 Task: Research nearby veterinarian clinics in Tampa, Florida.
Action: Mouse moved to (225, 74)
Screenshot: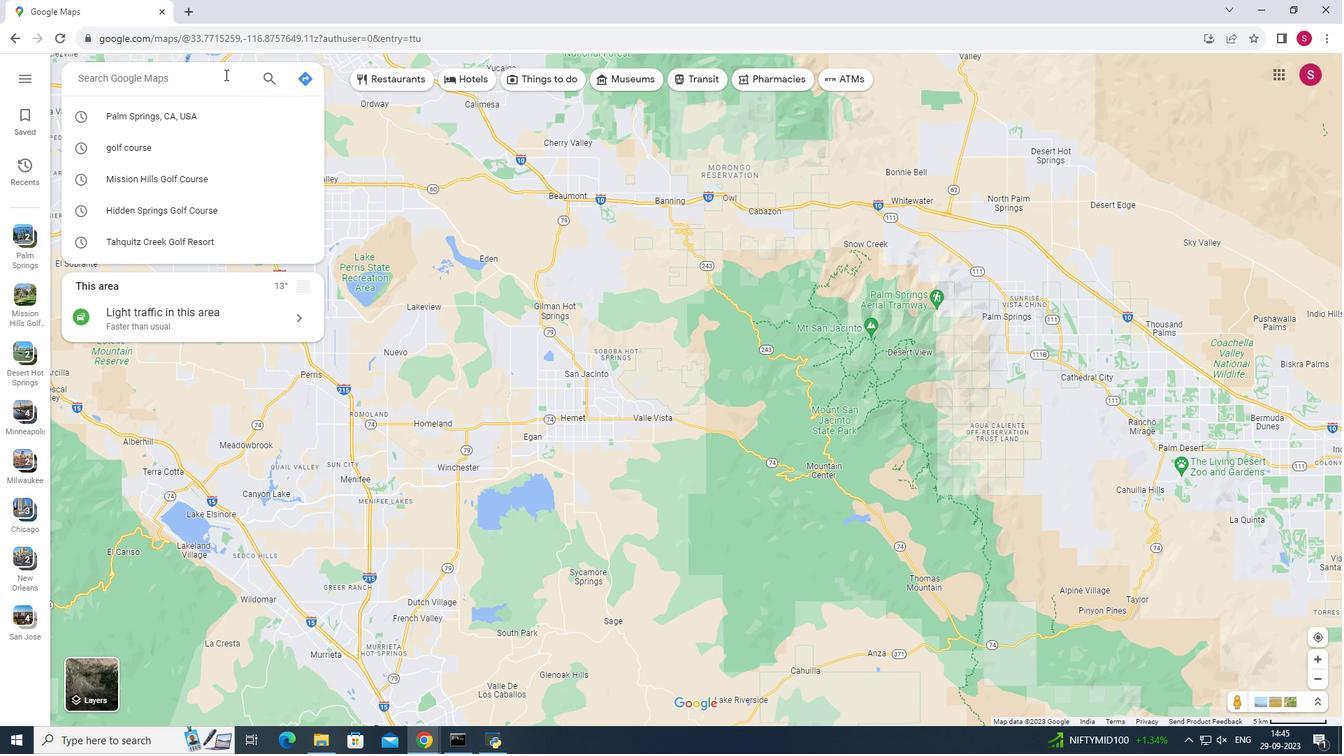 
Action: Mouse pressed left at (225, 74)
Screenshot: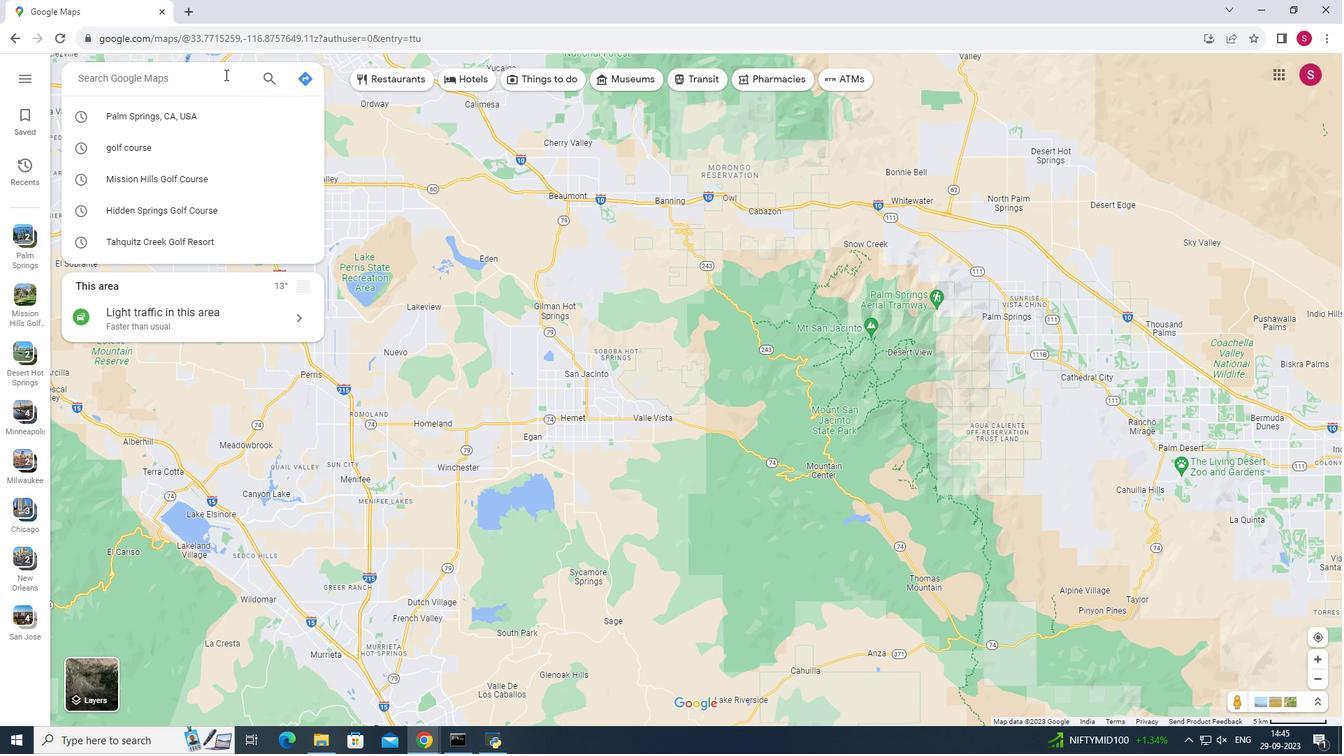 
Action: Mouse moved to (230, 75)
Screenshot: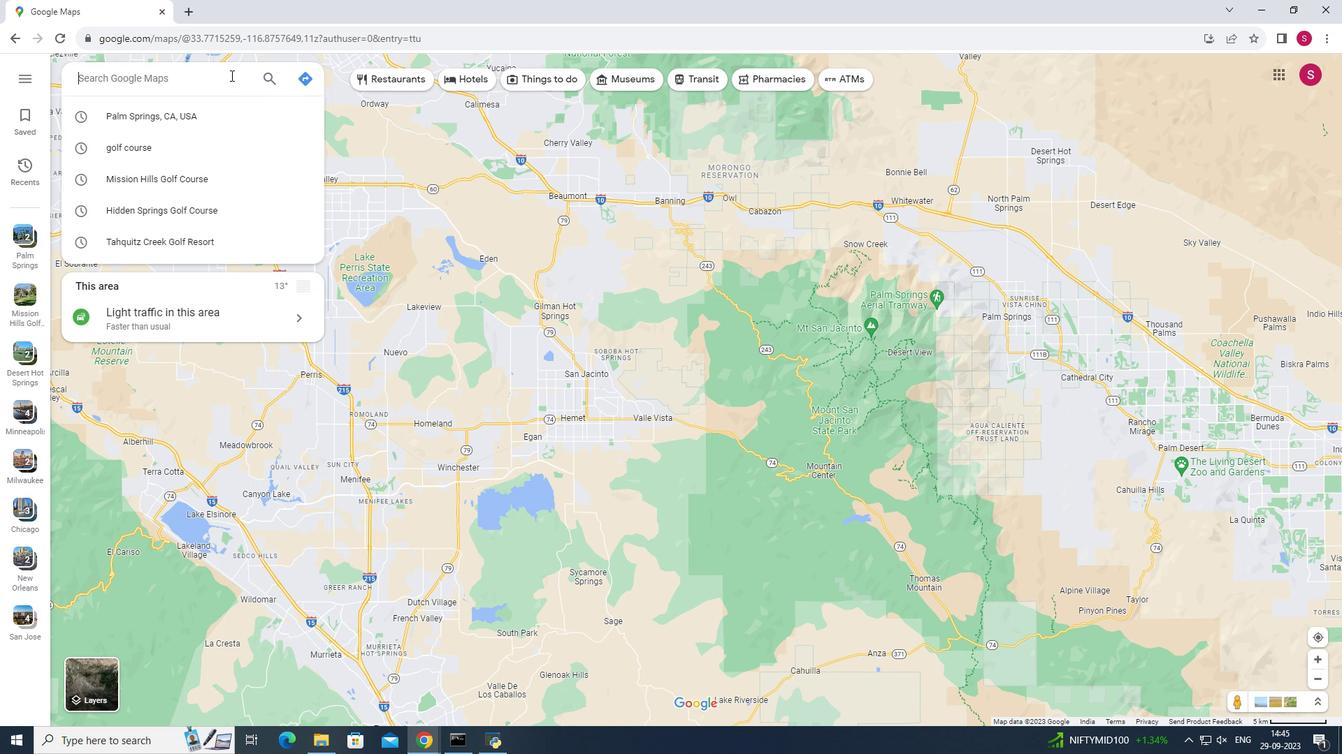 
Action: Key pressed <Key.shift>Tampa,<Key.shift>Florida
Screenshot: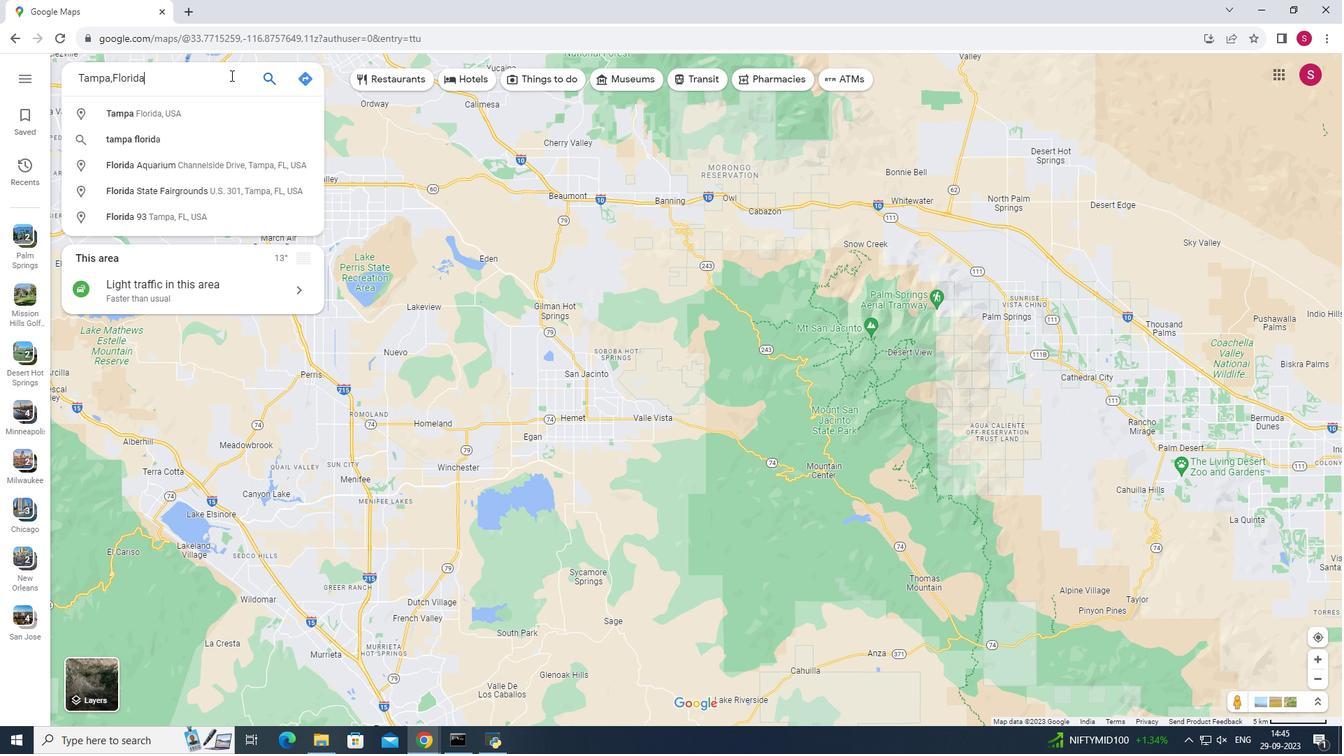 
Action: Mouse moved to (231, 76)
Screenshot: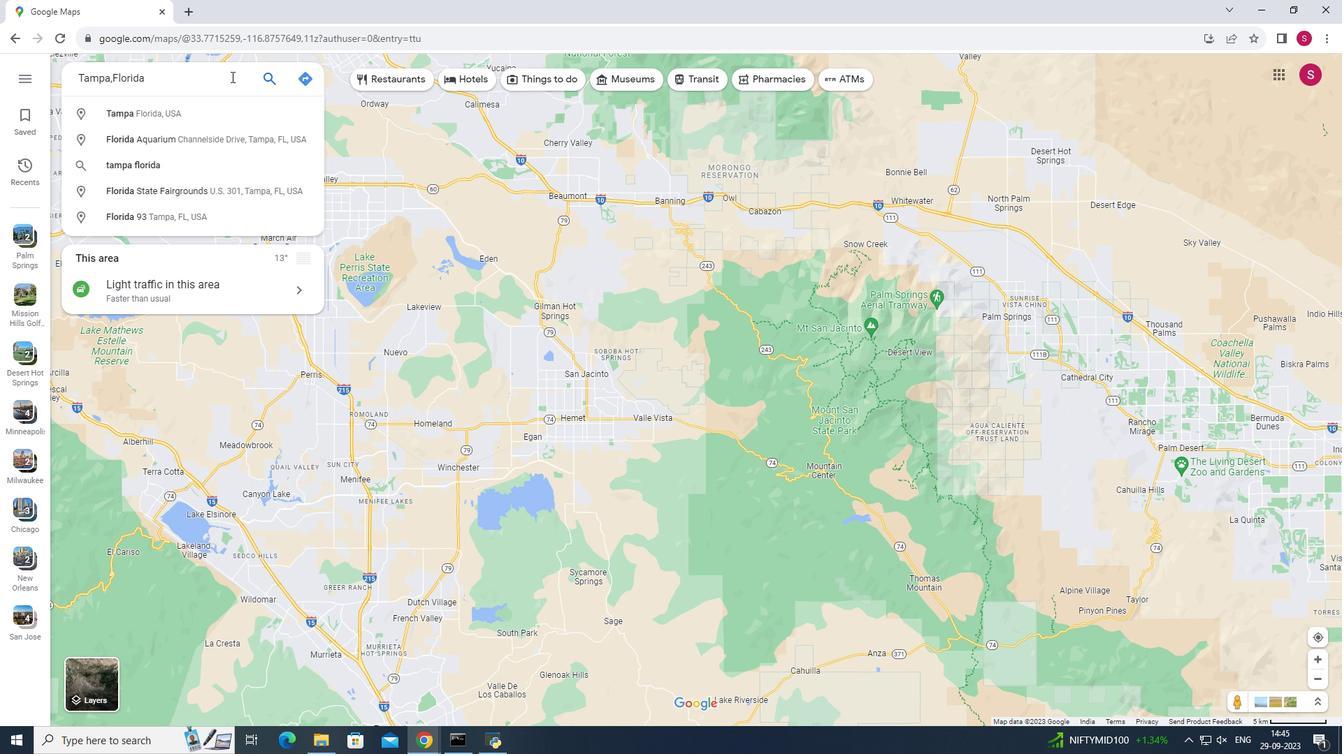 
Action: Key pressed <Key.enter>
Screenshot: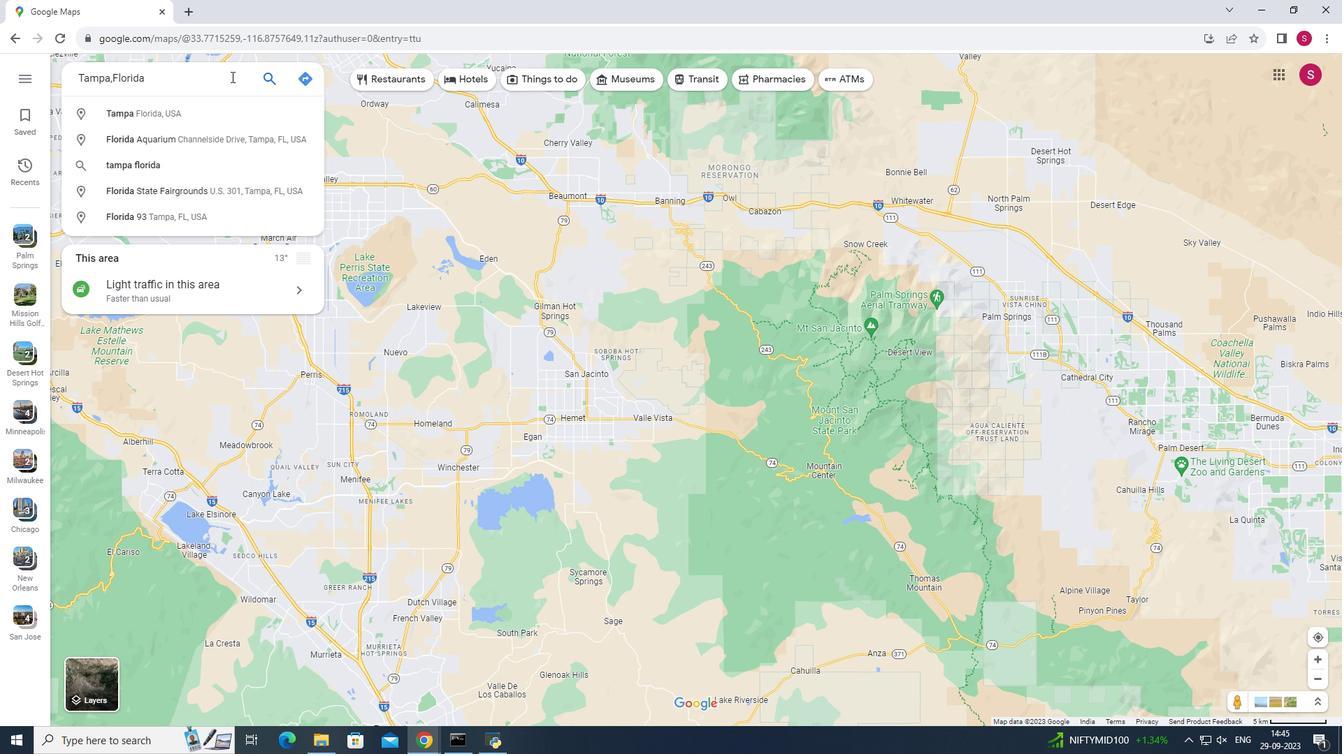 
Action: Mouse moved to (195, 320)
Screenshot: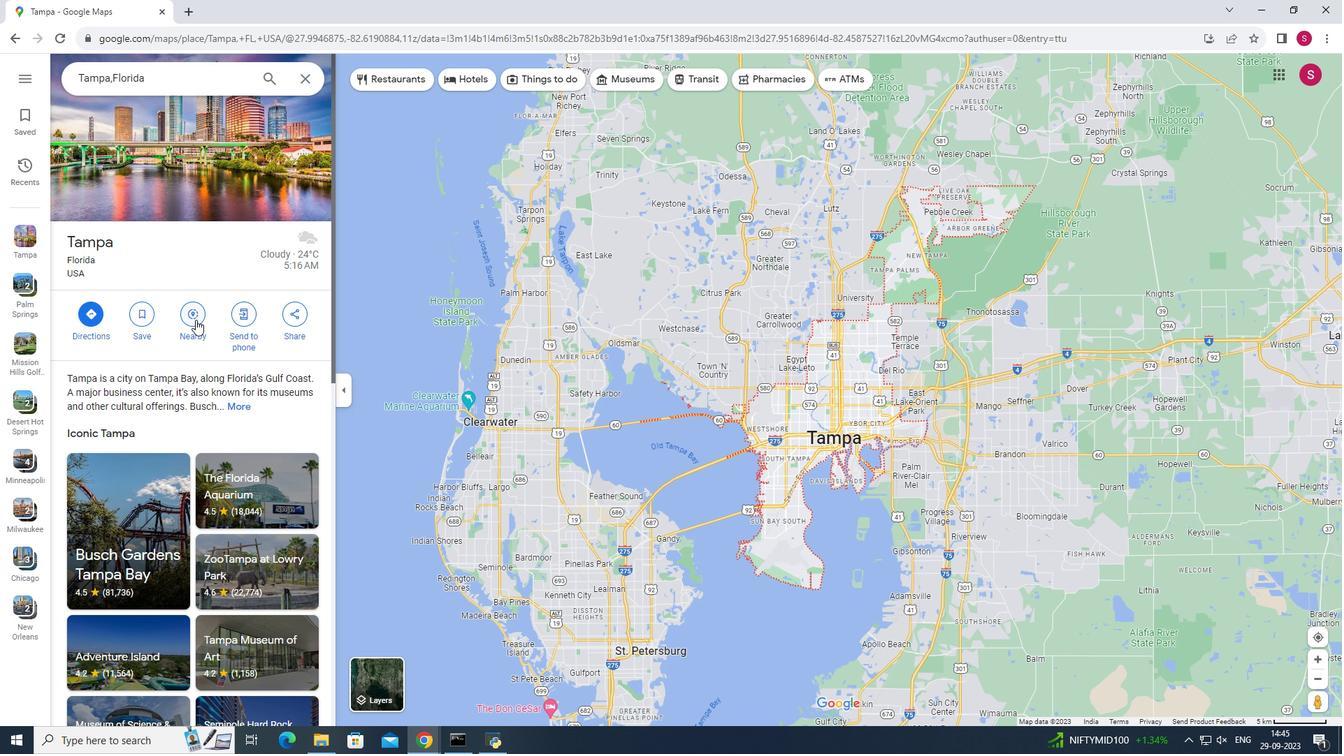 
Action: Mouse pressed left at (195, 320)
Screenshot: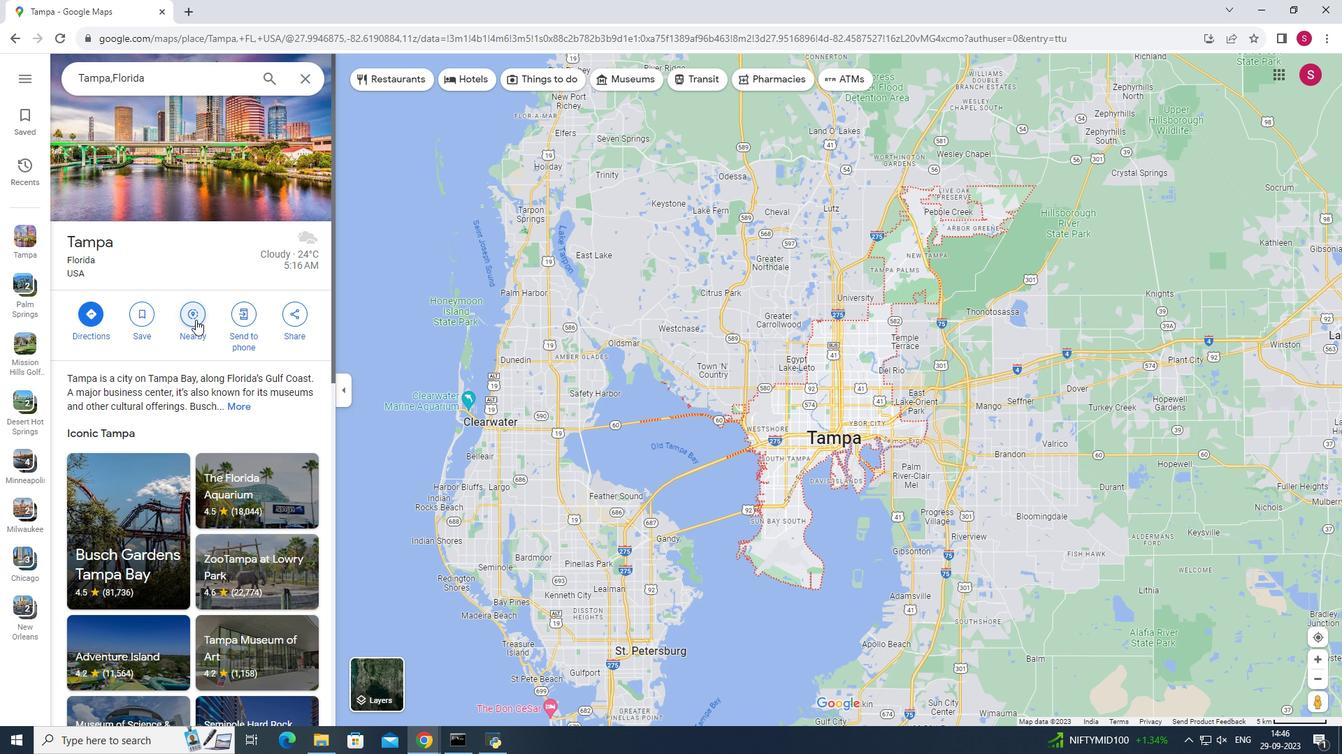 
Action: Mouse moved to (217, 291)
Screenshot: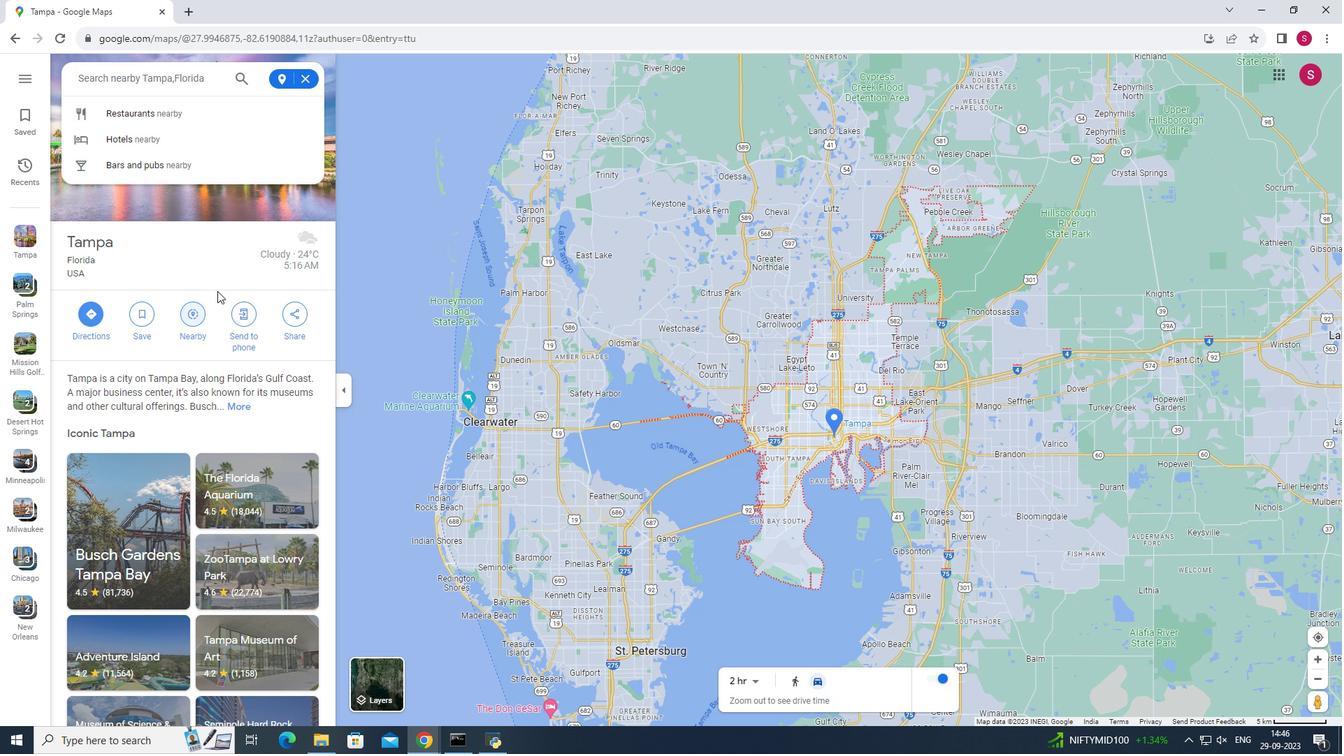
Action: Key pressed veterinarian
Screenshot: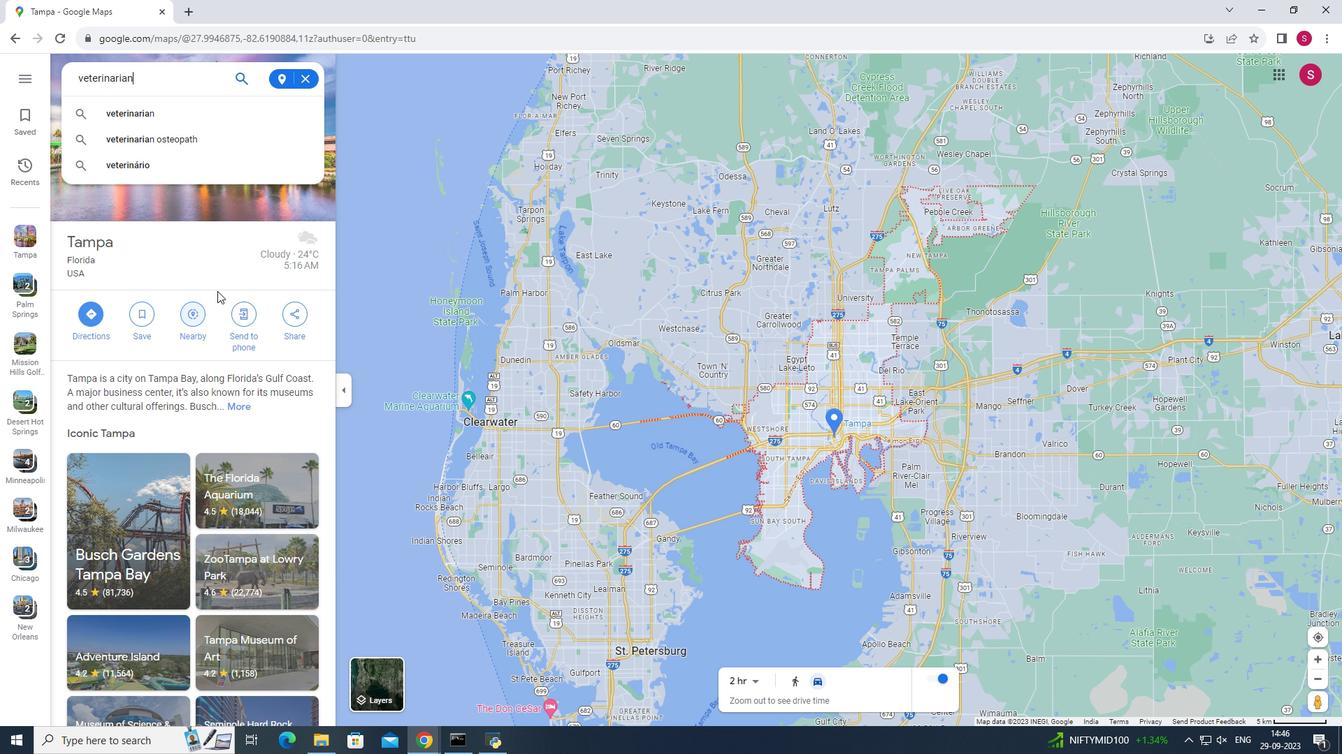 
Action: Mouse moved to (183, 118)
Screenshot: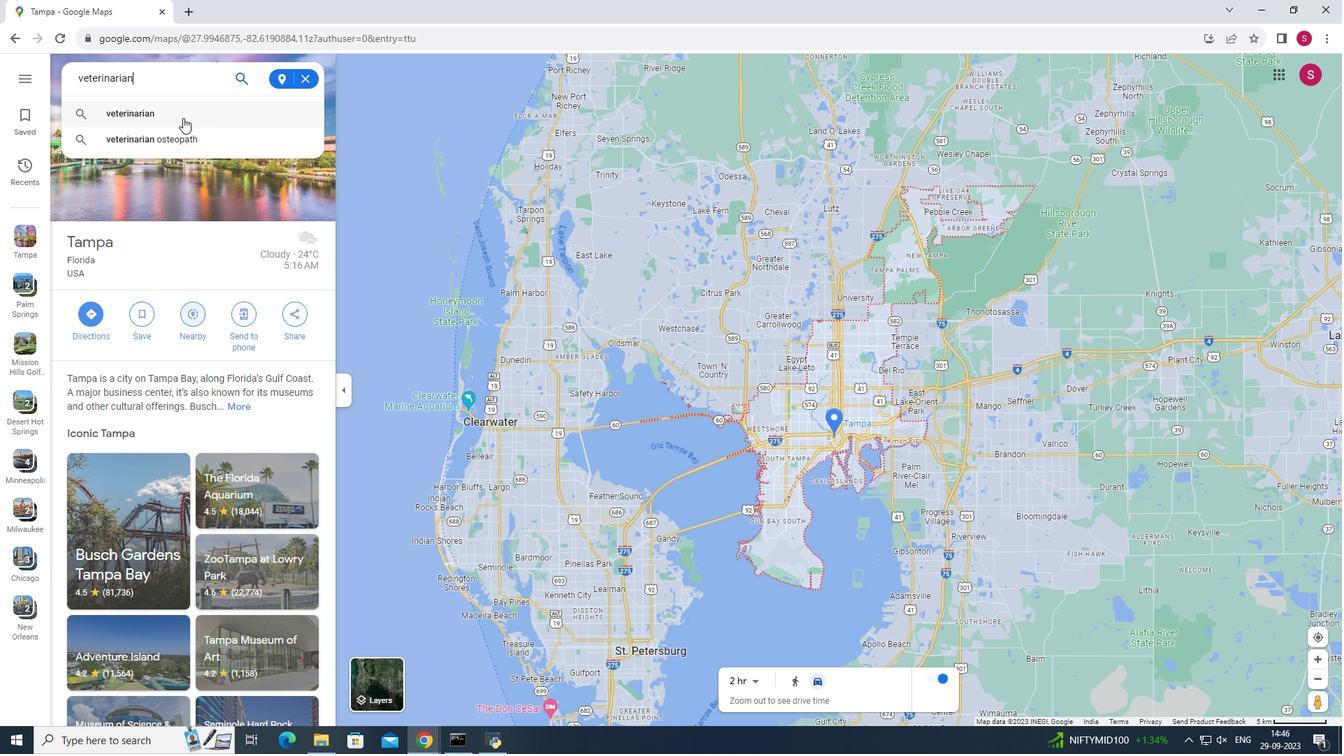 
Action: Mouse pressed left at (183, 118)
Screenshot: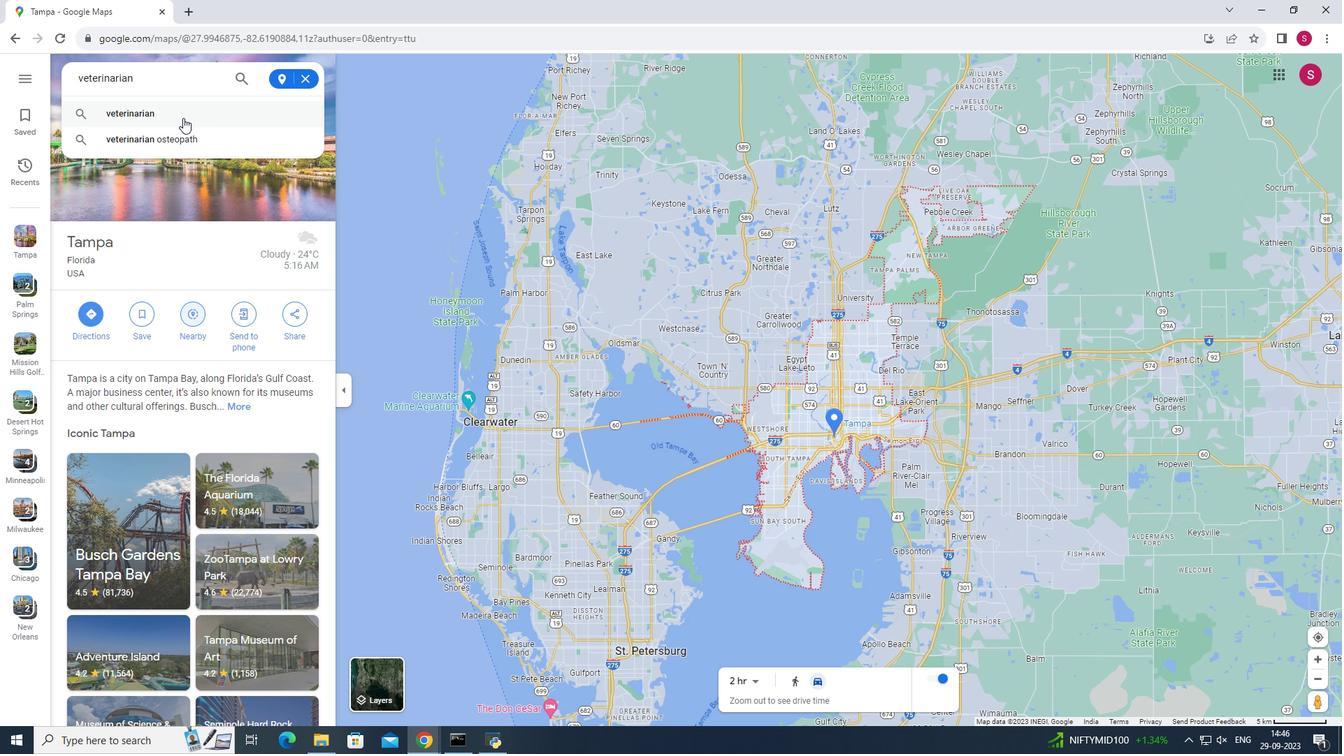 
Action: Mouse moved to (221, 456)
Screenshot: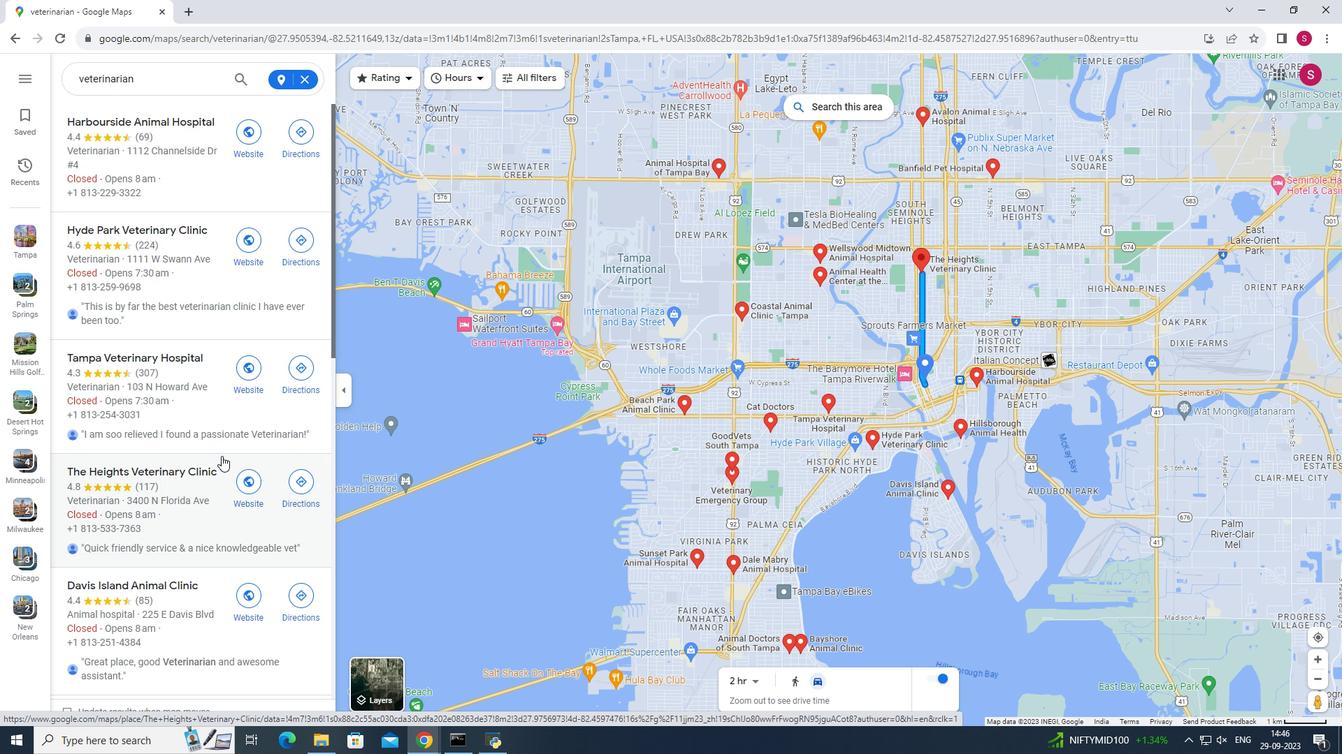 
Action: Mouse scrolled (221, 455) with delta (0, 0)
Screenshot: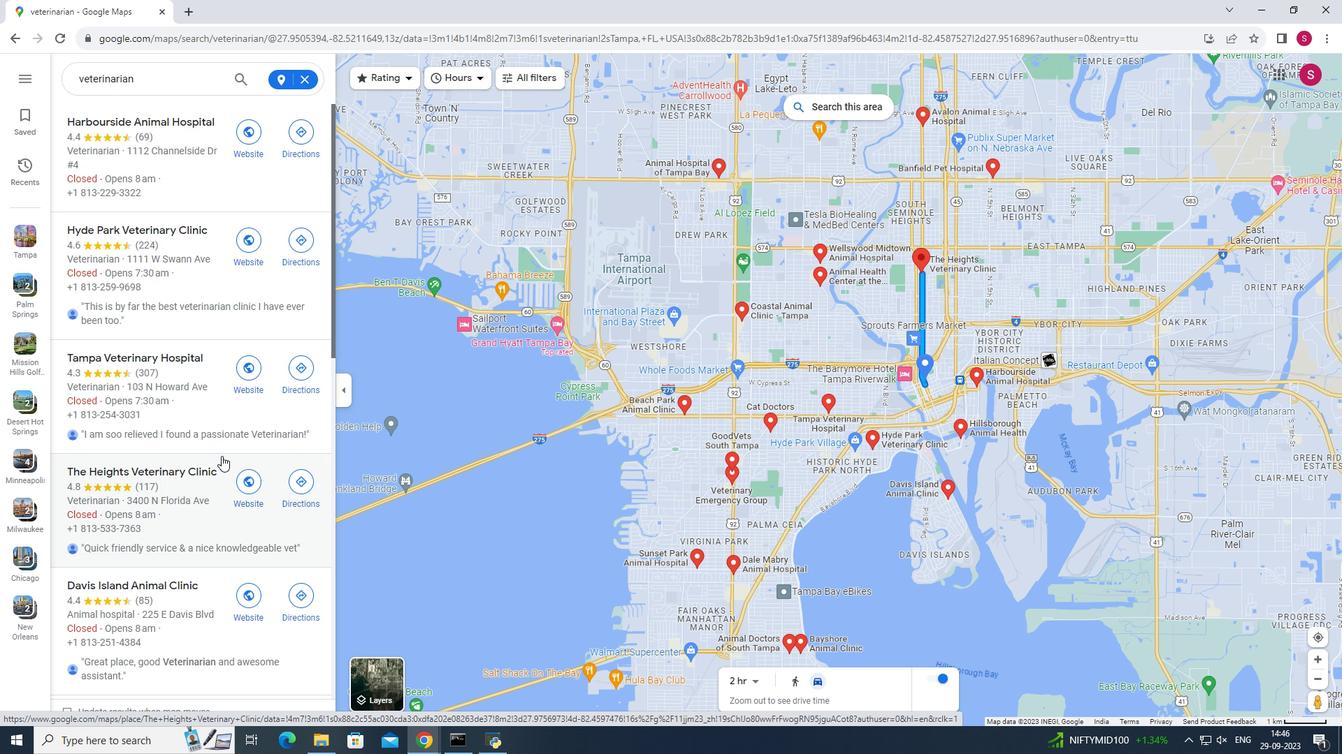 
Action: Mouse moved to (221, 456)
Screenshot: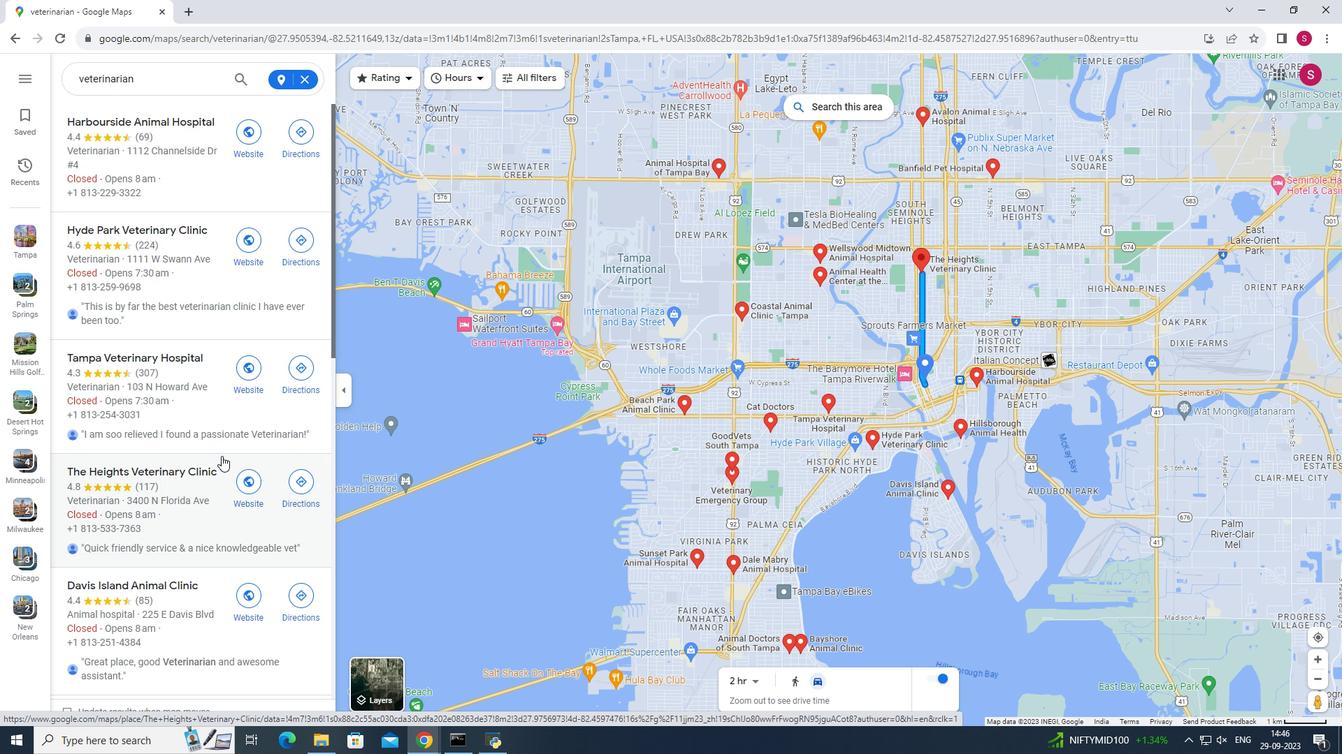 
Action: Mouse scrolled (221, 455) with delta (0, 0)
Screenshot: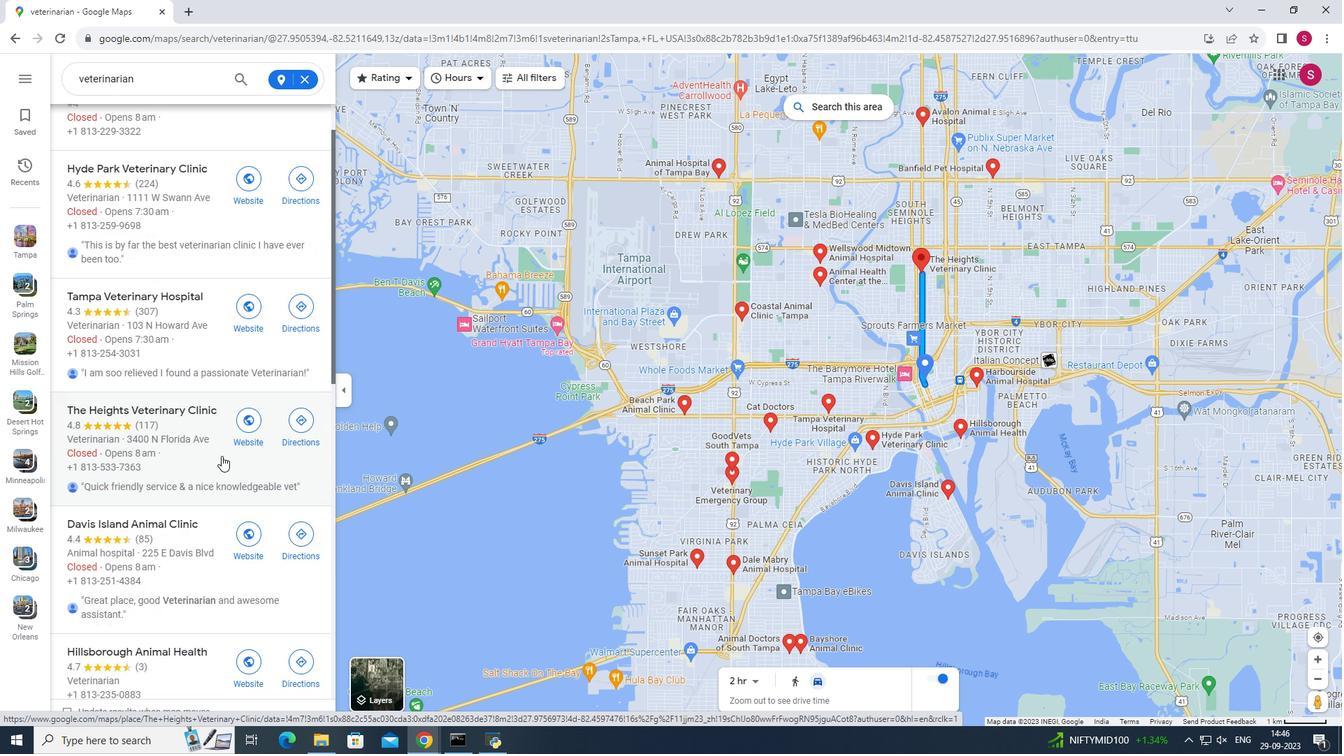 
Action: Mouse moved to (220, 451)
Screenshot: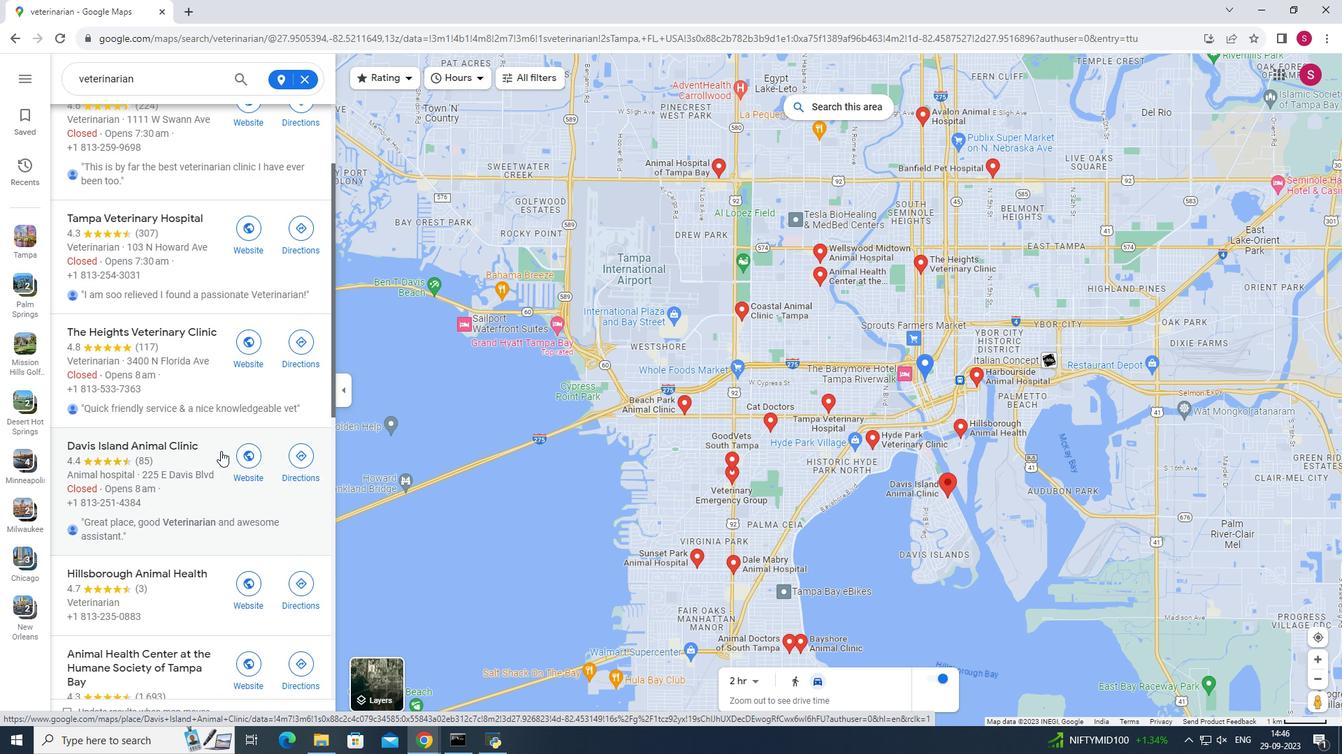 
Action: Mouse scrolled (220, 452) with delta (0, 0)
Screenshot: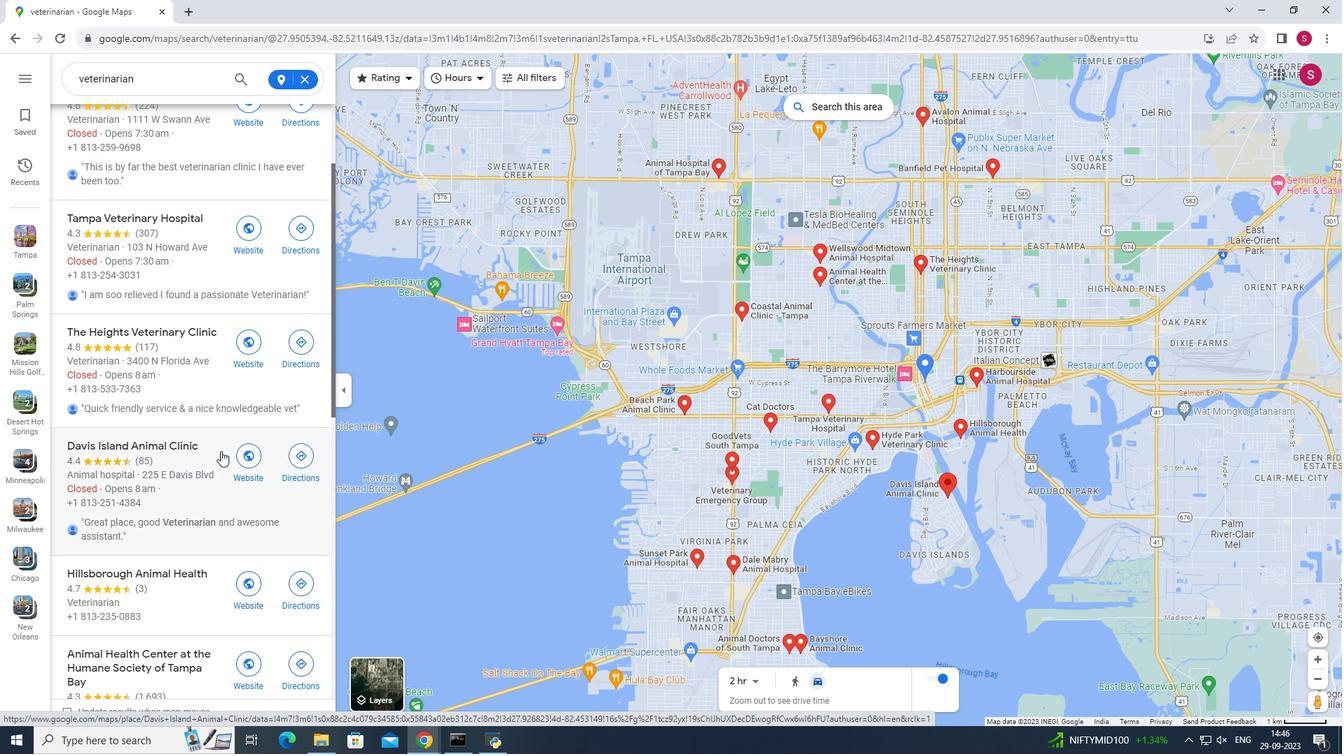 
Action: Mouse moved to (213, 447)
Screenshot: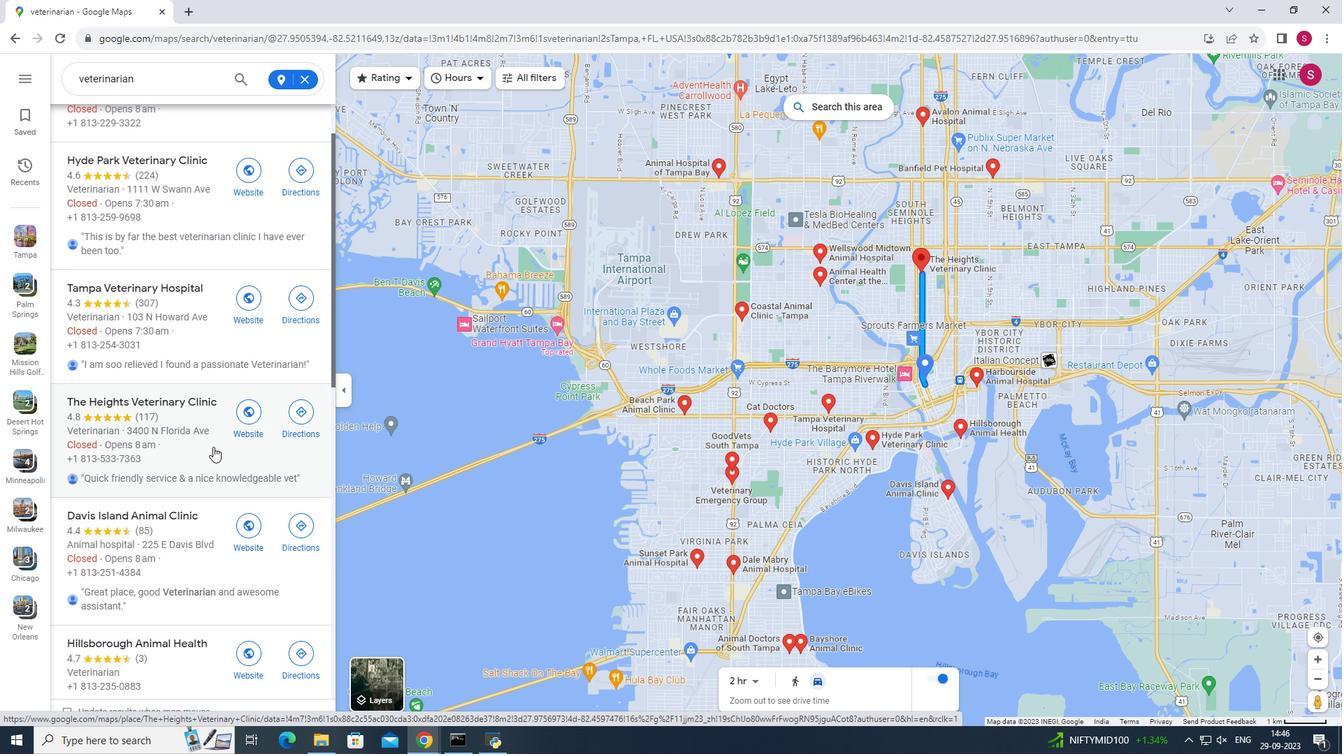 
Action: Mouse scrolled (213, 448) with delta (0, 0)
Screenshot: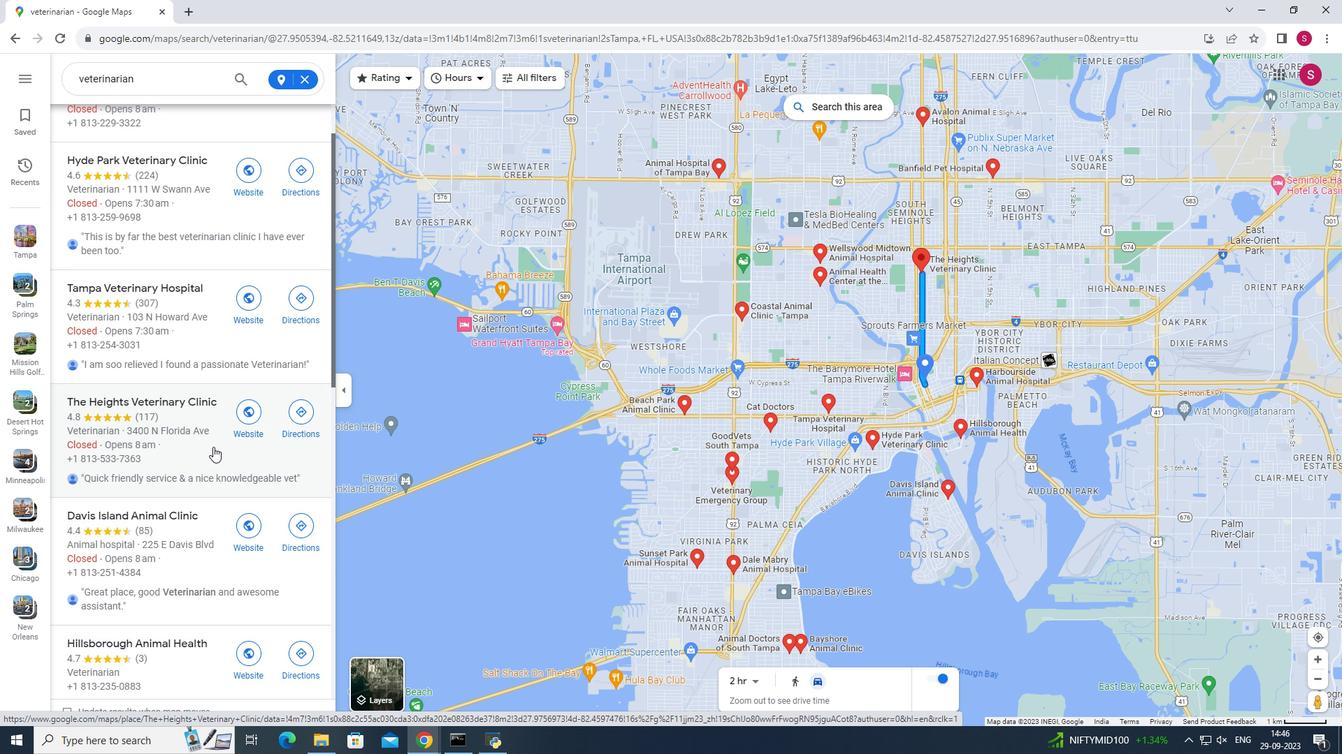 
Action: Mouse scrolled (213, 448) with delta (0, 0)
Screenshot: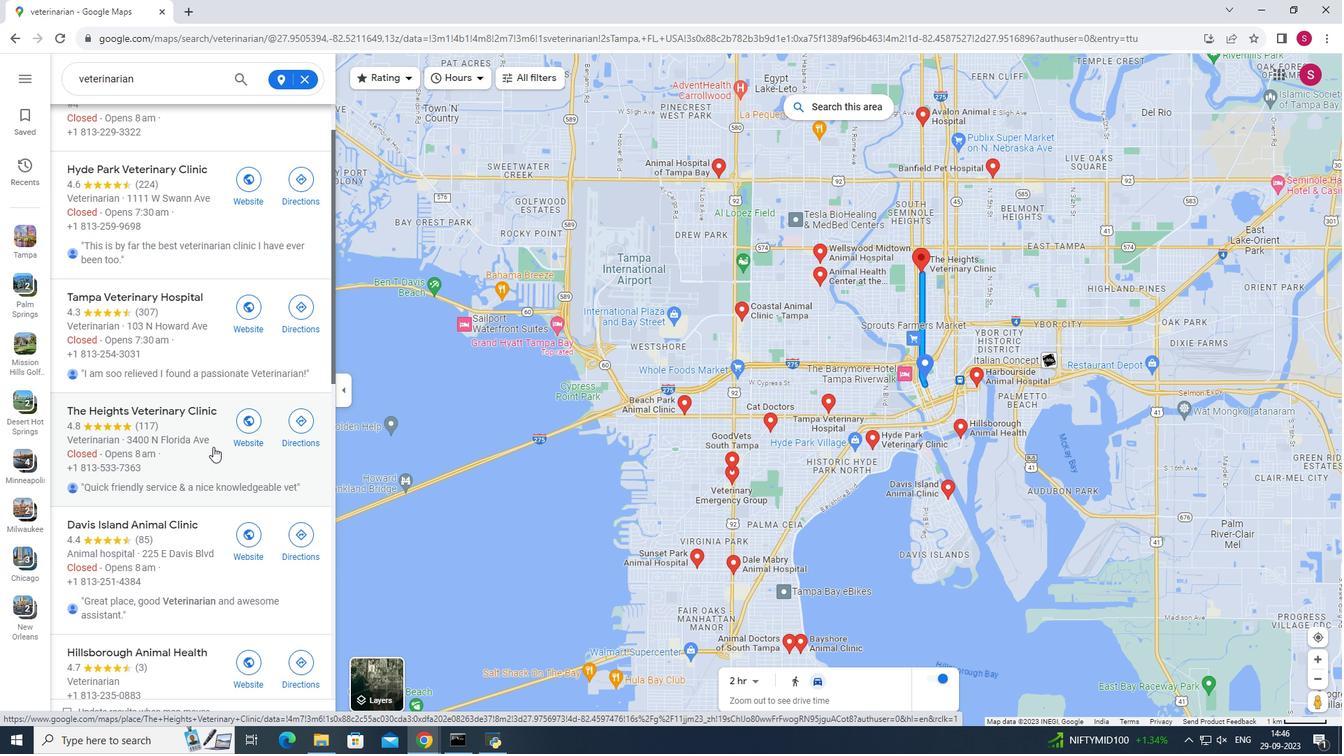 
Action: Mouse scrolled (213, 448) with delta (0, 0)
Screenshot: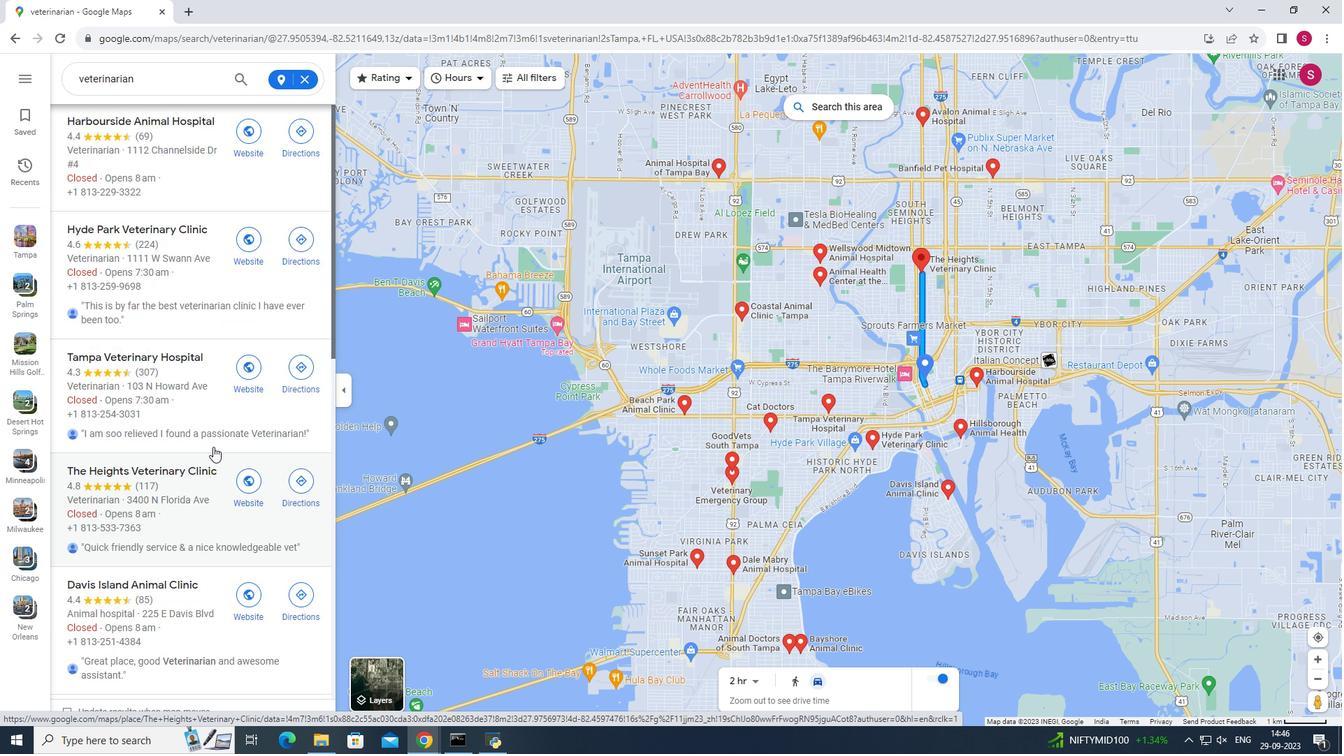
Action: Mouse moved to (211, 442)
Screenshot: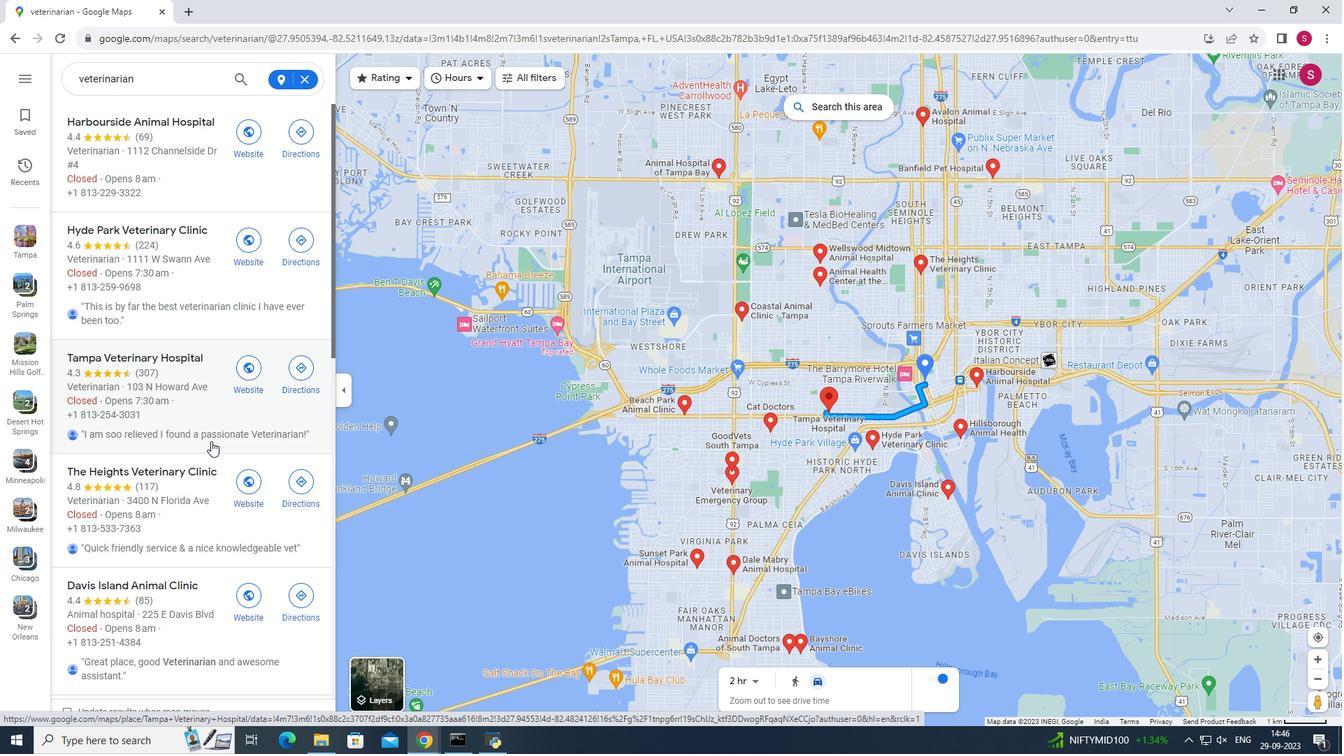 
Action: Mouse scrolled (211, 443) with delta (0, 0)
Screenshot: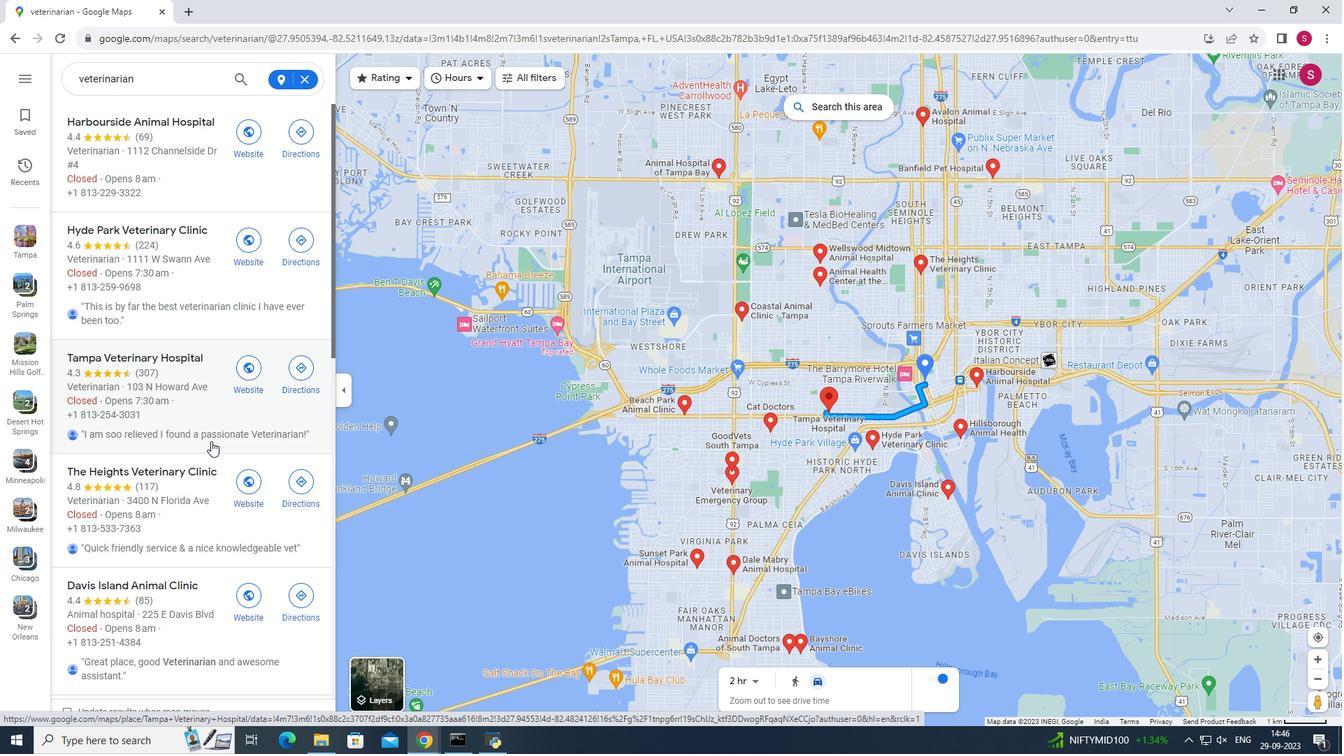 
Action: Mouse moved to (211, 441)
Screenshot: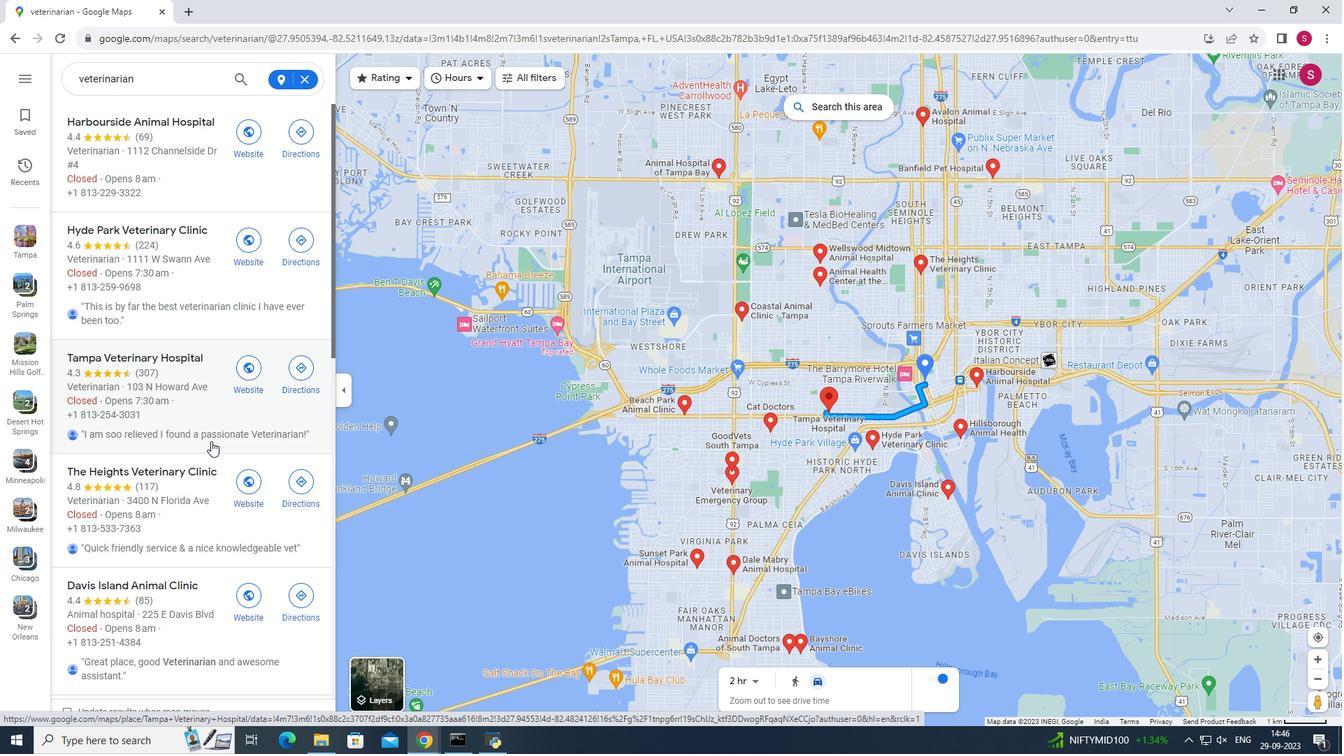 
Action: Mouse scrolled (211, 442) with delta (0, 0)
Screenshot: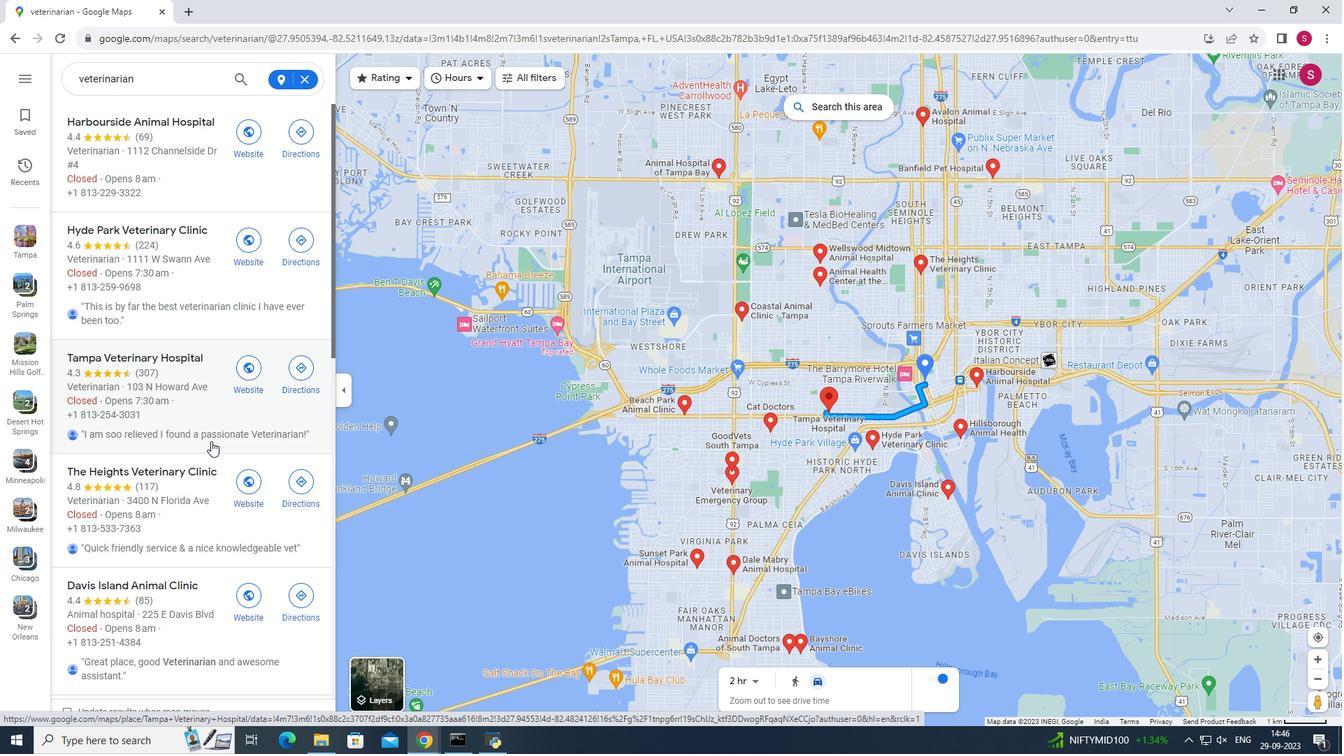 
Action: Mouse scrolled (211, 442) with delta (0, 0)
Screenshot: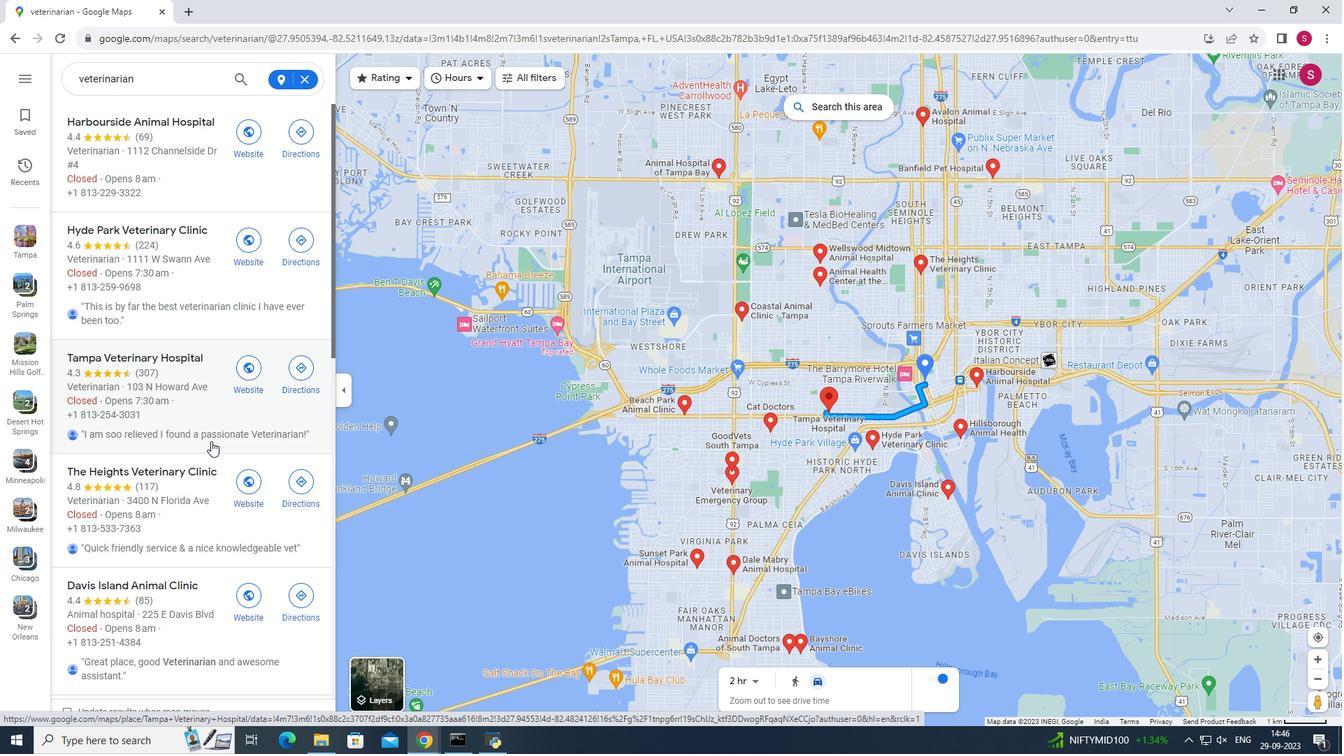 
Action: Mouse moved to (167, 267)
Screenshot: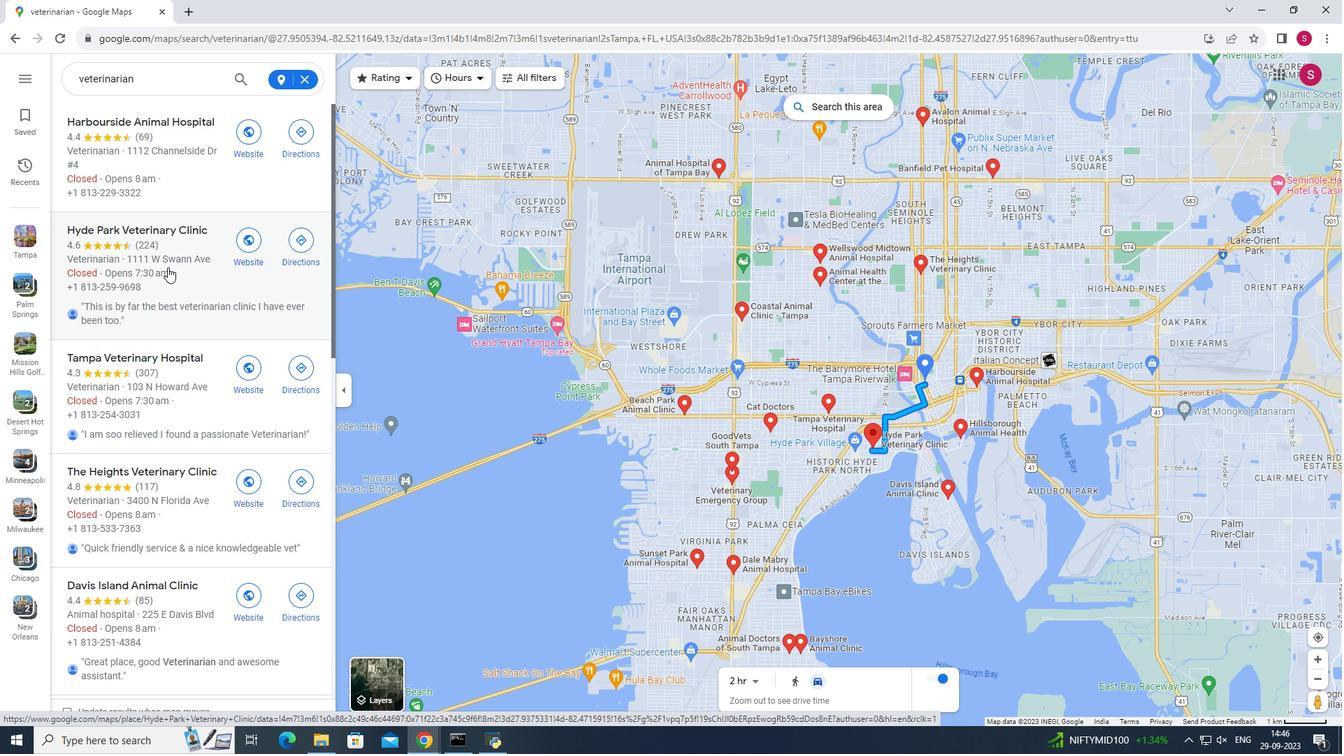 
Action: Mouse pressed left at (167, 267)
Screenshot: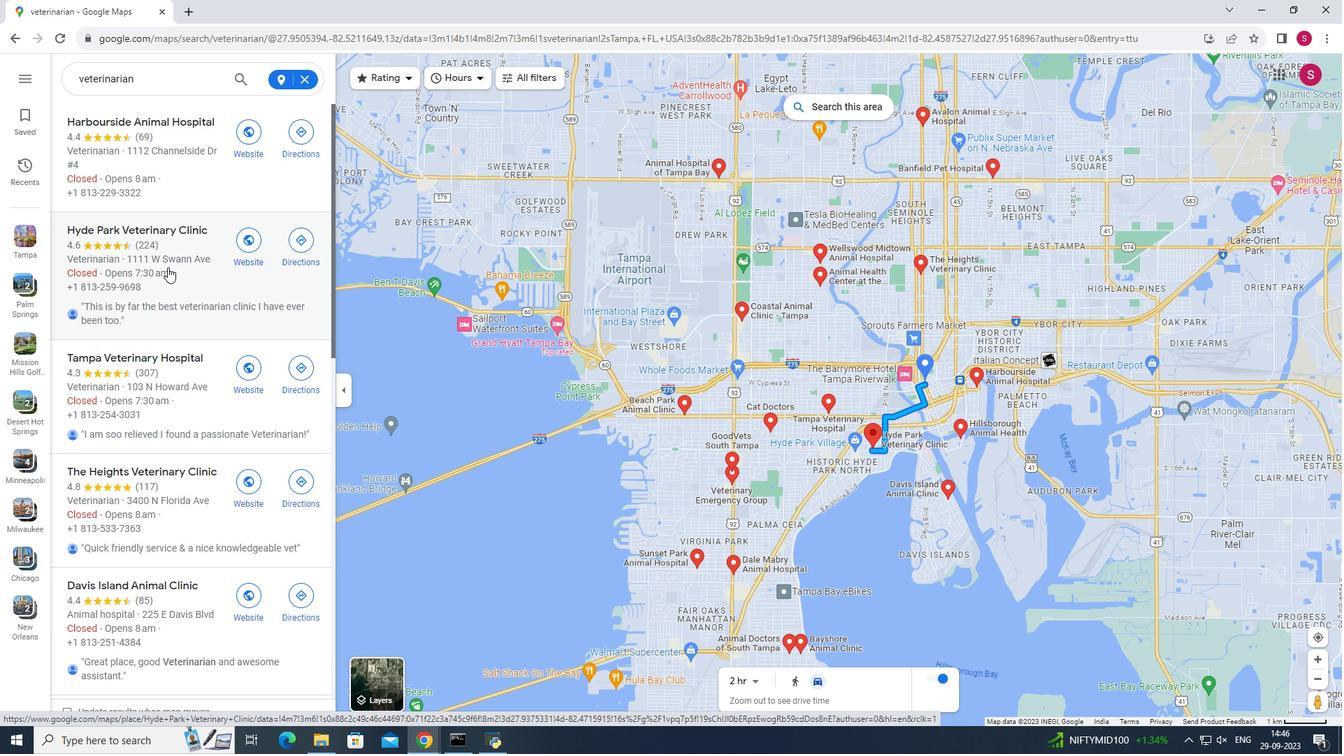 
Action: Mouse moved to (525, 319)
Screenshot: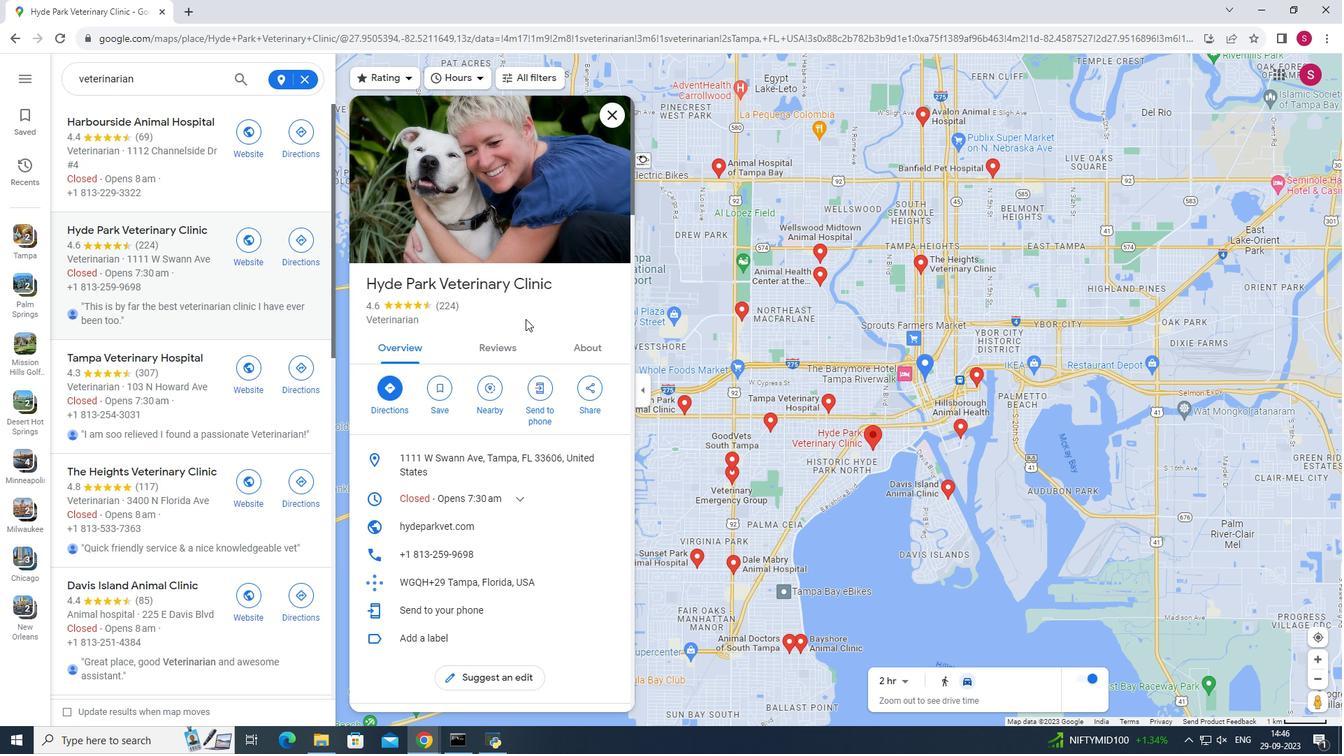 
Action: Mouse scrolled (525, 318) with delta (0, 0)
Screenshot: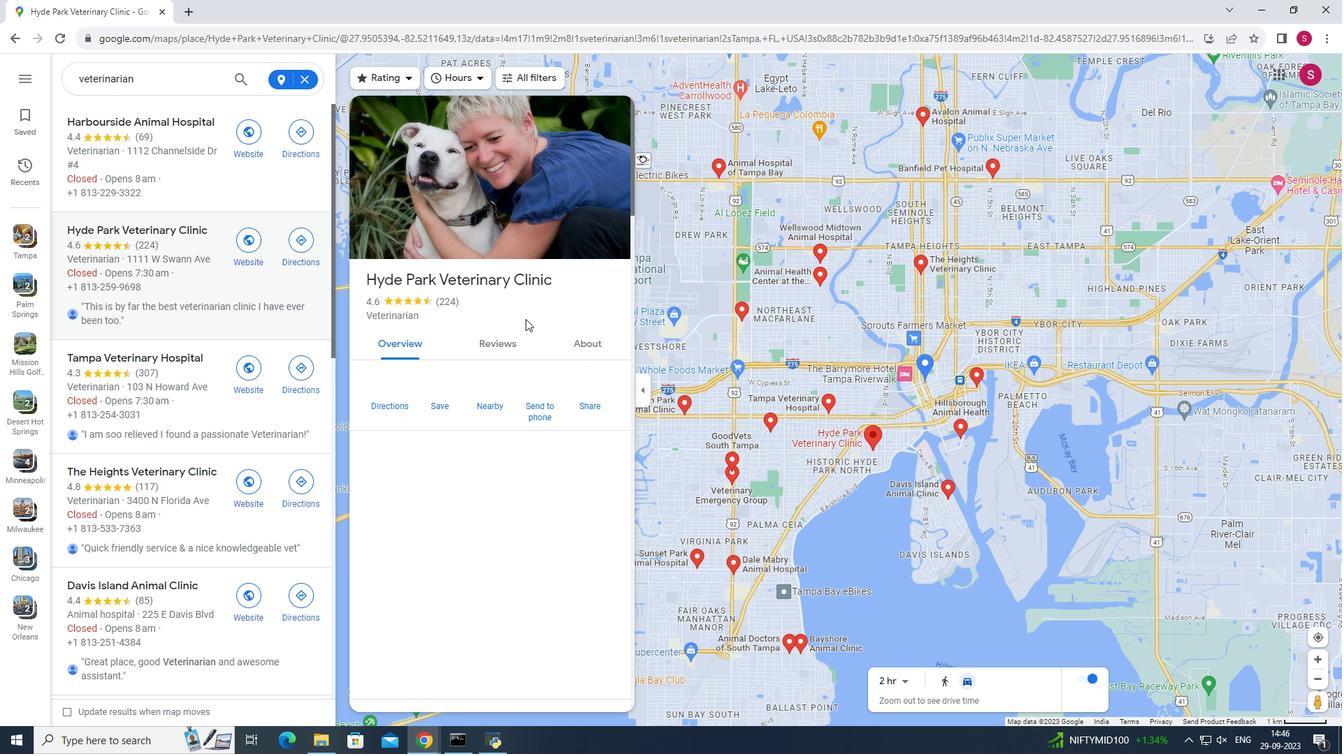 
Action: Mouse scrolled (525, 318) with delta (0, 0)
Screenshot: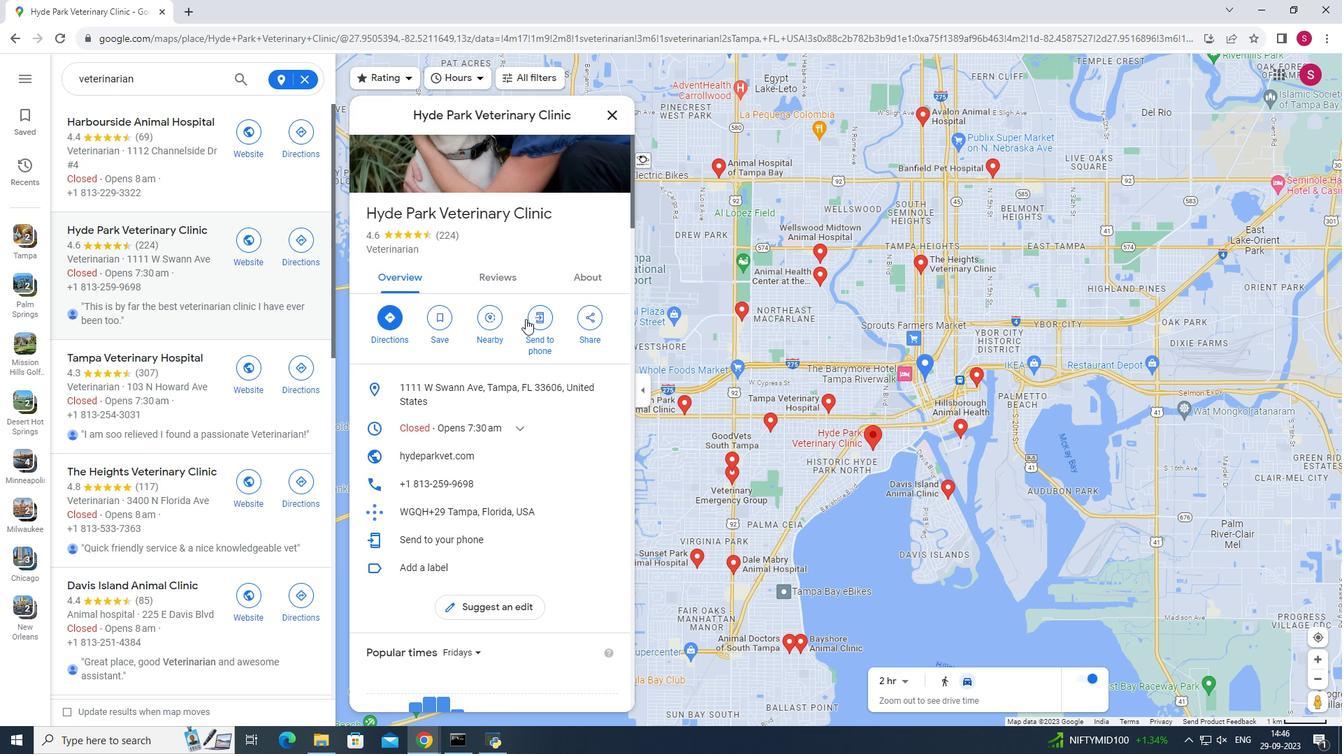
Action: Mouse scrolled (525, 318) with delta (0, 0)
Screenshot: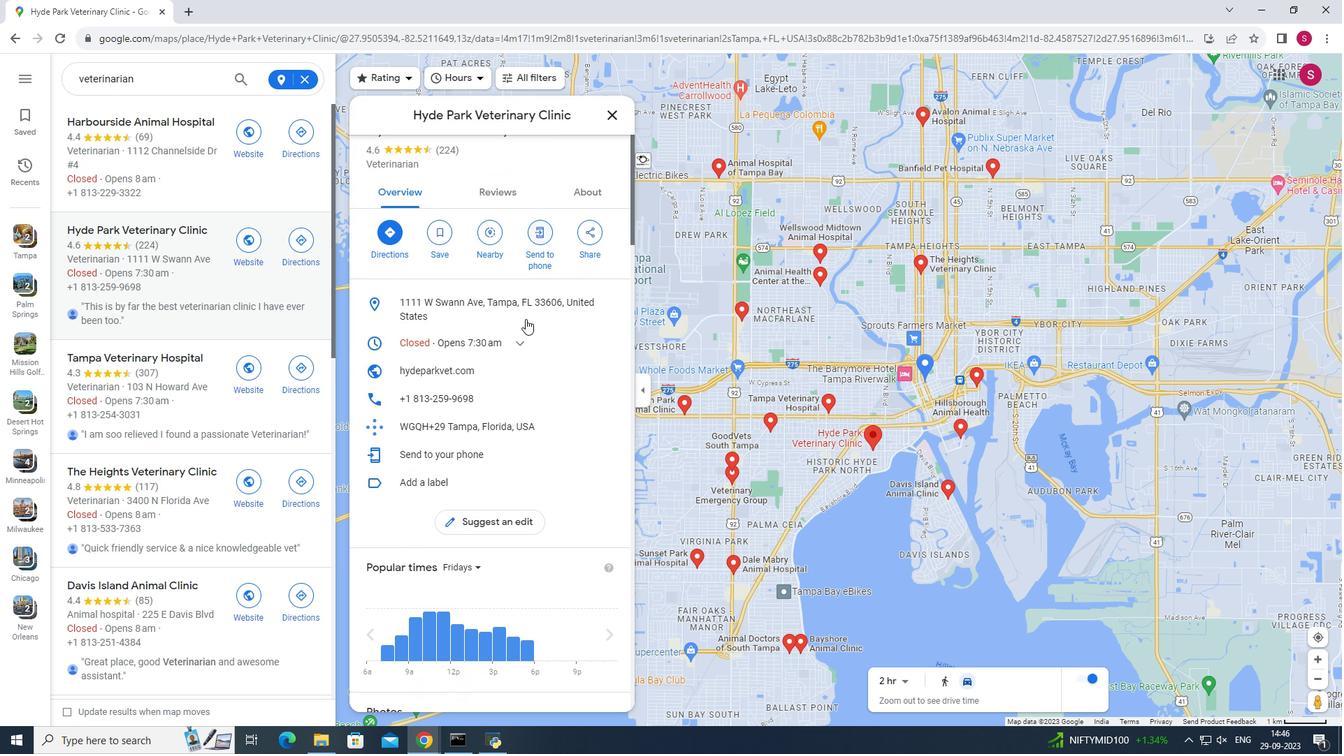 
Action: Mouse moved to (542, 326)
Screenshot: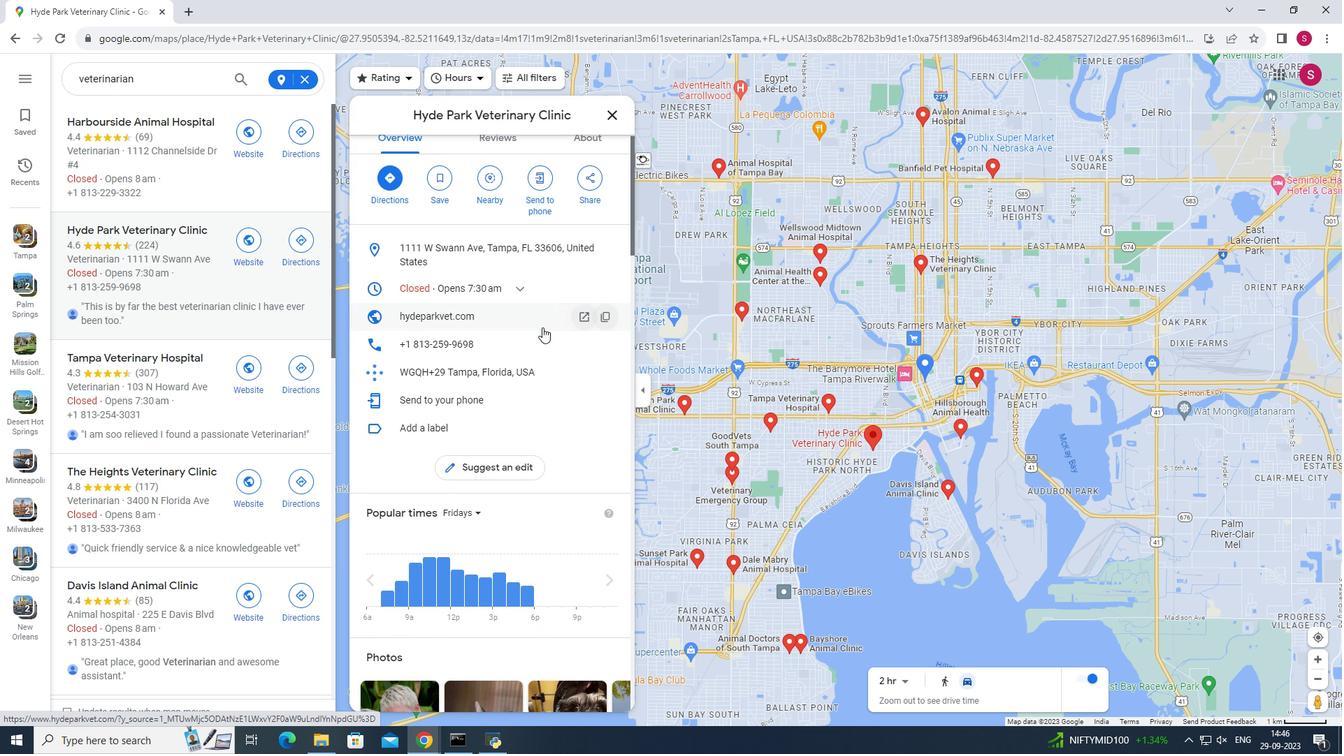 
Action: Mouse scrolled (542, 325) with delta (0, 0)
Screenshot: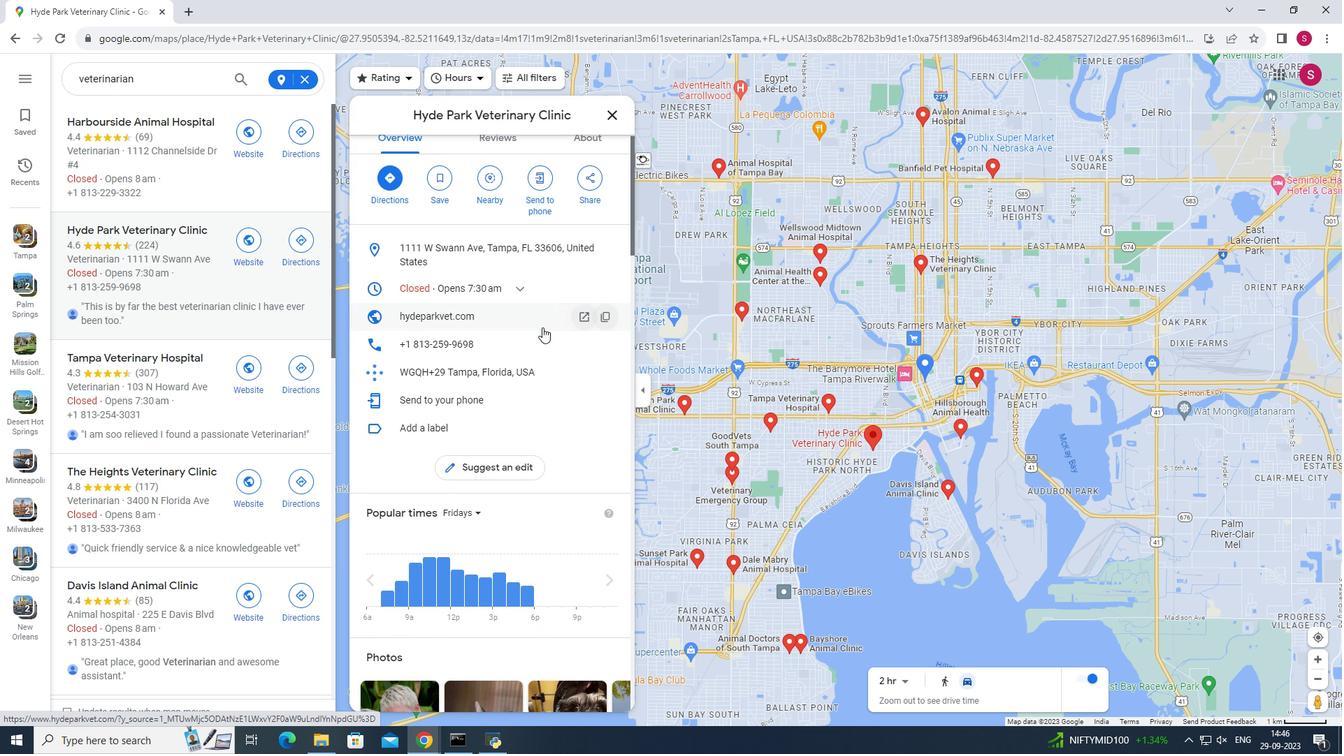 
Action: Mouse moved to (542, 327)
Screenshot: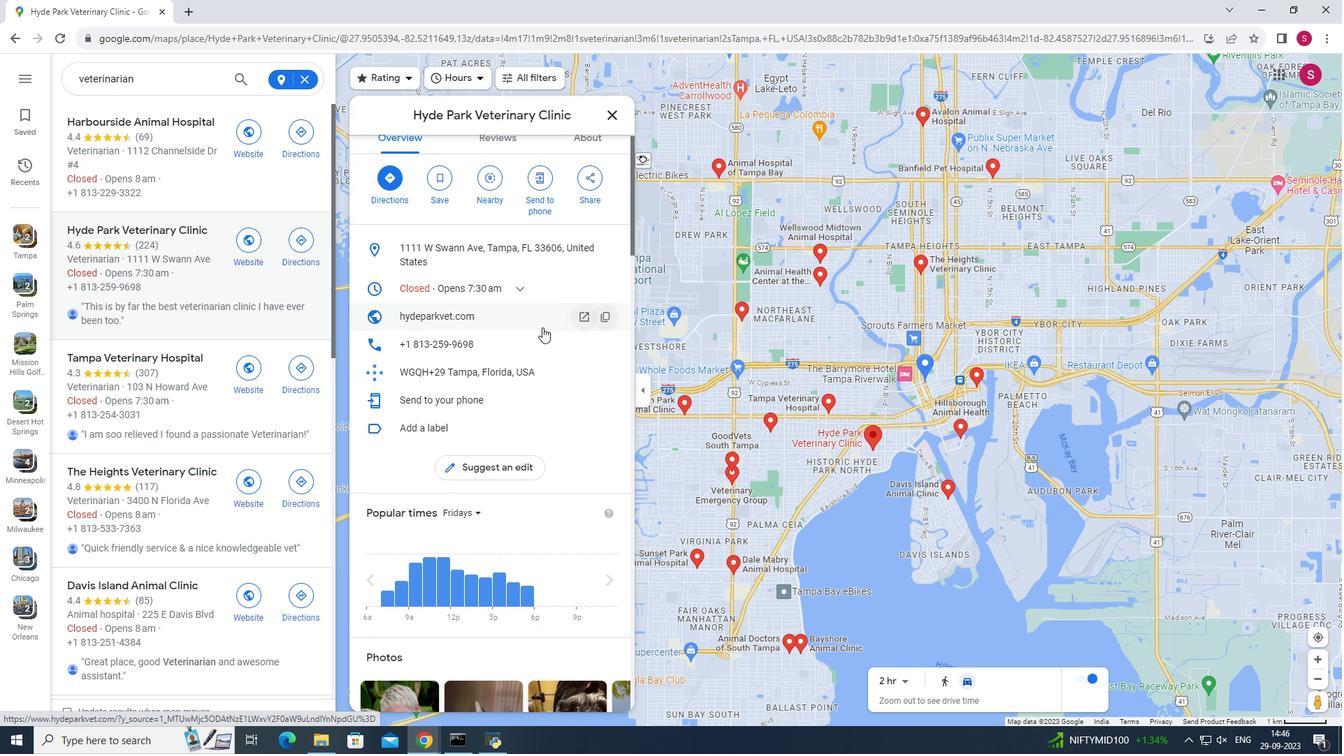 
Action: Mouse scrolled (542, 327) with delta (0, 0)
Screenshot: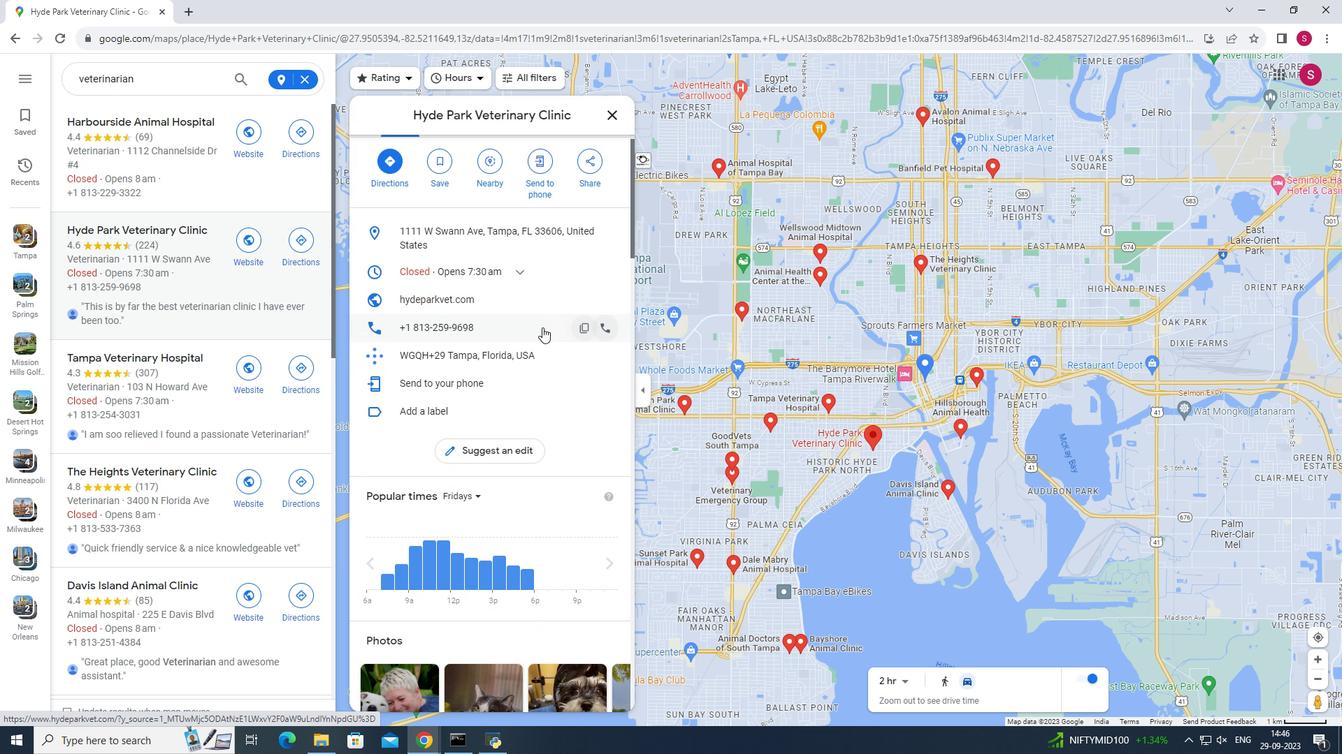 
Action: Mouse moved to (551, 328)
Screenshot: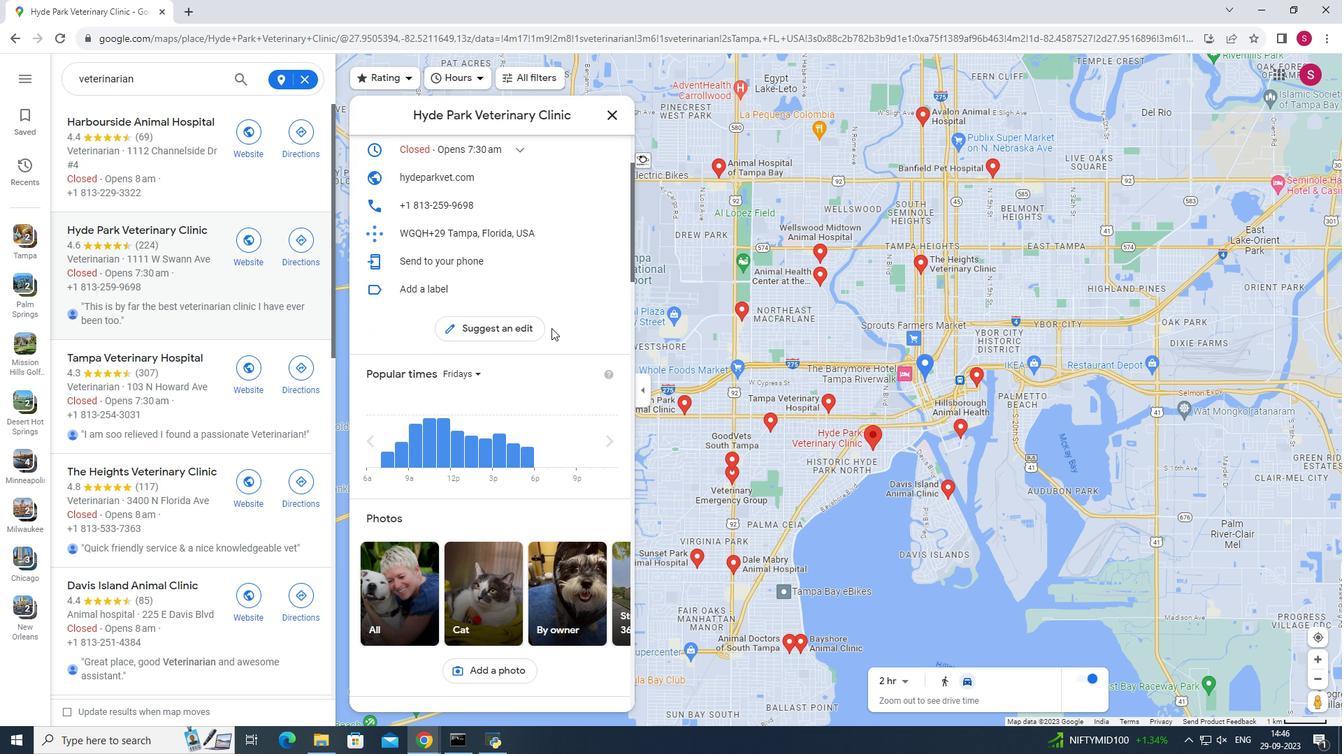 
Action: Mouse scrolled (551, 327) with delta (0, 0)
Screenshot: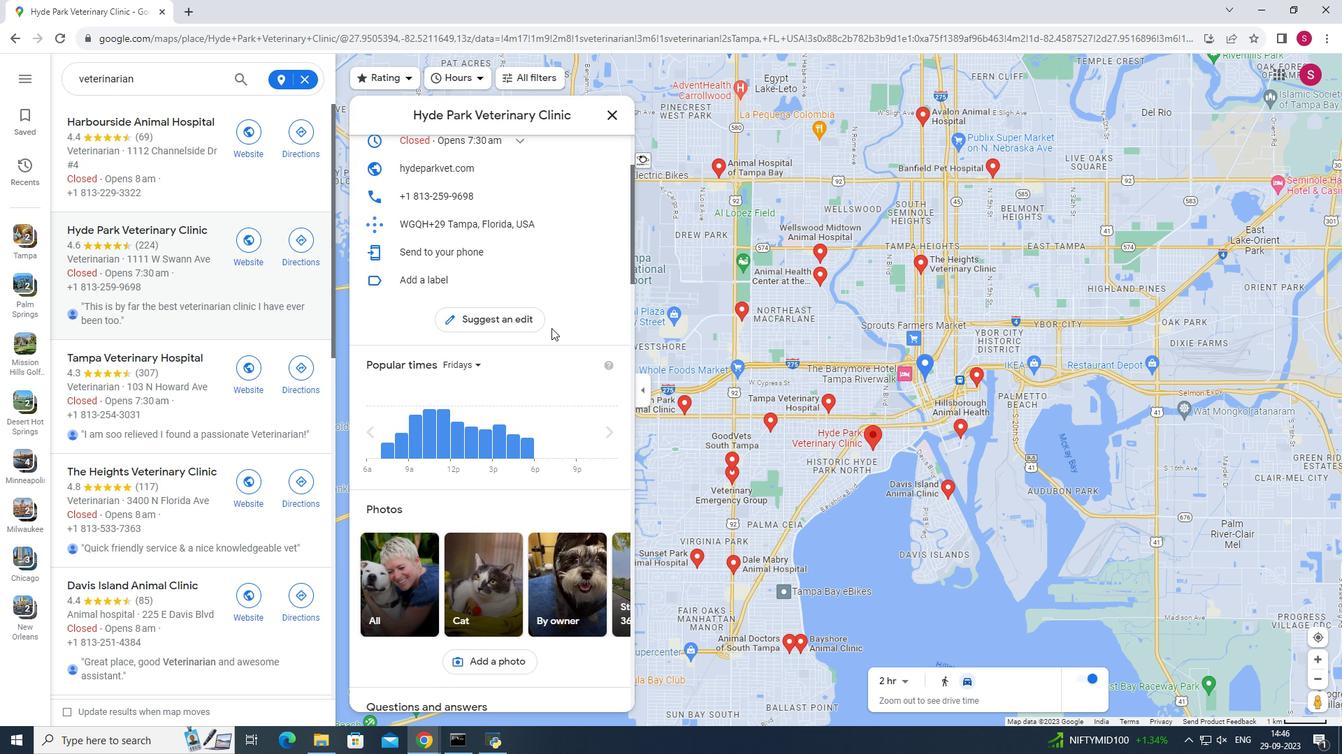 
Action: Mouse scrolled (551, 327) with delta (0, 0)
Screenshot: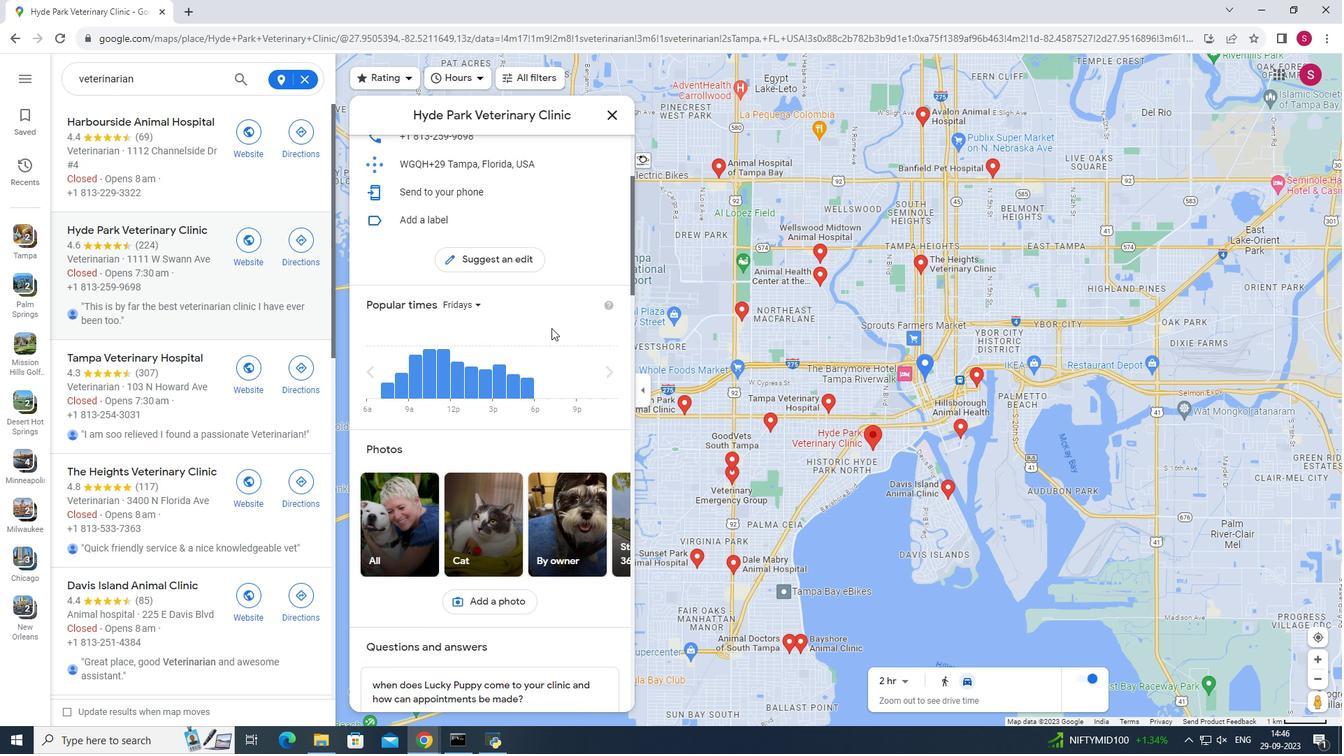 
Action: Mouse scrolled (551, 327) with delta (0, 0)
Screenshot: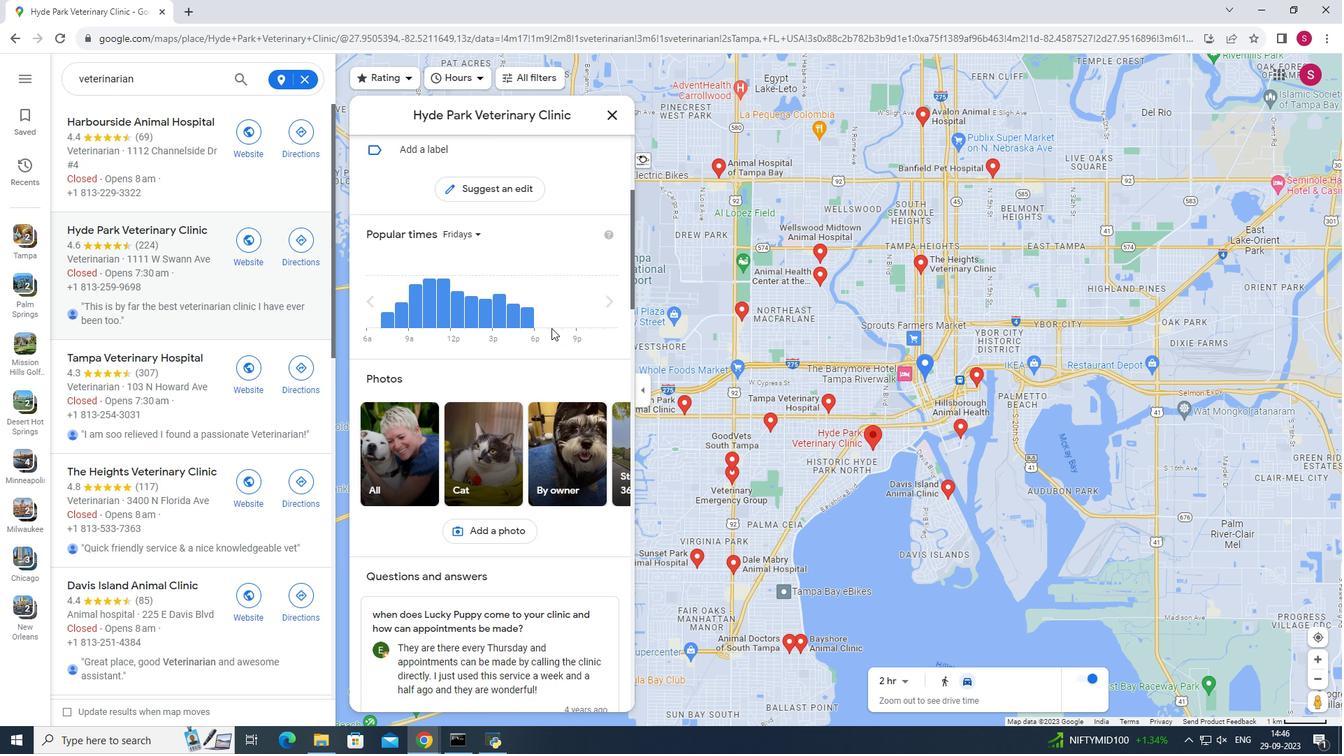 
Action: Mouse scrolled (551, 327) with delta (0, 0)
Screenshot: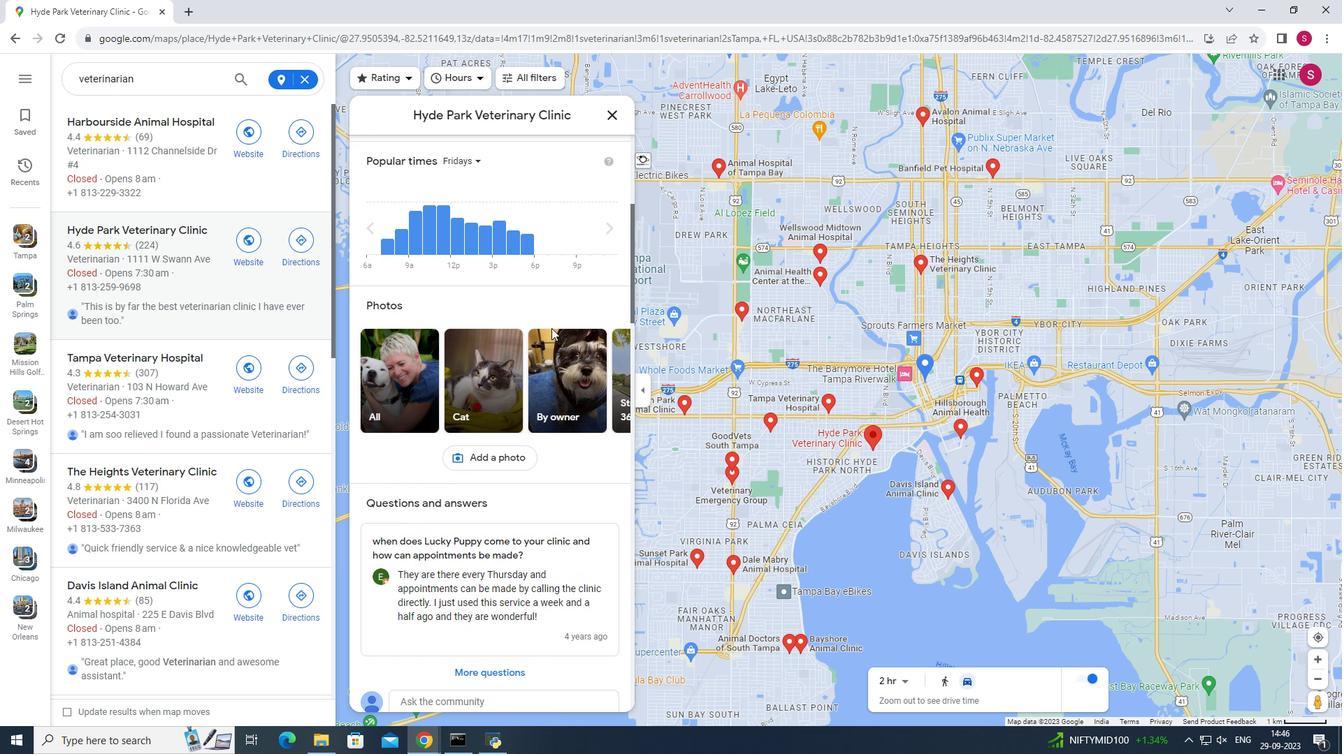 
Action: Mouse moved to (565, 407)
Screenshot: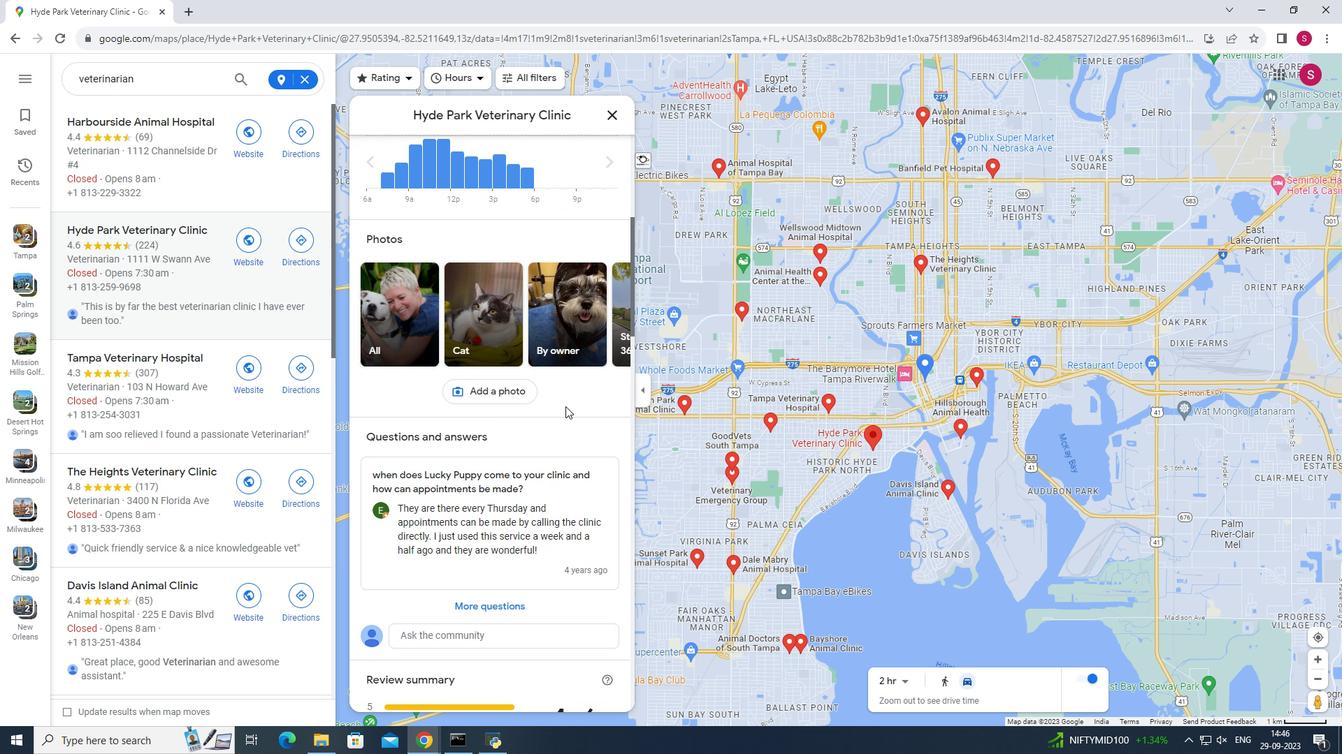 
Action: Mouse scrolled (565, 408) with delta (0, 0)
Screenshot: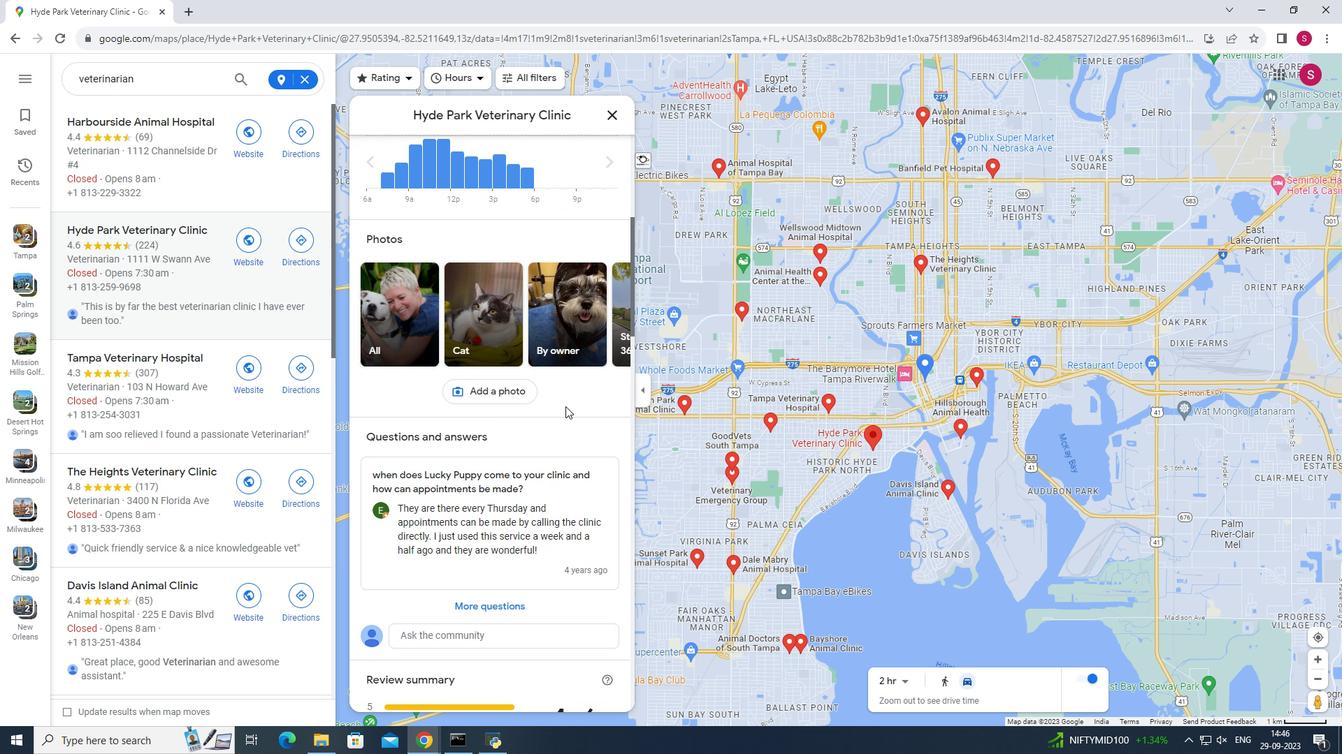 
Action: Mouse moved to (565, 406)
Screenshot: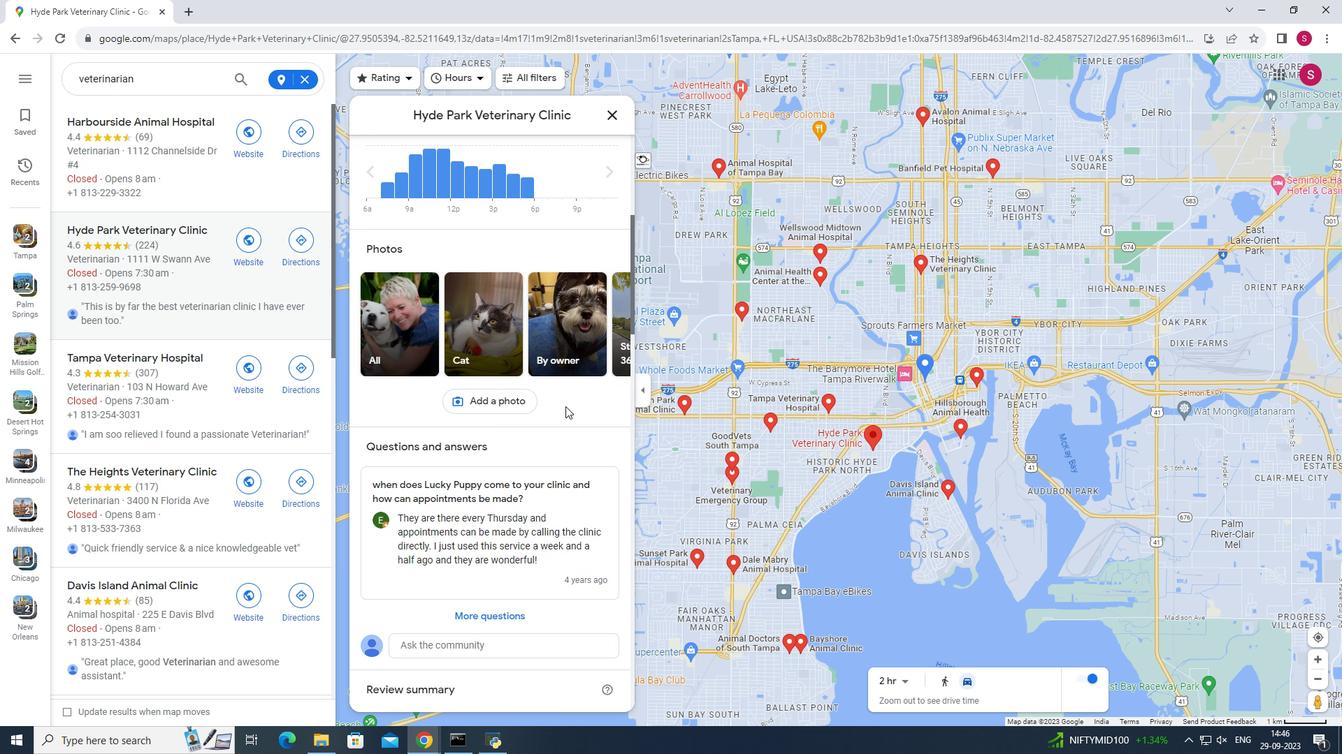 
Action: Mouse scrolled (565, 407) with delta (0, 0)
Screenshot: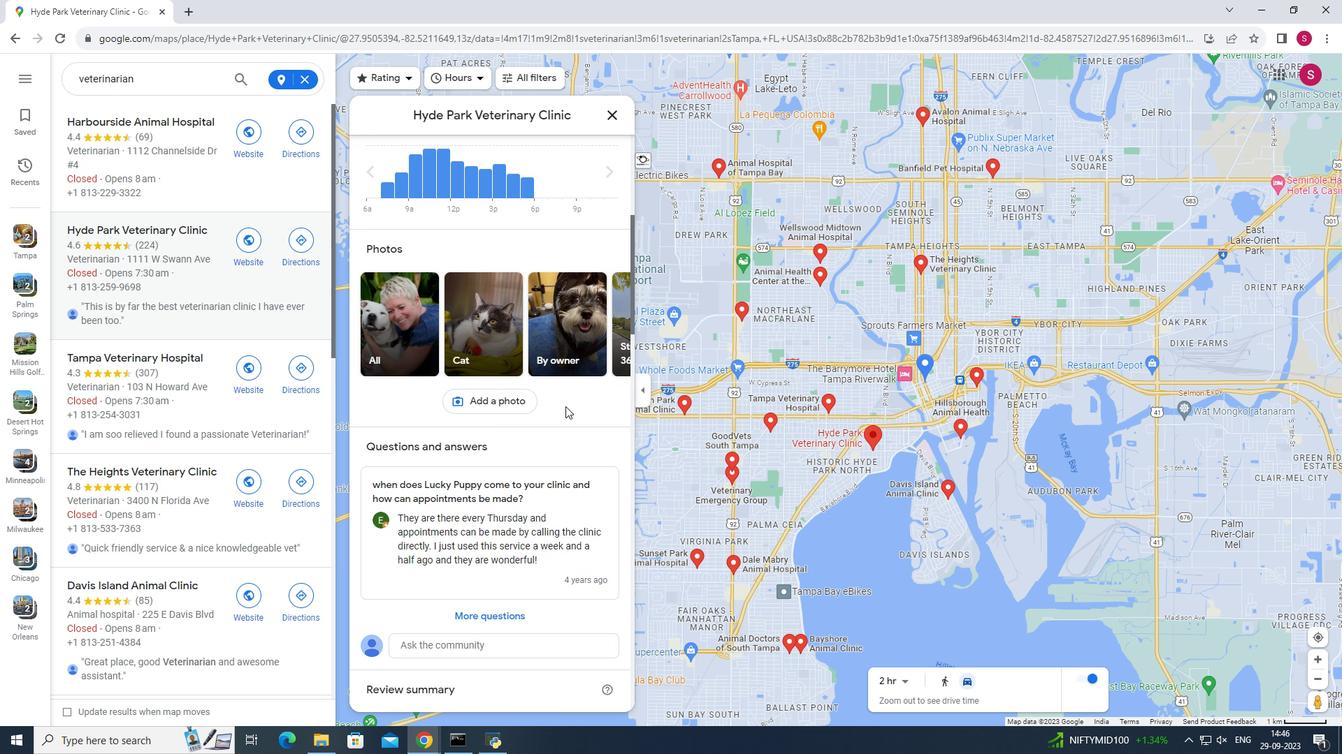 
Action: Mouse scrolled (565, 407) with delta (0, 0)
Screenshot: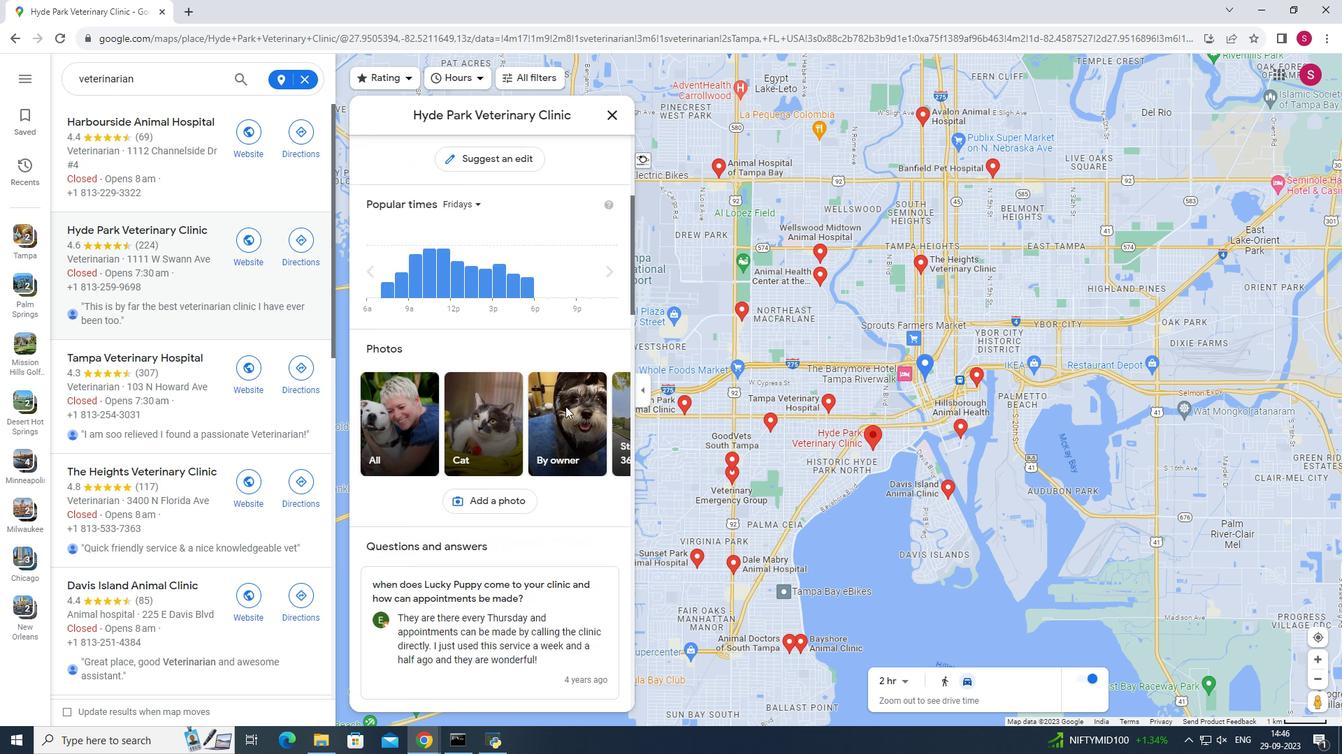 
Action: Mouse scrolled (565, 407) with delta (0, 0)
Screenshot: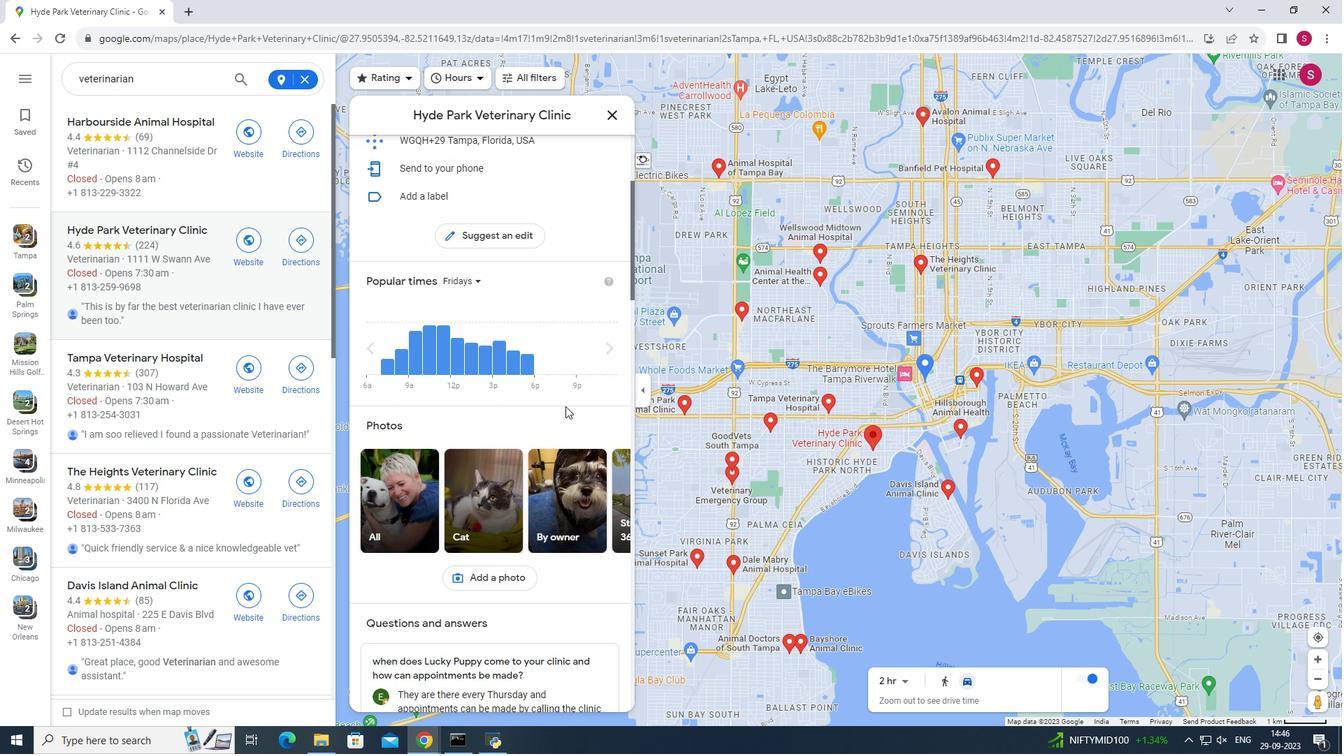 
Action: Mouse moved to (563, 404)
Screenshot: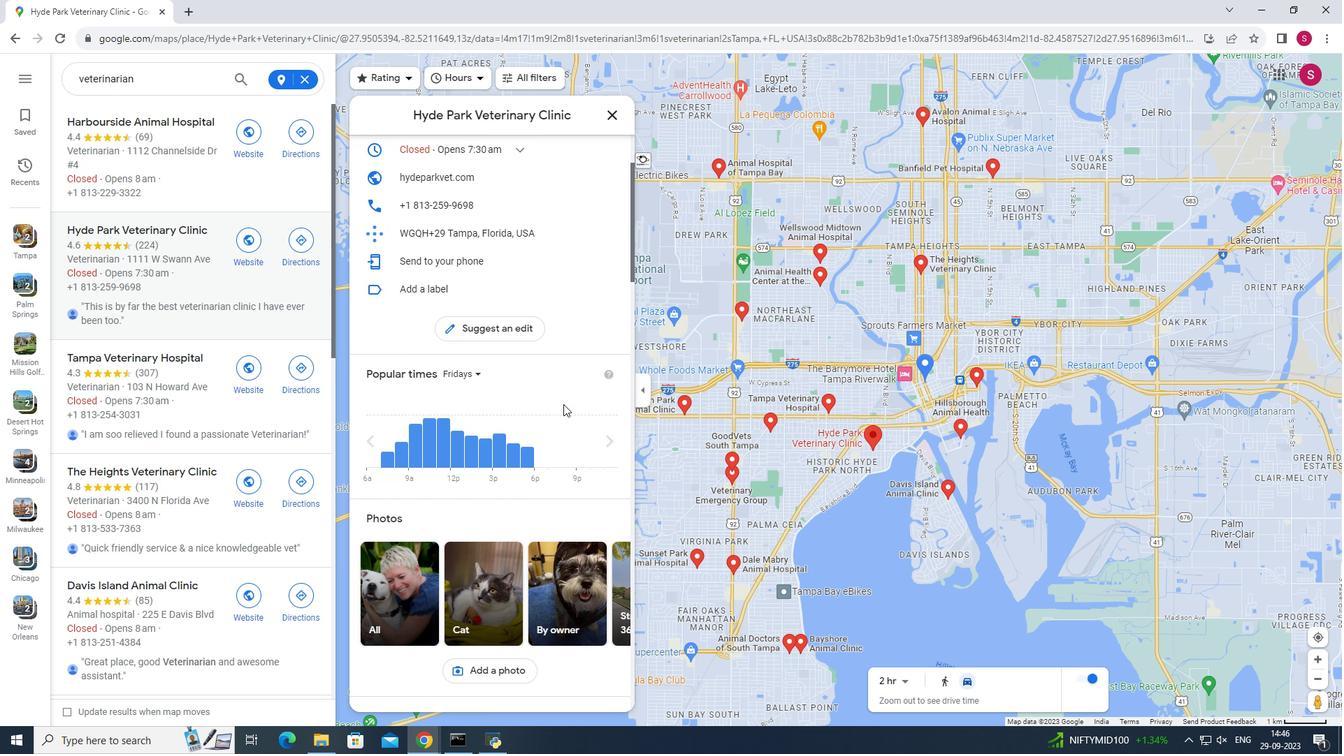 
Action: Mouse scrolled (563, 405) with delta (0, 0)
Screenshot: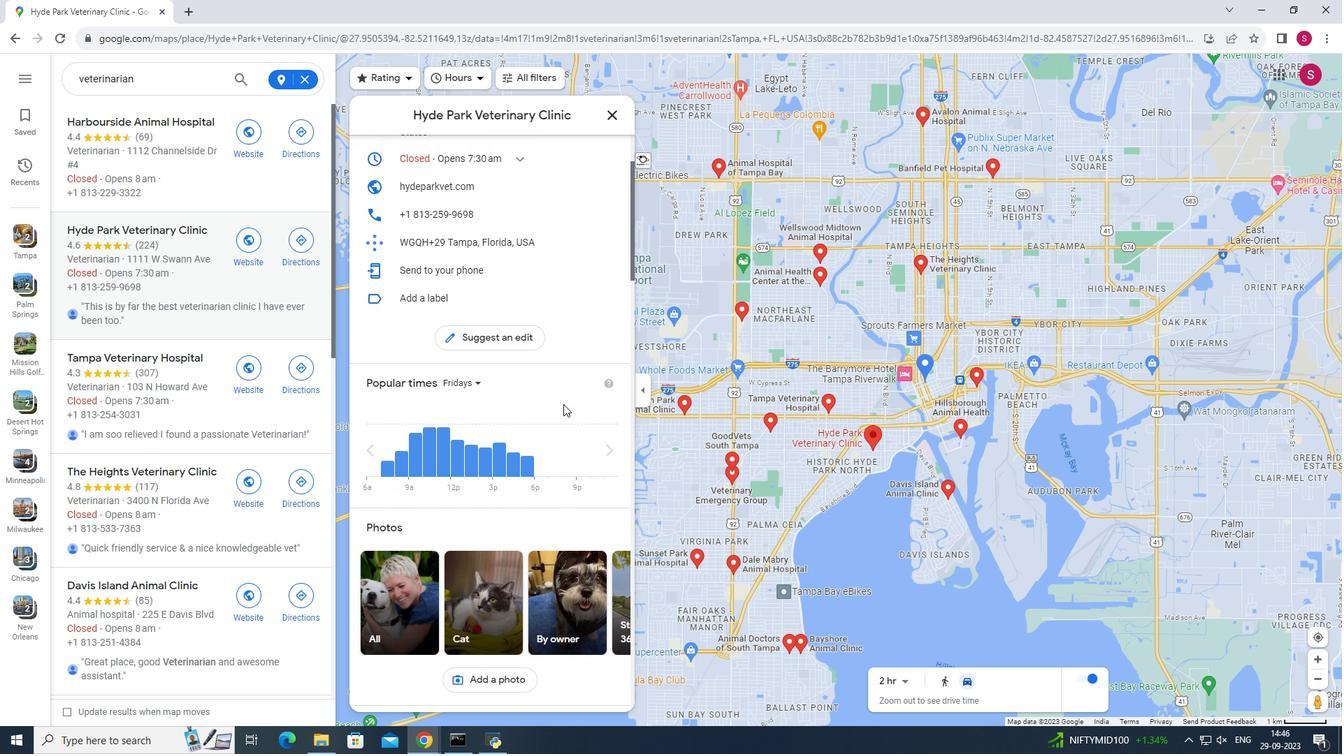 
Action: Mouse scrolled (563, 405) with delta (0, 0)
Screenshot: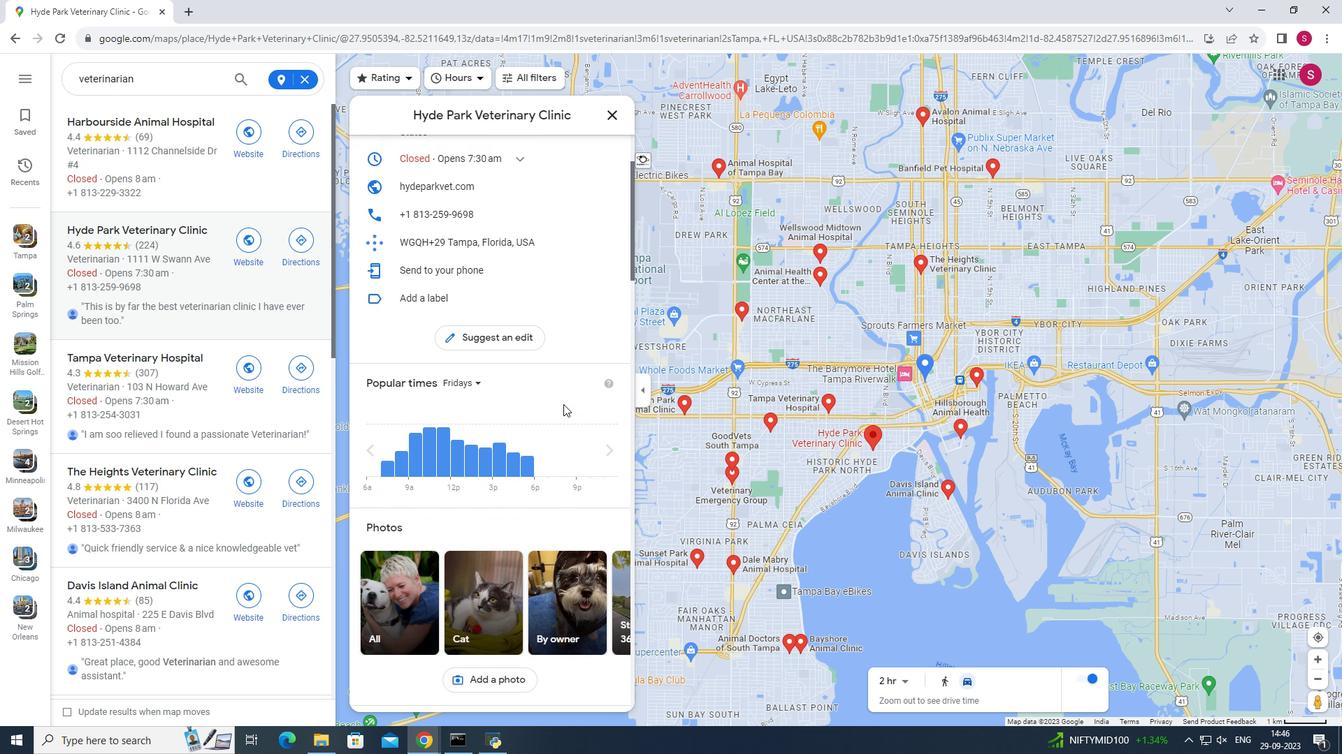 
Action: Mouse scrolled (563, 405) with delta (0, 0)
Screenshot: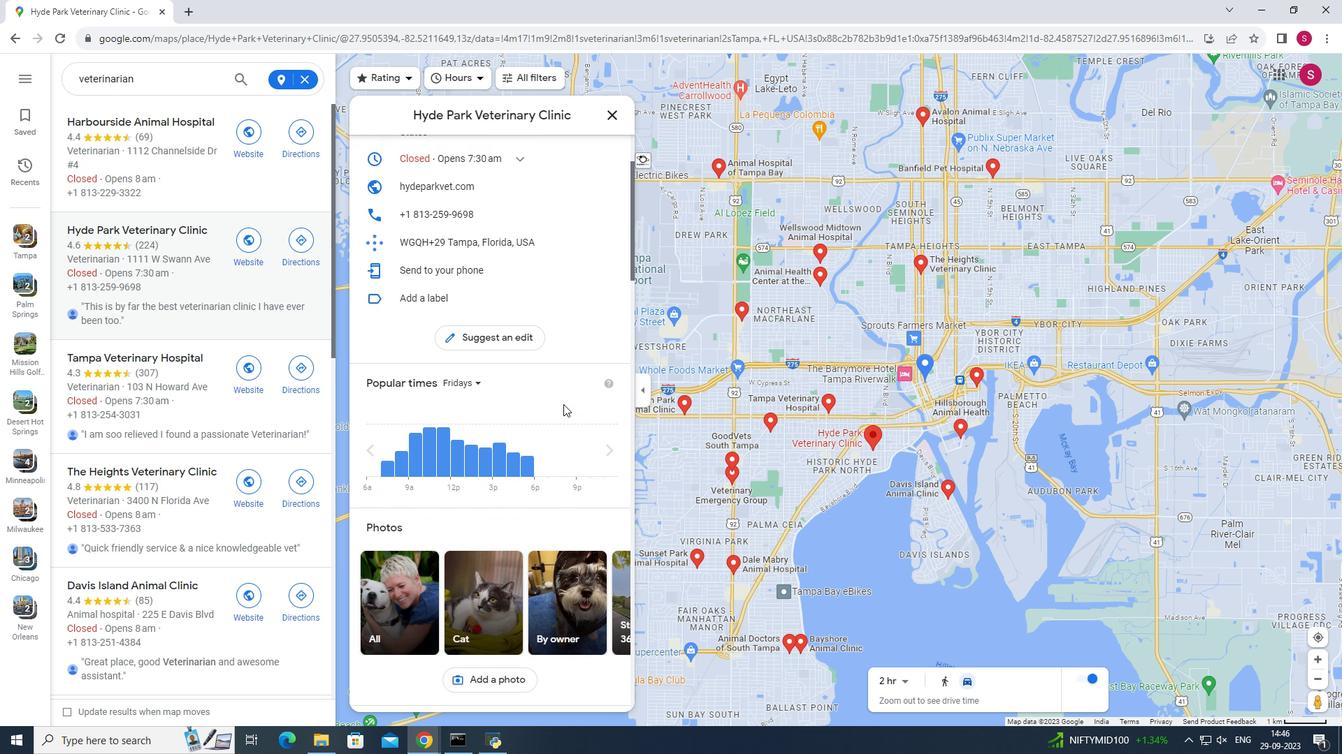 
Action: Mouse scrolled (563, 405) with delta (0, 0)
Screenshot: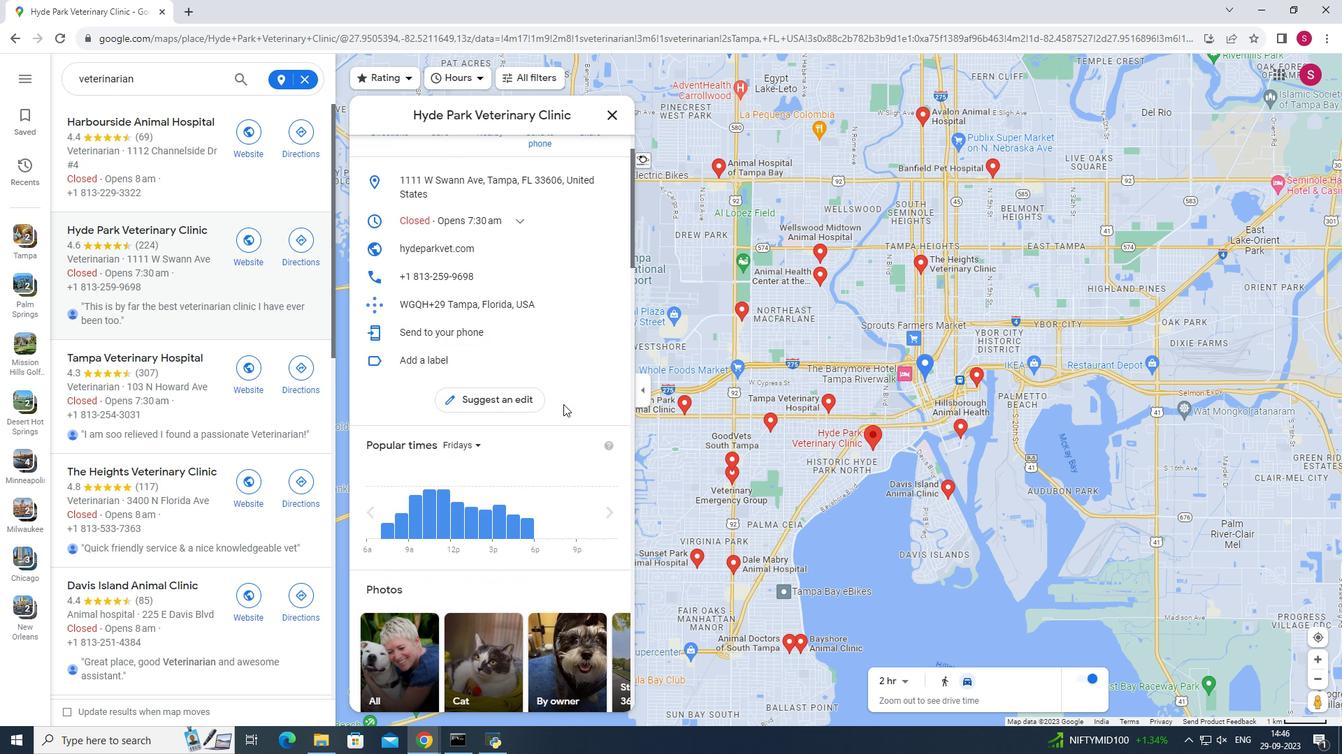 
Action: Mouse scrolled (563, 405) with delta (0, 0)
Screenshot: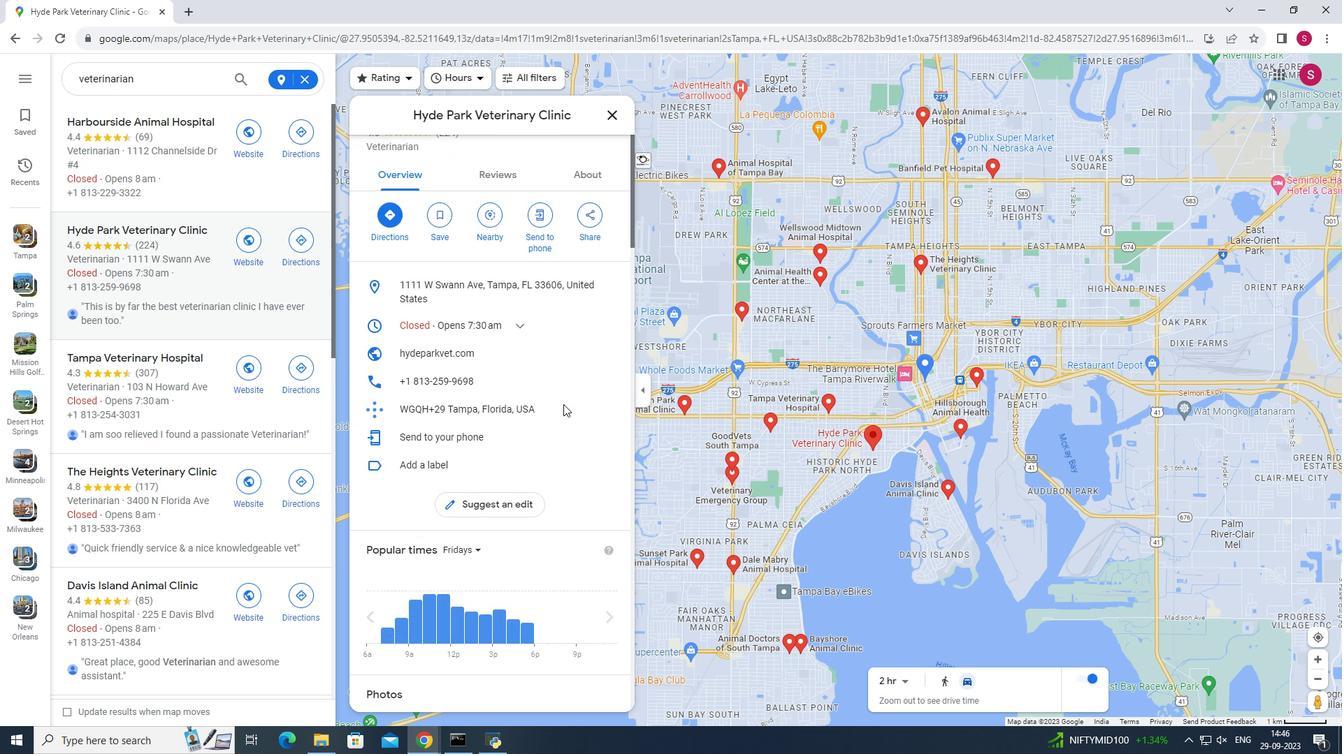 
Action: Mouse scrolled (563, 405) with delta (0, 0)
Screenshot: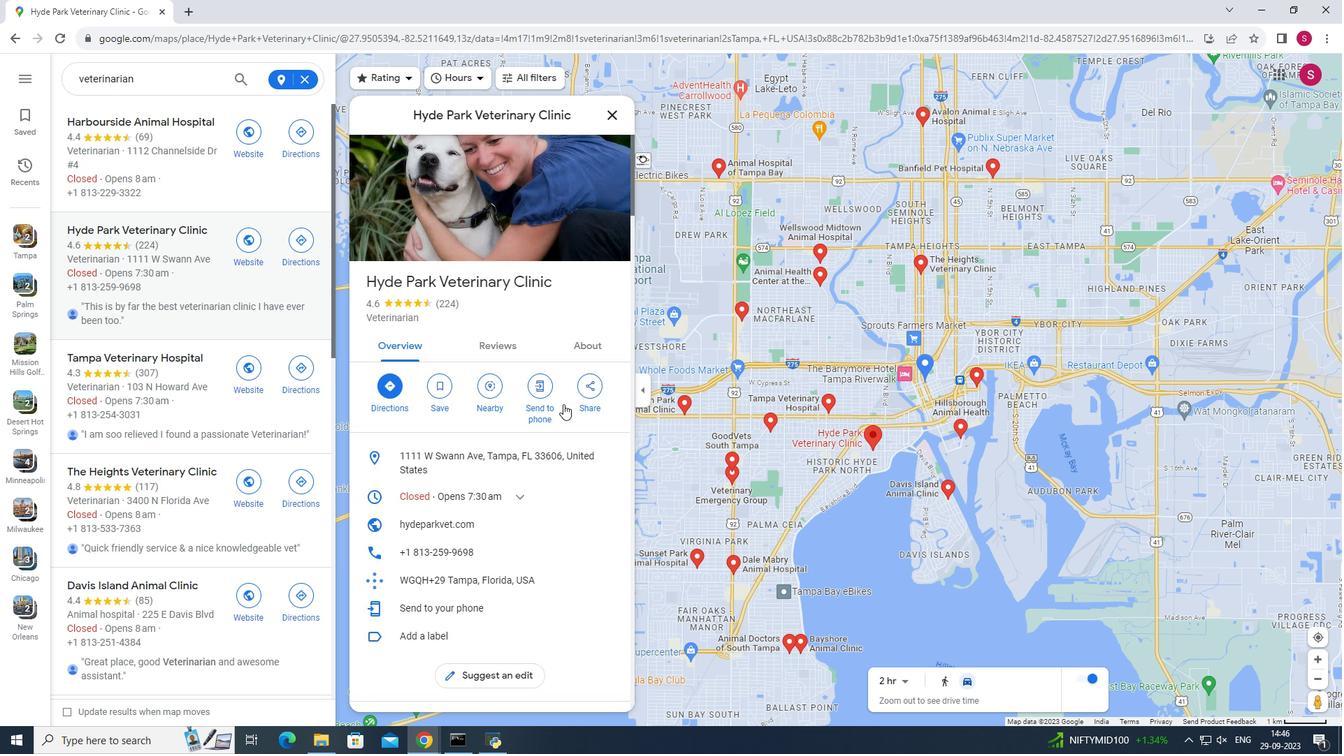 
Action: Mouse moved to (503, 348)
Screenshot: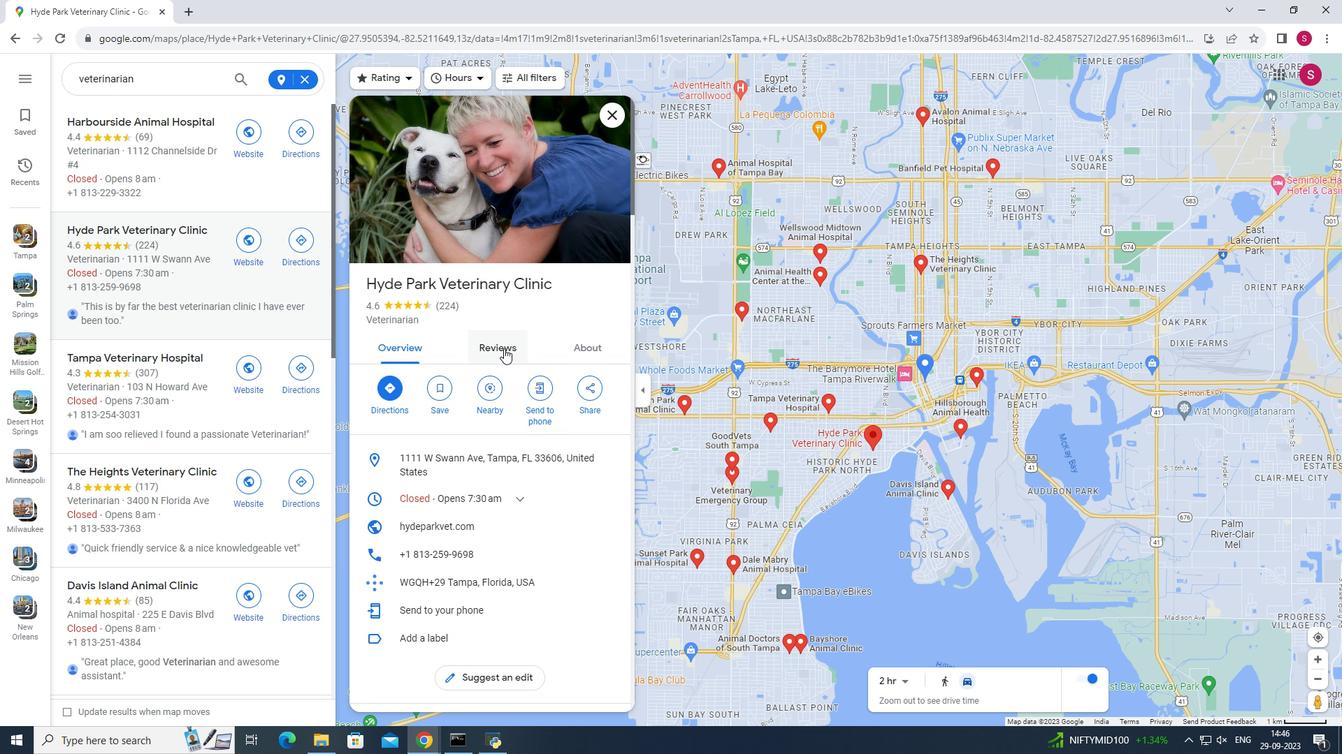 
Action: Mouse pressed left at (503, 348)
Screenshot: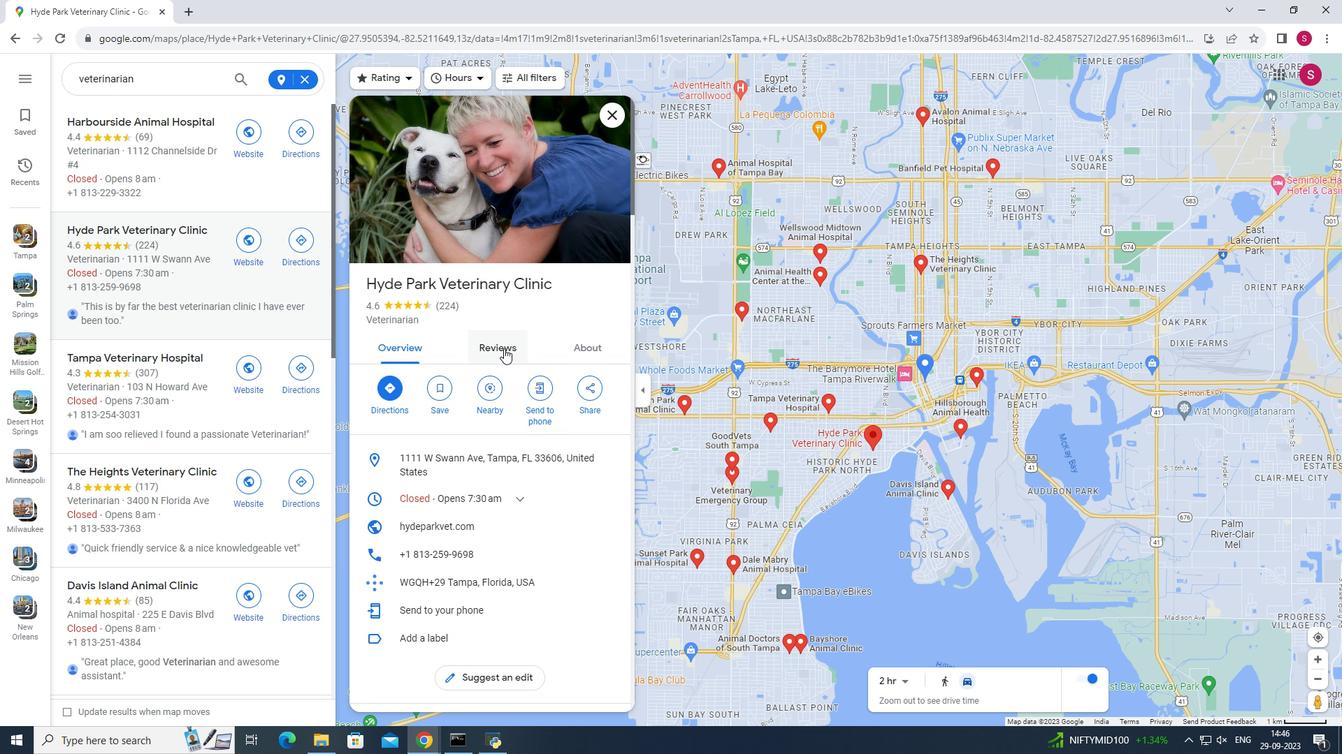 
Action: Mouse moved to (568, 397)
Screenshot: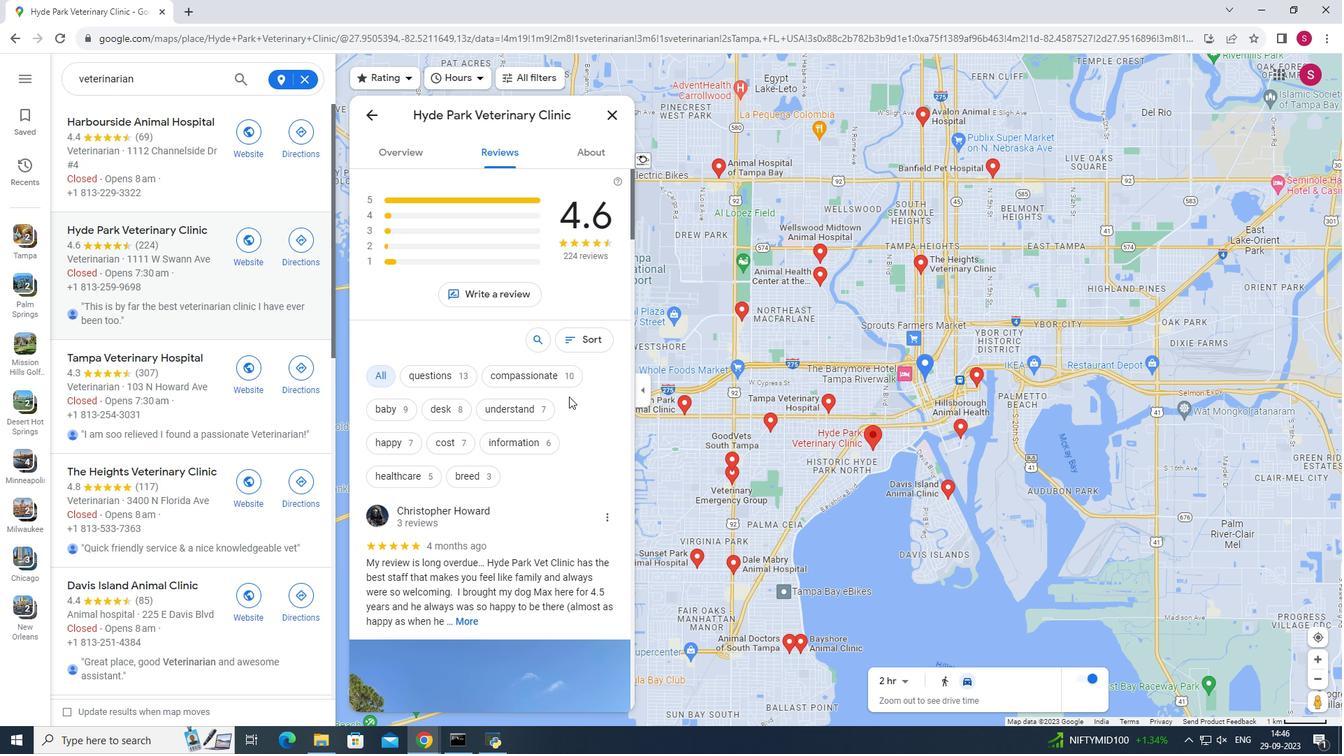 
Action: Mouse scrolled (568, 396) with delta (0, 0)
Screenshot: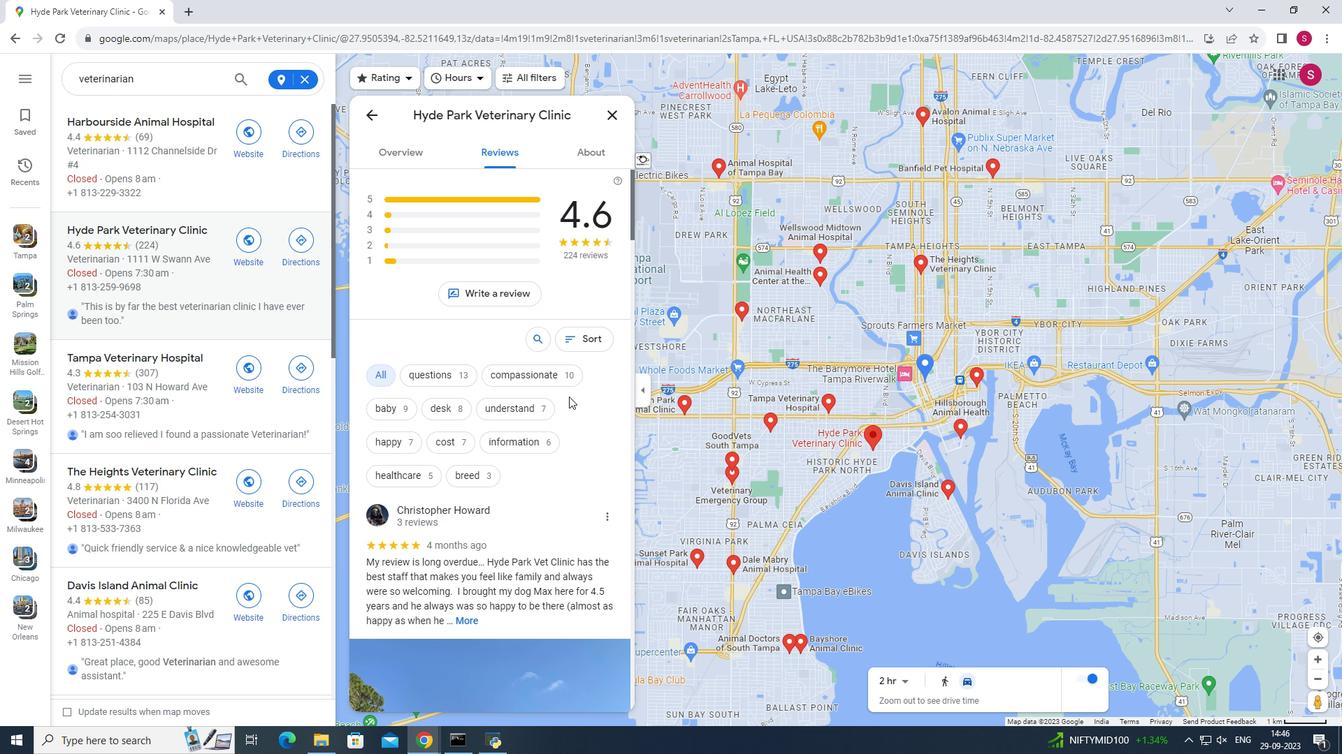 
Action: Mouse scrolled (568, 396) with delta (0, 0)
Screenshot: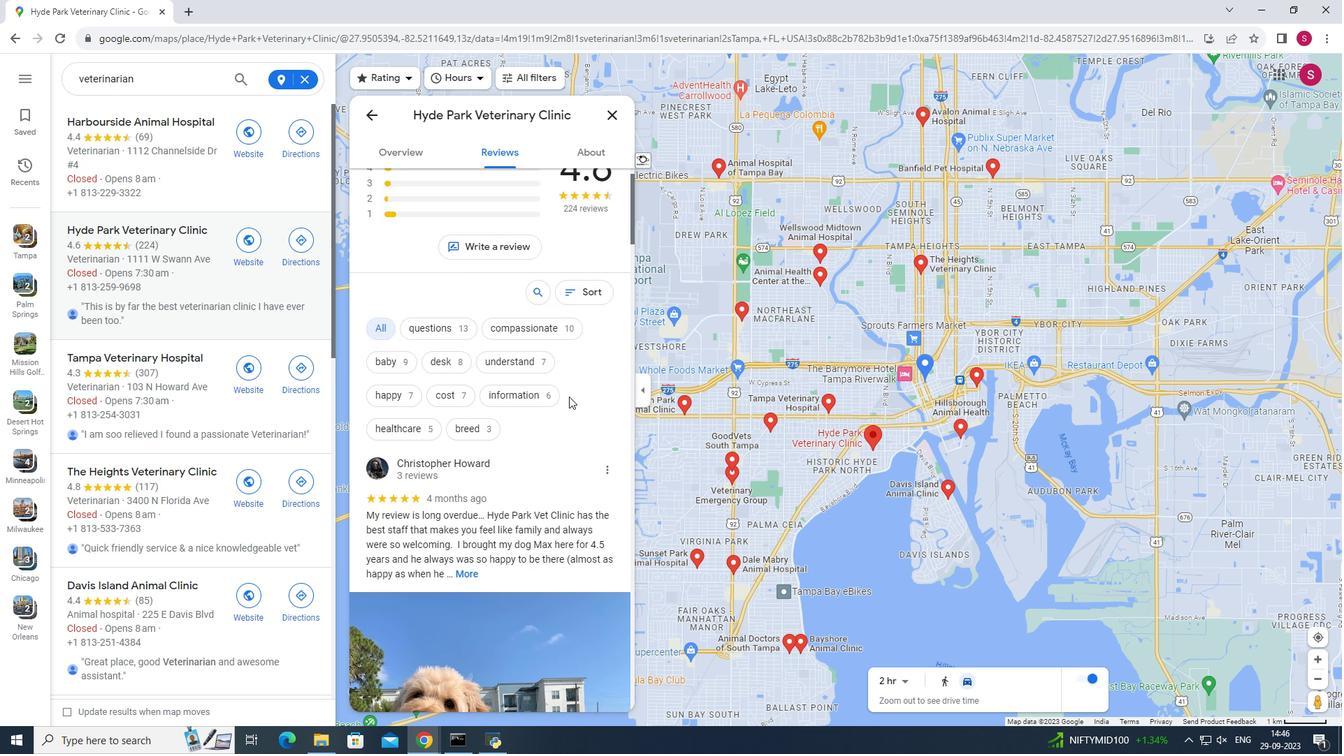 
Action: Mouse scrolled (568, 396) with delta (0, 0)
Screenshot: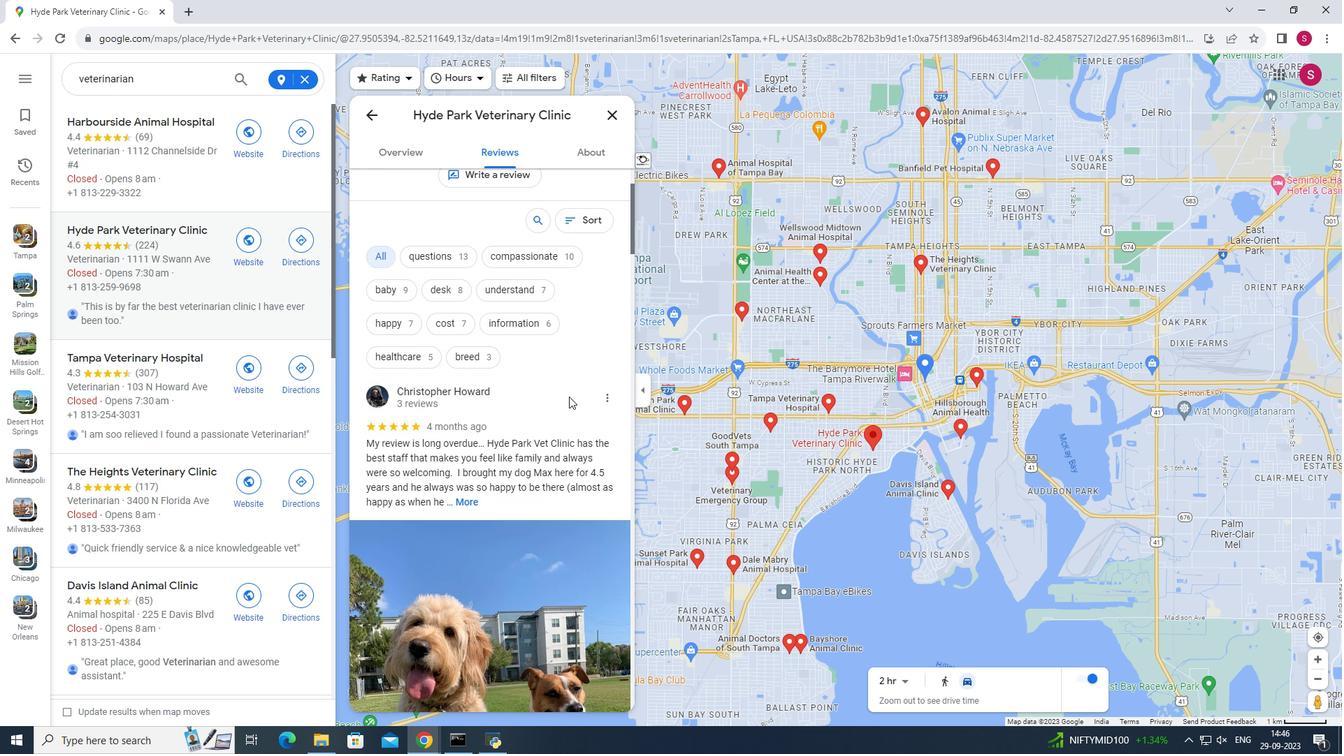 
Action: Mouse moved to (568, 397)
Screenshot: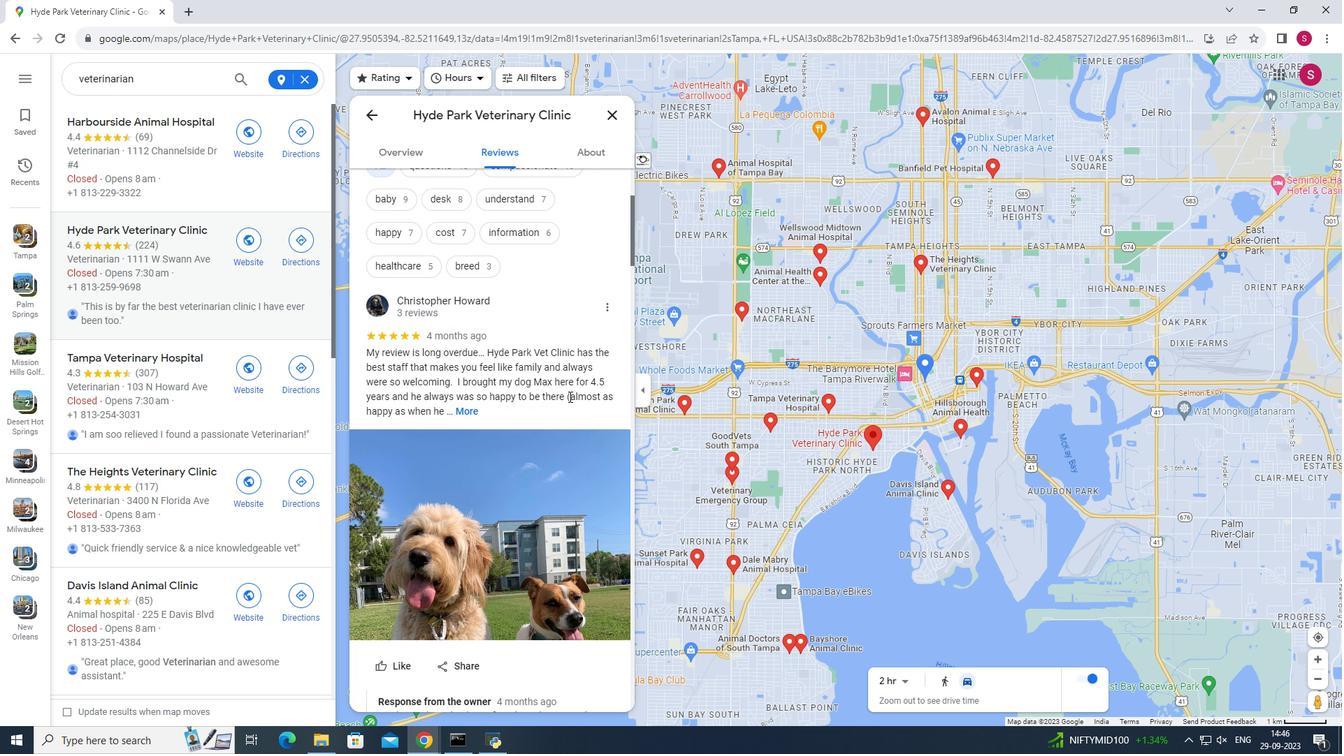 
Action: Mouse scrolled (568, 396) with delta (0, 0)
Screenshot: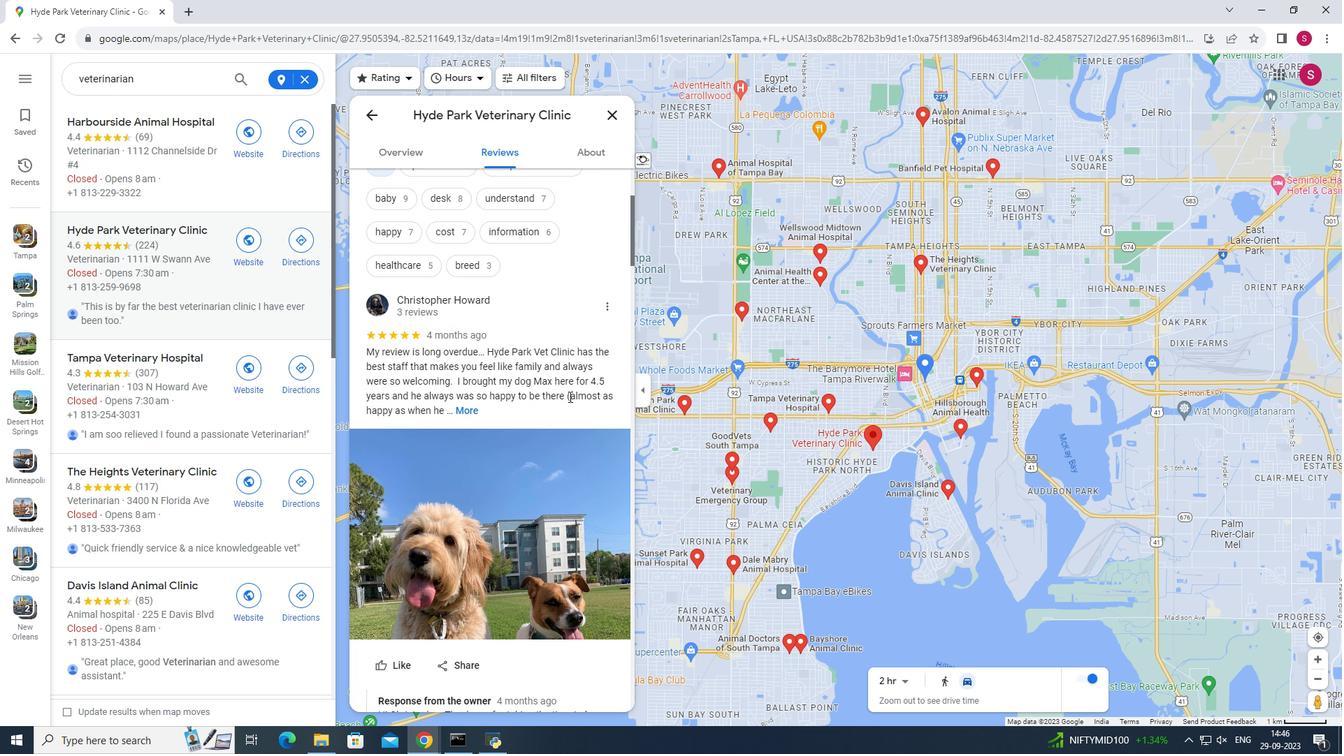 
Action: Mouse moved to (564, 396)
Screenshot: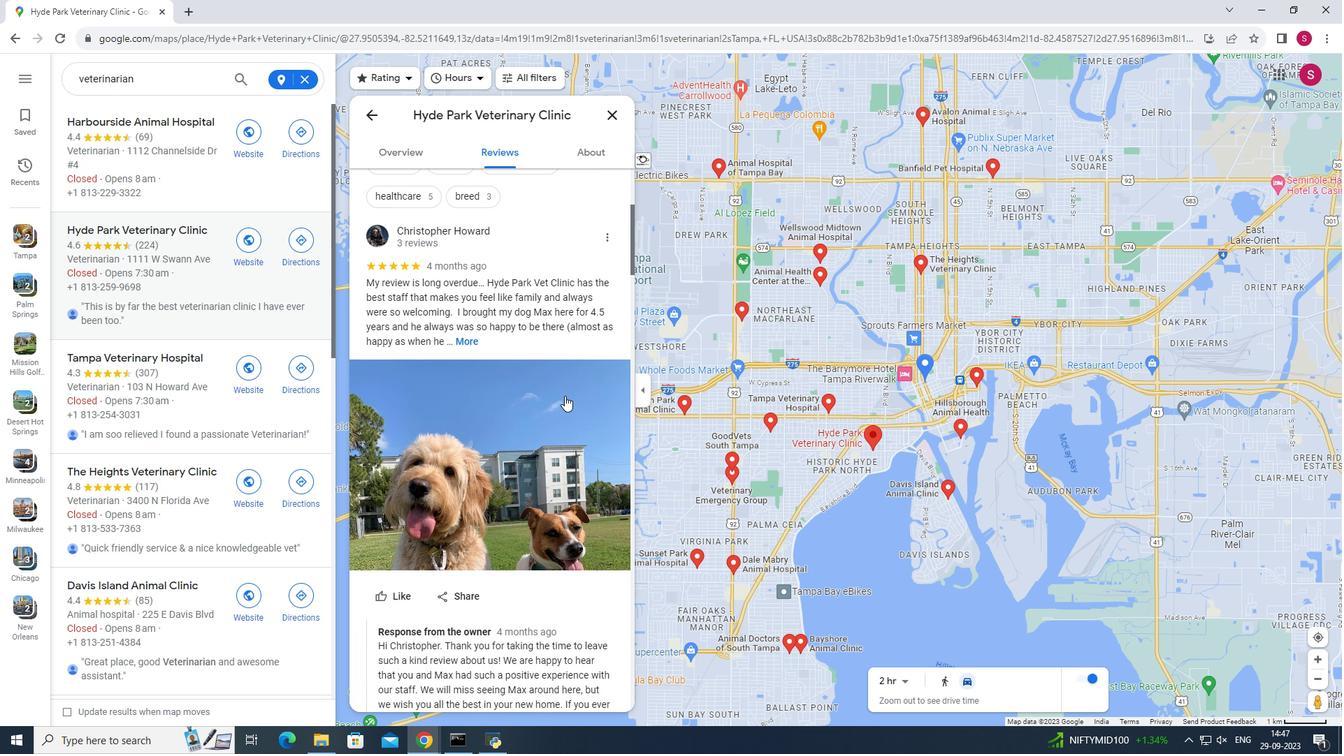 
Action: Mouse scrolled (564, 395) with delta (0, 0)
Screenshot: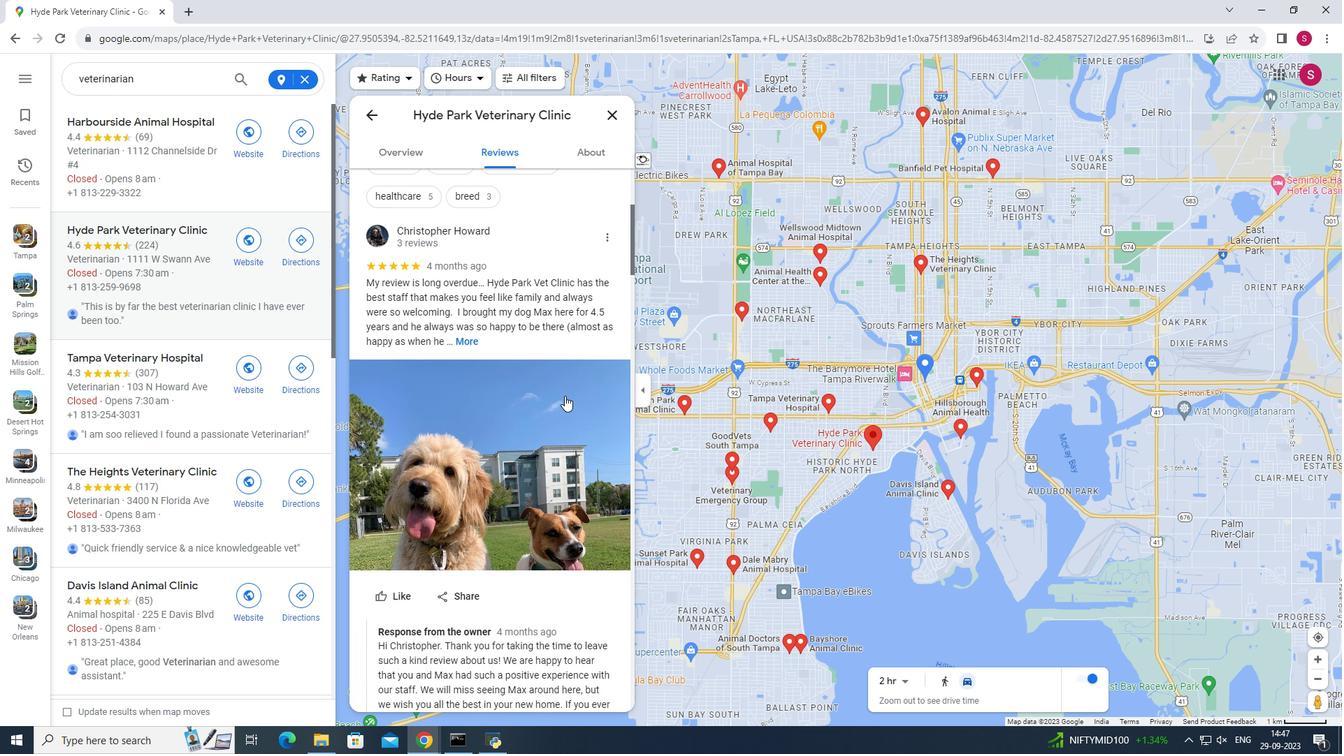 
Action: Mouse scrolled (564, 395) with delta (0, 0)
Screenshot: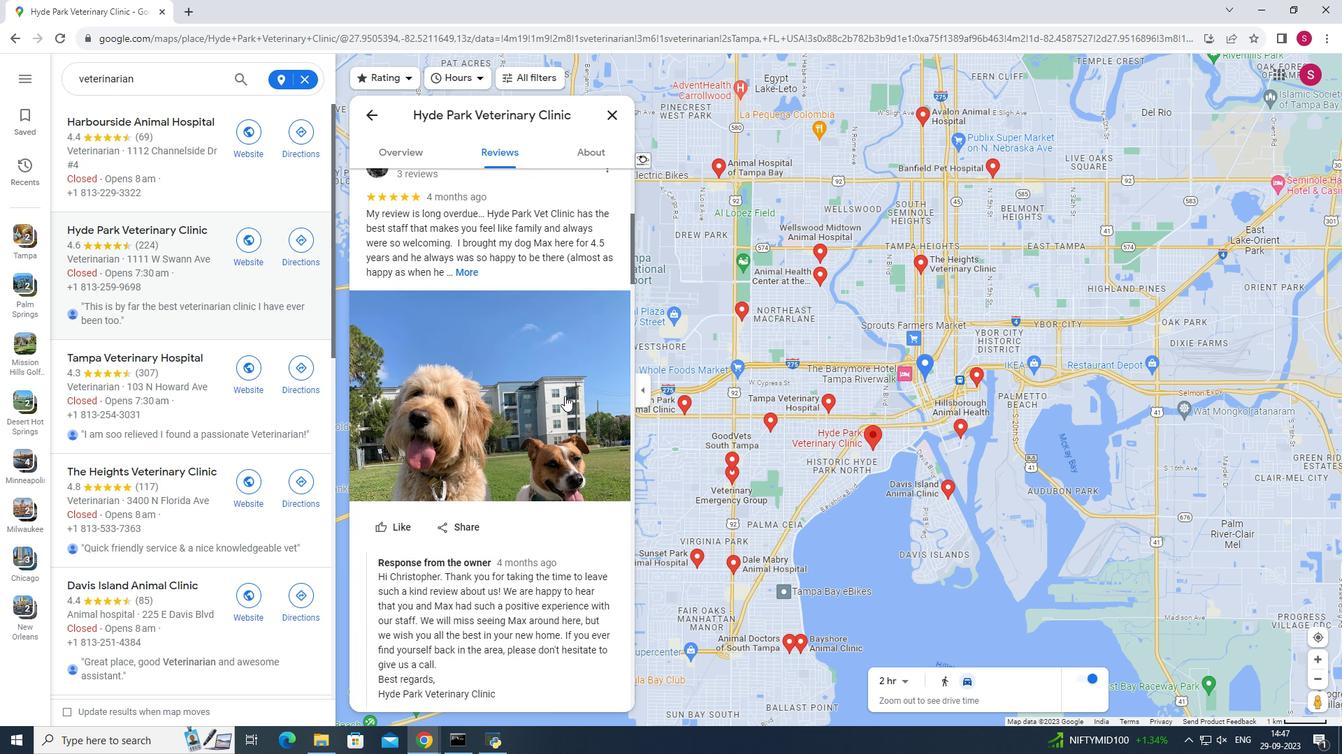 
Action: Mouse scrolled (564, 395) with delta (0, 0)
Screenshot: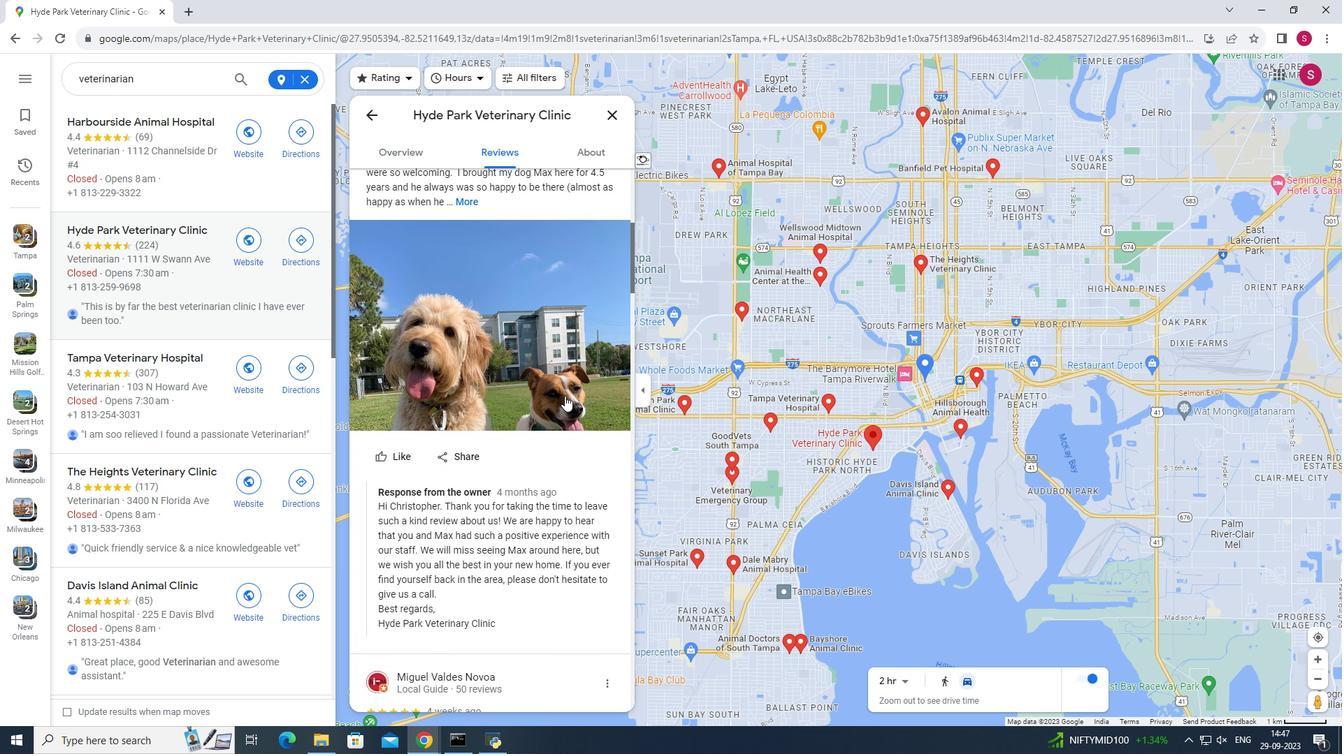 
Action: Mouse moved to (561, 394)
Screenshot: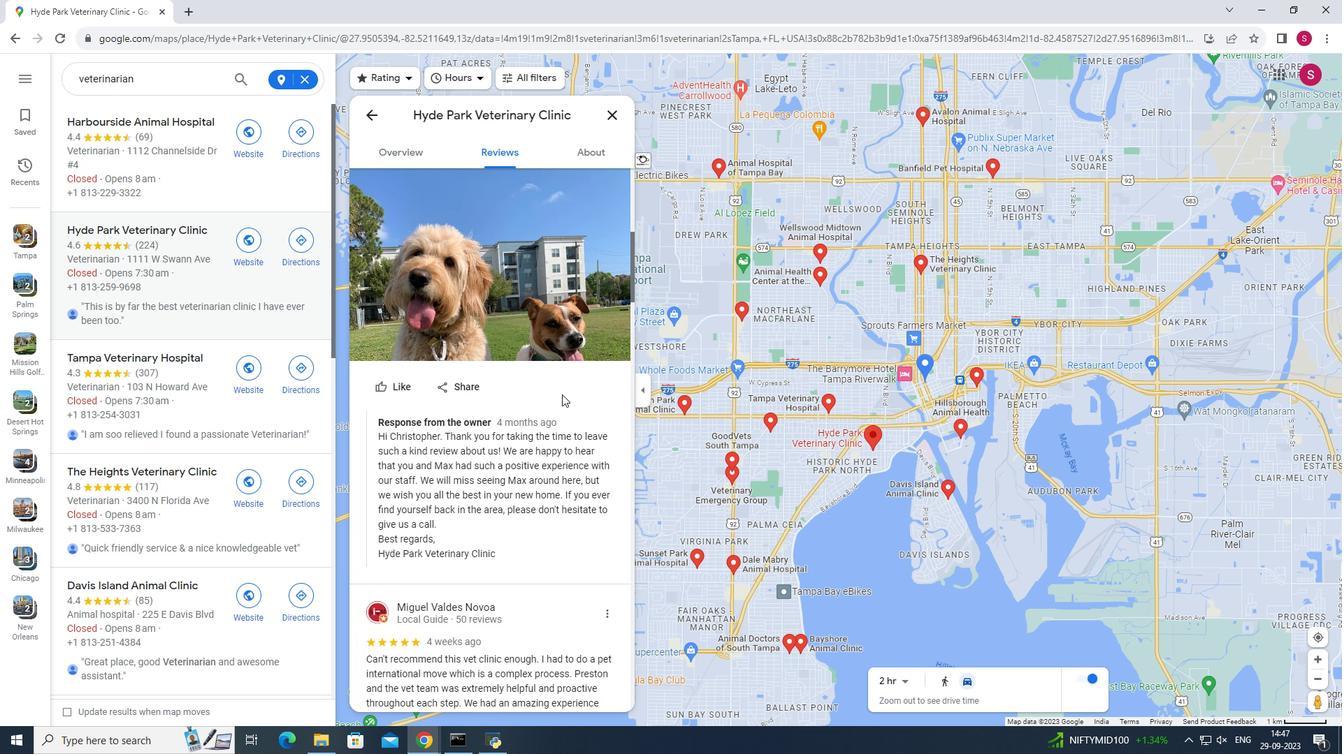 
Action: Mouse scrolled (561, 394) with delta (0, 0)
Screenshot: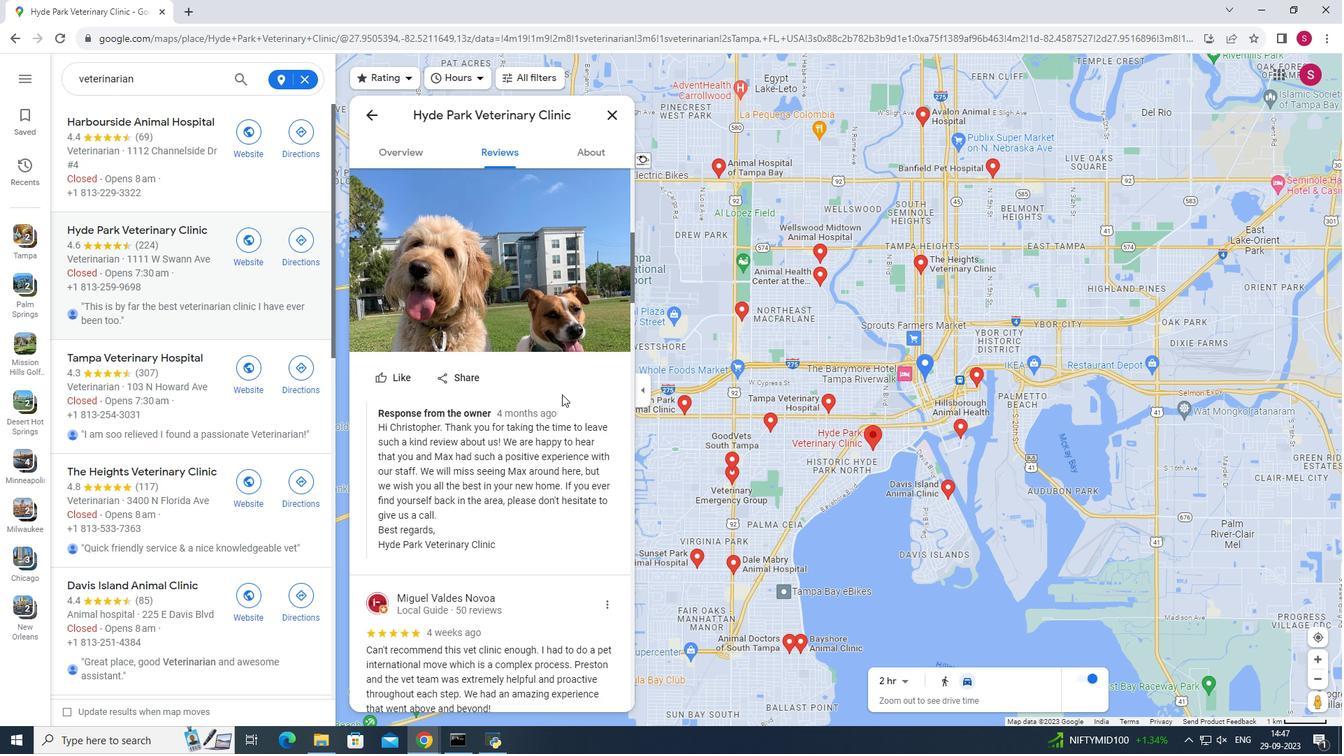 
Action: Mouse scrolled (561, 394) with delta (0, 0)
Screenshot: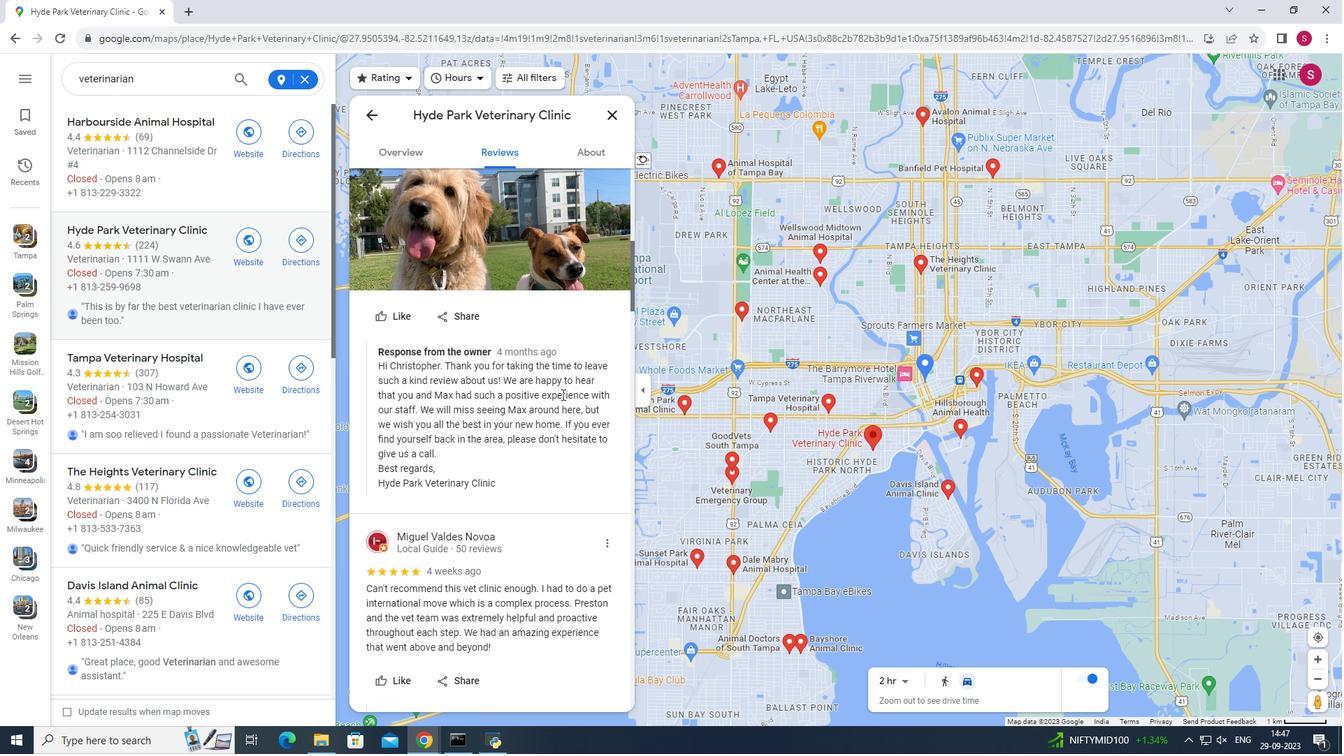
Action: Mouse scrolled (561, 394) with delta (0, 0)
Screenshot: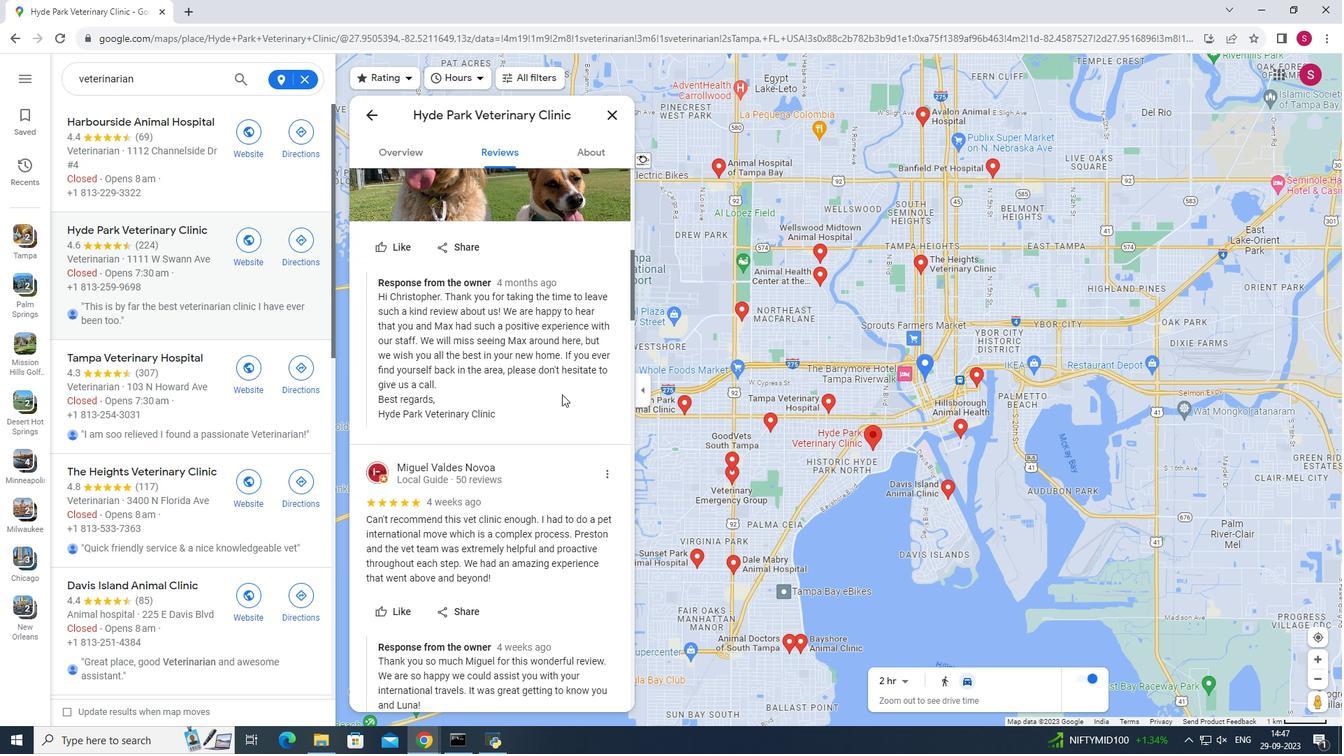 
Action: Mouse scrolled (561, 394) with delta (0, 0)
Screenshot: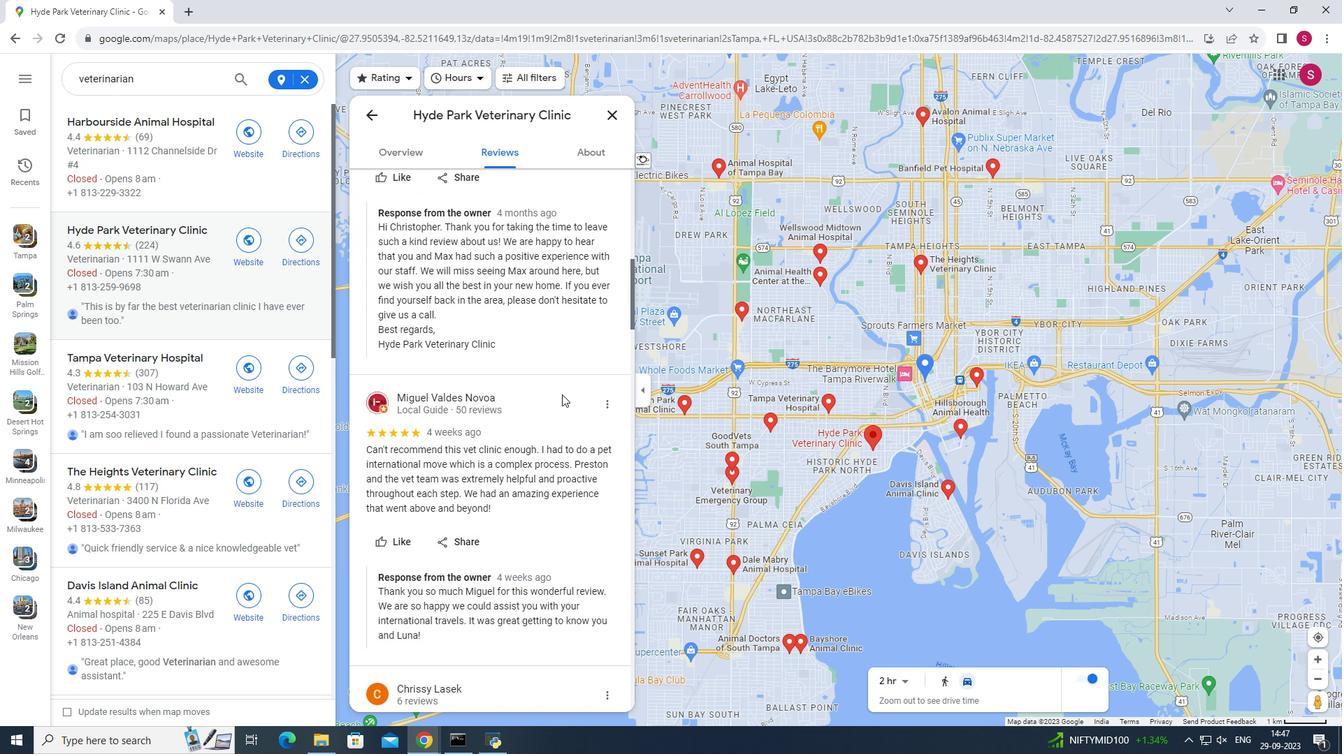
Action: Mouse scrolled (561, 394) with delta (0, 0)
Screenshot: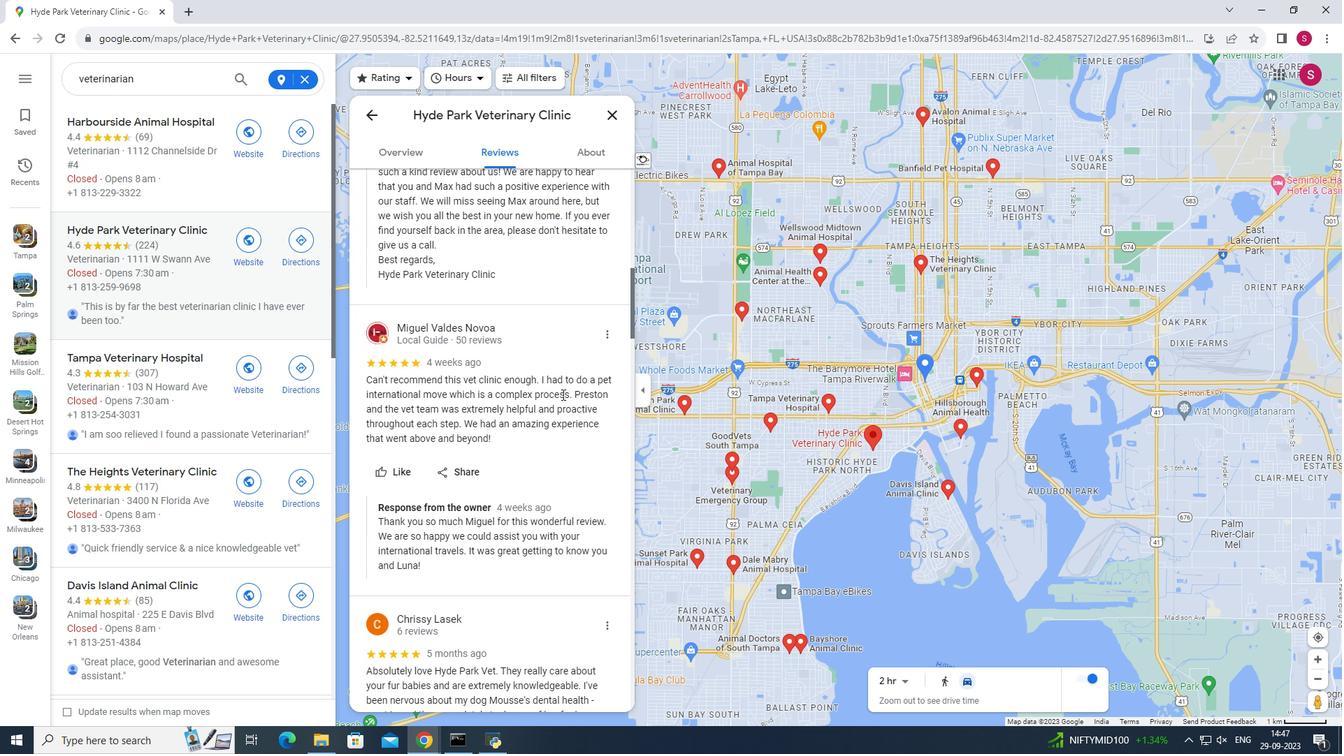 
Action: Mouse scrolled (561, 394) with delta (0, 0)
Screenshot: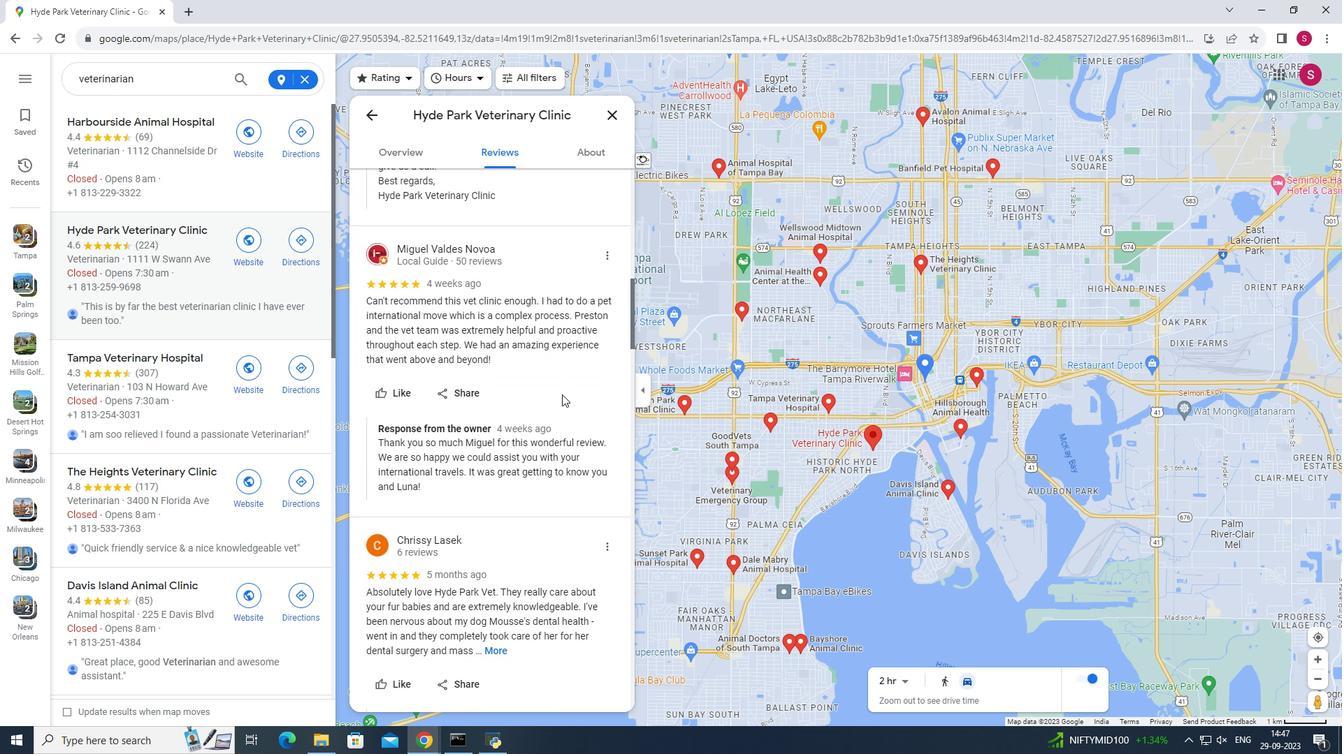
Action: Mouse scrolled (561, 394) with delta (0, 0)
Screenshot: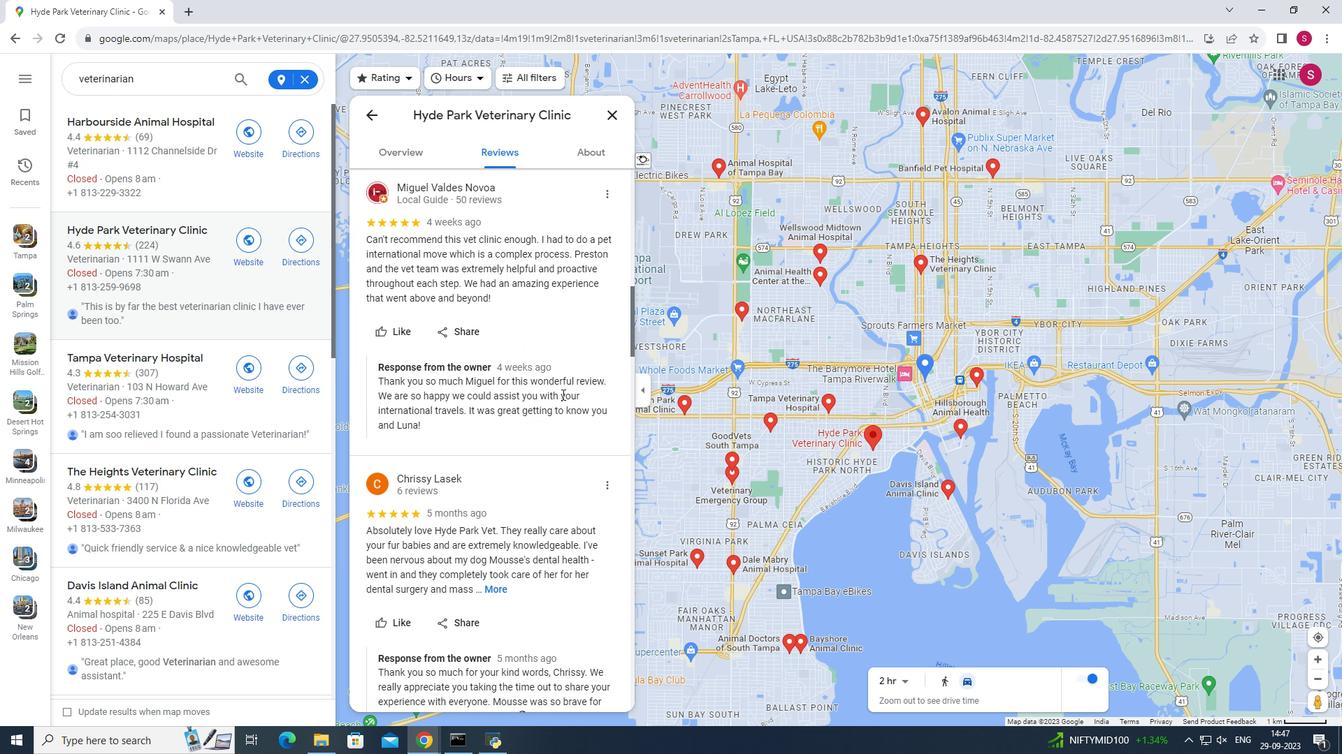 
Action: Mouse scrolled (561, 395) with delta (0, 0)
Screenshot: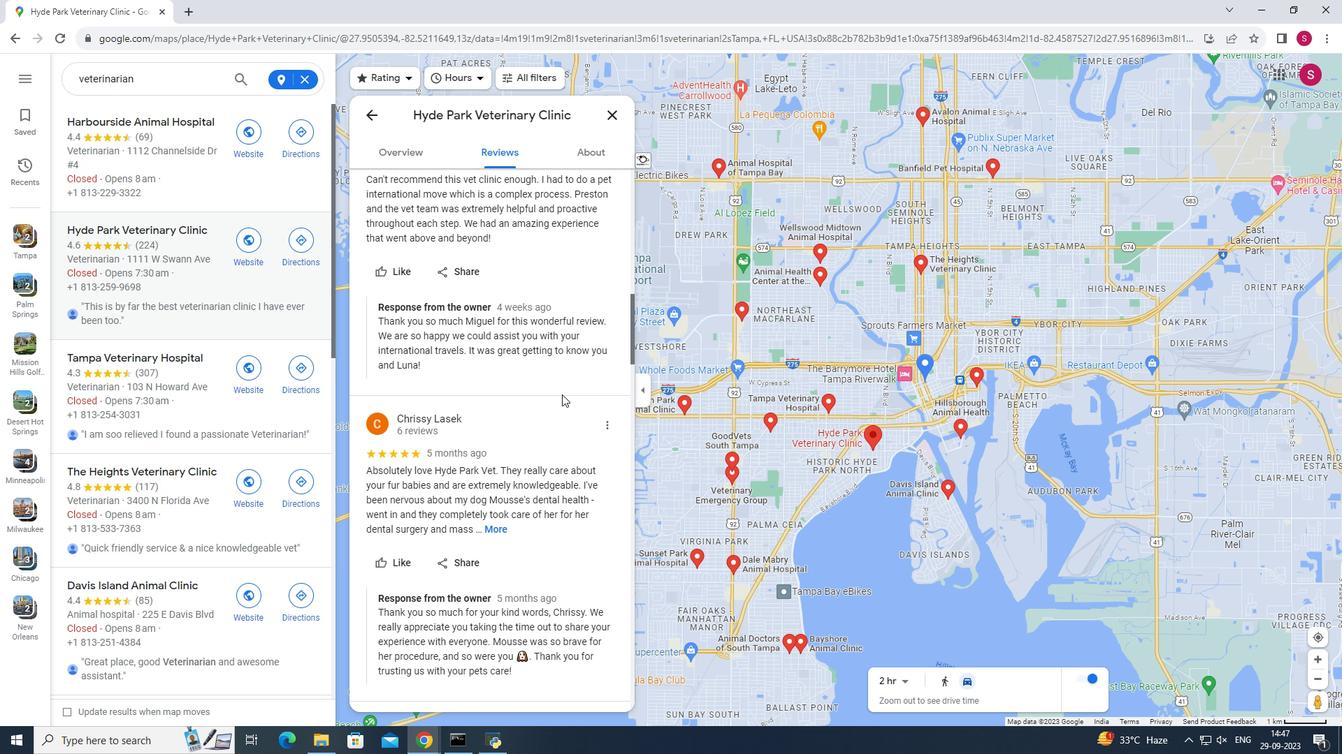 
Action: Mouse moved to (594, 154)
Screenshot: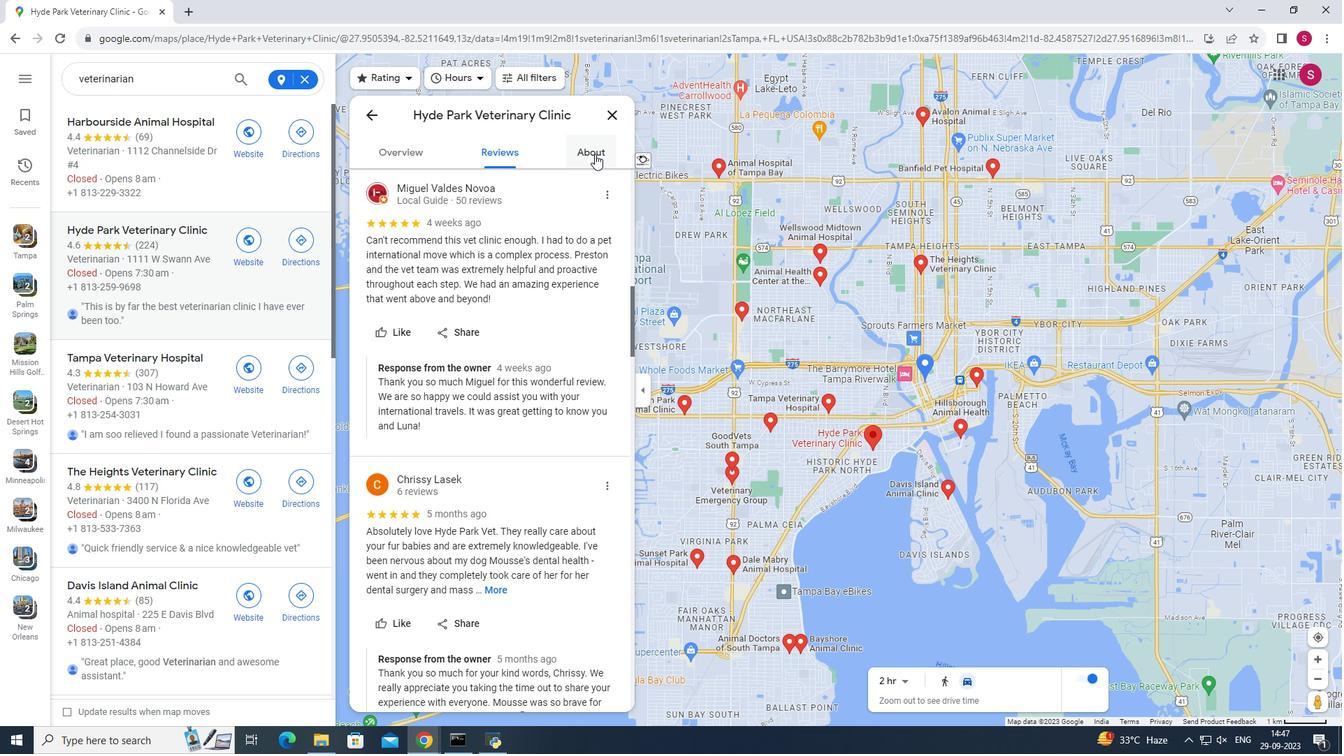 
Action: Mouse pressed left at (594, 154)
Screenshot: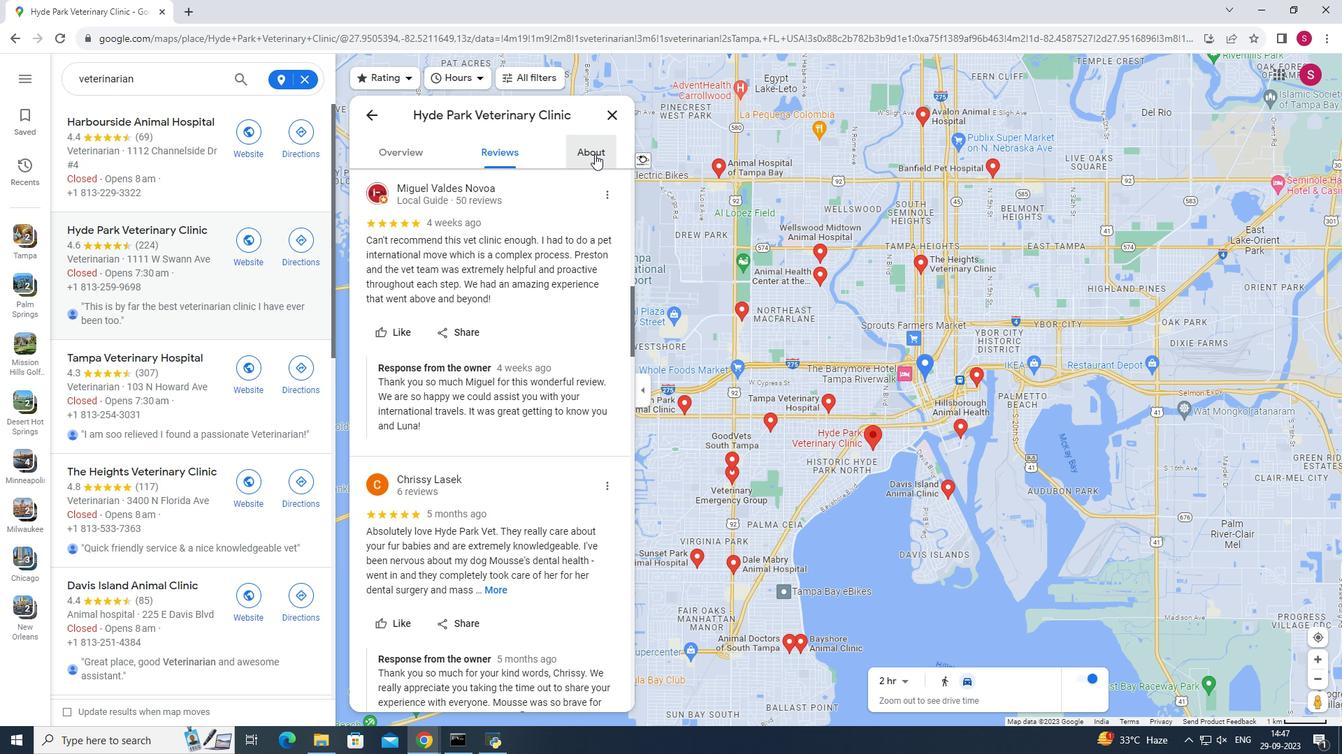 
Action: Mouse moved to (608, 116)
Screenshot: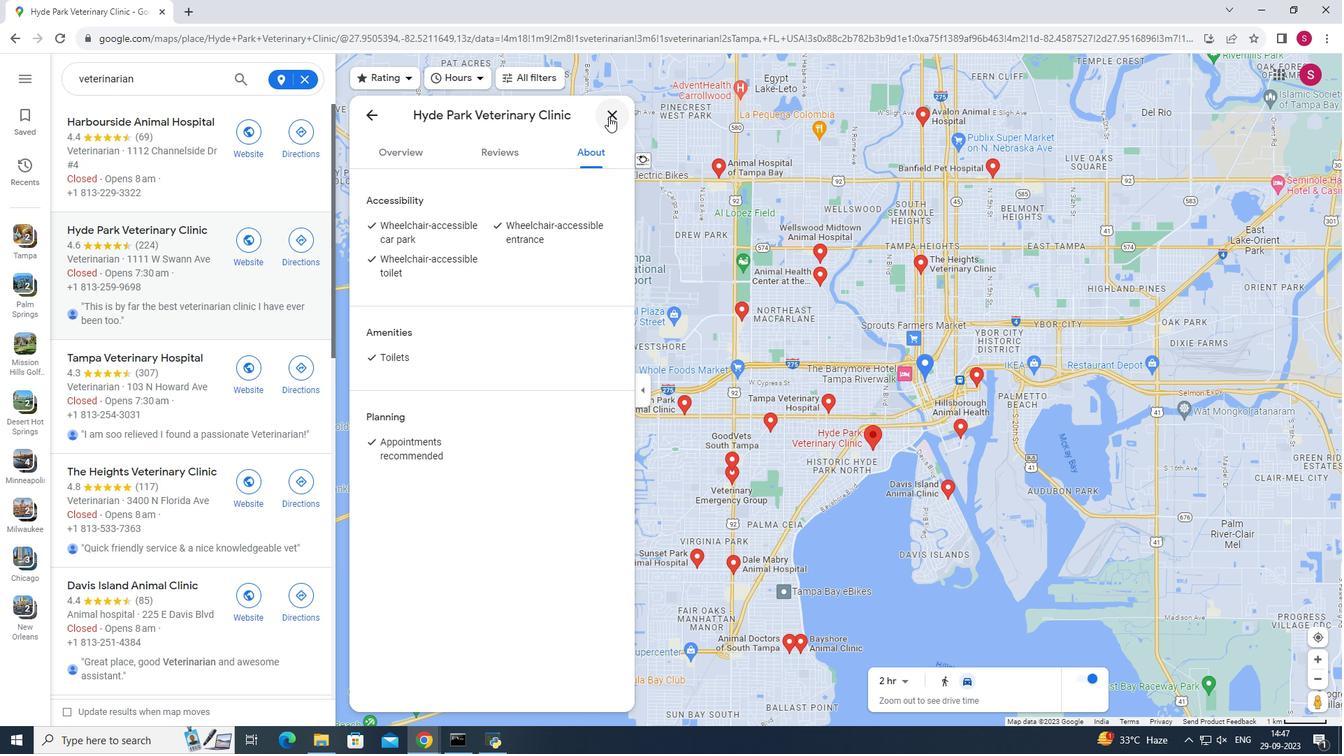 
Action: Mouse pressed left at (608, 116)
Screenshot: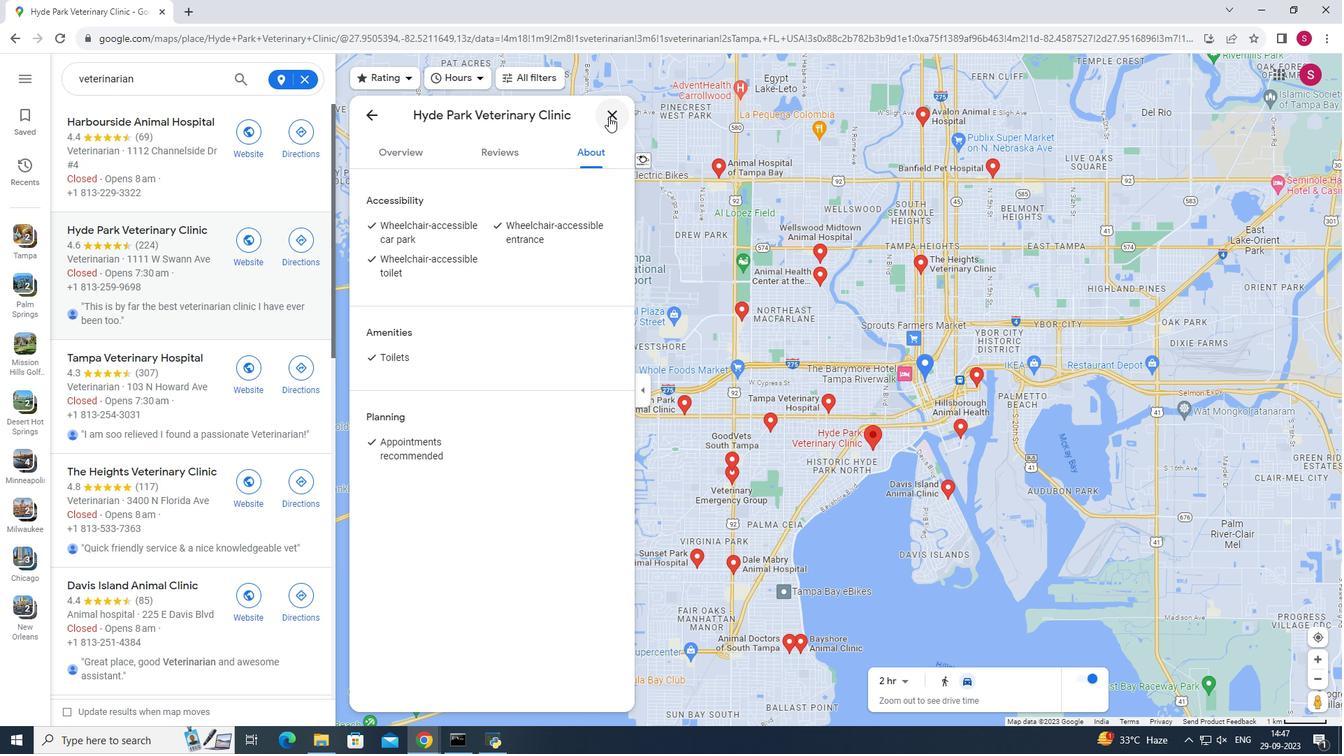 
Action: Mouse moved to (200, 320)
Screenshot: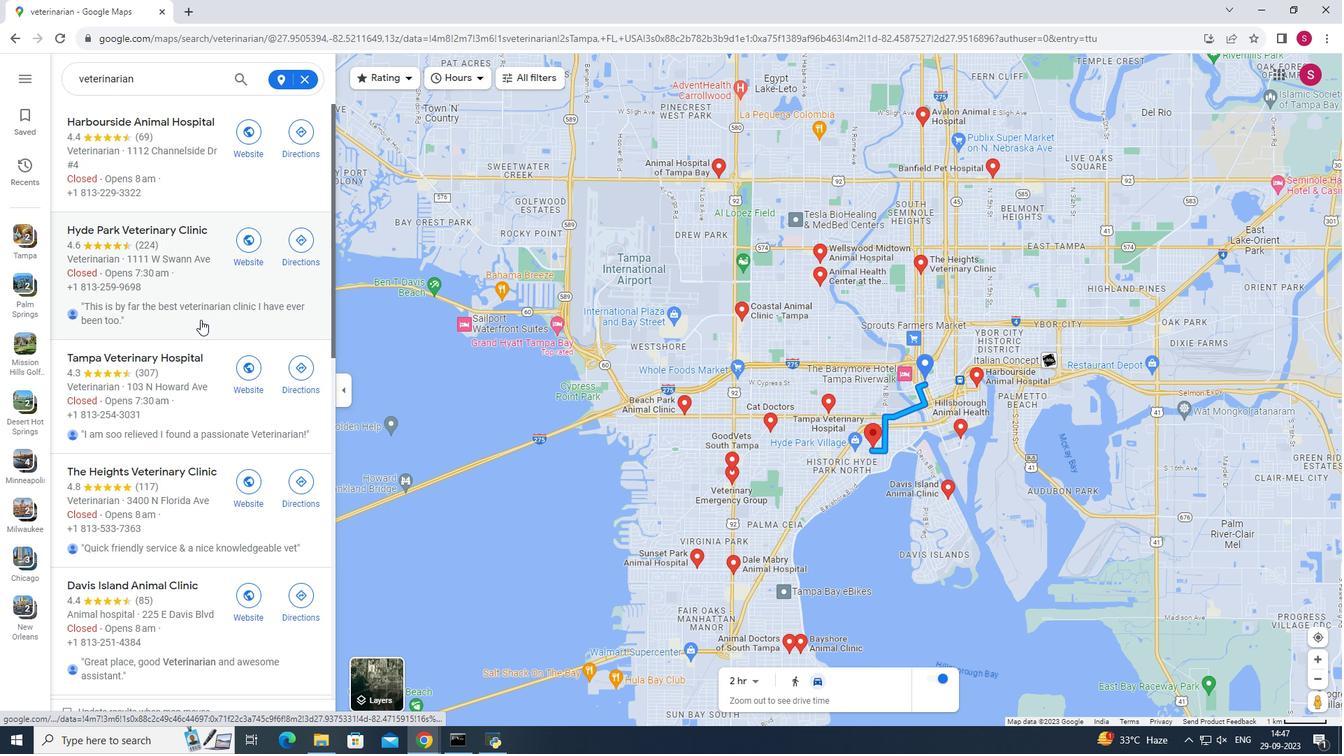 
Action: Mouse scrolled (200, 319) with delta (0, 0)
Screenshot: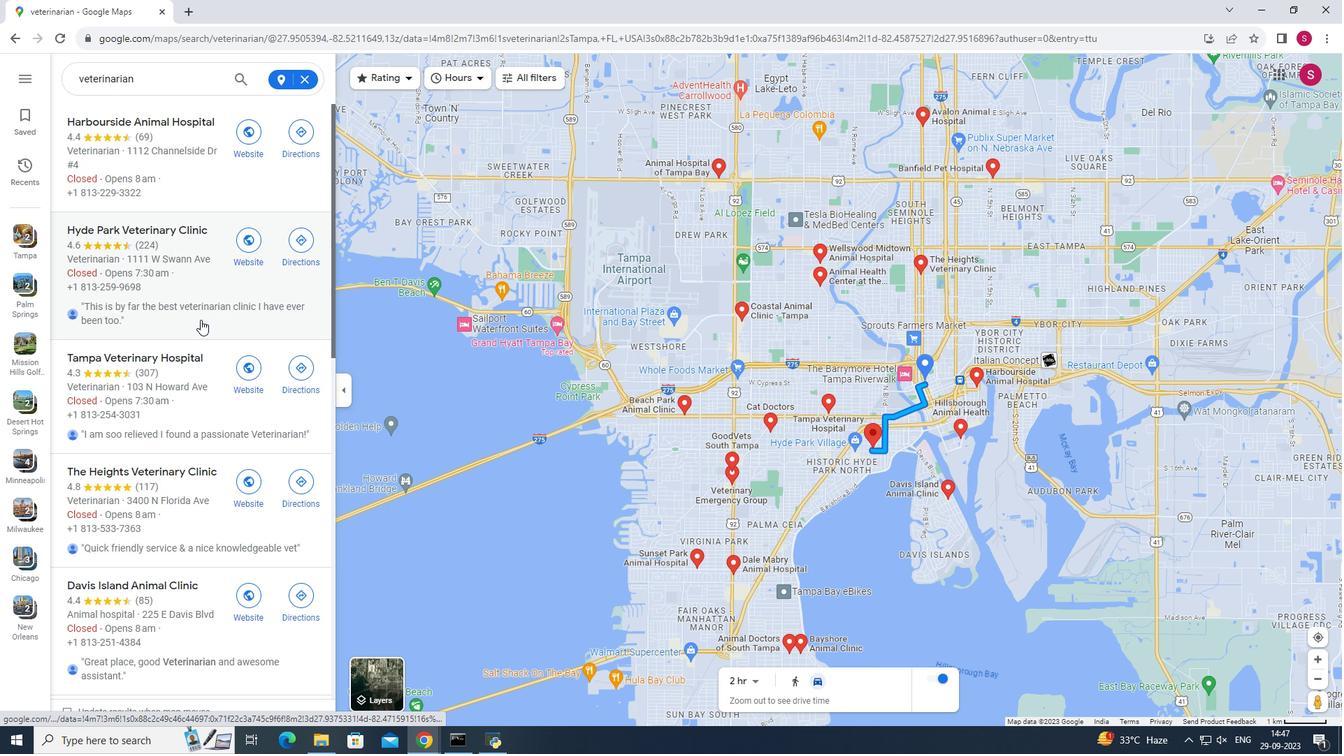 
Action: Mouse scrolled (200, 319) with delta (0, 0)
Screenshot: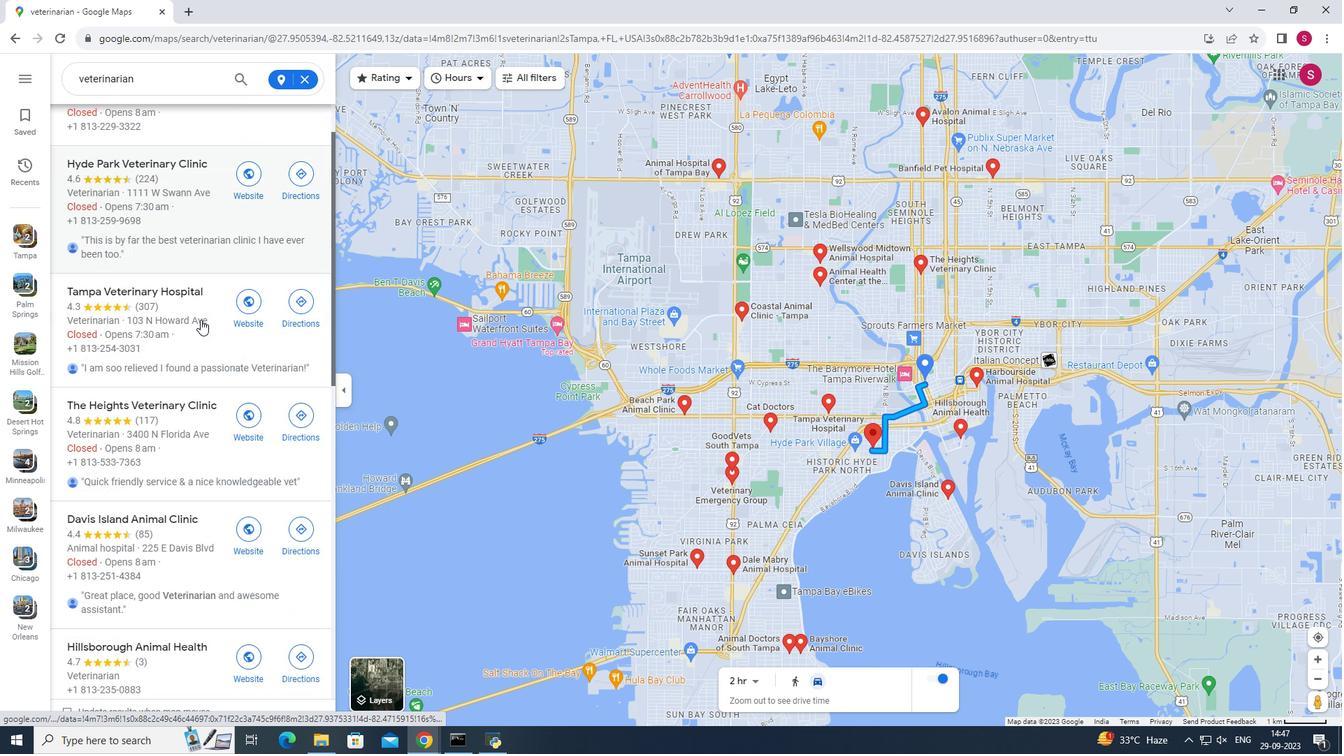 
Action: Mouse scrolled (200, 319) with delta (0, 0)
Screenshot: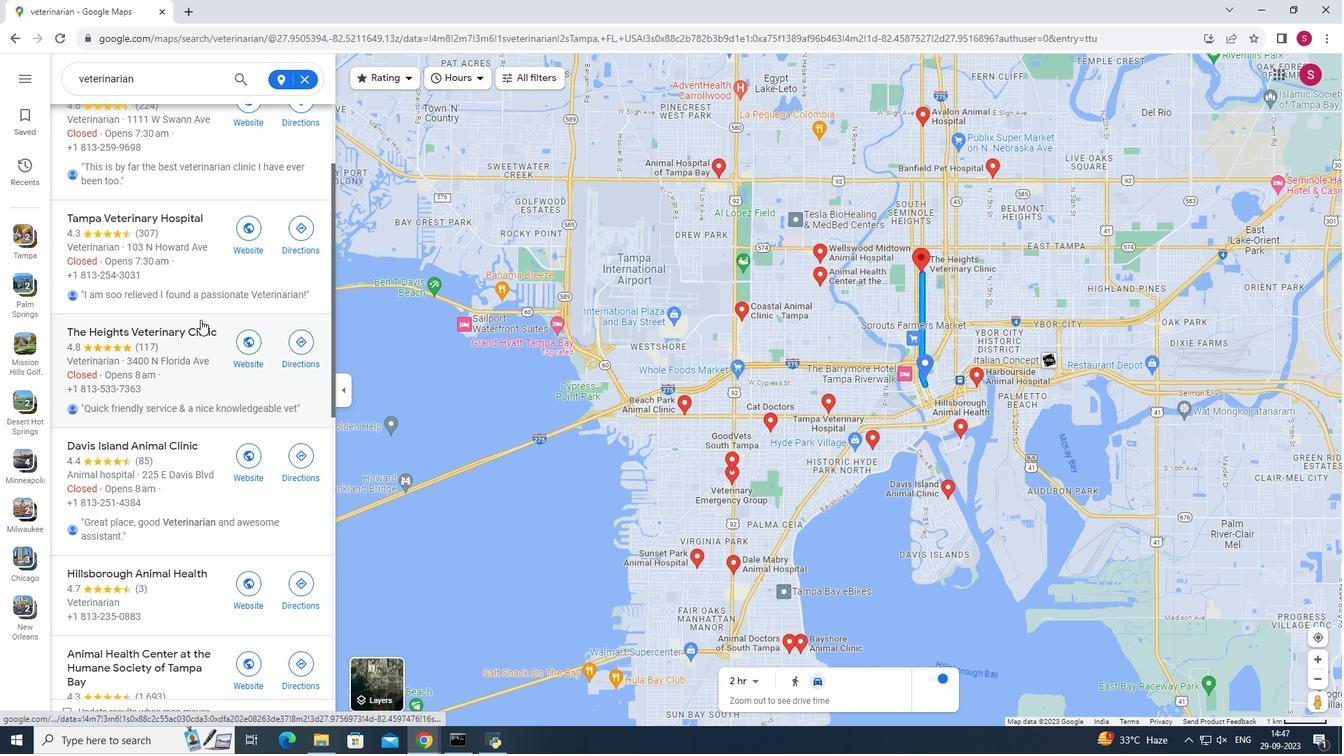 
Action: Mouse scrolled (200, 319) with delta (0, 0)
Screenshot: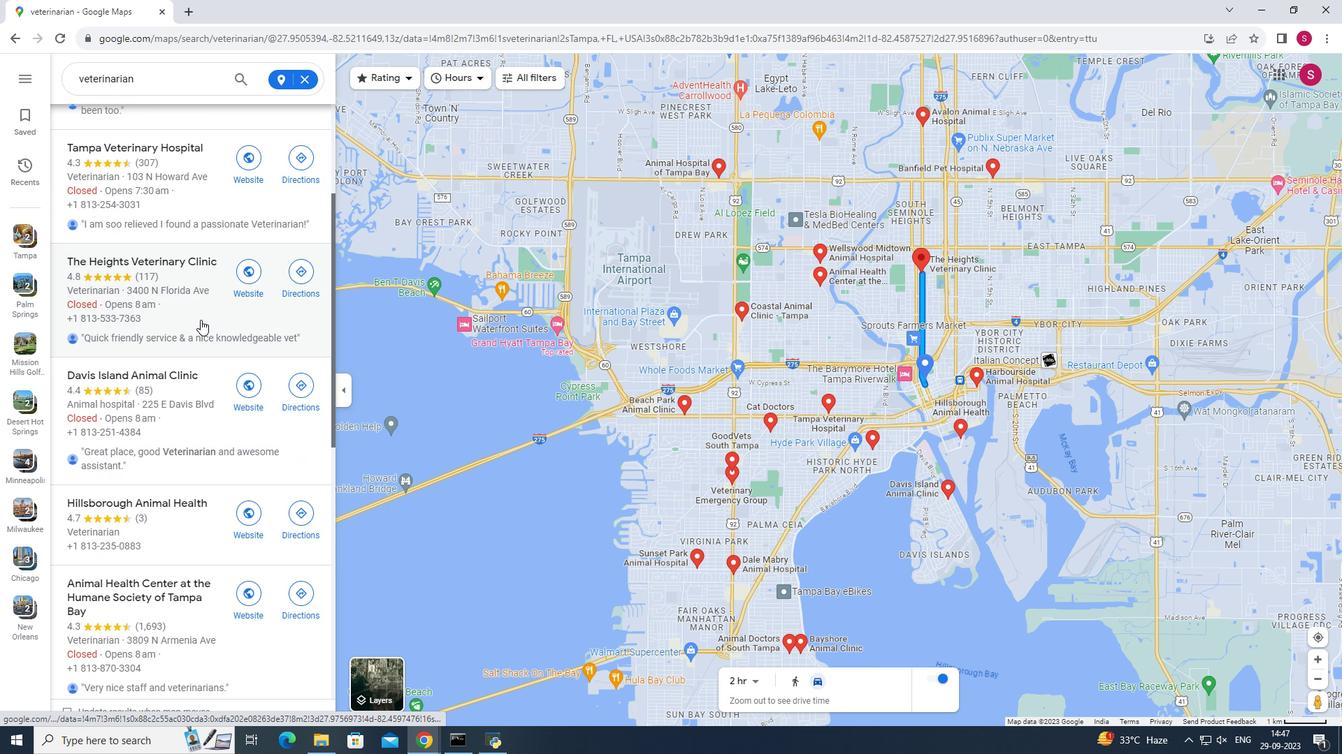 
Action: Mouse scrolled (200, 319) with delta (0, 0)
Screenshot: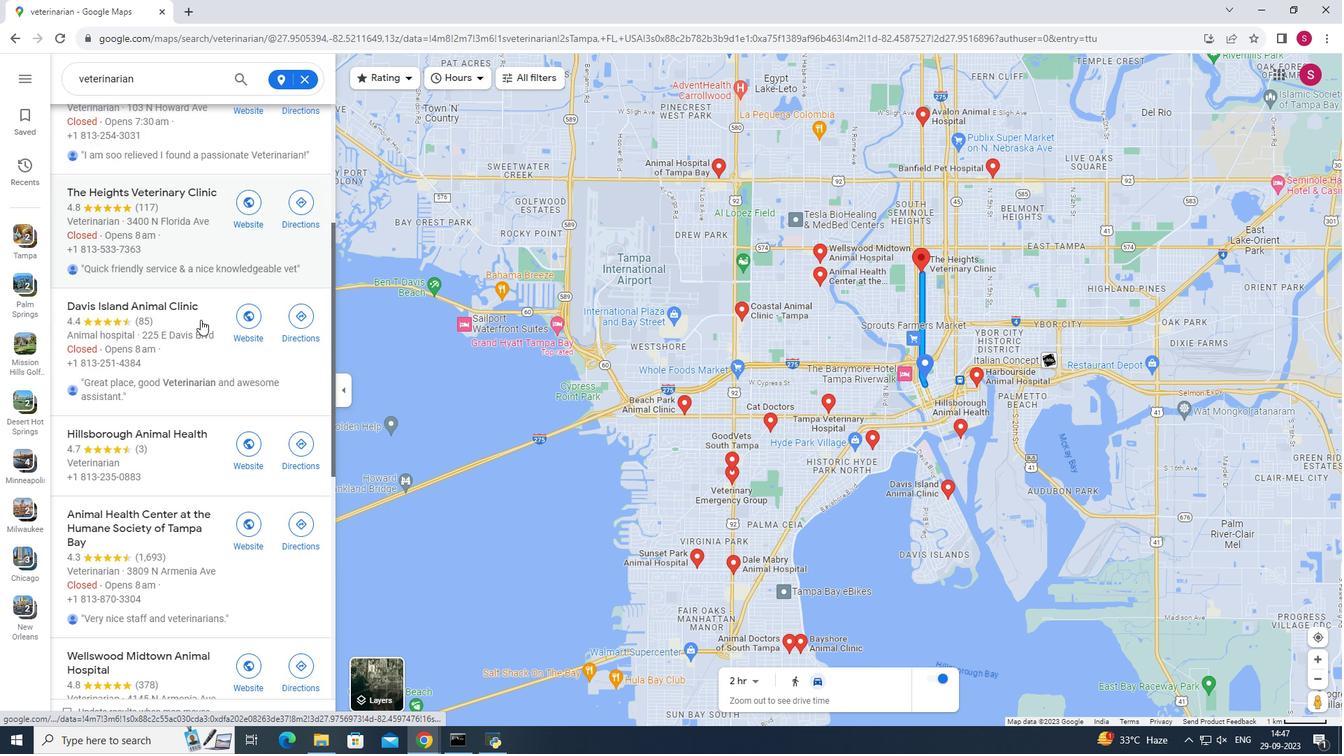 
Action: Mouse scrolled (200, 319) with delta (0, 0)
Screenshot: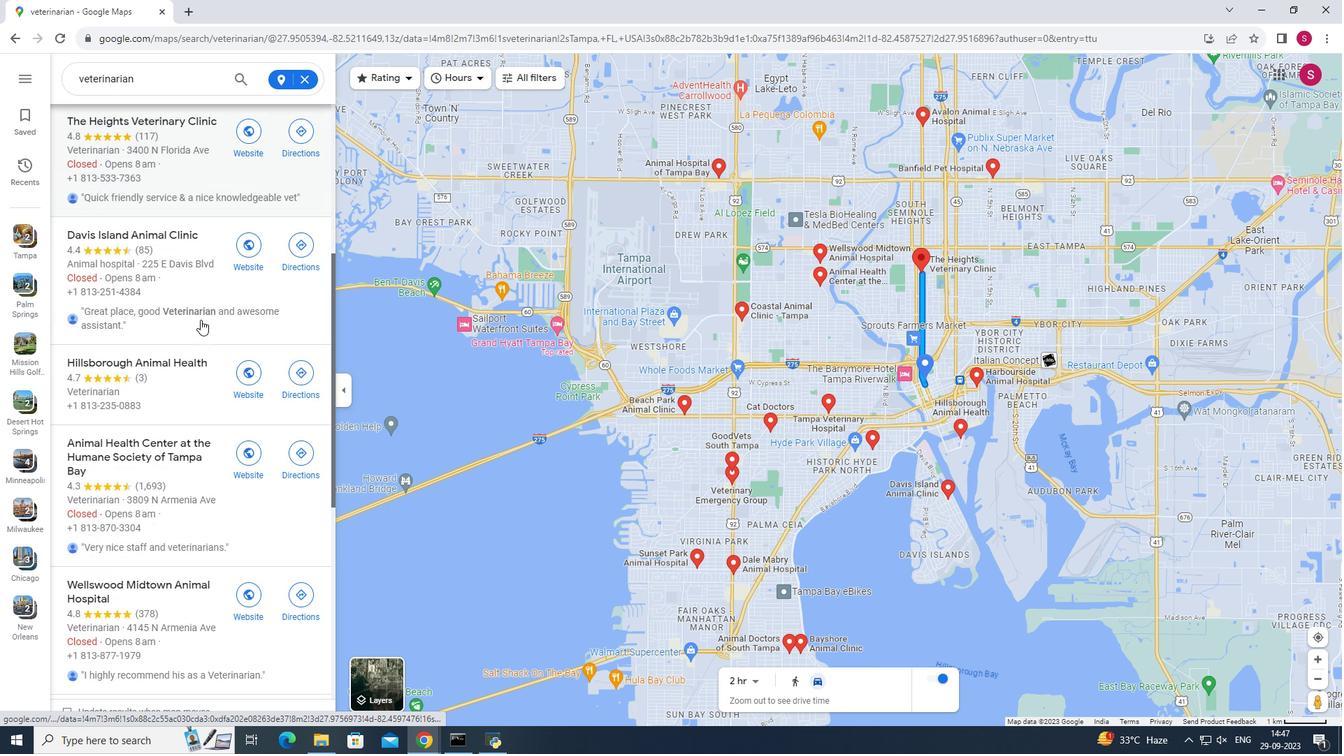 
Action: Mouse scrolled (200, 319) with delta (0, 0)
Screenshot: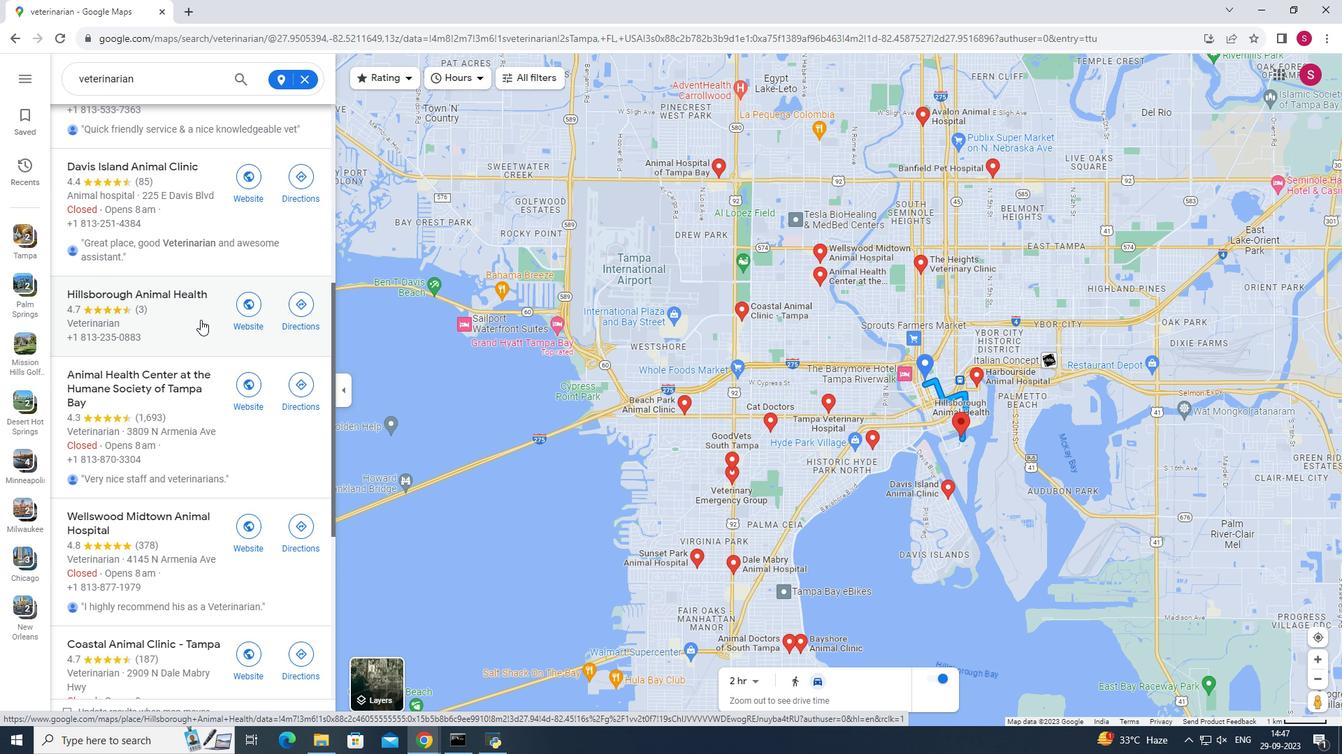 
Action: Mouse scrolled (200, 319) with delta (0, 0)
Screenshot: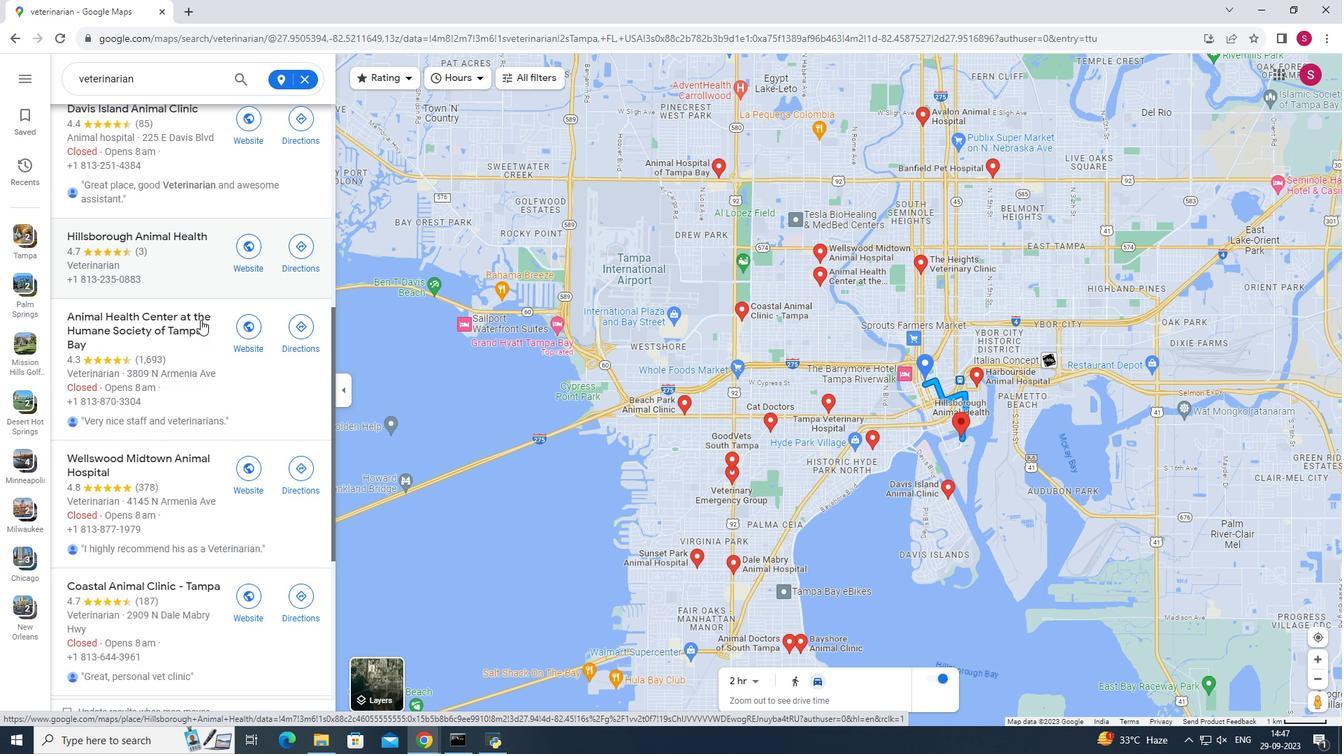 
Action: Mouse scrolled (200, 319) with delta (0, 0)
Screenshot: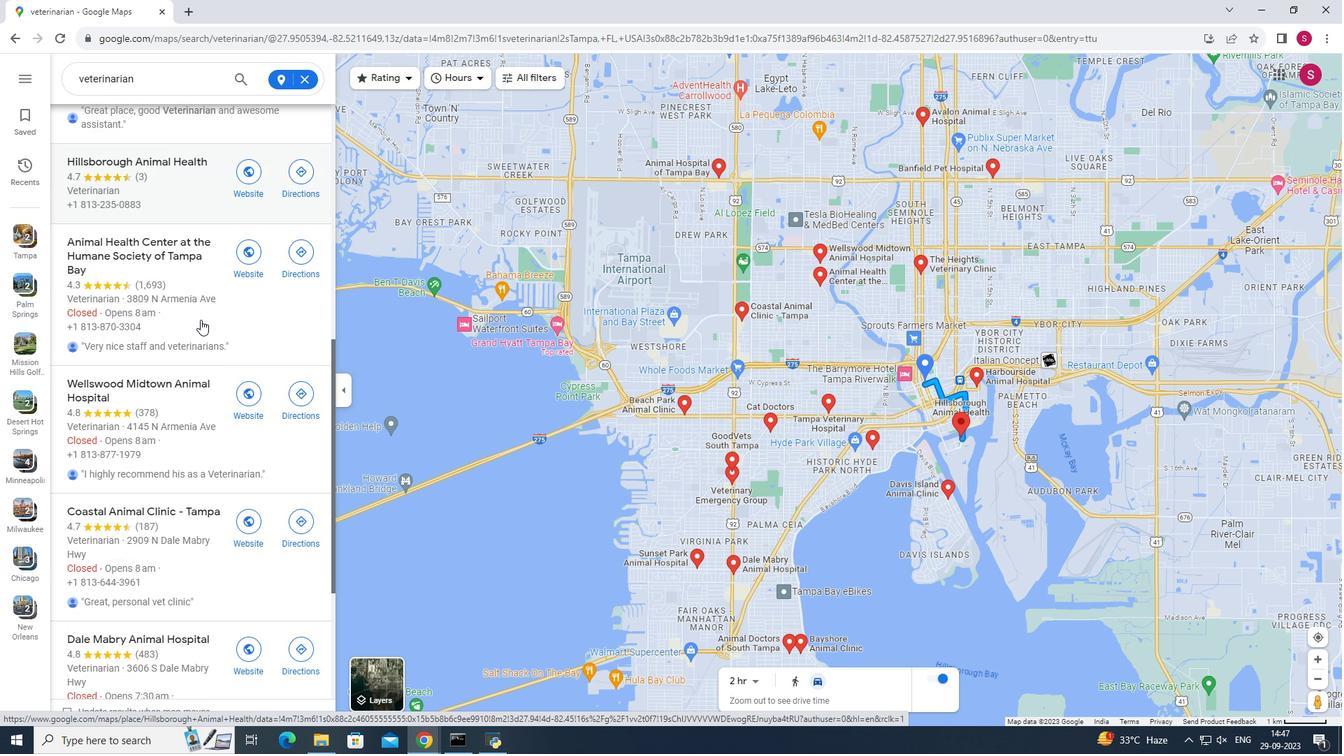 
Action: Mouse scrolled (200, 319) with delta (0, 0)
Screenshot: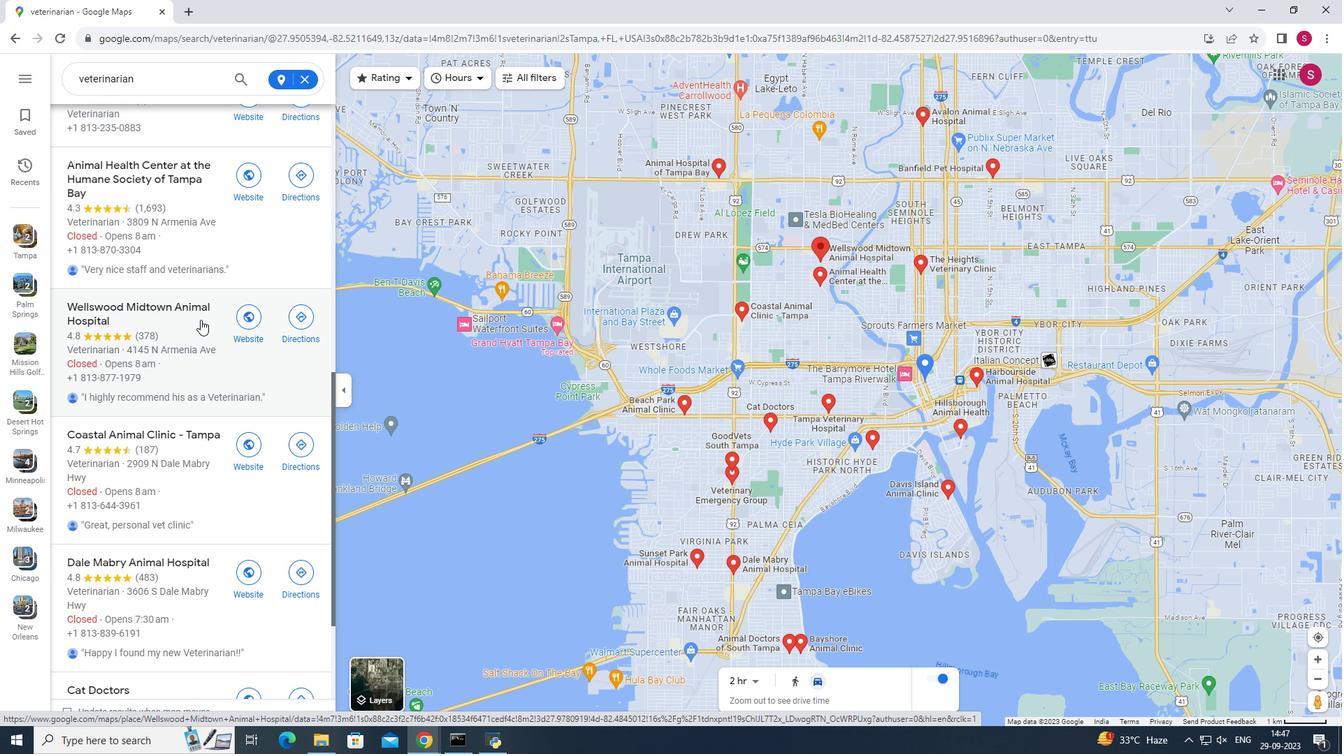 
Action: Mouse scrolled (200, 319) with delta (0, 0)
Screenshot: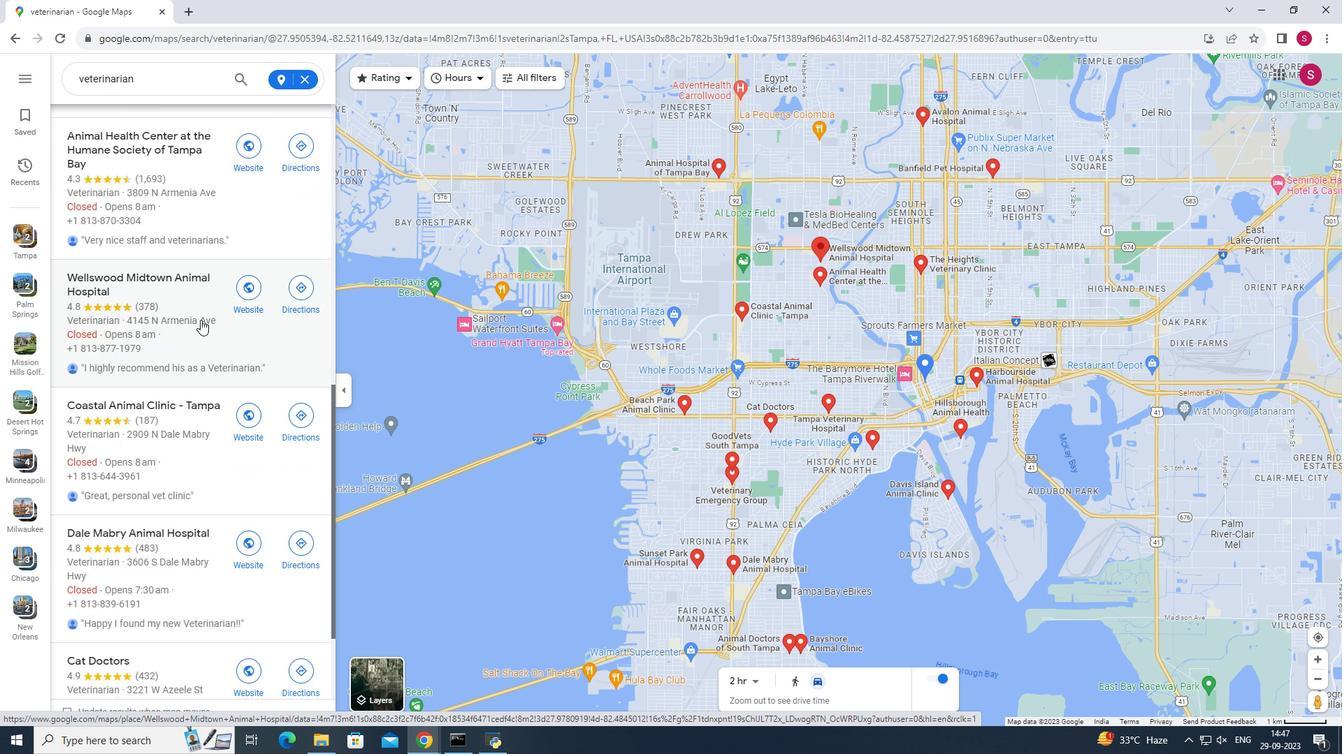 
Action: Mouse scrolled (200, 319) with delta (0, 0)
Screenshot: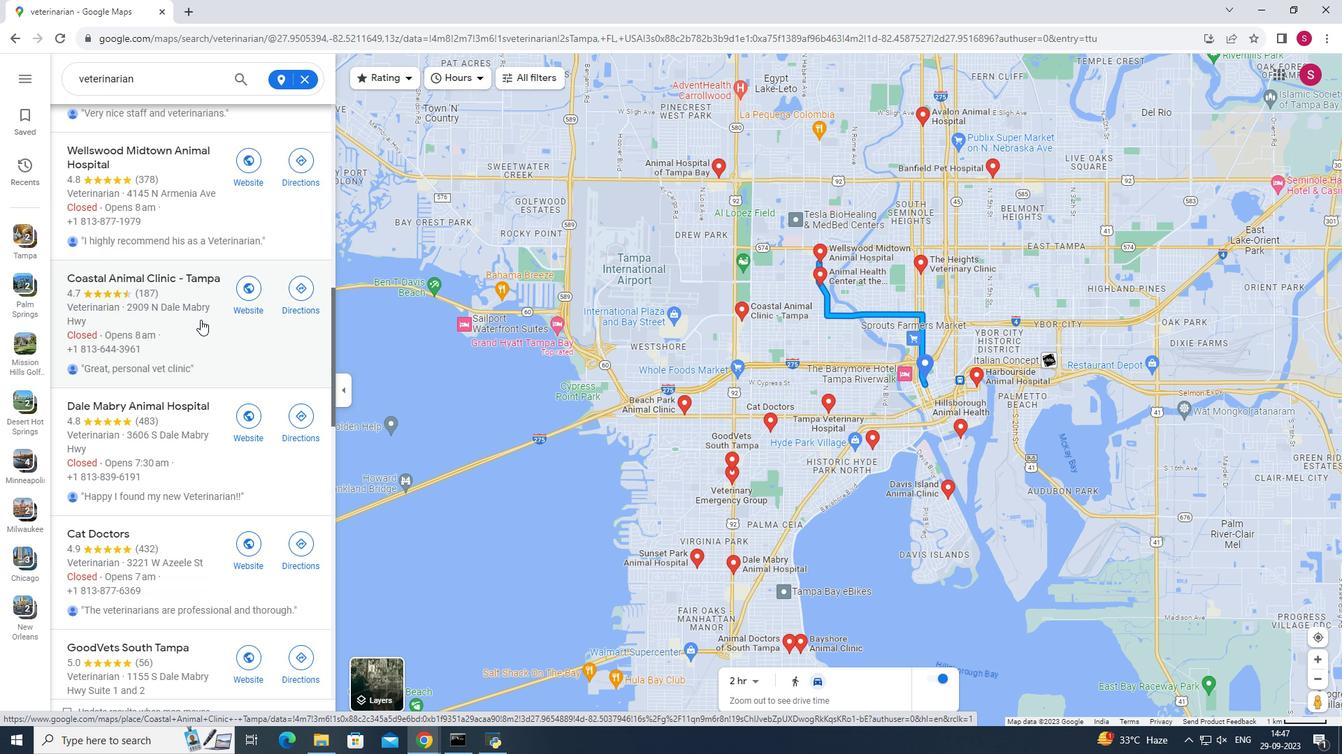 
Action: Mouse scrolled (200, 319) with delta (0, 0)
Screenshot: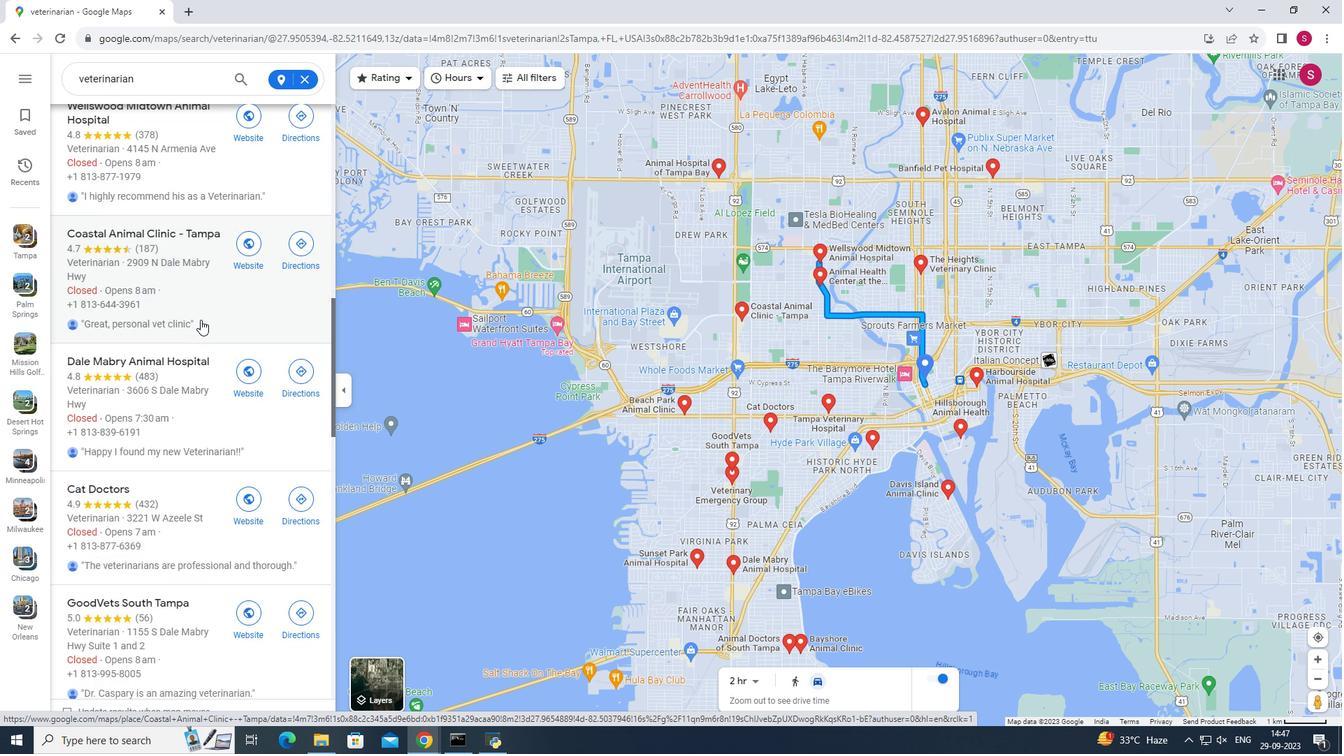 
Action: Mouse moved to (197, 325)
Screenshot: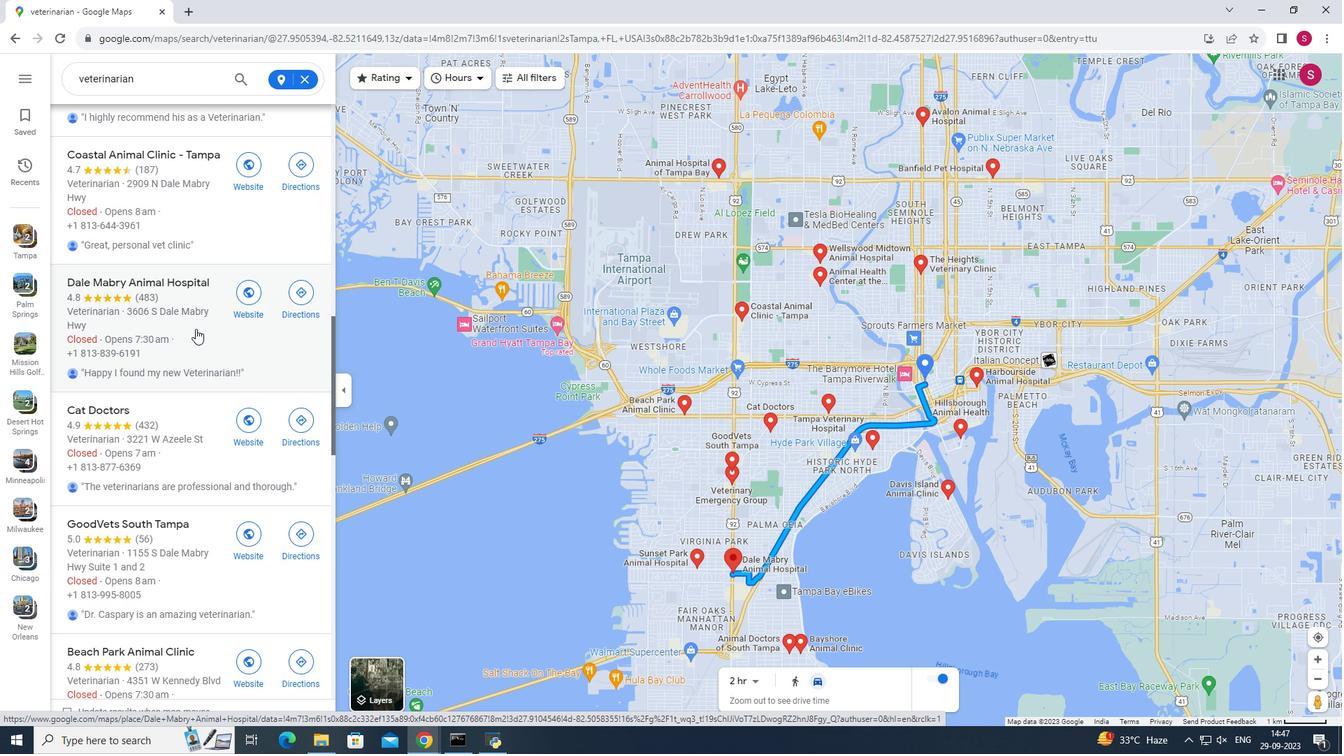 
Action: Mouse scrolled (197, 325) with delta (0, 0)
Screenshot: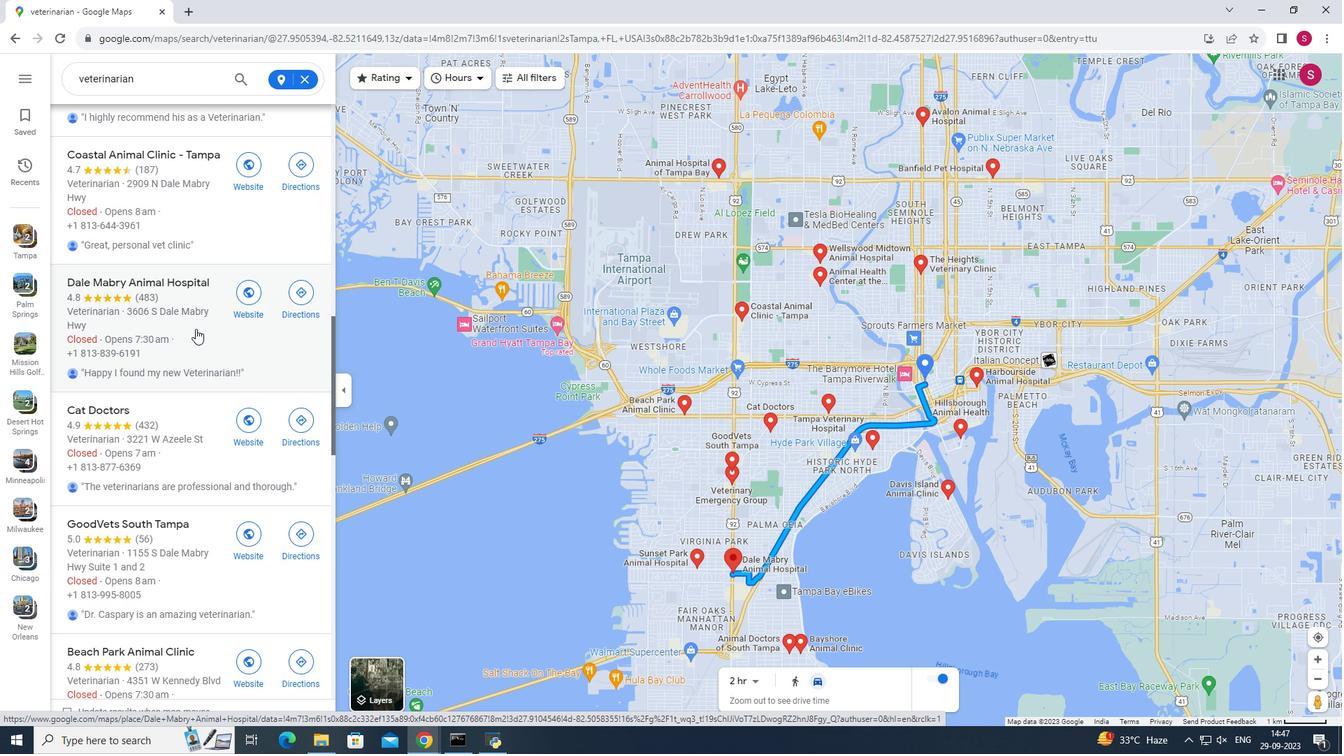 
Action: Mouse moved to (150, 501)
Screenshot: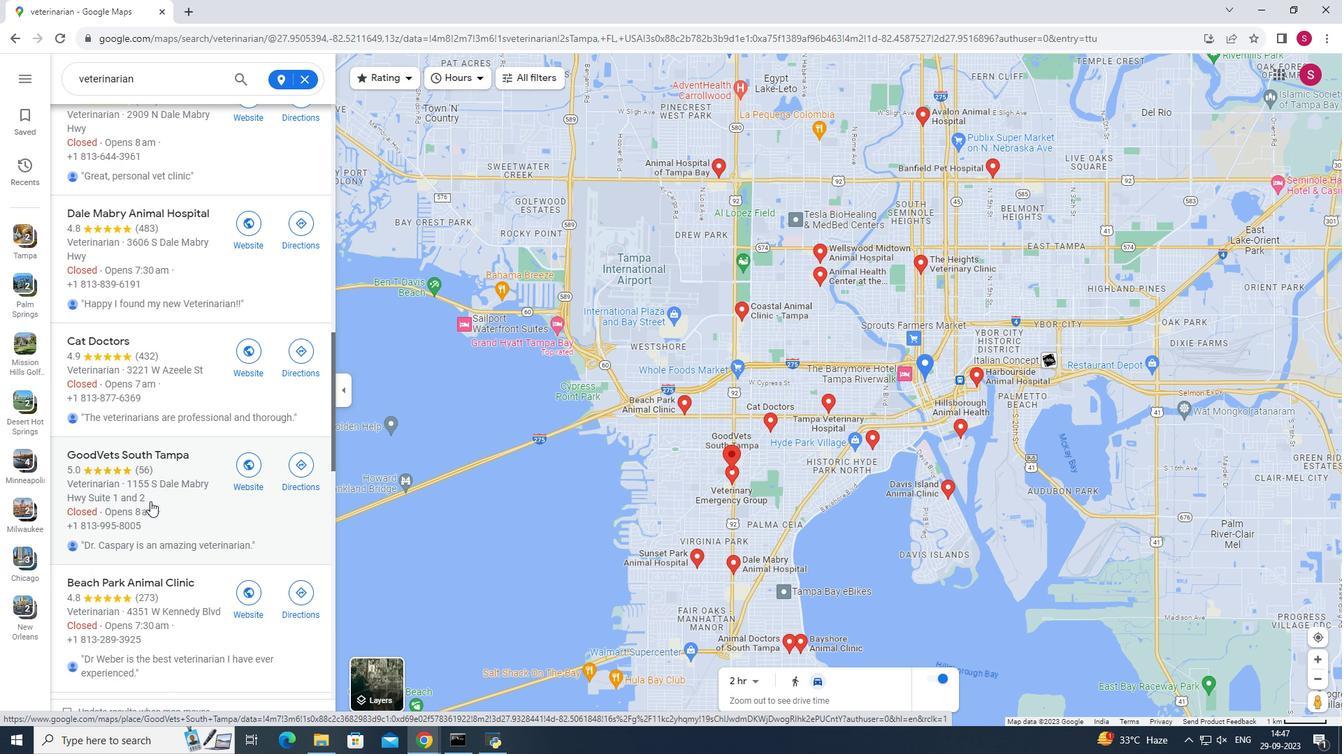 
Action: Mouse scrolled (150, 501) with delta (0, 0)
Screenshot: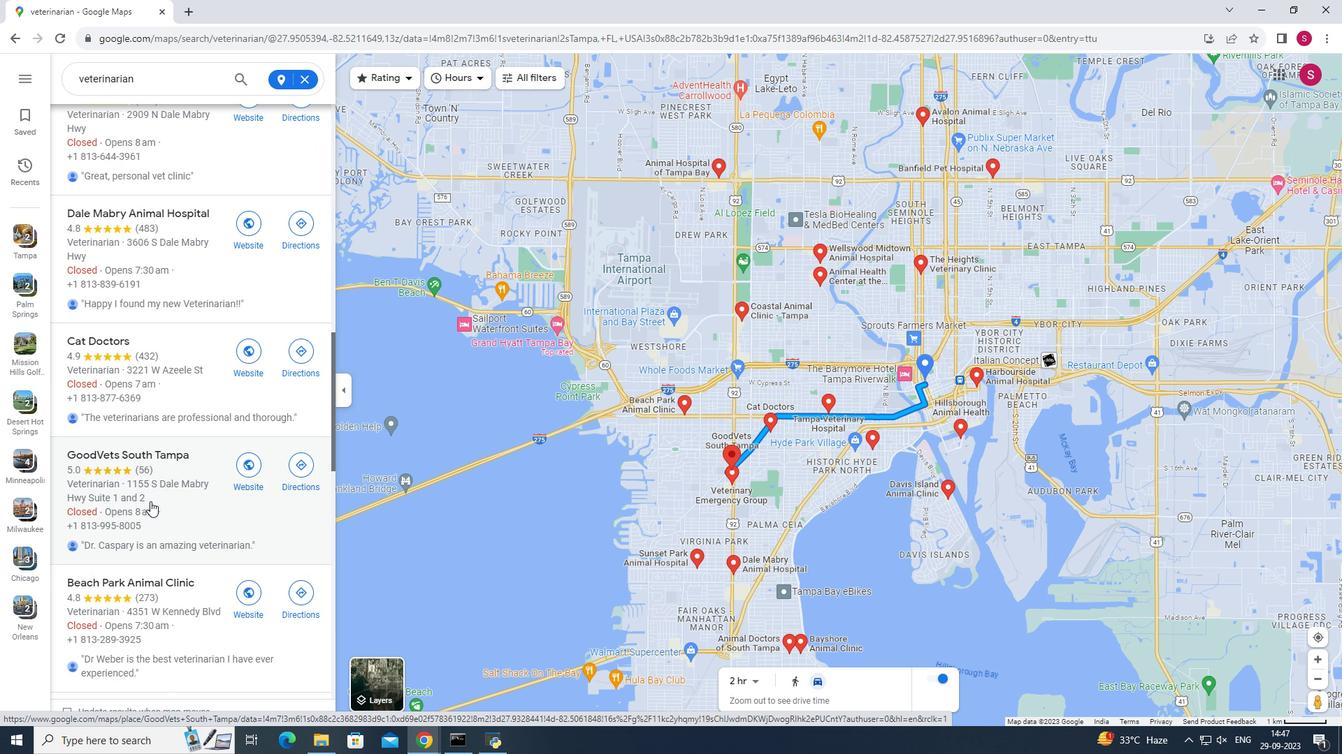 
Action: Mouse scrolled (150, 501) with delta (0, 0)
Screenshot: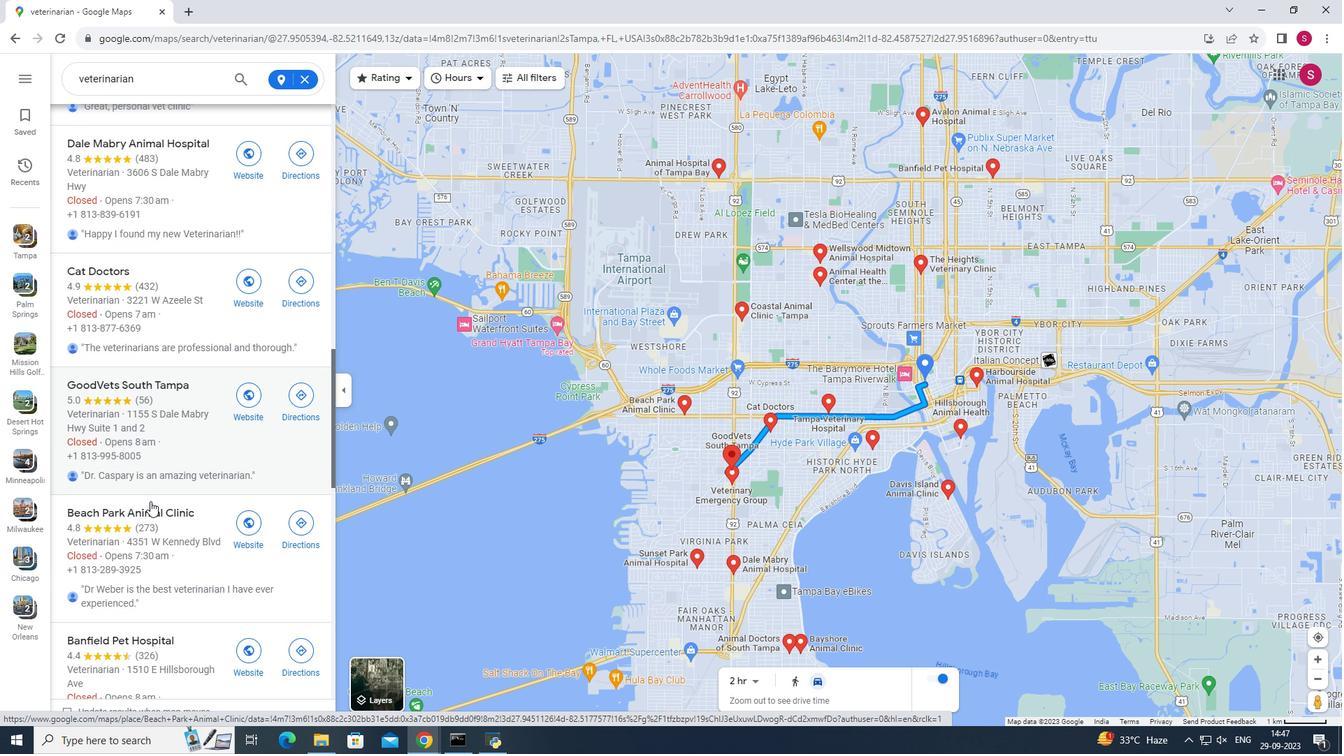 
Action: Mouse moved to (162, 496)
Screenshot: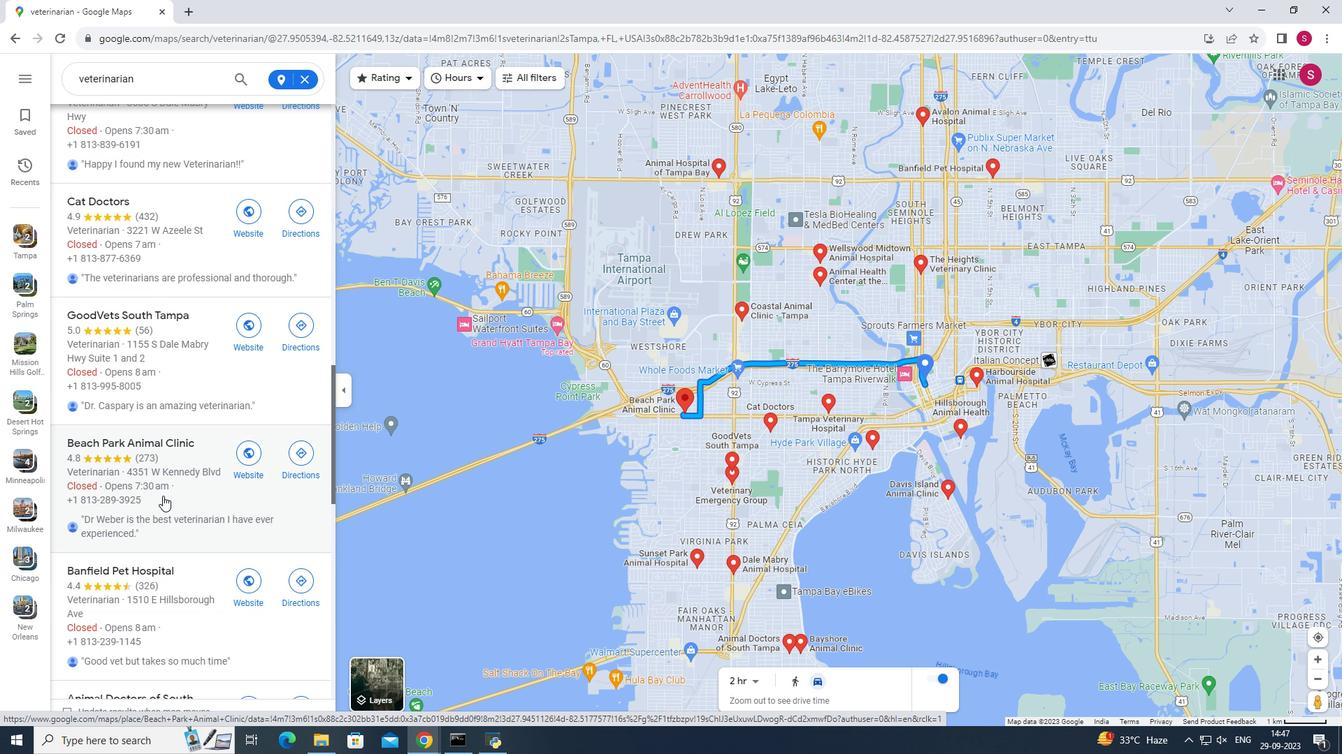 
Action: Mouse scrolled (162, 495) with delta (0, 0)
Screenshot: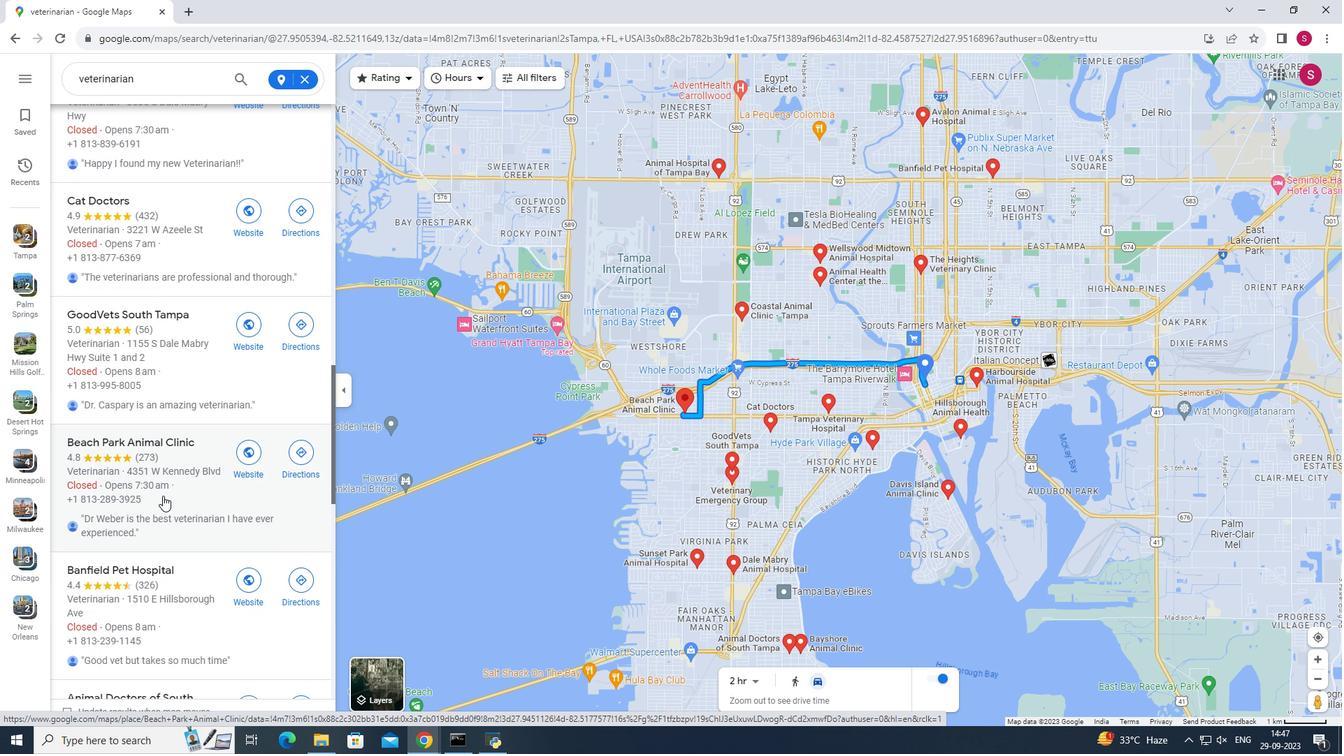 
Action: Mouse scrolled (162, 495) with delta (0, 0)
Screenshot: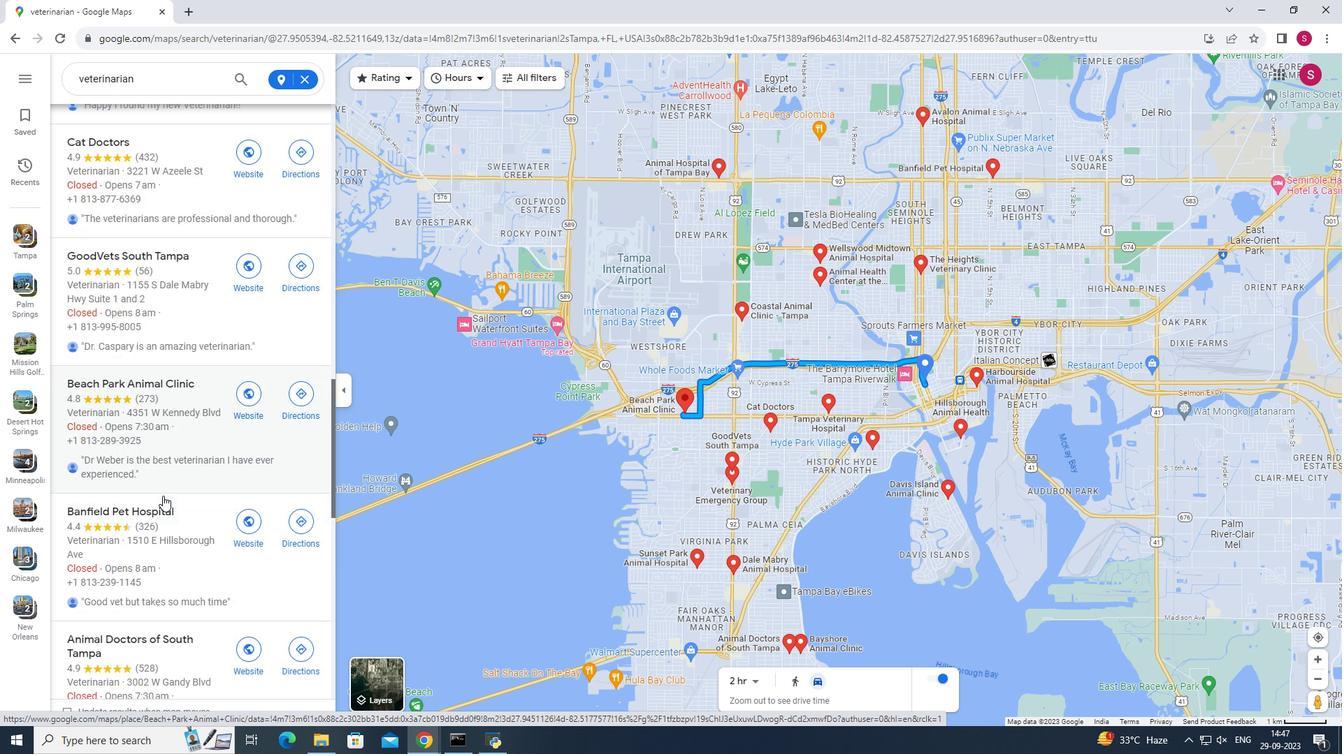 
Action: Mouse scrolled (162, 495) with delta (0, 0)
Screenshot: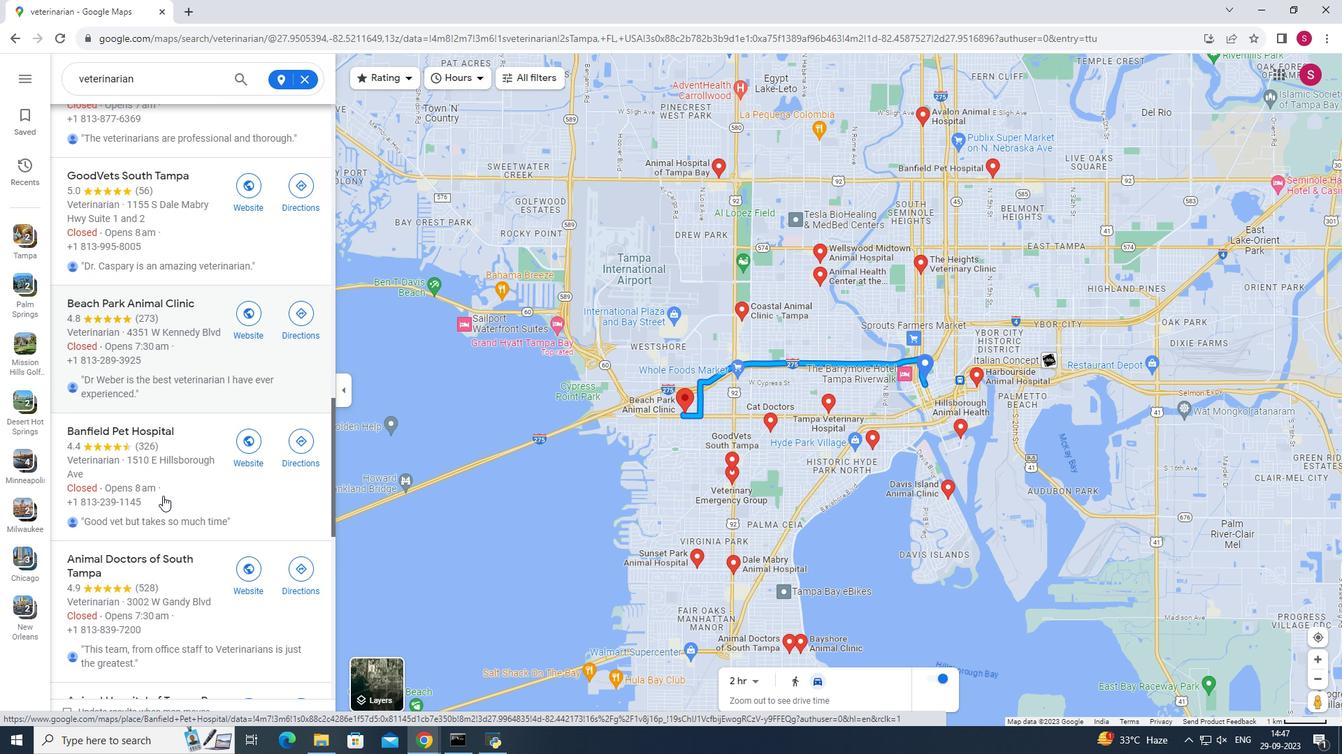 
Action: Mouse moved to (168, 493)
Screenshot: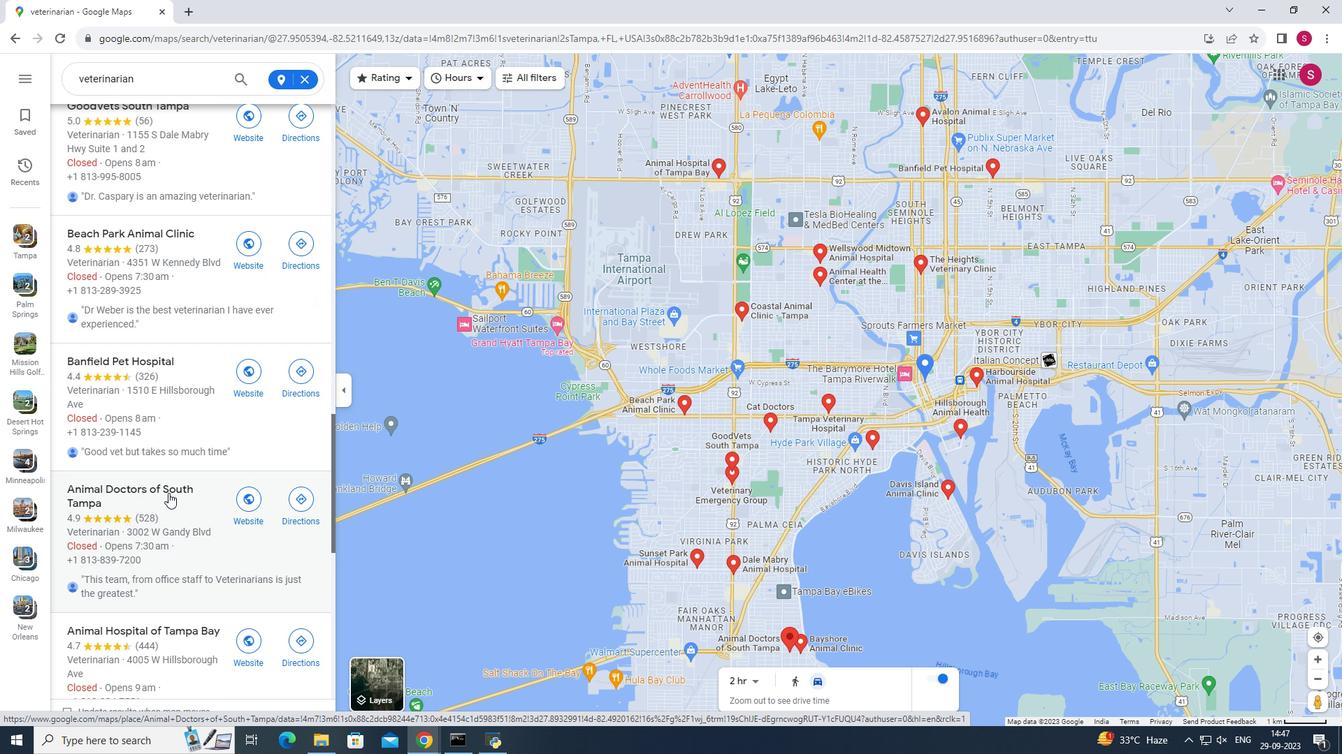 
Action: Mouse scrolled (168, 492) with delta (0, 0)
Screenshot: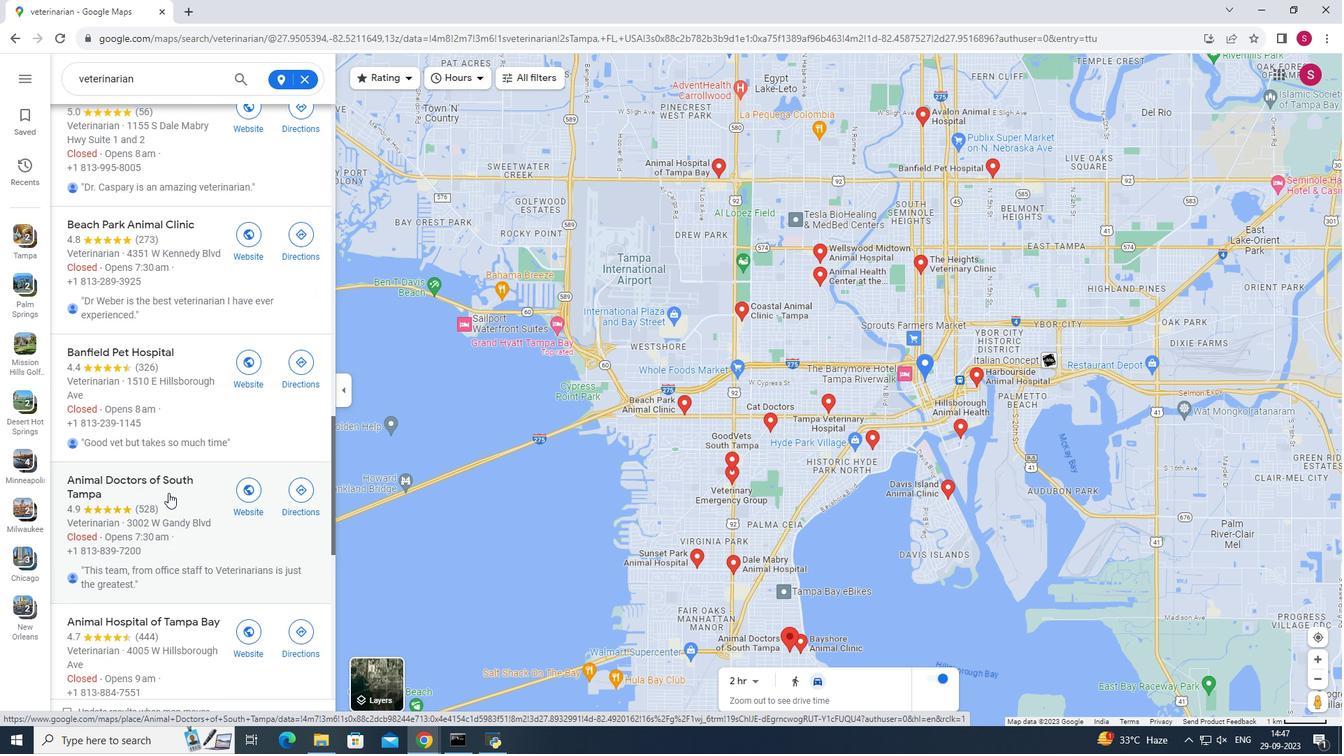 
Action: Mouse scrolled (168, 492) with delta (0, 0)
Screenshot: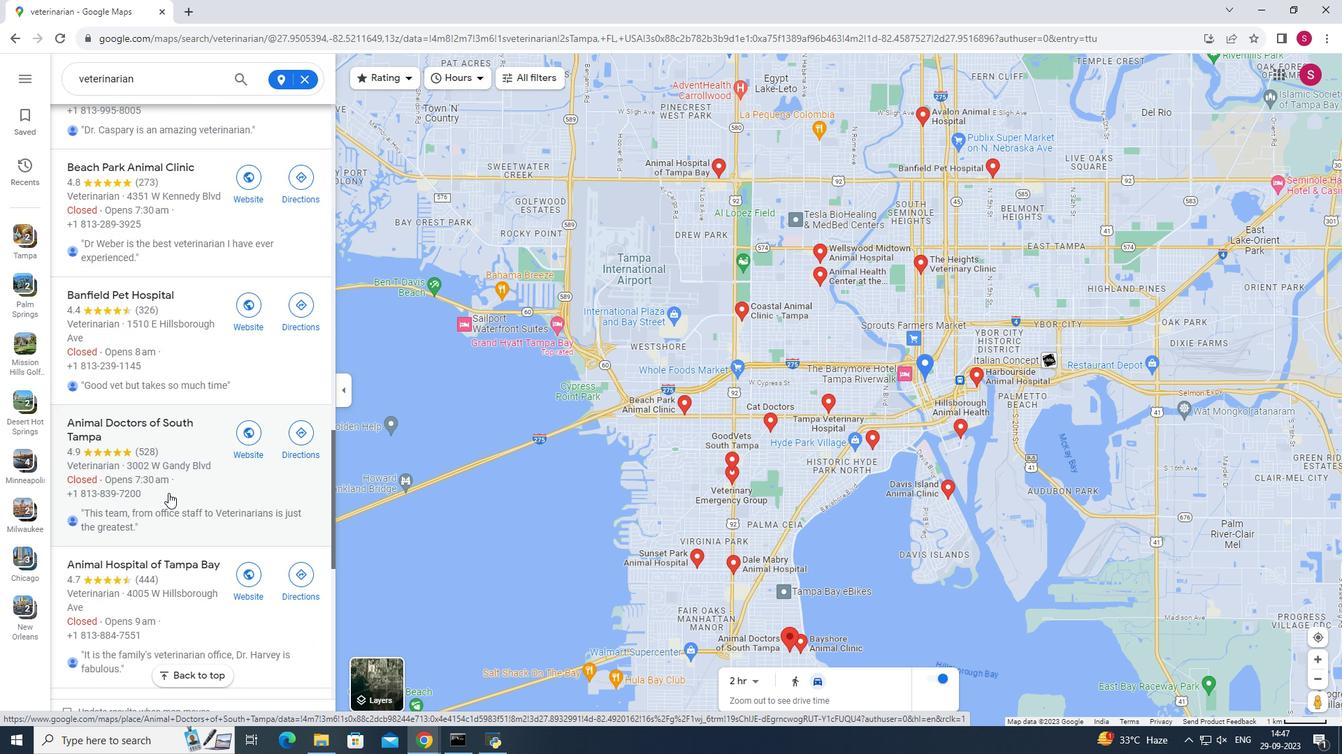 
Action: Mouse scrolled (168, 492) with delta (0, 0)
Screenshot: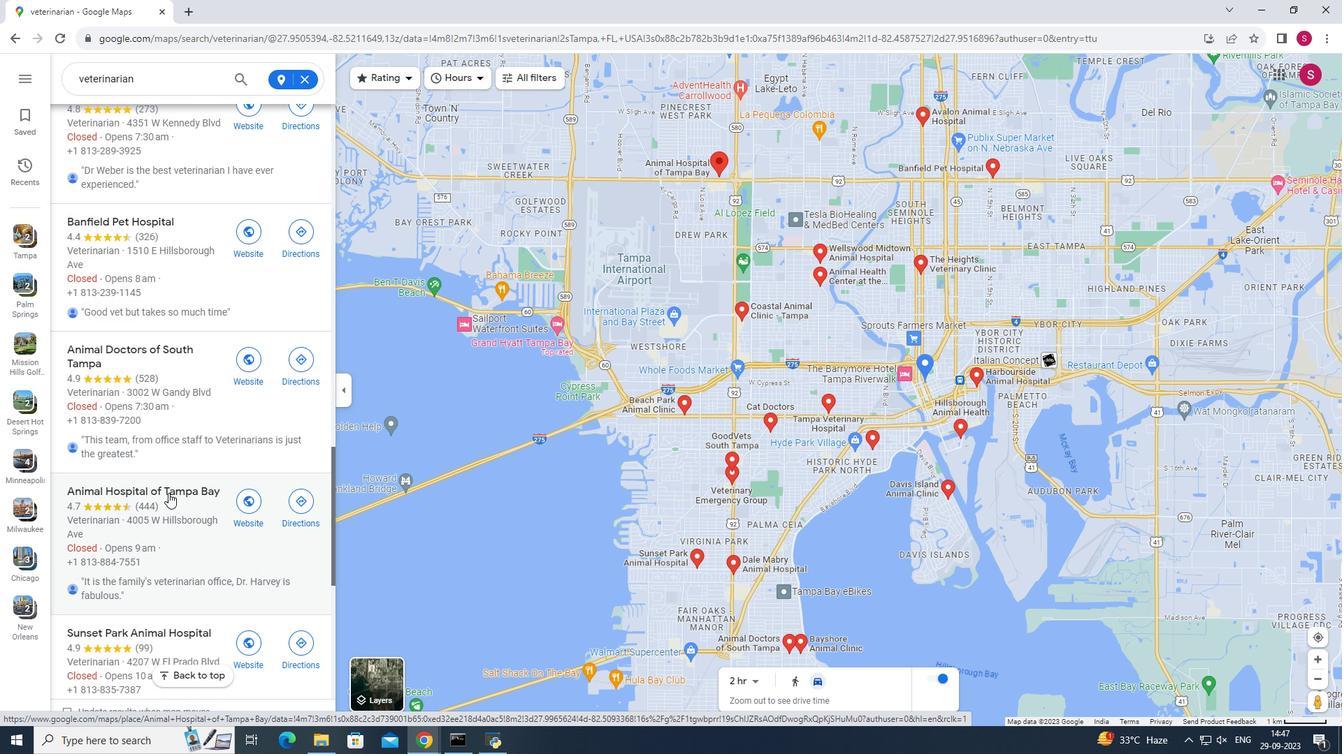 
Action: Mouse scrolled (168, 492) with delta (0, 0)
Screenshot: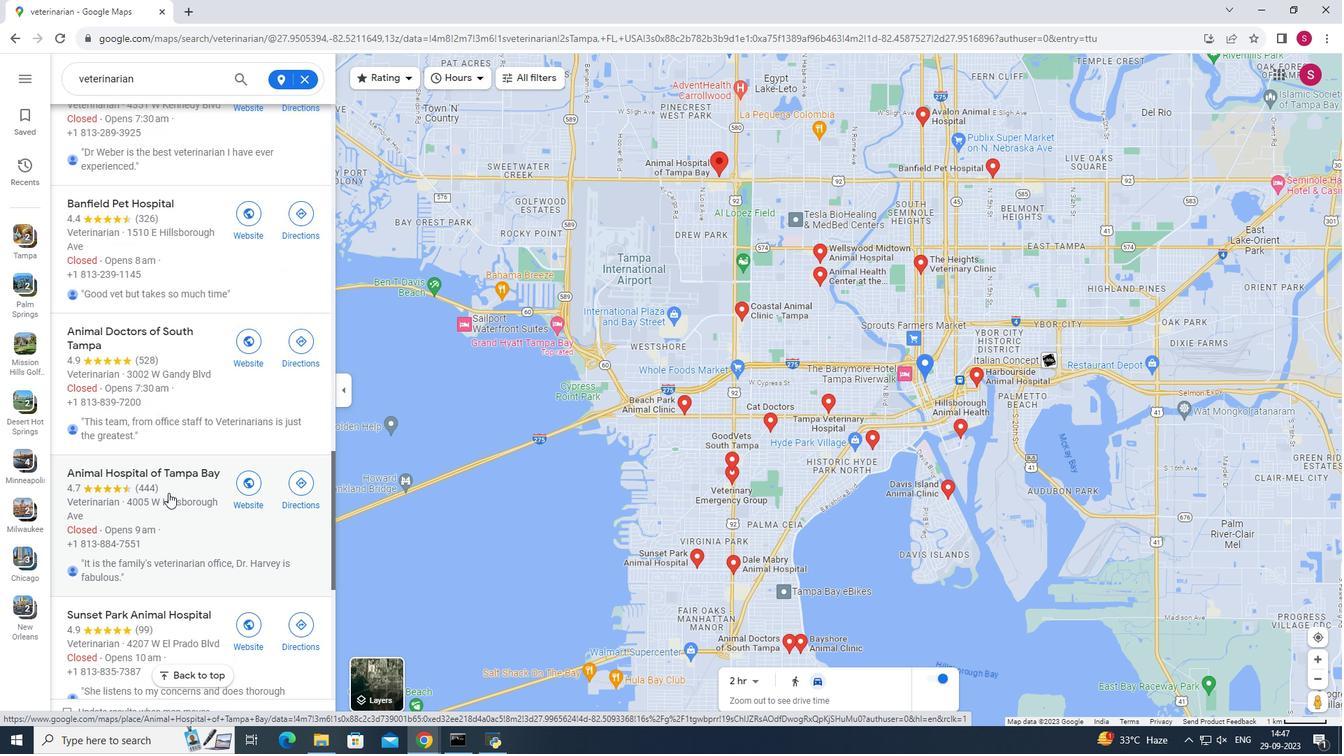 
Action: Mouse scrolled (168, 492) with delta (0, 0)
Screenshot: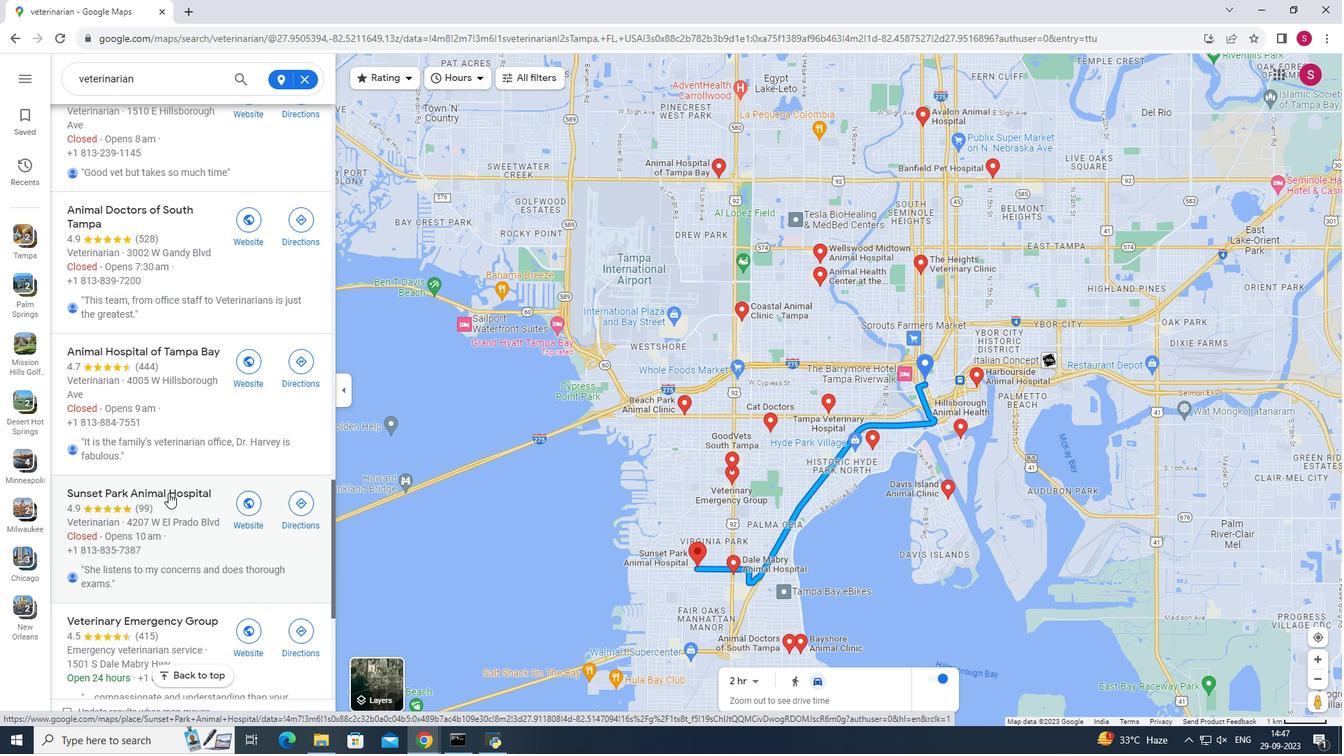 
Action: Mouse scrolled (168, 492) with delta (0, 0)
Screenshot: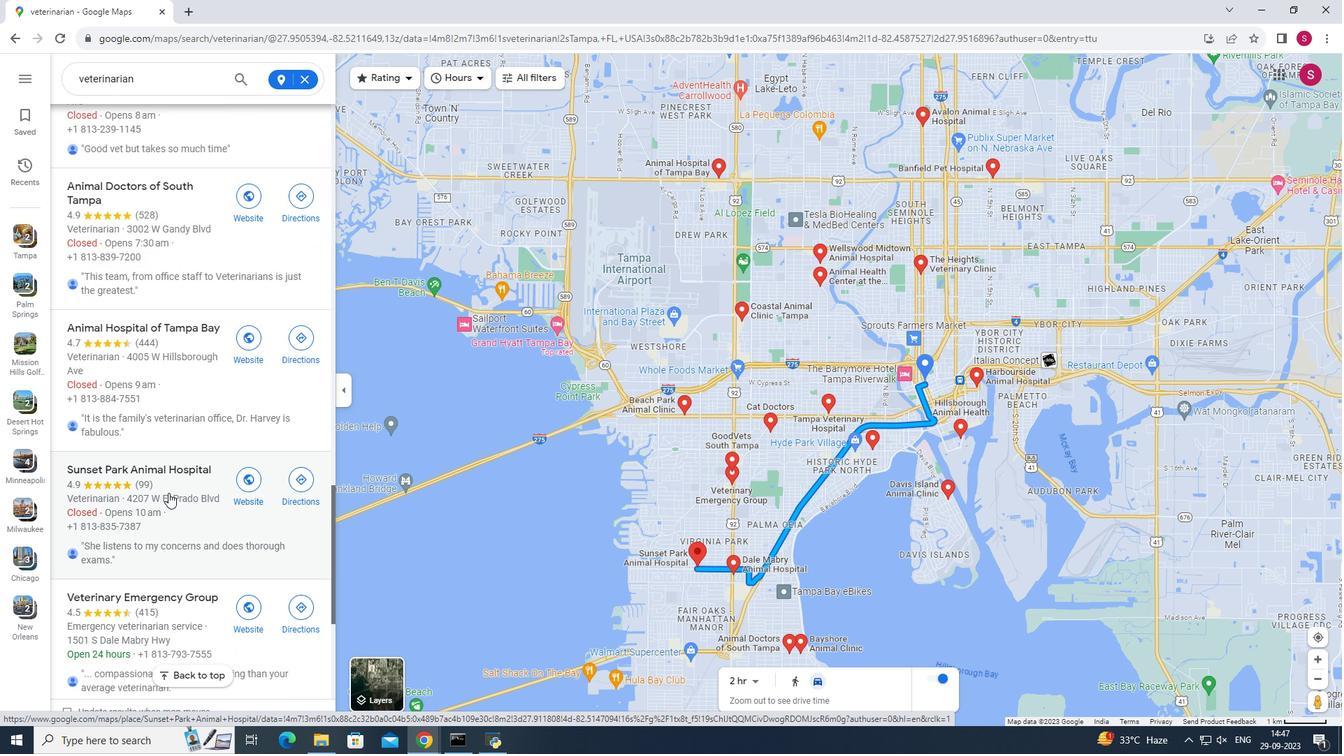 
Action: Mouse scrolled (168, 492) with delta (0, 0)
Screenshot: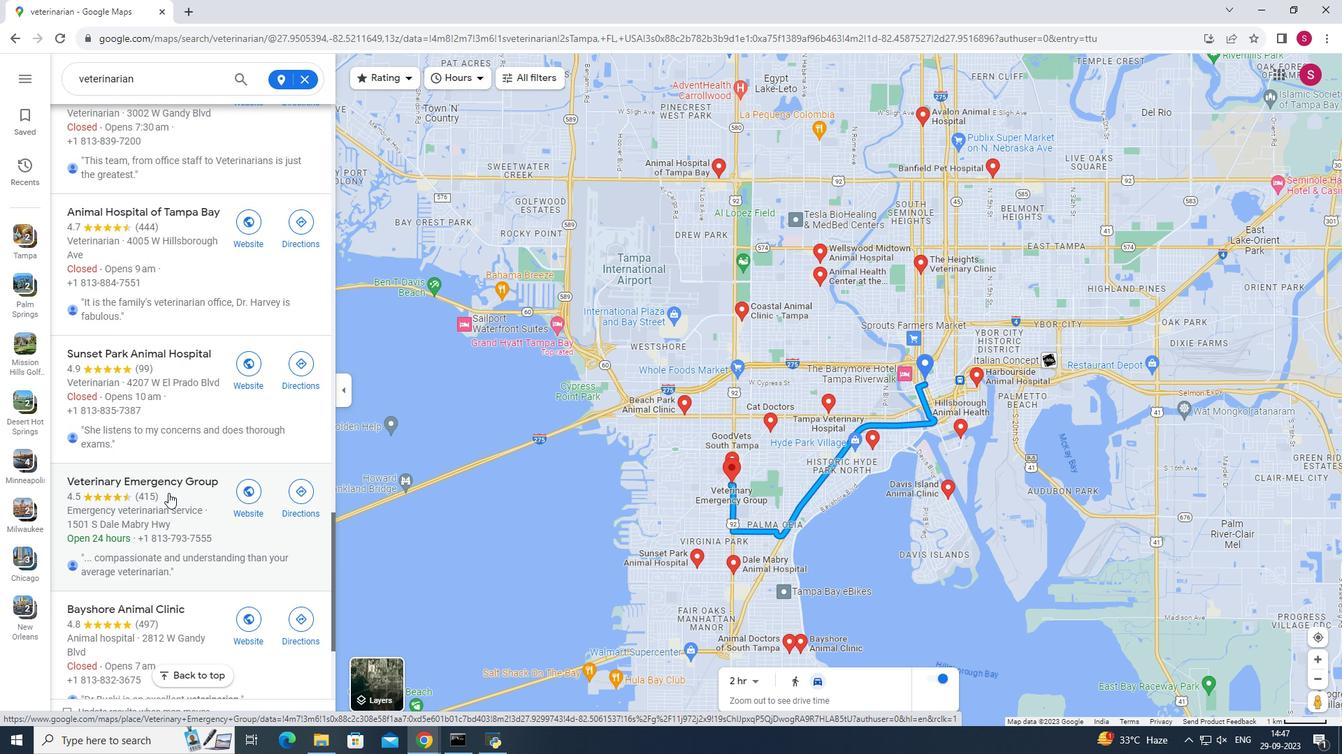 
Action: Mouse moved to (172, 444)
Screenshot: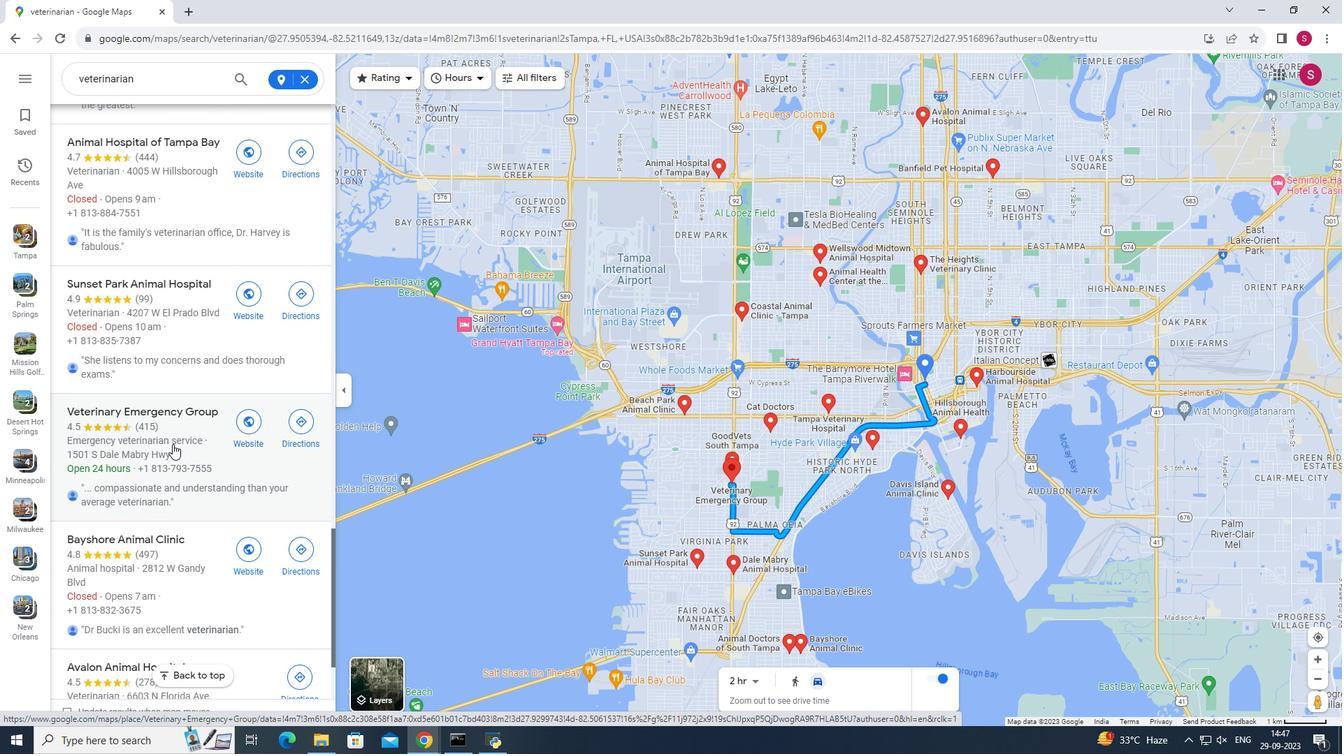 
Action: Mouse scrolled (172, 443) with delta (0, 0)
Screenshot: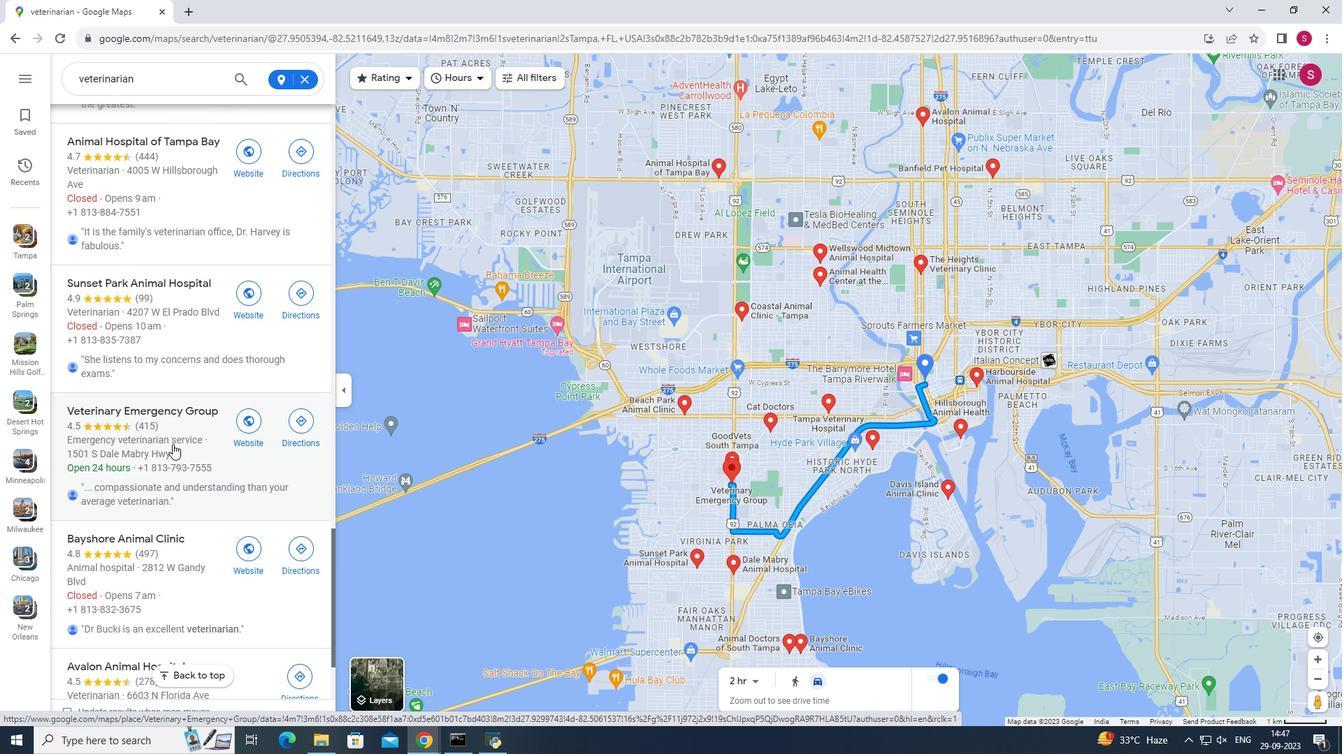 
Action: Mouse scrolled (172, 443) with delta (0, 0)
Screenshot: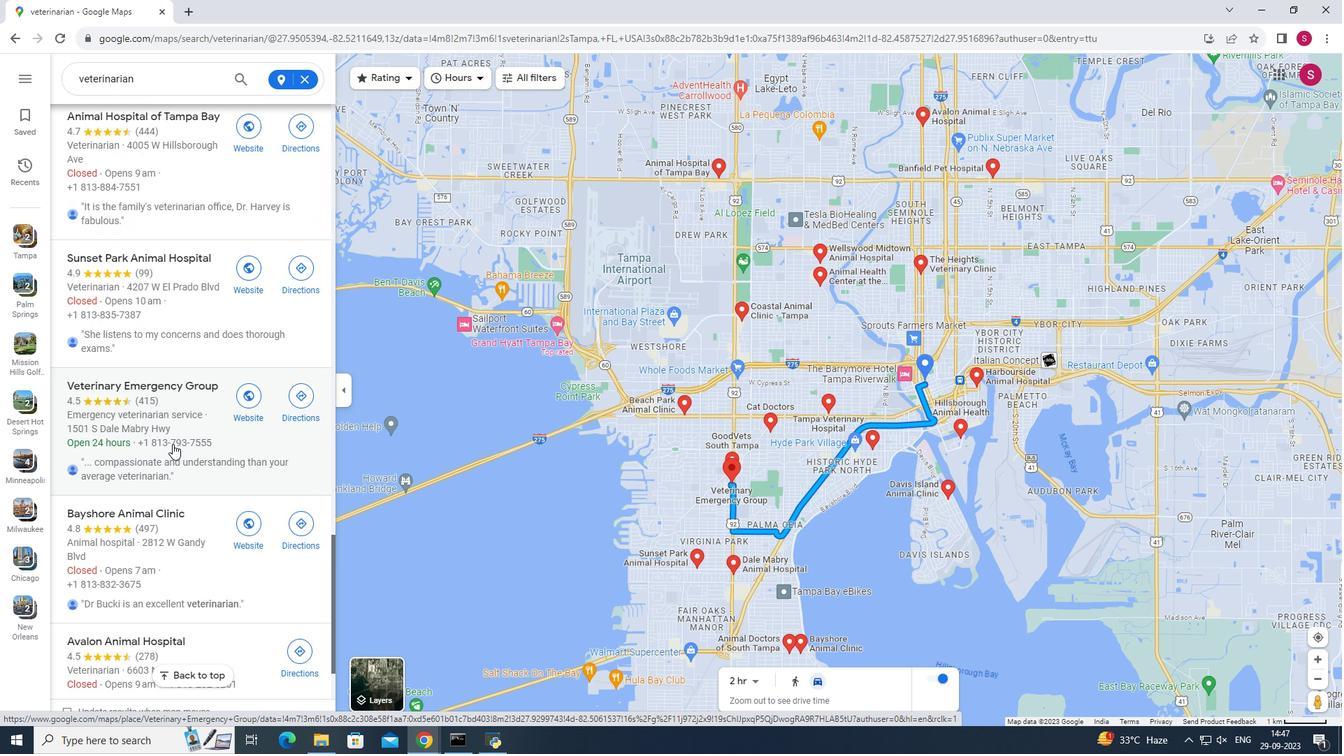 
Action: Mouse scrolled (172, 443) with delta (0, 0)
Screenshot: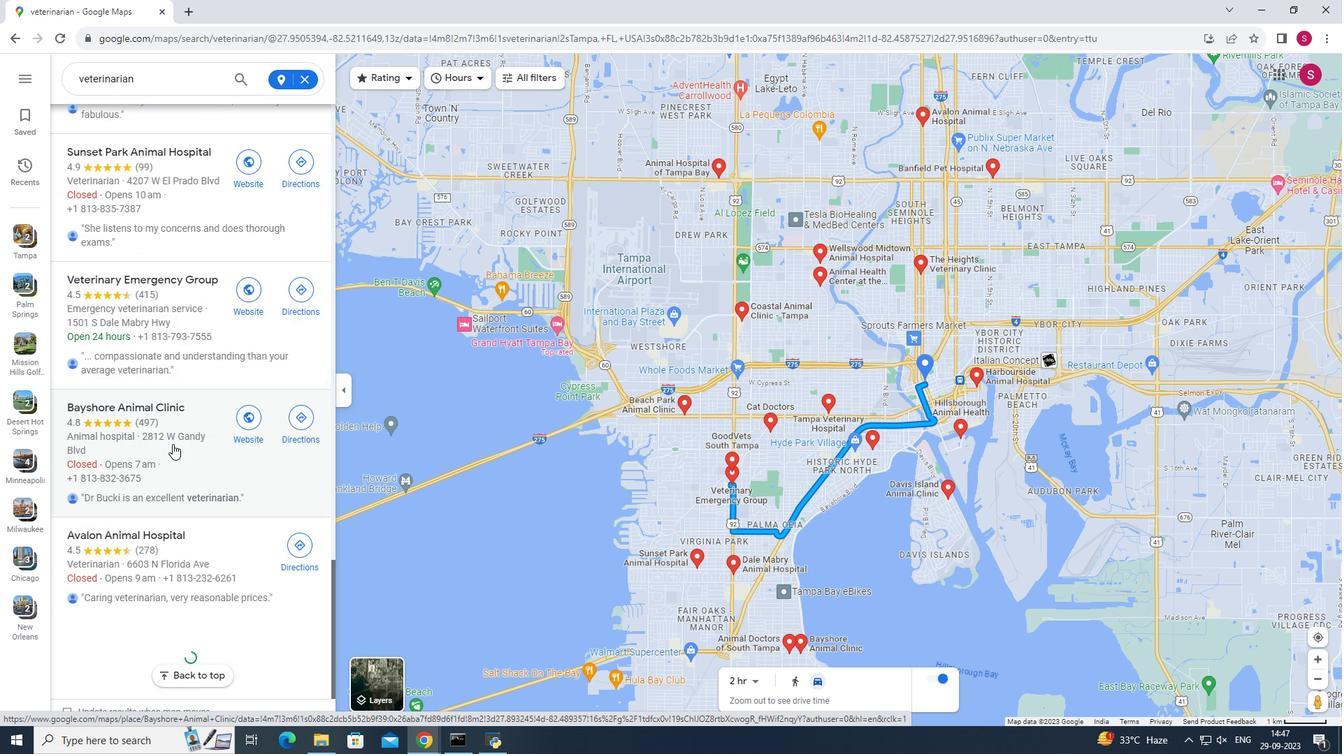 
Action: Mouse scrolled (172, 443) with delta (0, 0)
Screenshot: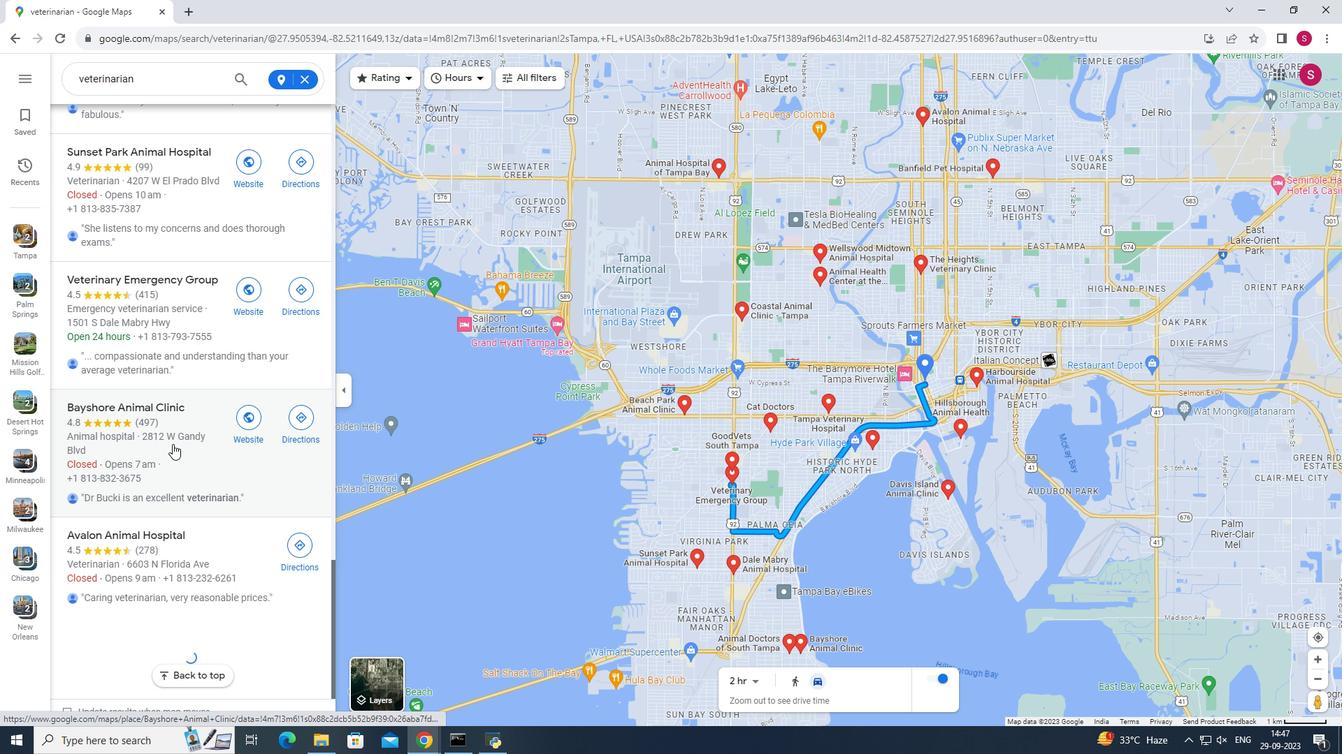 
Action: Mouse scrolled (172, 443) with delta (0, 0)
Screenshot: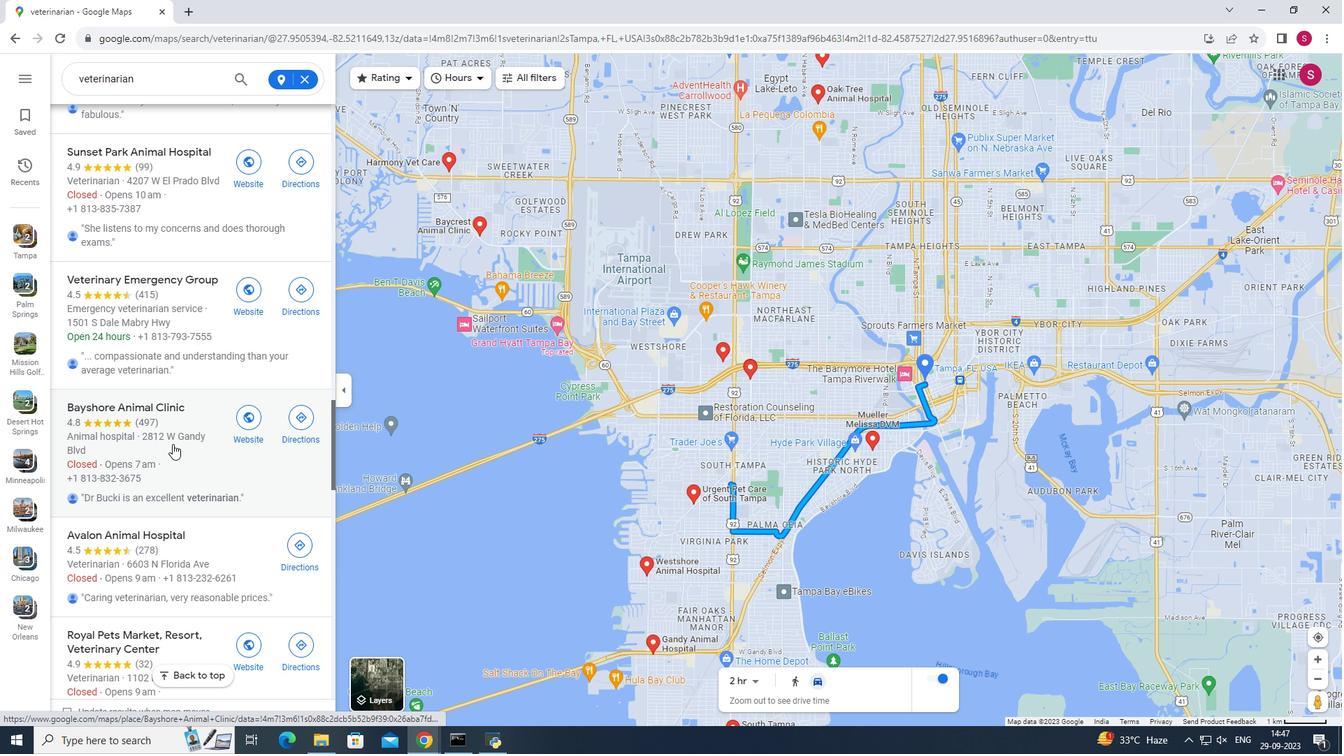 
Action: Mouse scrolled (172, 443) with delta (0, 0)
Screenshot: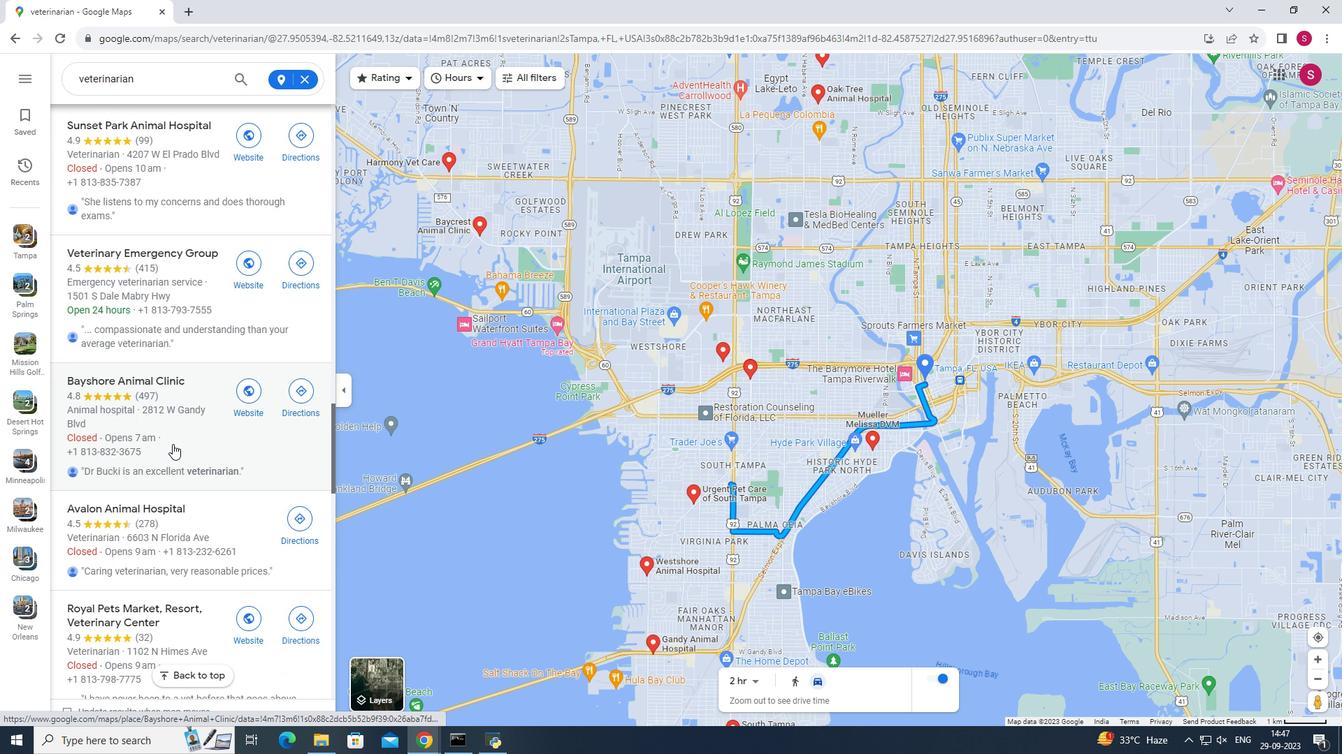 
Action: Mouse scrolled (172, 443) with delta (0, 0)
Screenshot: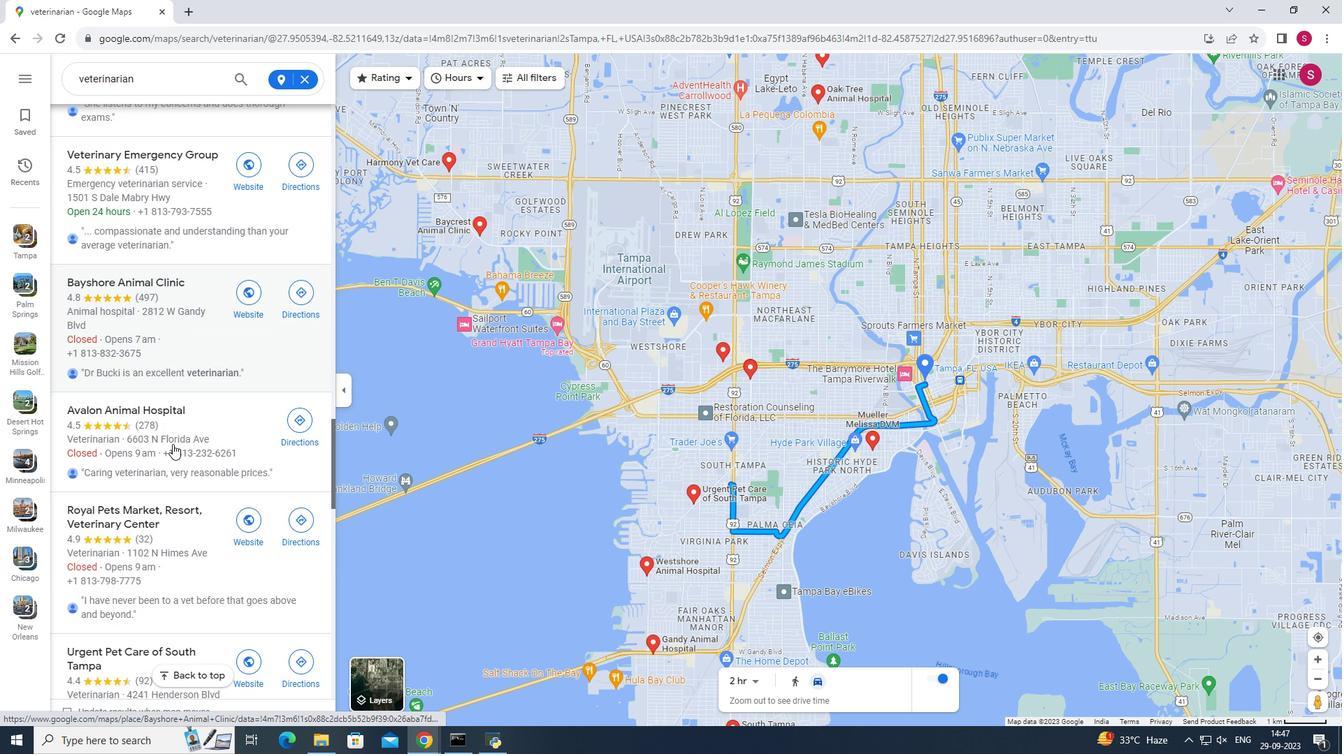 
Action: Mouse moved to (176, 445)
Screenshot: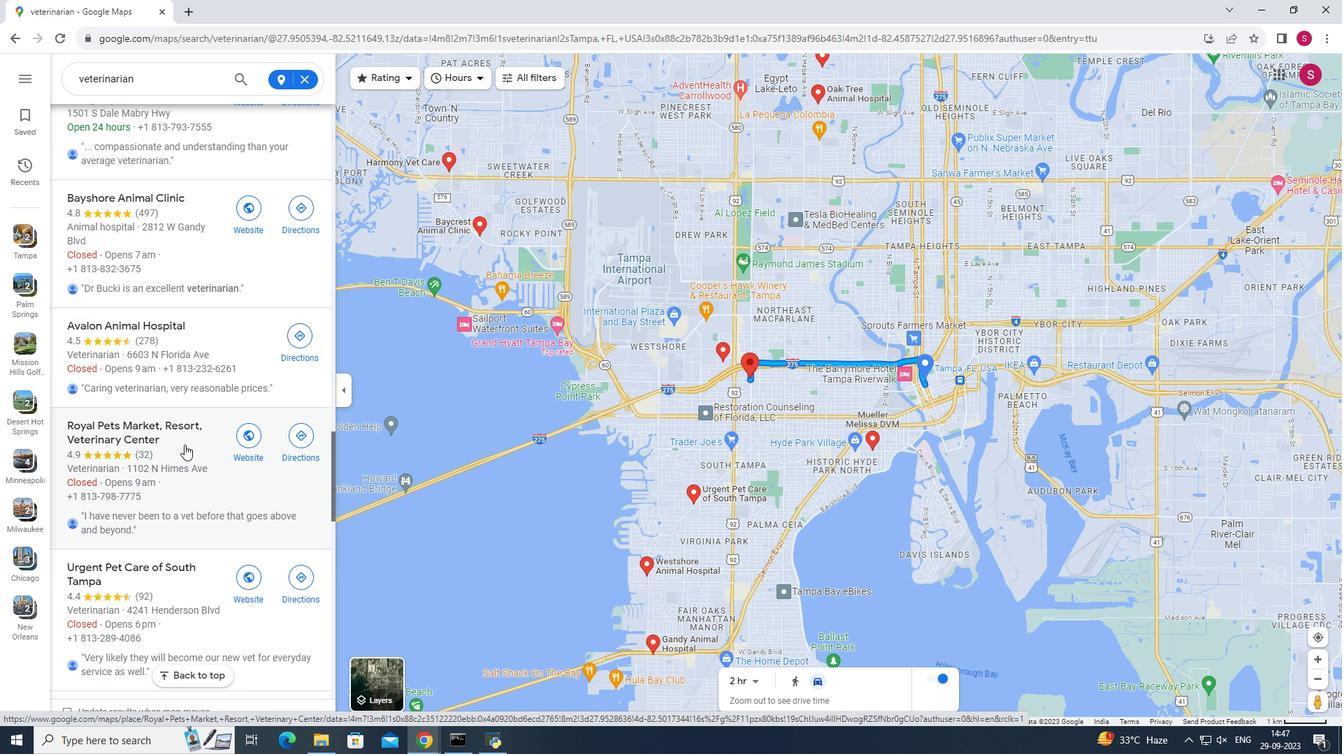 
Action: Mouse scrolled (176, 444) with delta (0, 0)
Screenshot: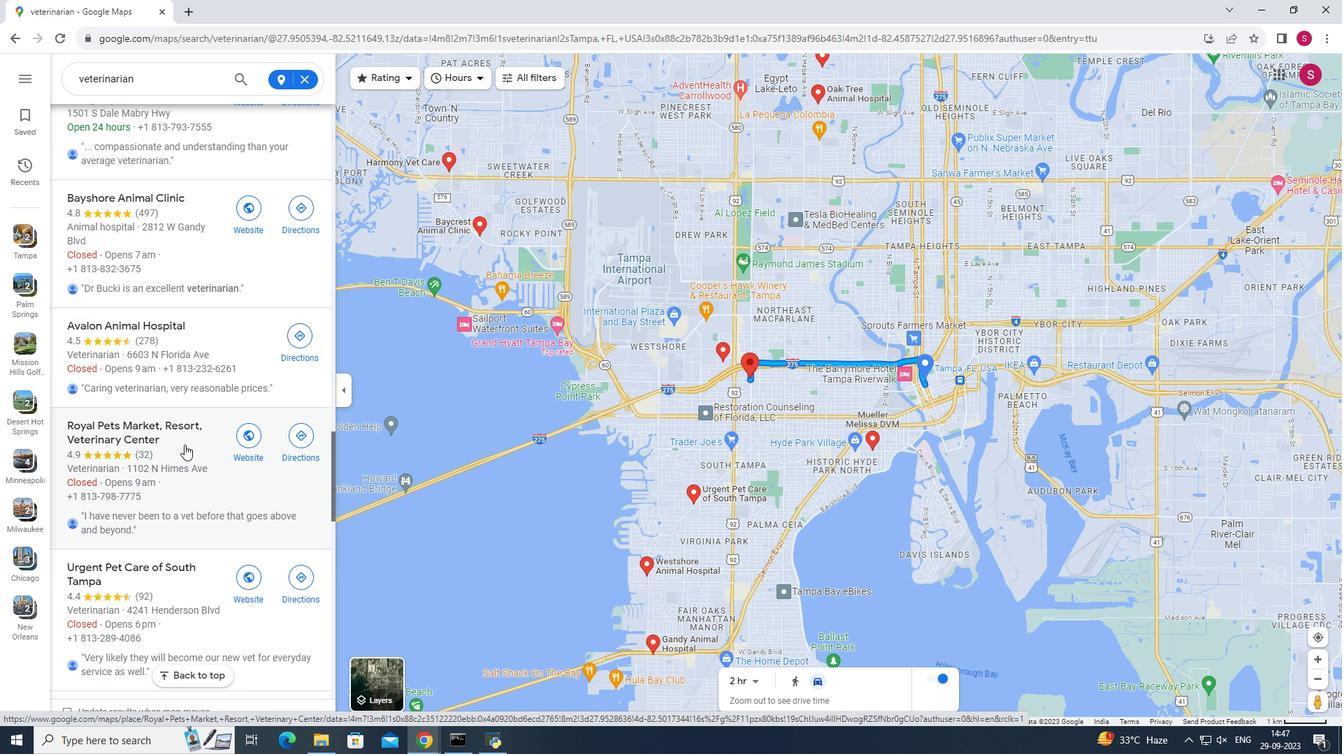 
Action: Mouse moved to (185, 445)
Screenshot: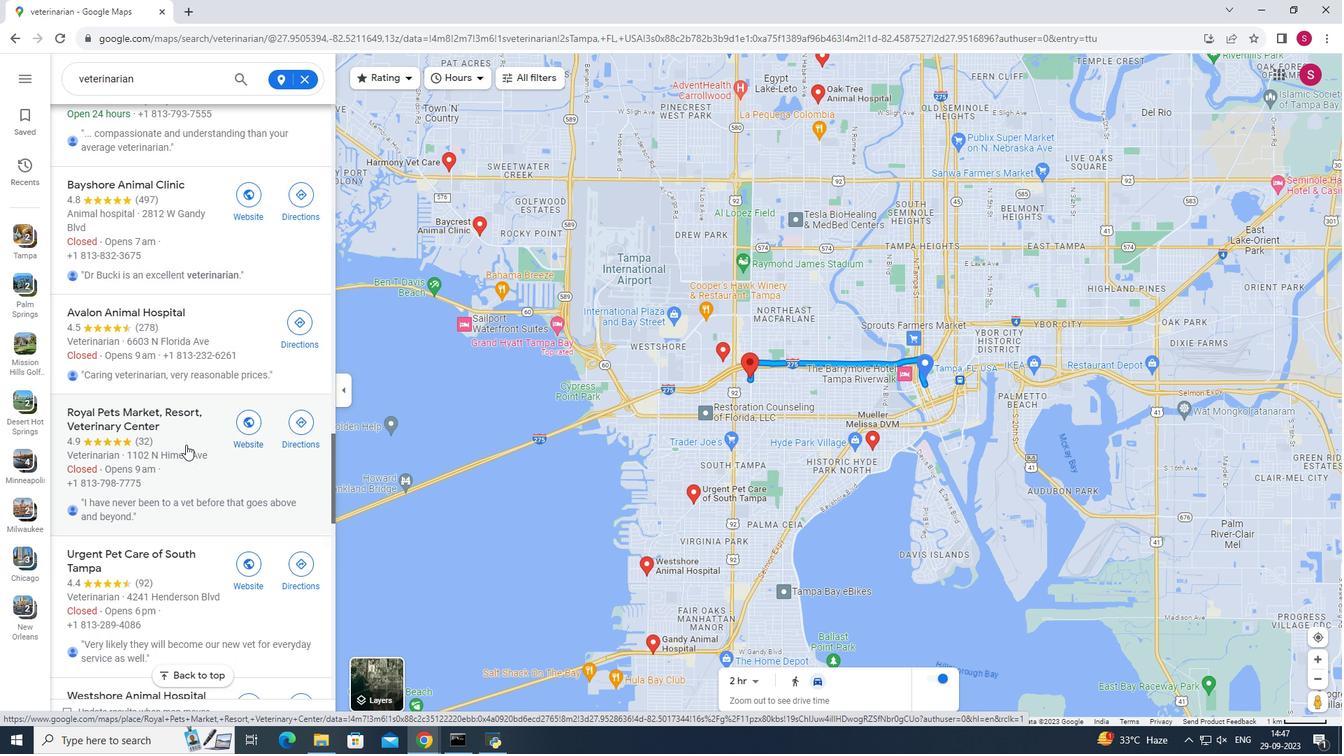 
Action: Mouse scrolled (185, 444) with delta (0, 0)
Screenshot: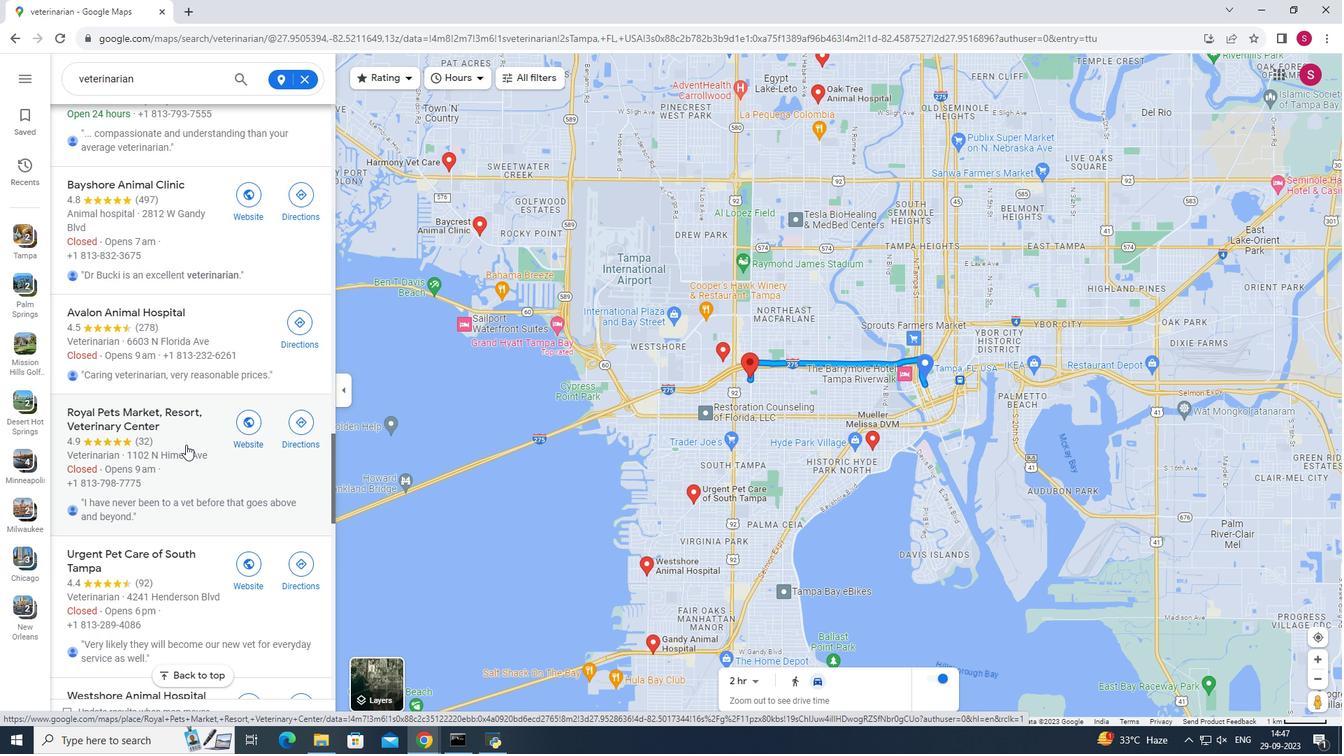 
Action: Mouse moved to (189, 445)
Screenshot: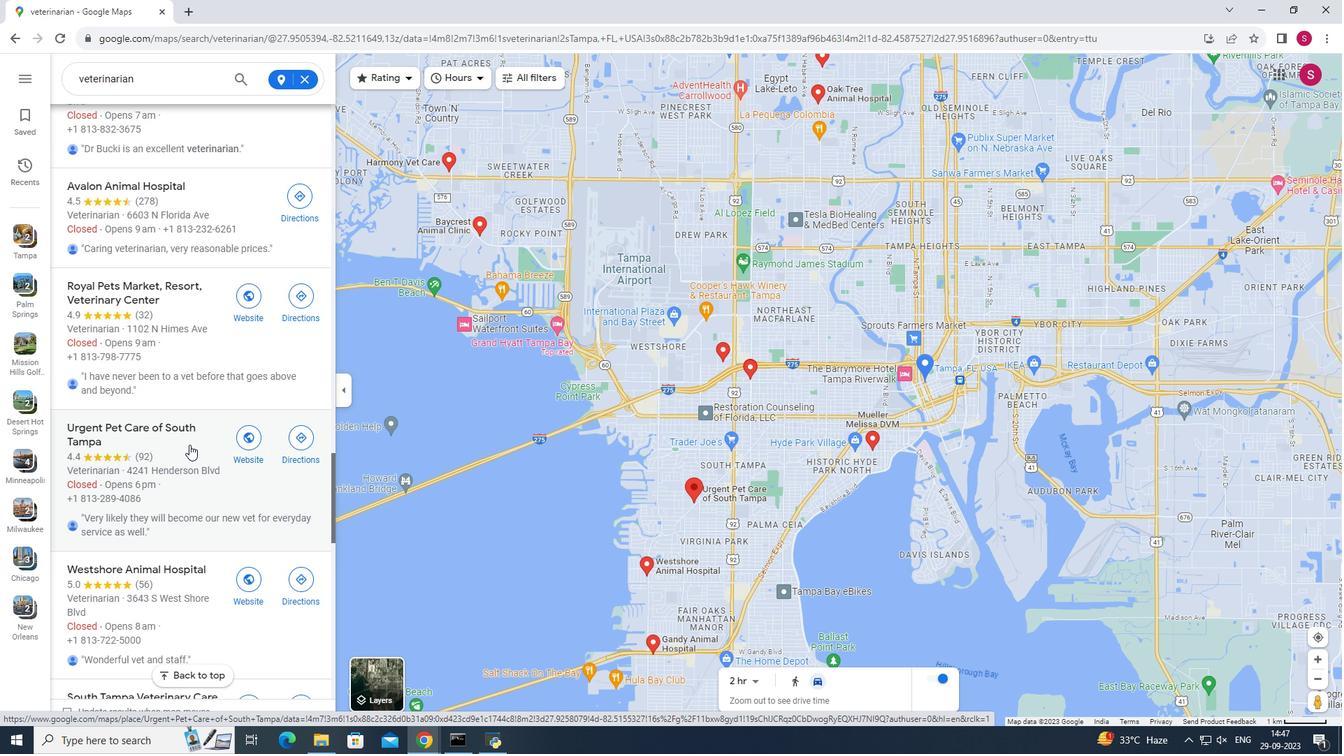 
Action: Mouse scrolled (189, 444) with delta (0, 0)
Screenshot: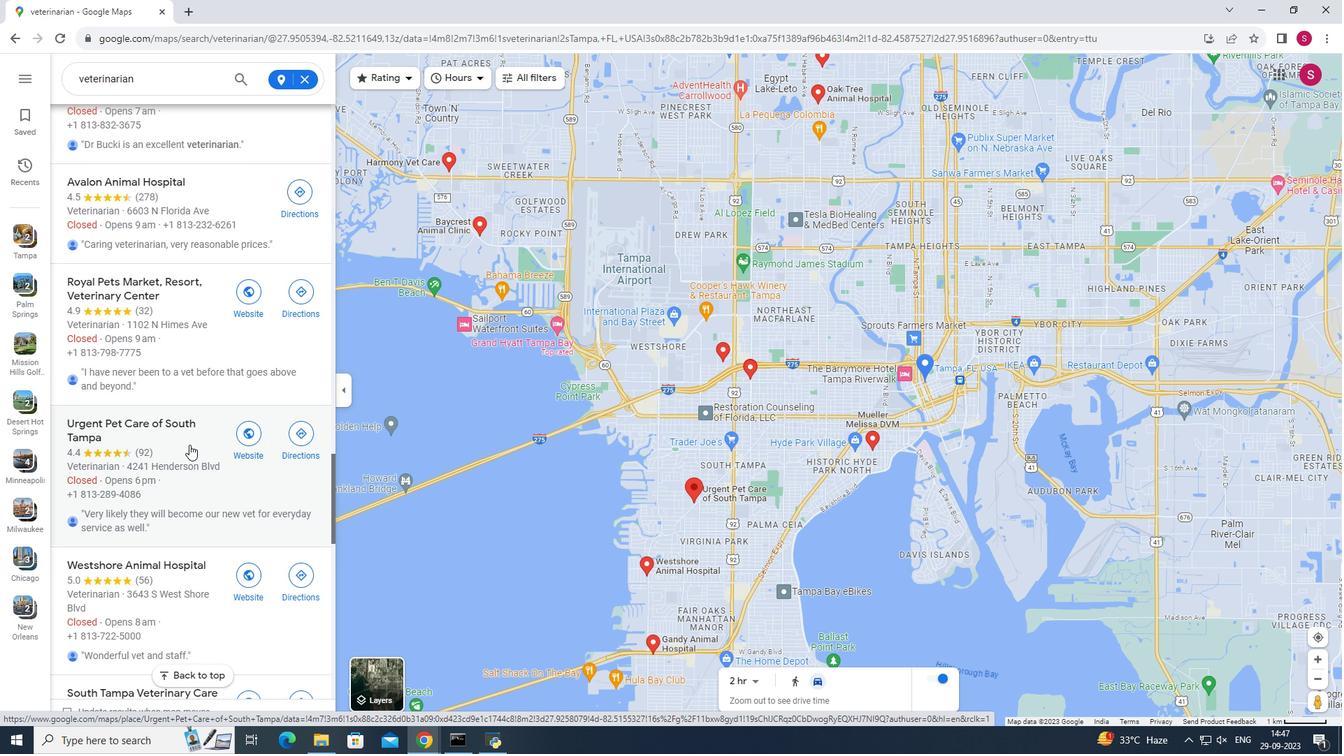 
Action: Mouse scrolled (189, 444) with delta (0, 0)
Screenshot: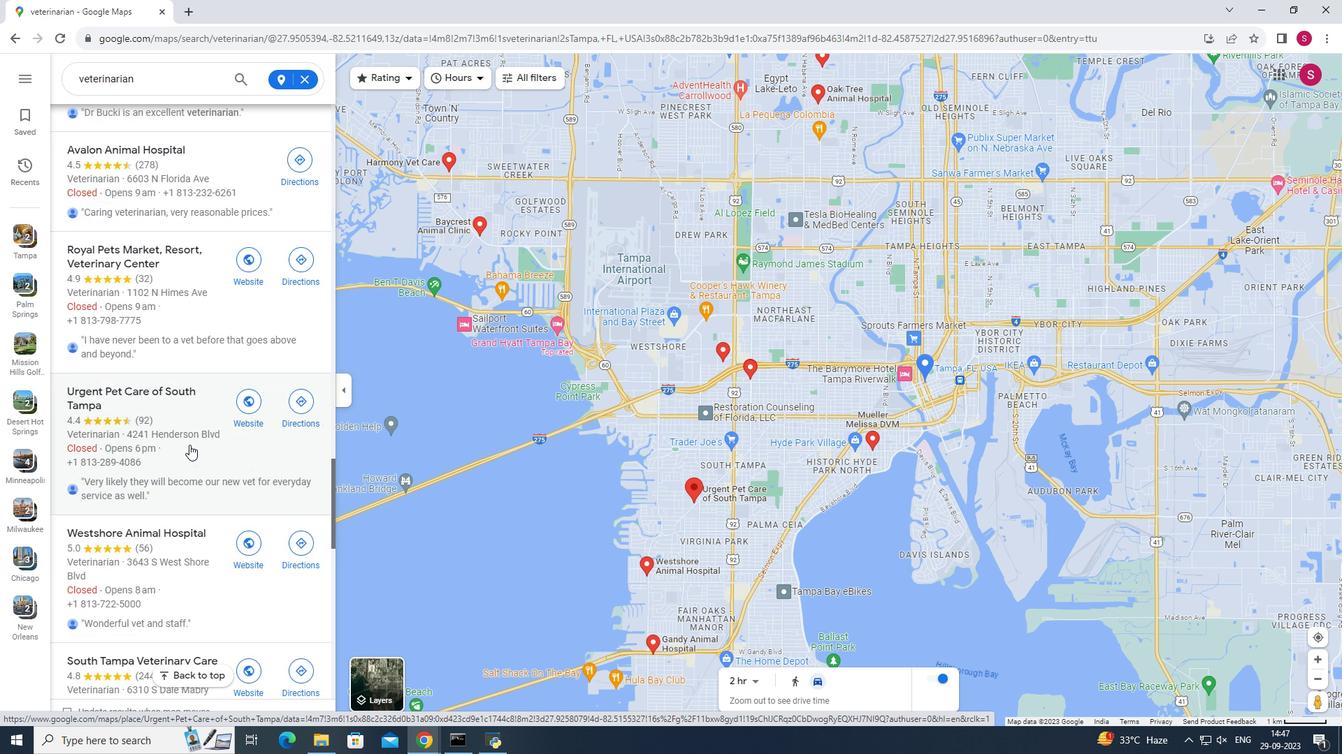 
Action: Mouse scrolled (189, 444) with delta (0, 0)
Screenshot: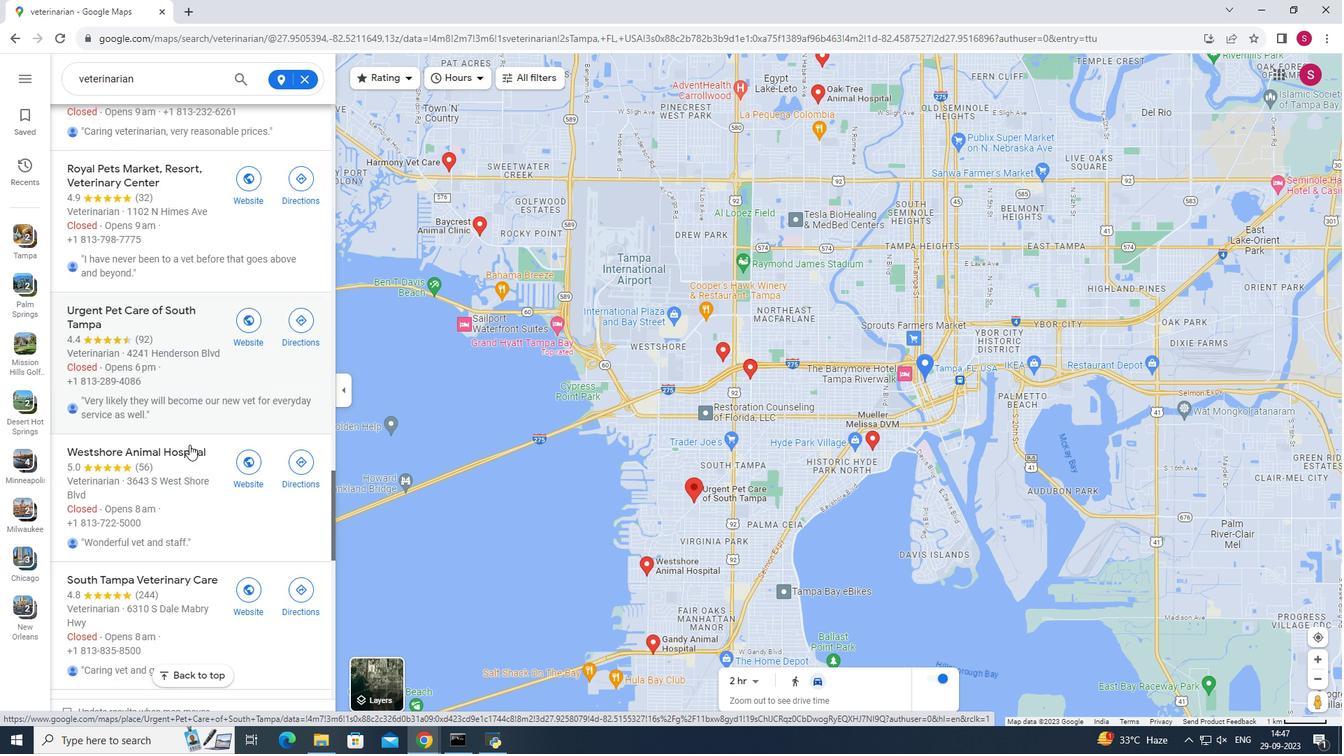 
Action: Mouse moved to (194, 444)
Screenshot: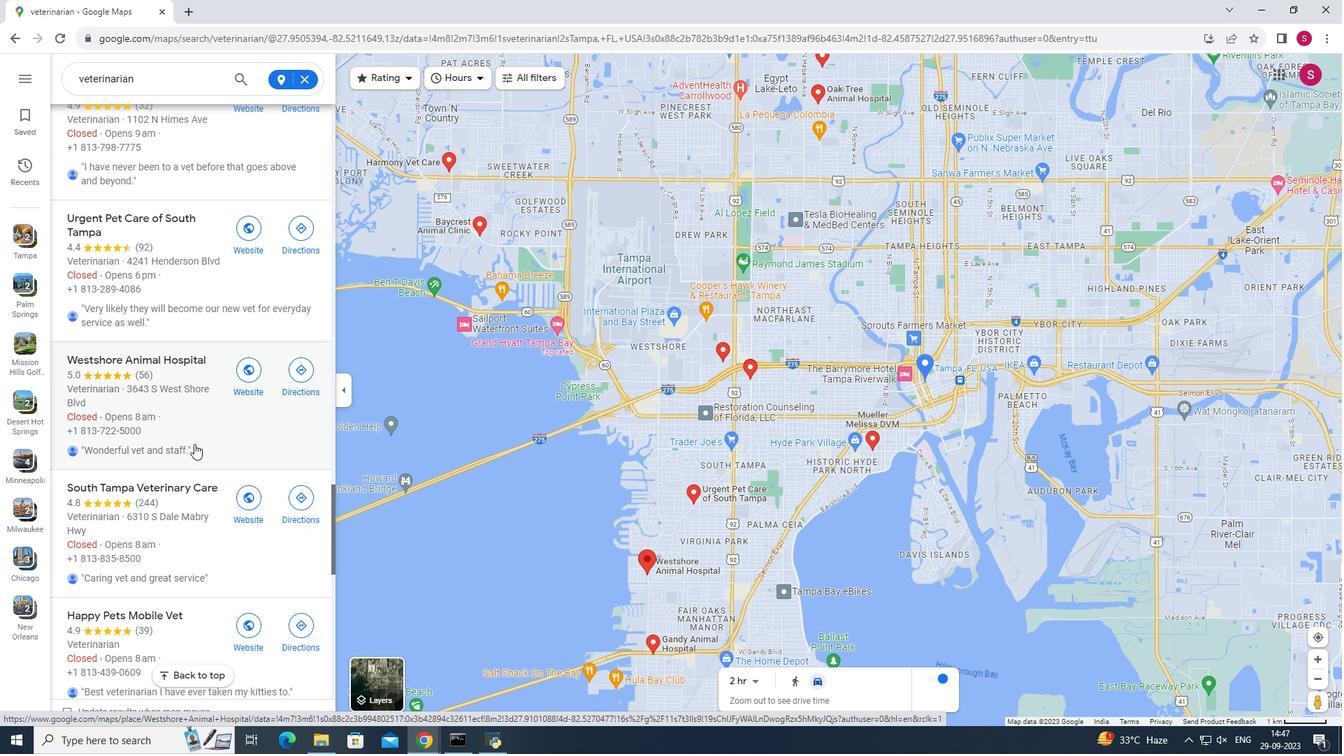 
Action: Mouse scrolled (194, 443) with delta (0, 0)
Screenshot: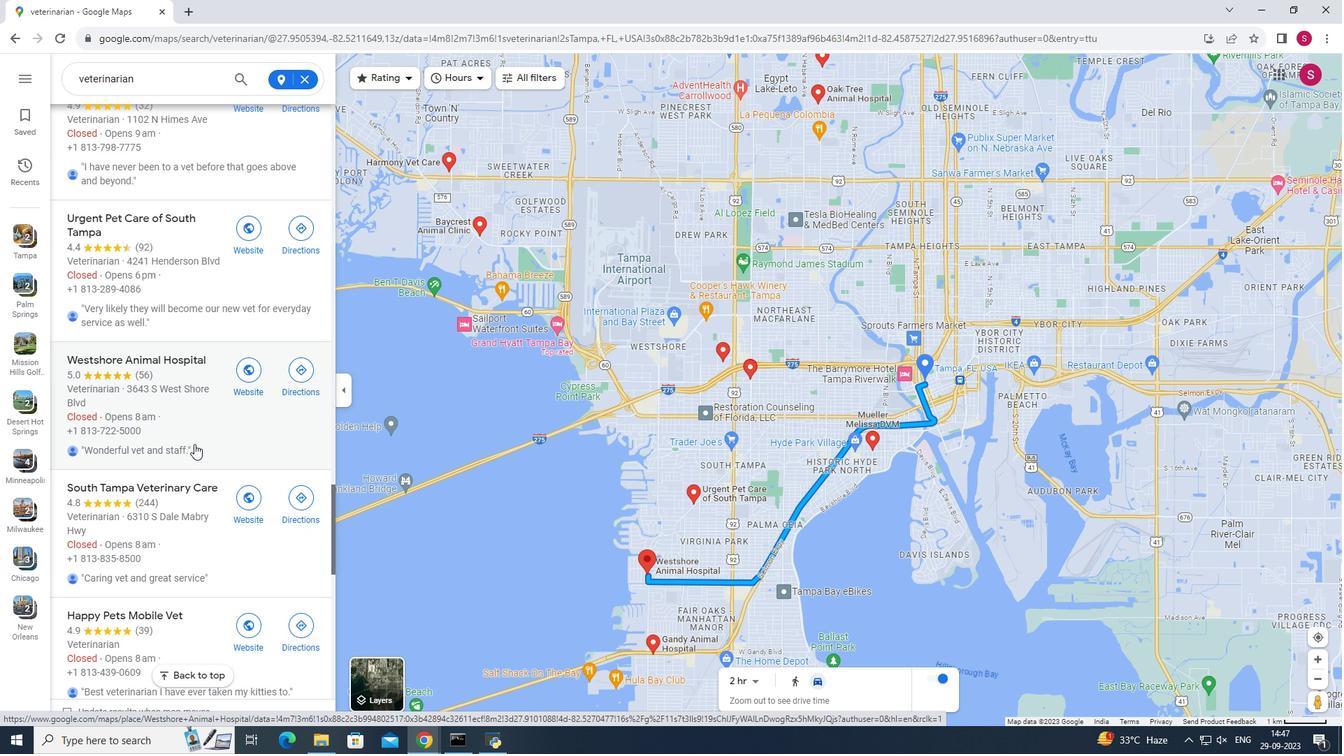 
Action: Mouse scrolled (194, 443) with delta (0, 0)
Screenshot: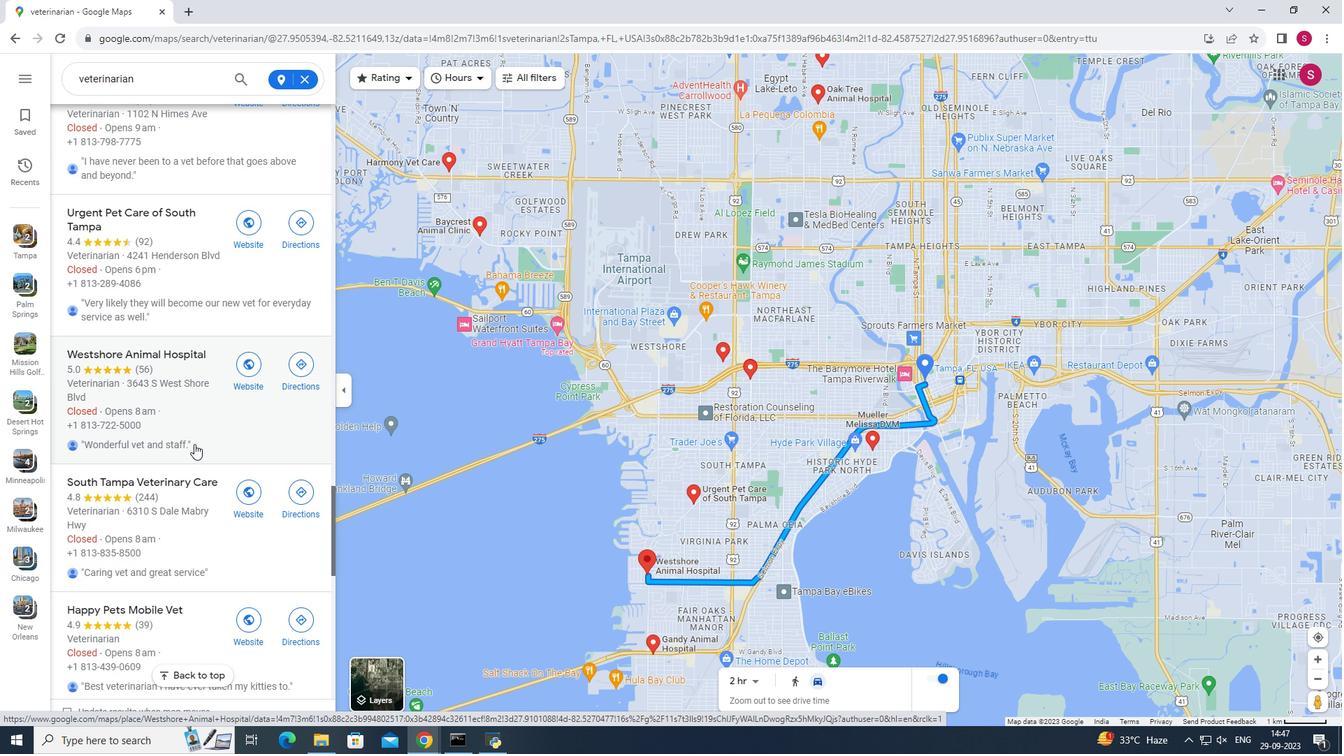 
Action: Mouse scrolled (194, 443) with delta (0, 0)
Screenshot: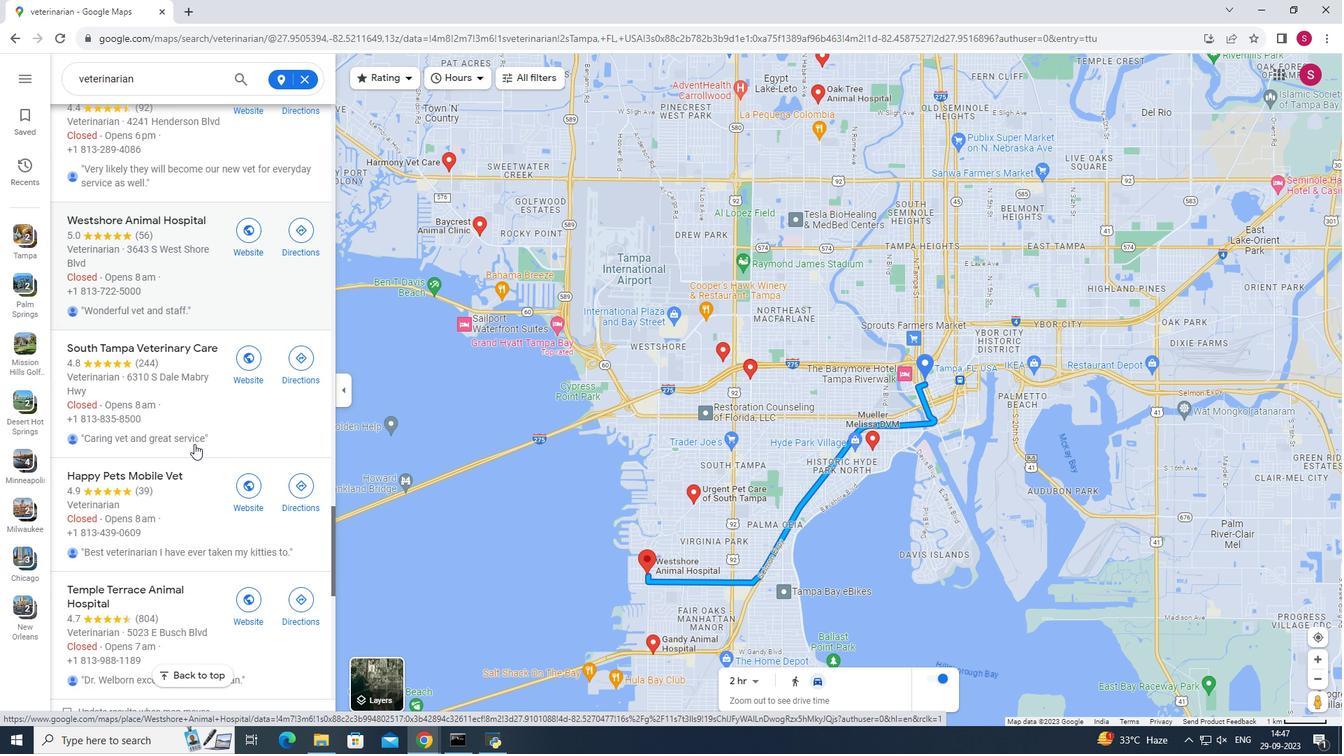 
Action: Mouse scrolled (194, 443) with delta (0, 0)
Screenshot: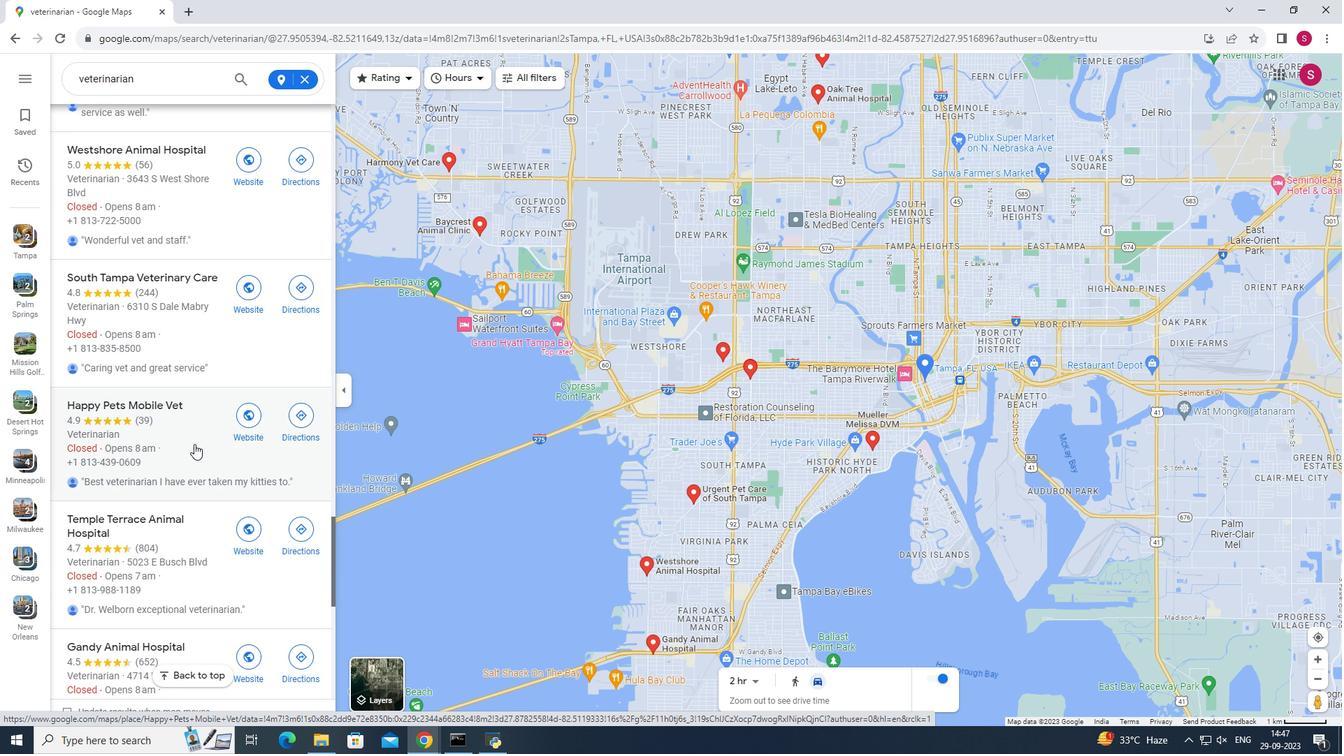 
Action: Mouse scrolled (194, 443) with delta (0, 0)
Screenshot: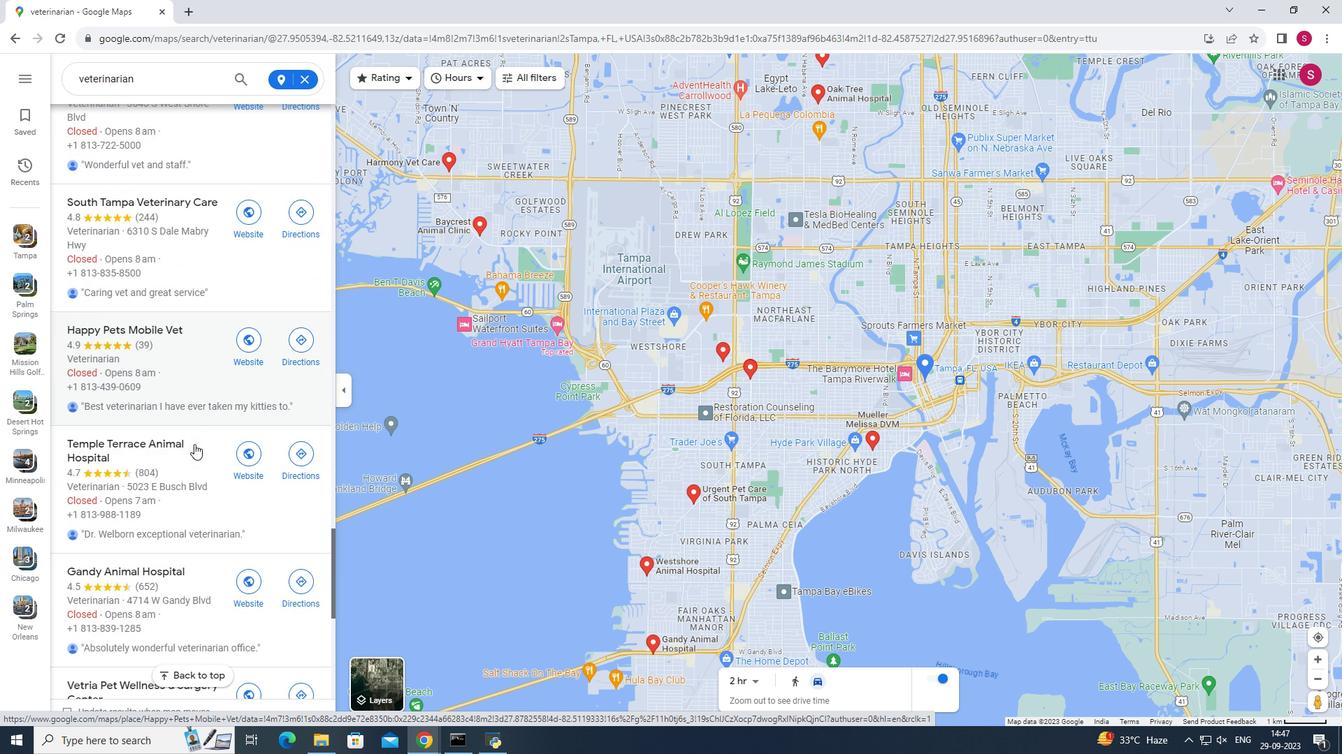 
Action: Mouse scrolled (194, 443) with delta (0, 0)
Screenshot: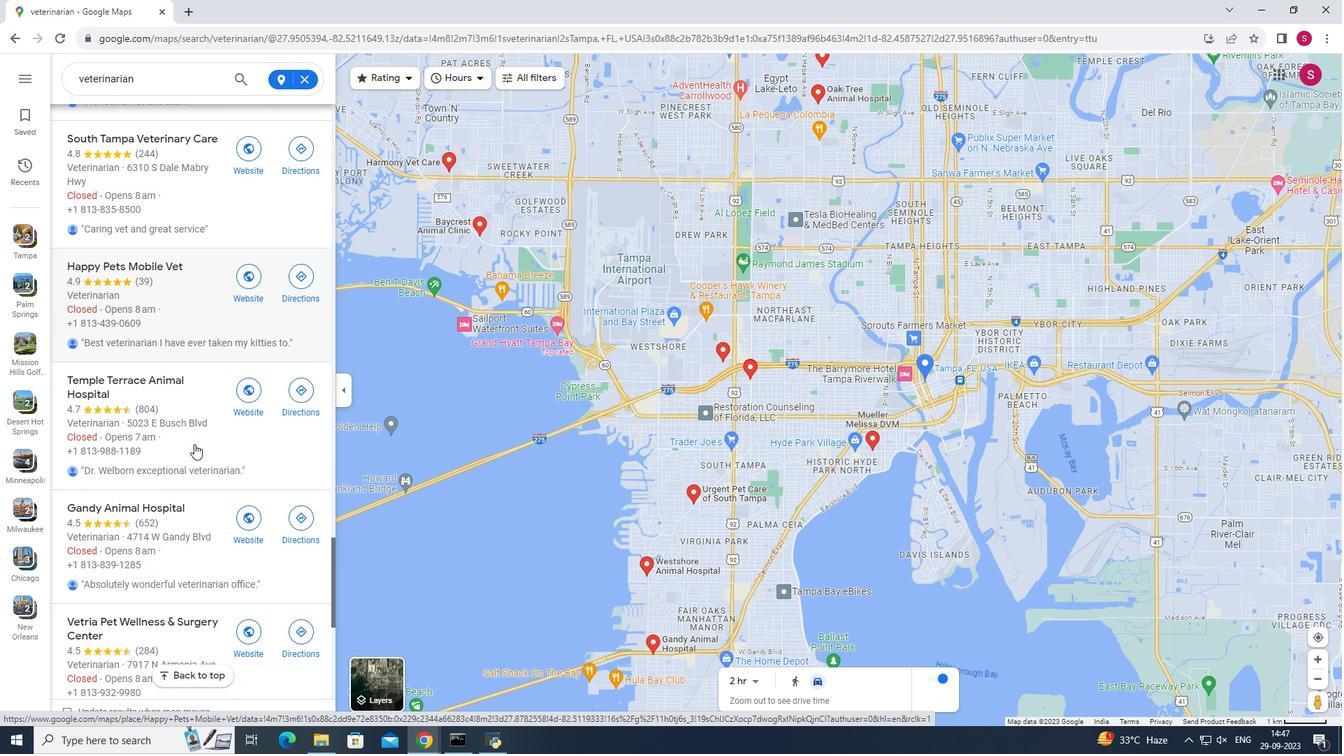 
Action: Mouse scrolled (194, 443) with delta (0, 0)
Screenshot: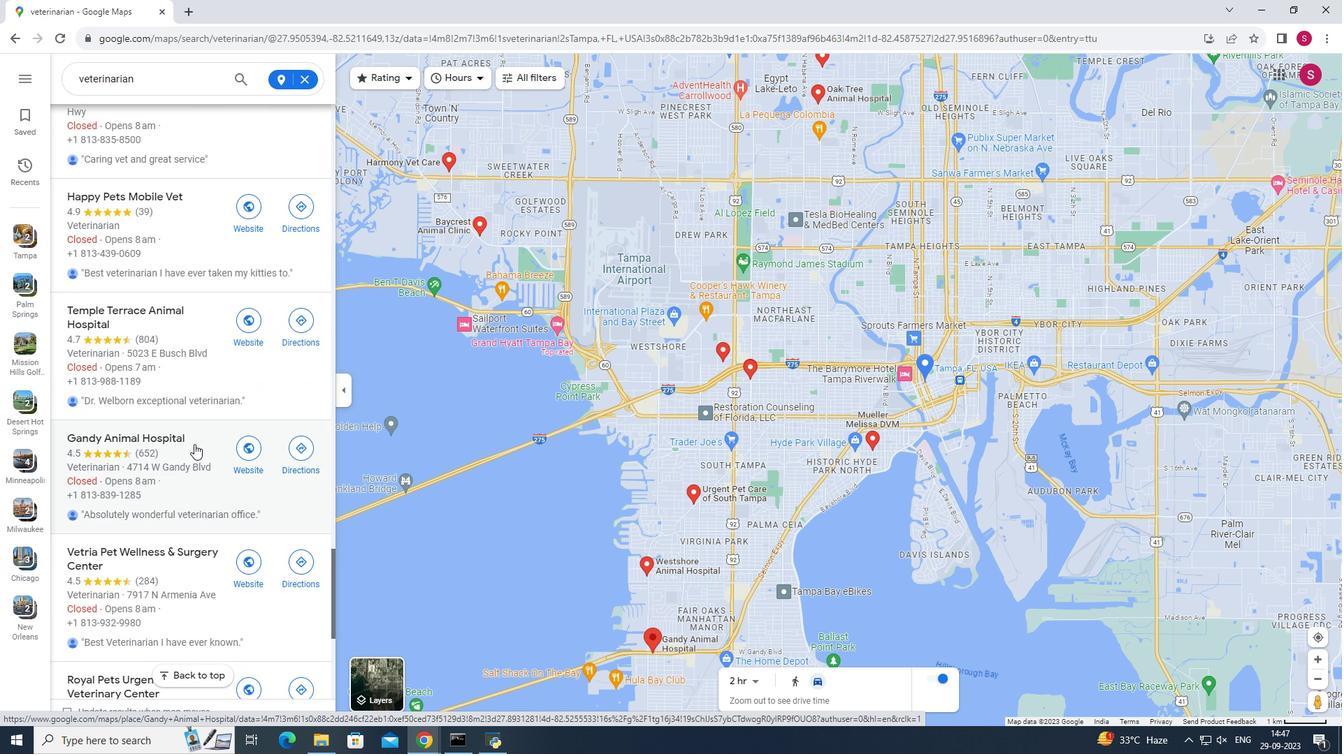 
Action: Mouse scrolled (194, 443) with delta (0, 0)
Screenshot: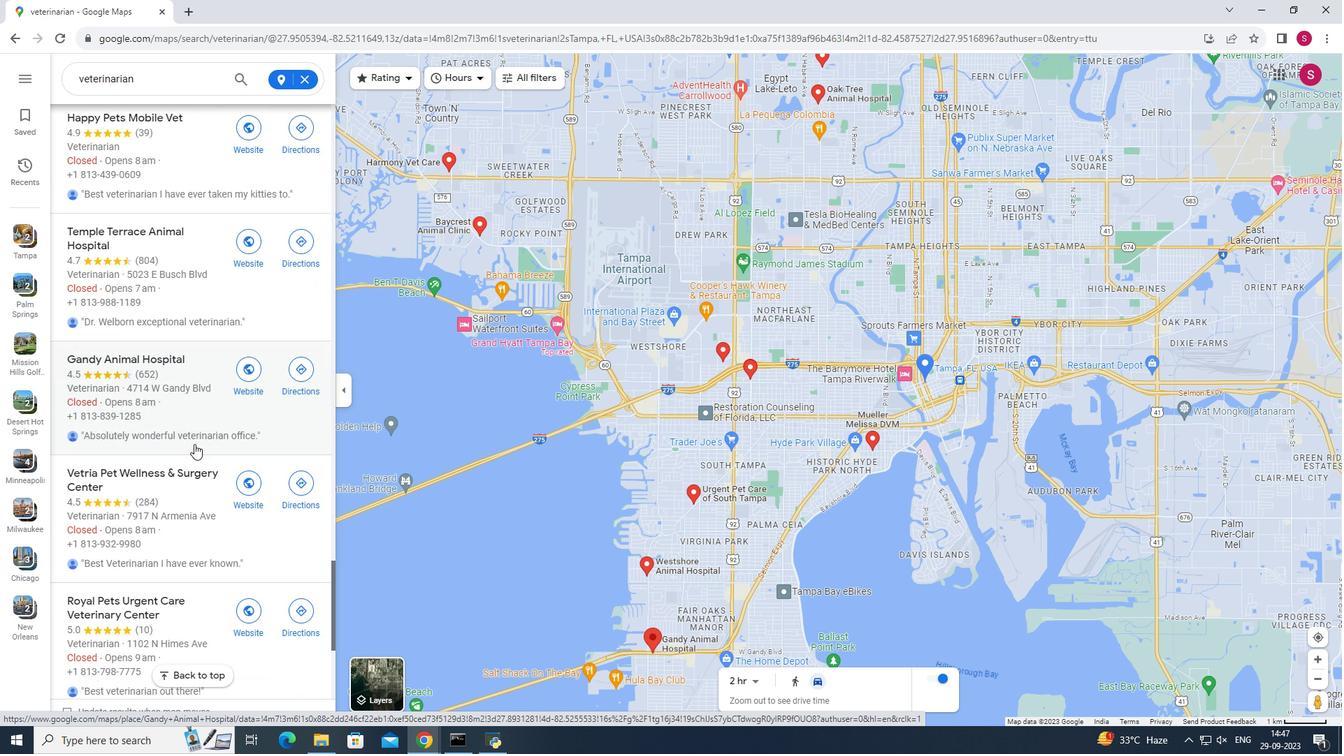 
Action: Mouse scrolled (194, 443) with delta (0, 0)
Screenshot: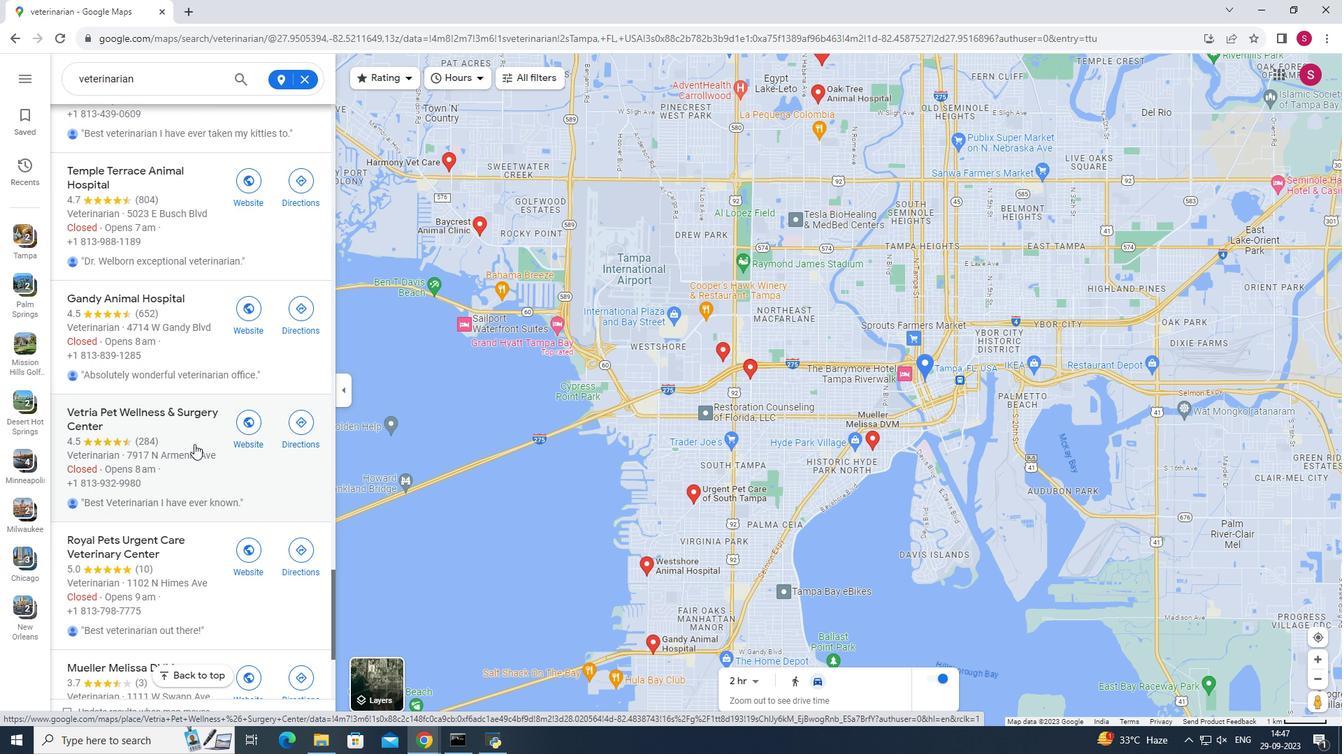 
Action: Mouse scrolled (194, 443) with delta (0, 0)
Screenshot: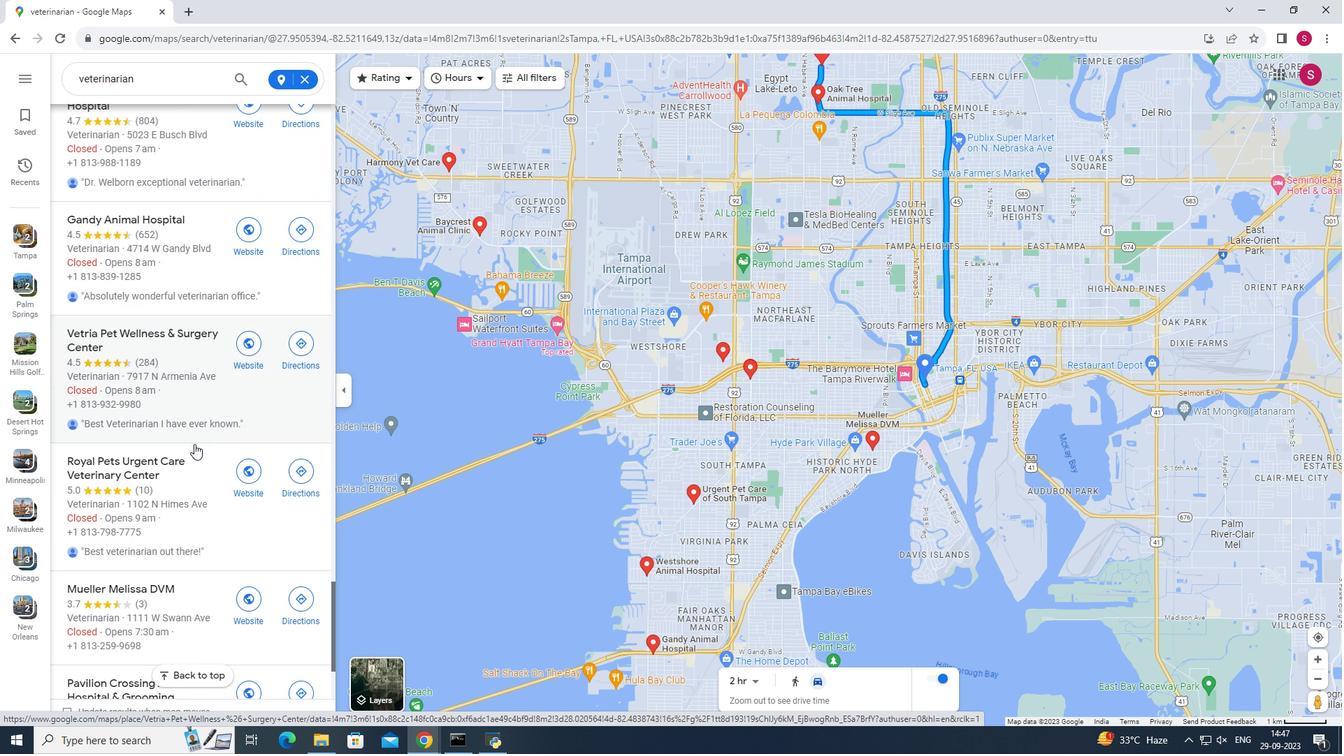 
Action: Mouse scrolled (194, 443) with delta (0, 0)
Screenshot: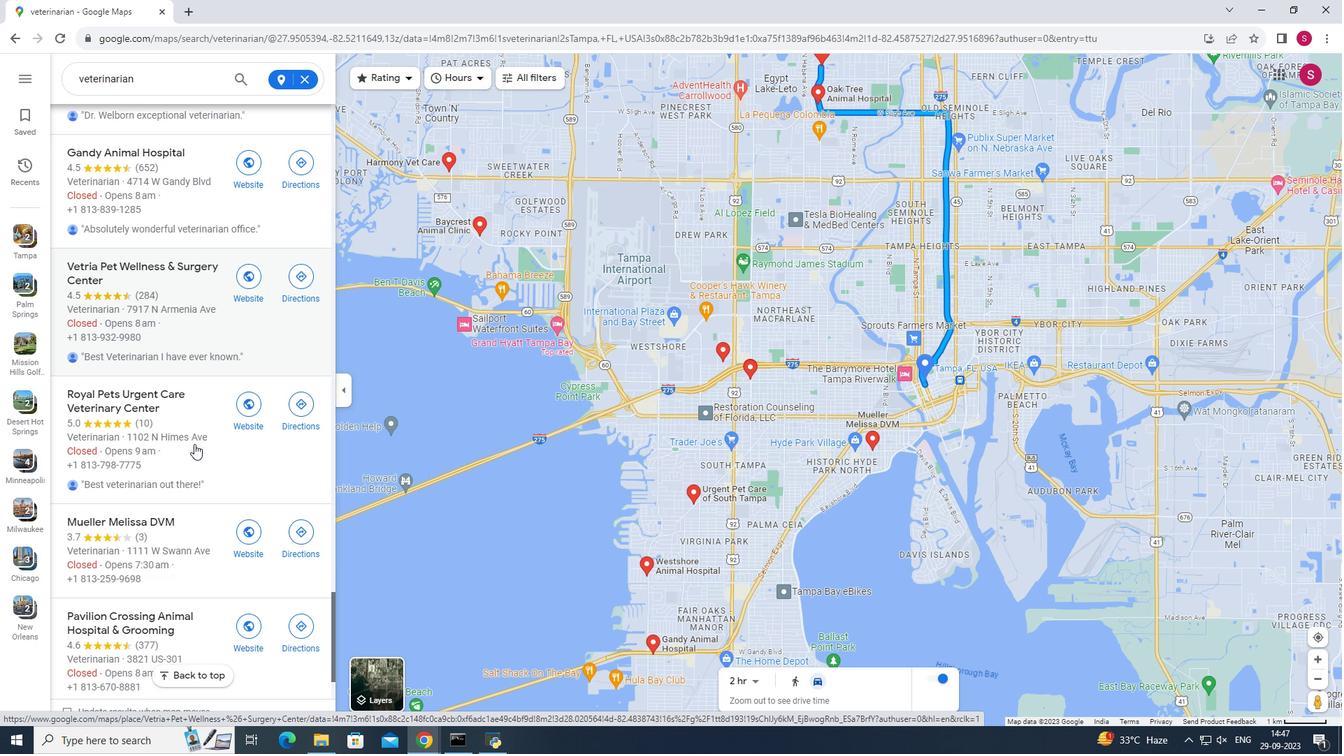 
Action: Mouse scrolled (194, 443) with delta (0, 0)
Screenshot: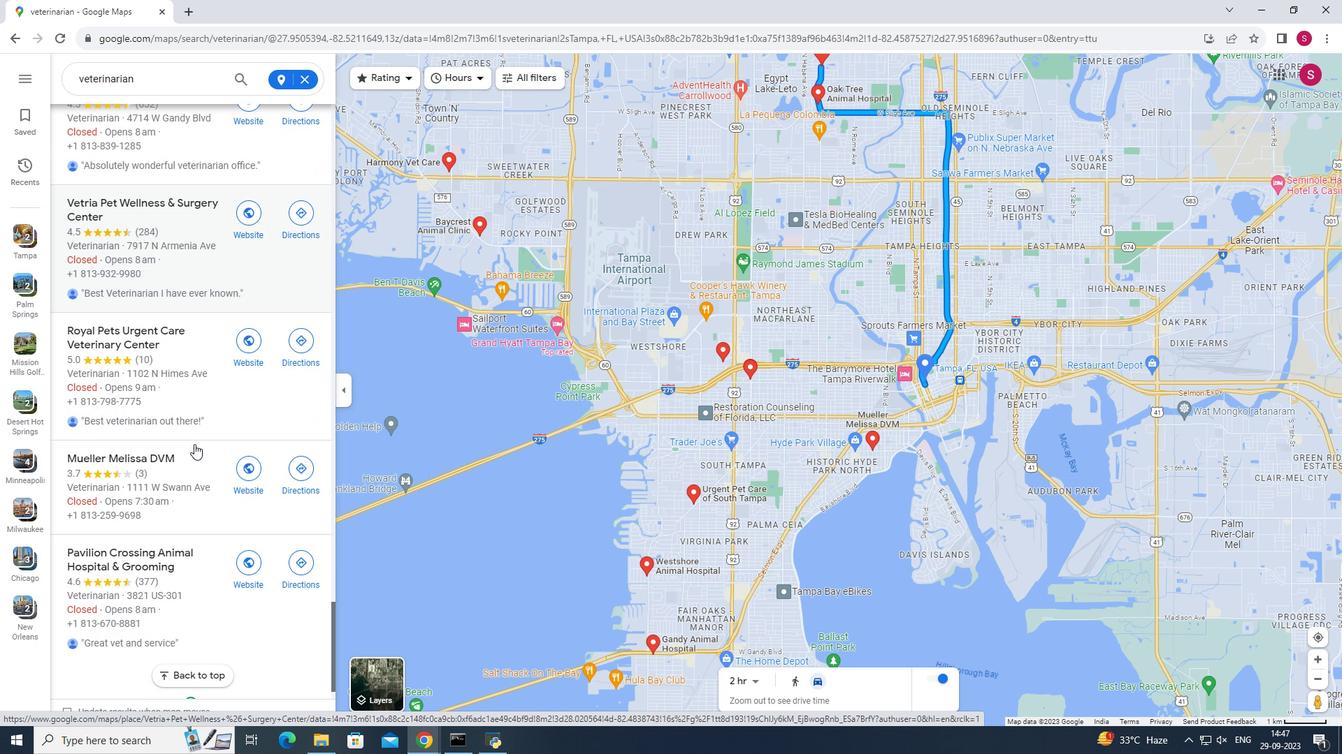 
Action: Mouse scrolled (194, 443) with delta (0, 0)
Screenshot: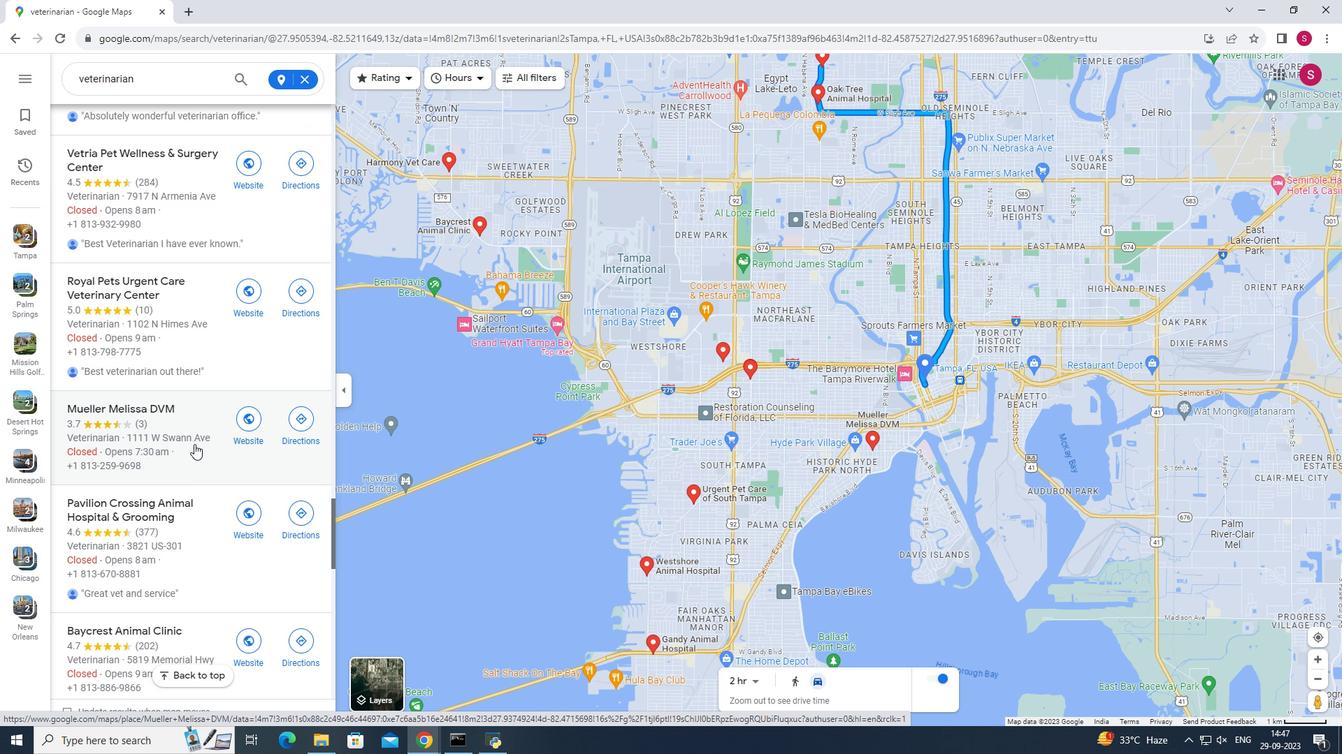 
Action: Mouse scrolled (194, 443) with delta (0, 0)
Screenshot: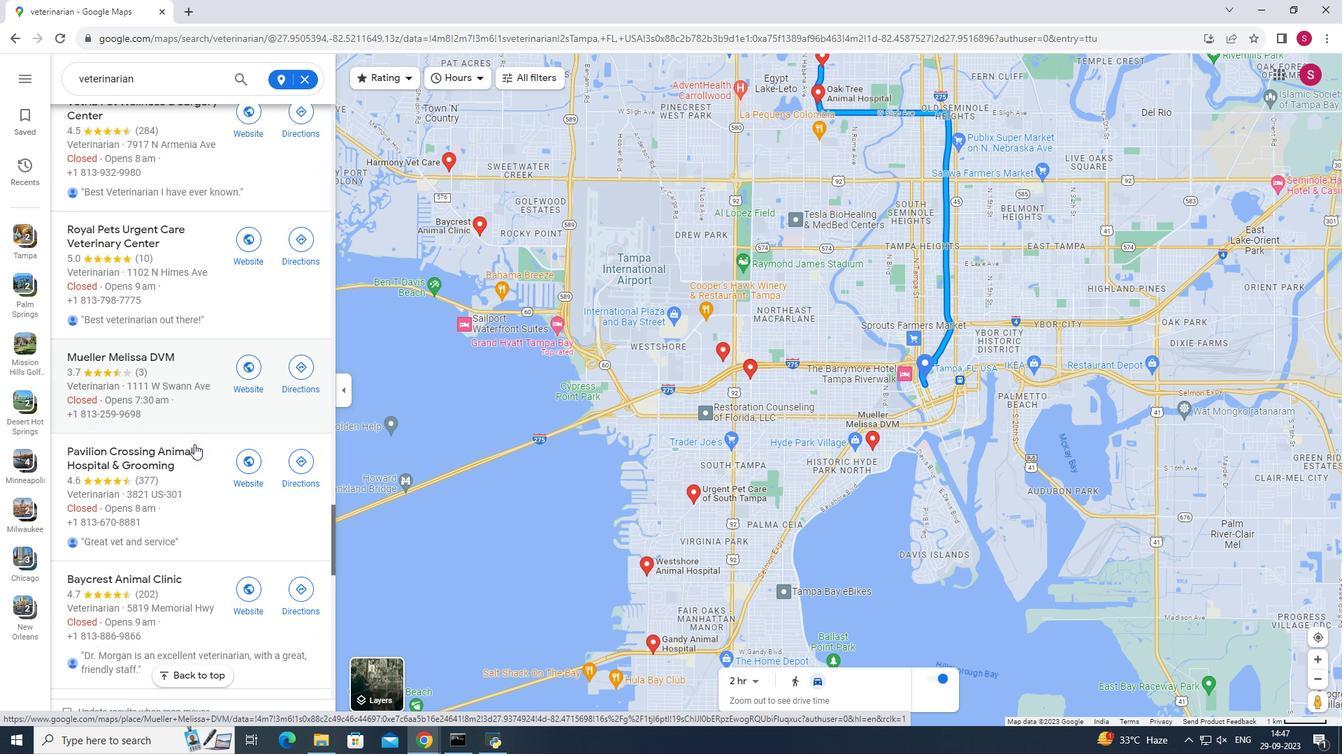 
Action: Mouse scrolled (194, 443) with delta (0, 0)
Screenshot: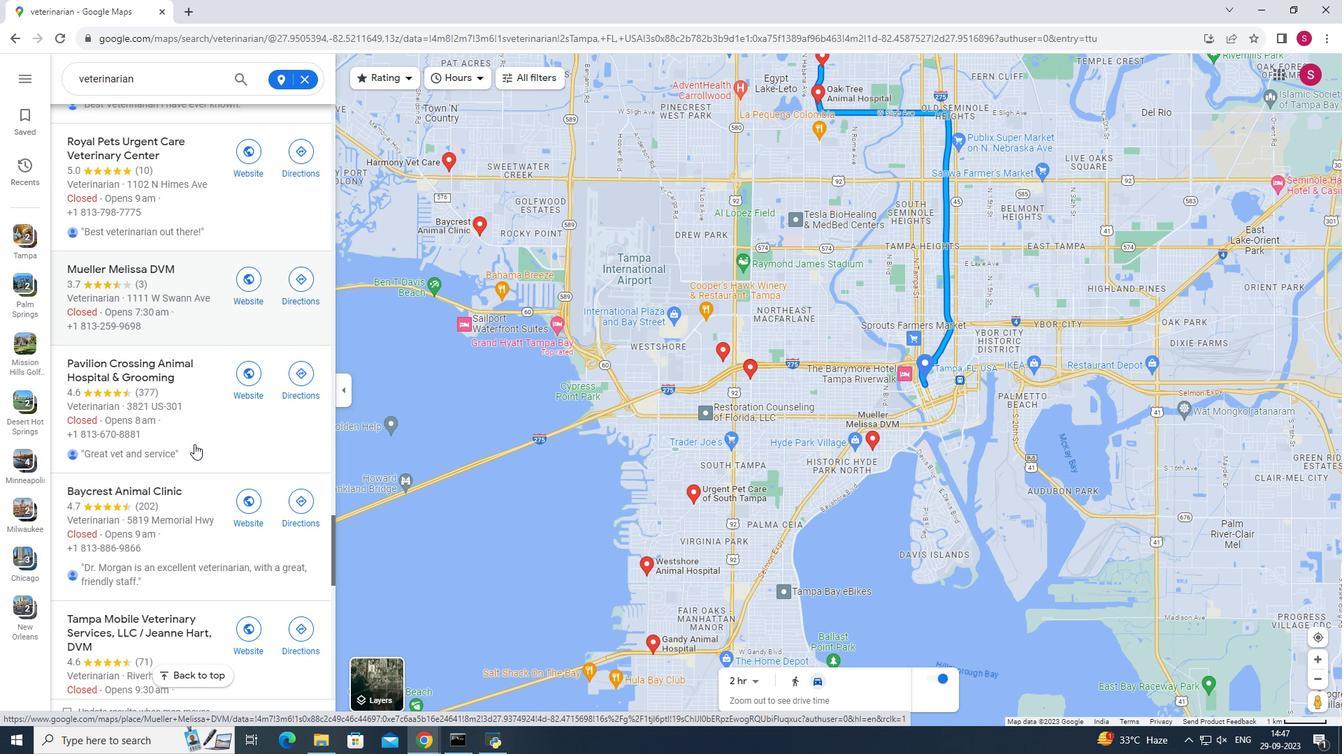 
Action: Mouse scrolled (194, 443) with delta (0, 0)
Screenshot: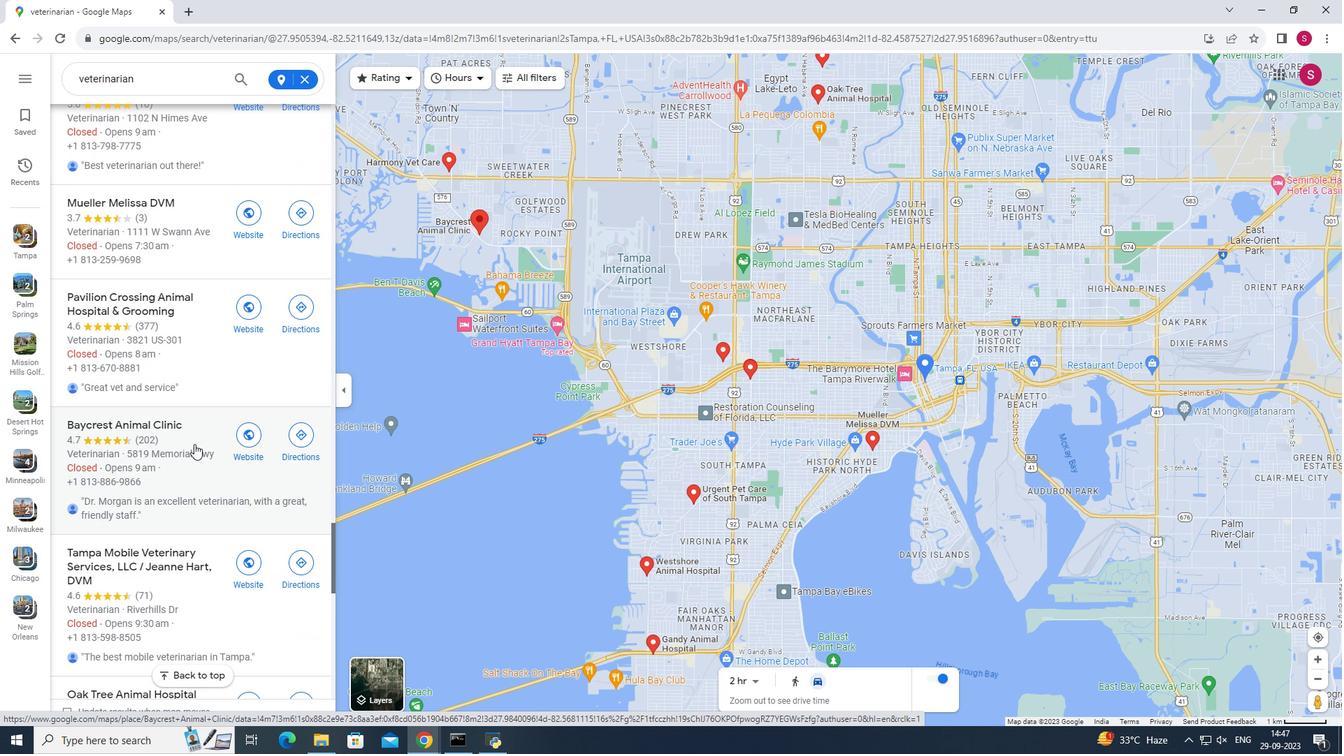 
Action: Mouse scrolled (194, 443) with delta (0, 0)
Screenshot: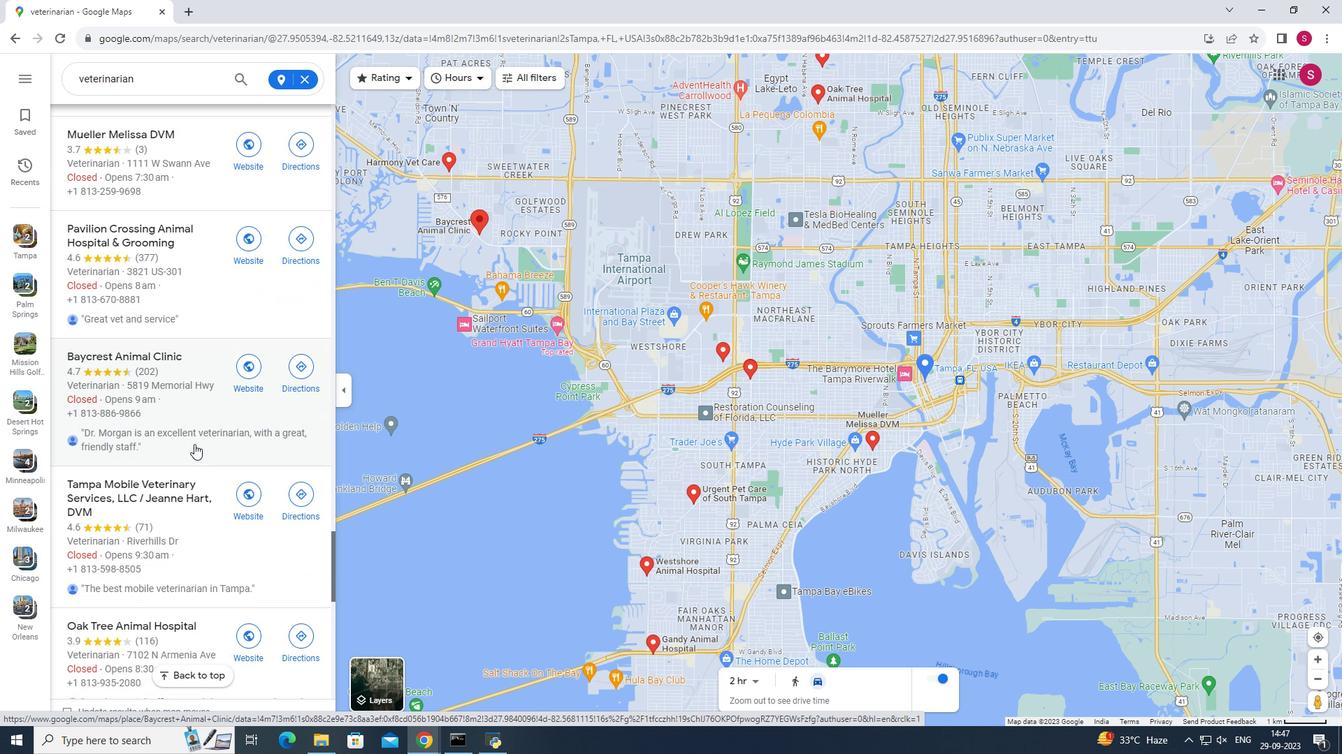 
Action: Mouse scrolled (194, 443) with delta (0, 0)
Screenshot: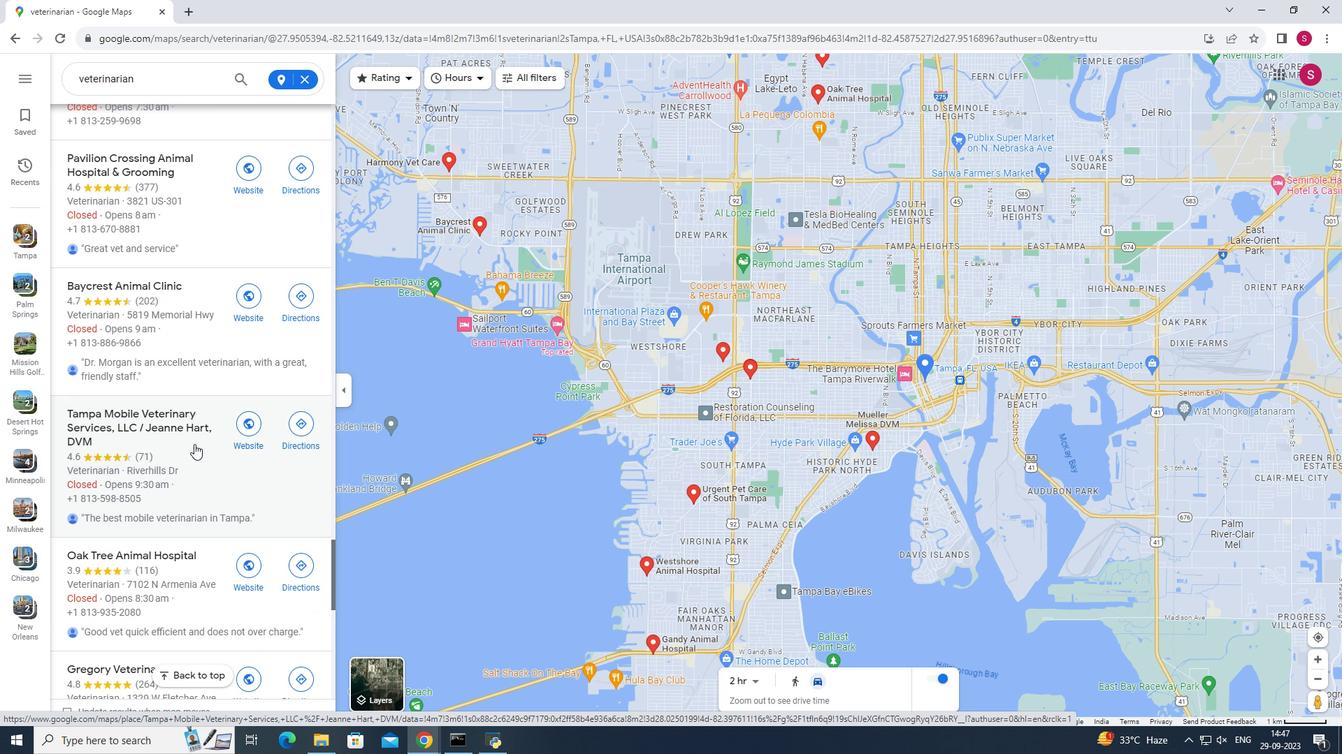 
Action: Mouse scrolled (194, 443) with delta (0, 0)
Screenshot: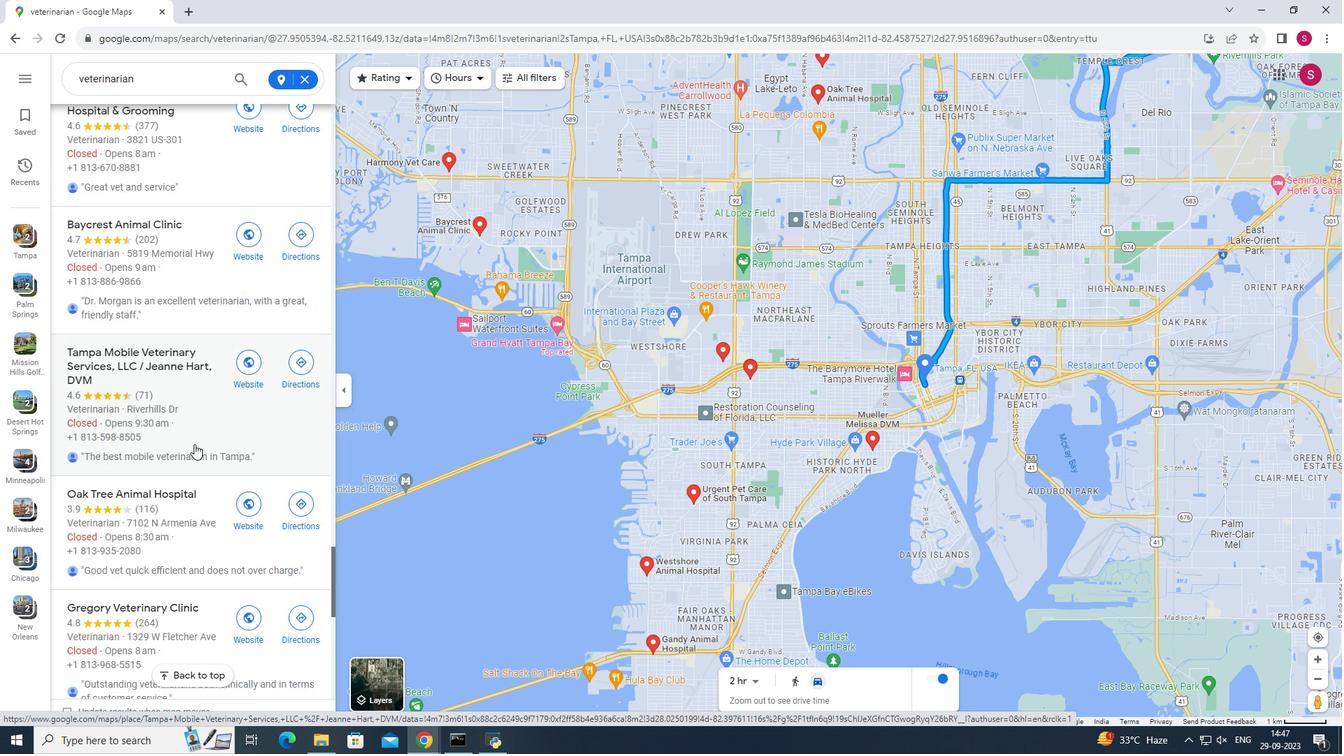 
Action: Mouse scrolled (194, 443) with delta (0, 0)
Screenshot: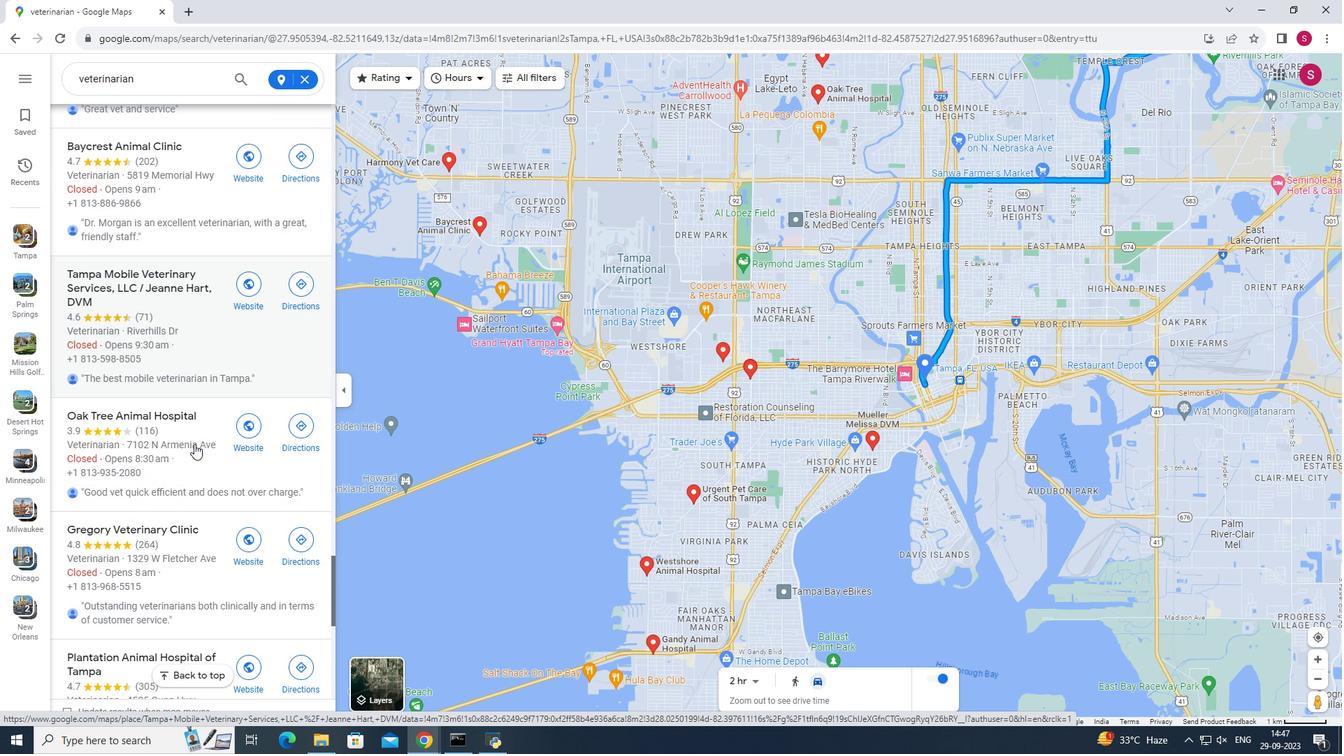 
Action: Mouse moved to (204, 442)
Screenshot: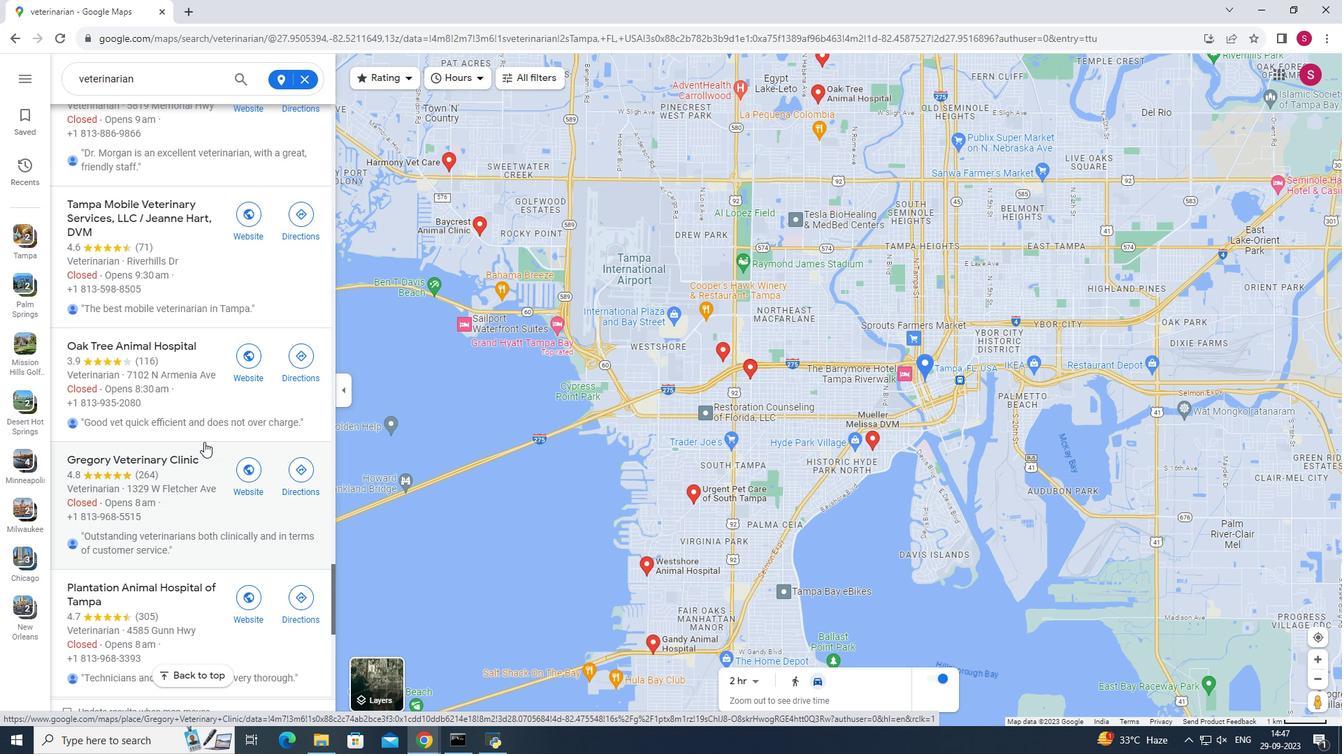 
Action: Mouse scrolled (204, 441) with delta (0, 0)
Screenshot: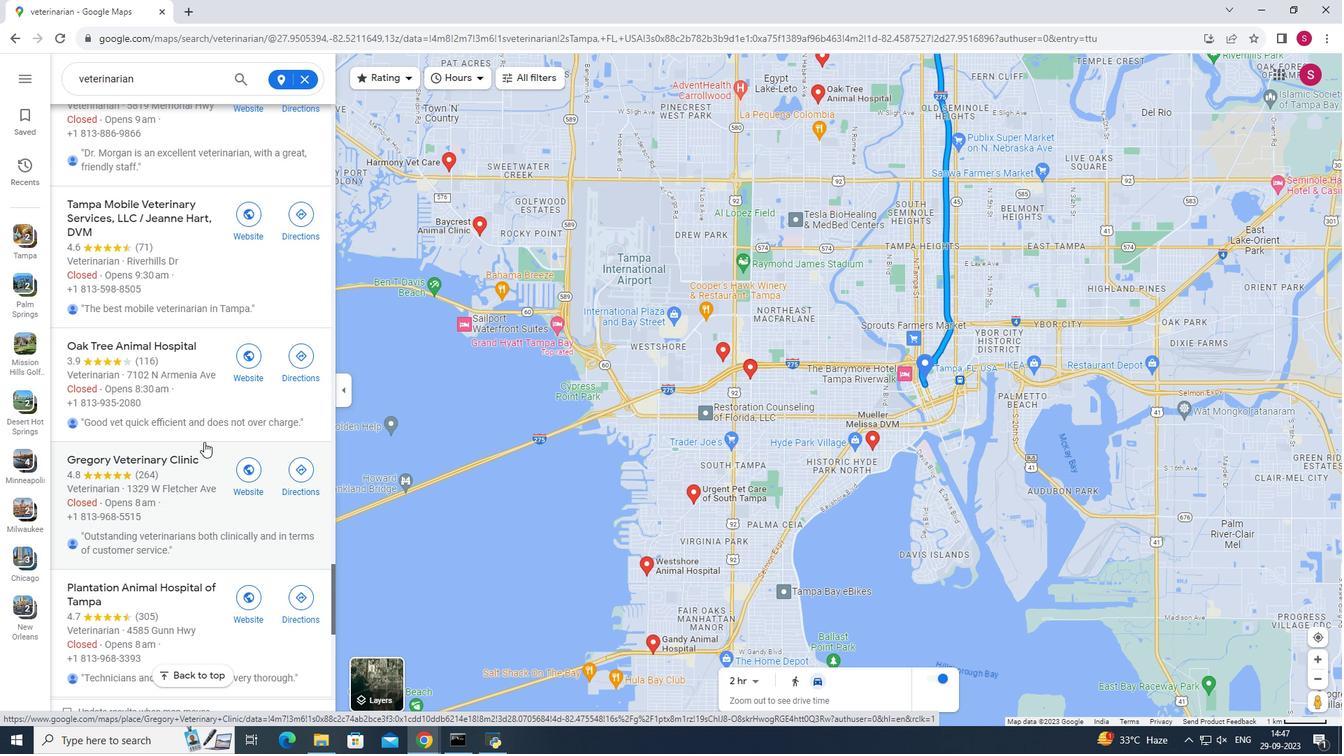 
Action: Mouse moved to (176, 433)
Screenshot: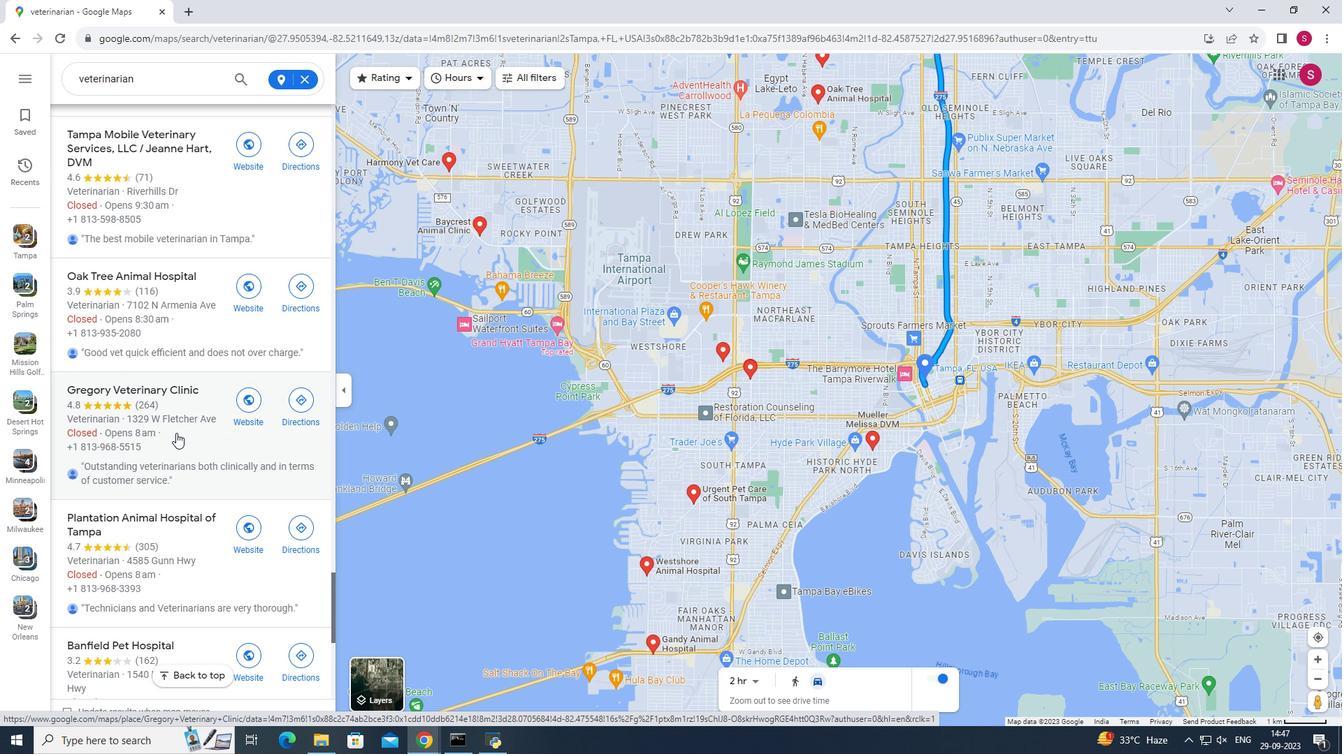 
Action: Mouse pressed left at (176, 433)
Screenshot: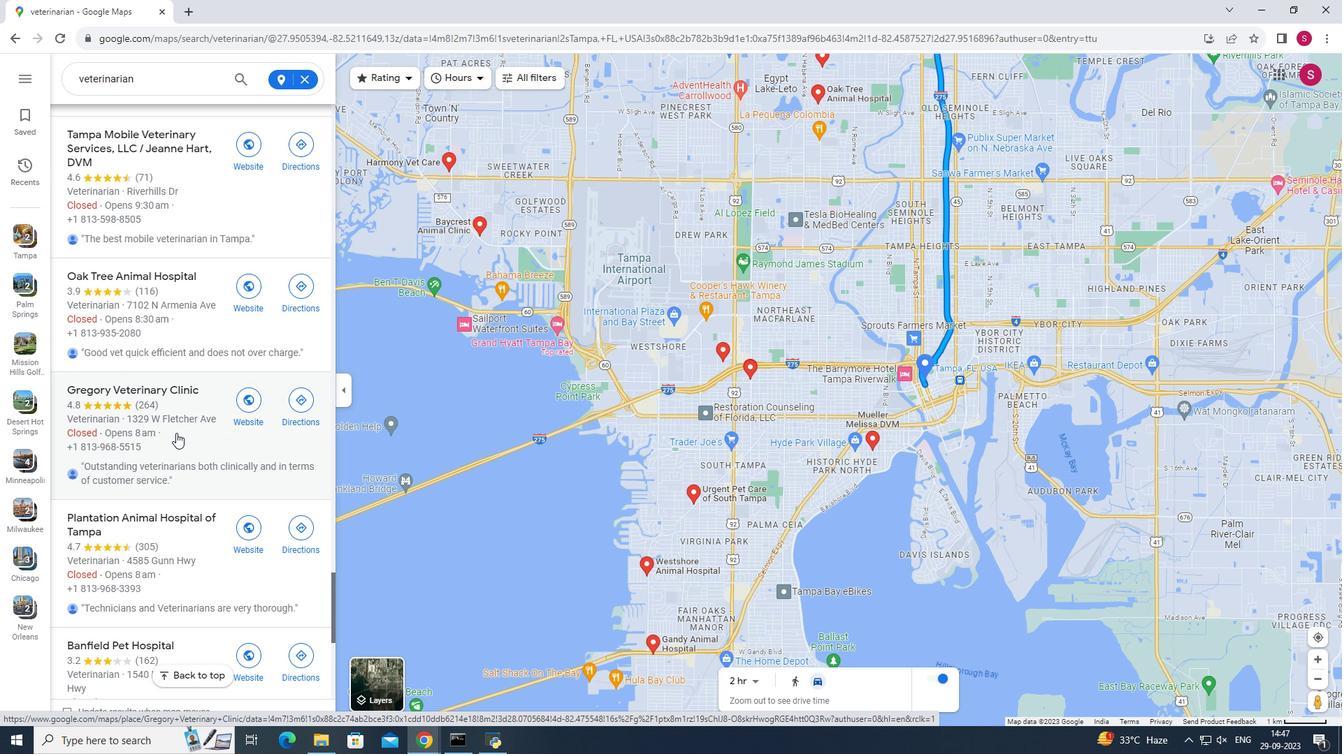 
Action: Mouse moved to (508, 352)
Screenshot: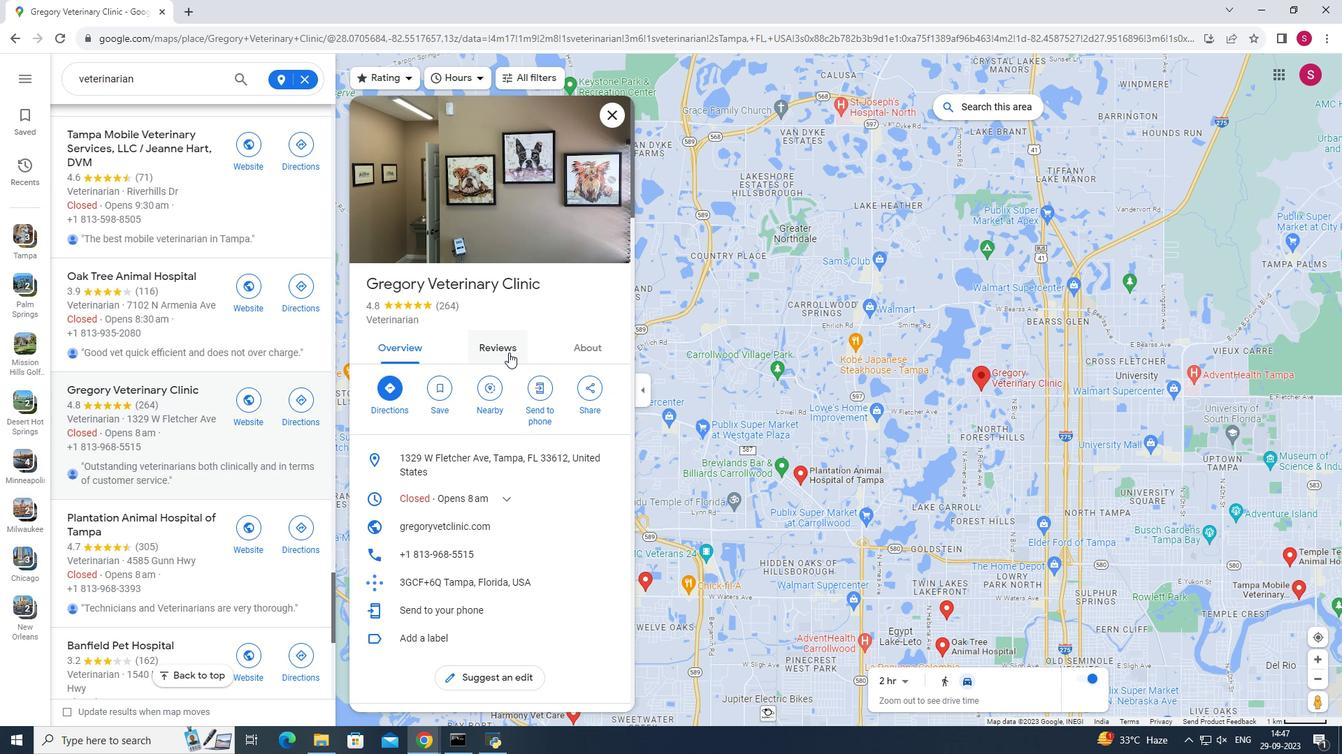 
Action: Mouse scrolled (508, 352) with delta (0, 0)
Screenshot: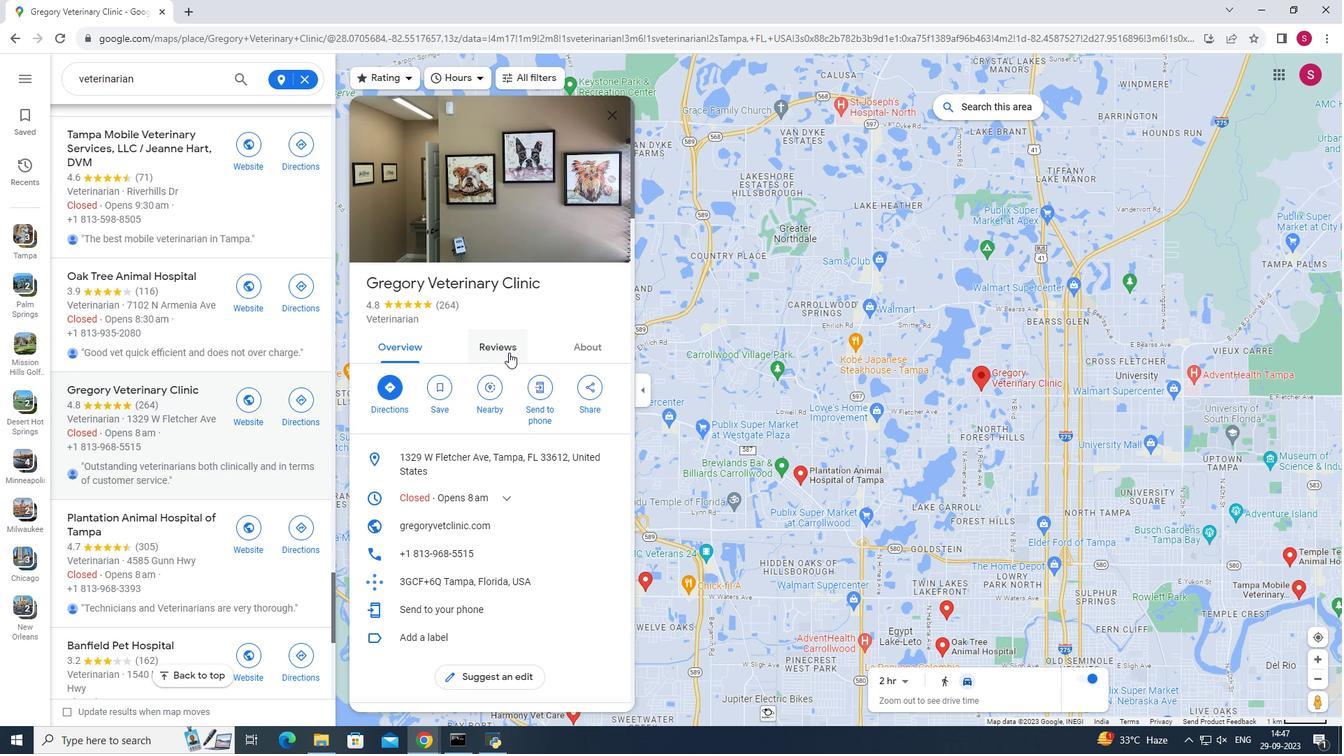 
Action: Mouse scrolled (508, 352) with delta (0, 0)
Screenshot: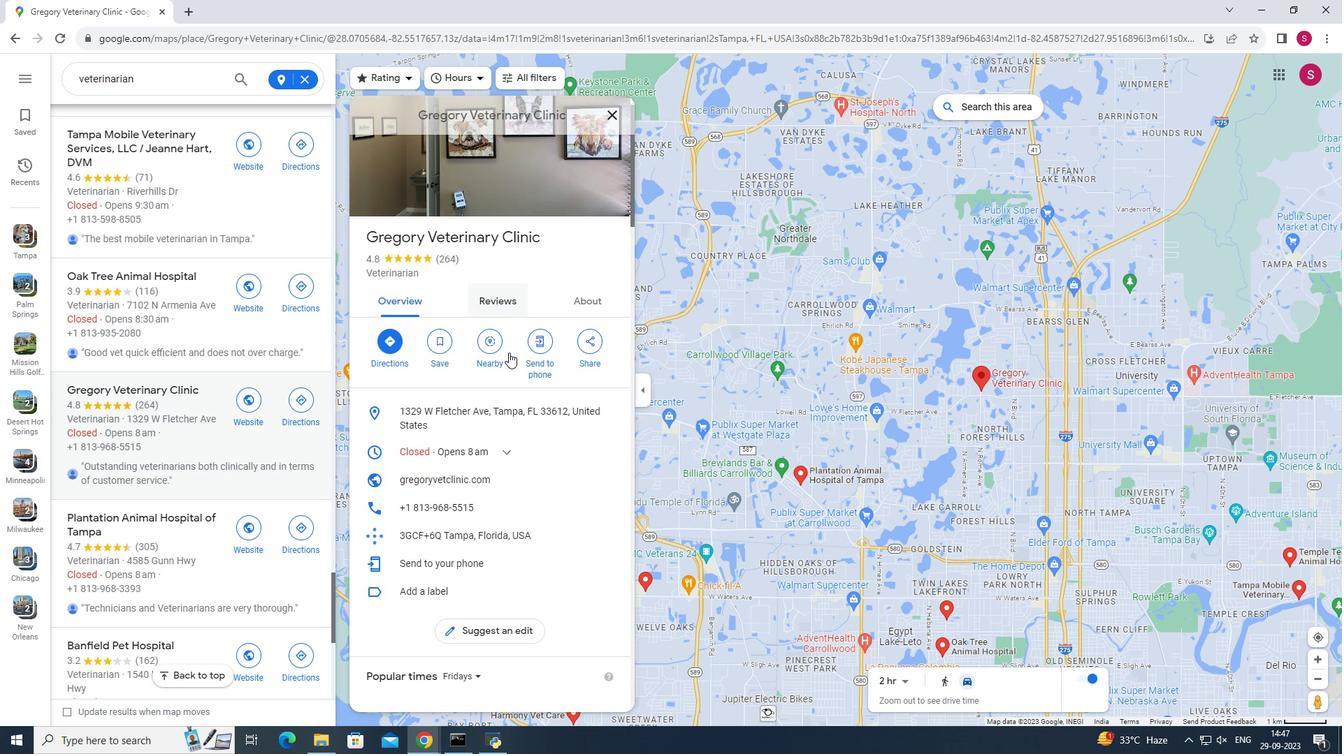 
Action: Mouse scrolled (508, 352) with delta (0, 0)
Screenshot: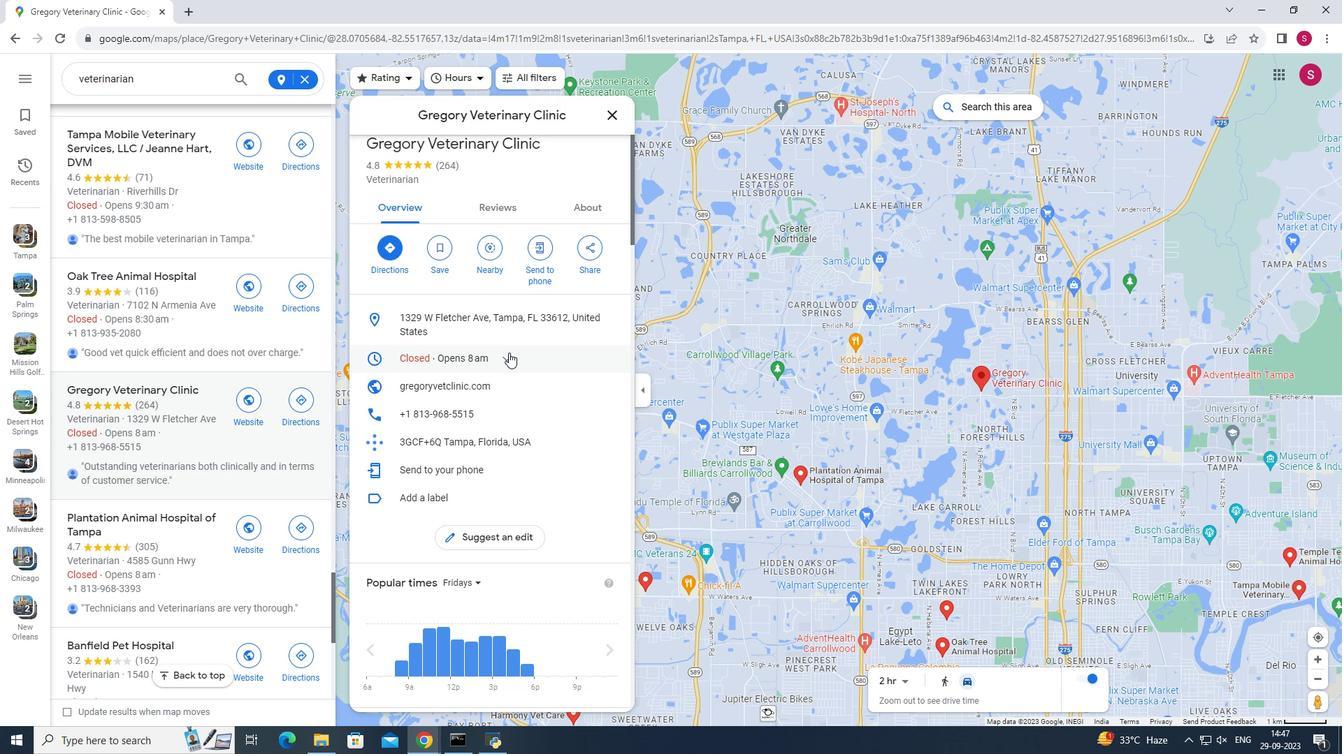 
Action: Mouse moved to (522, 352)
Screenshot: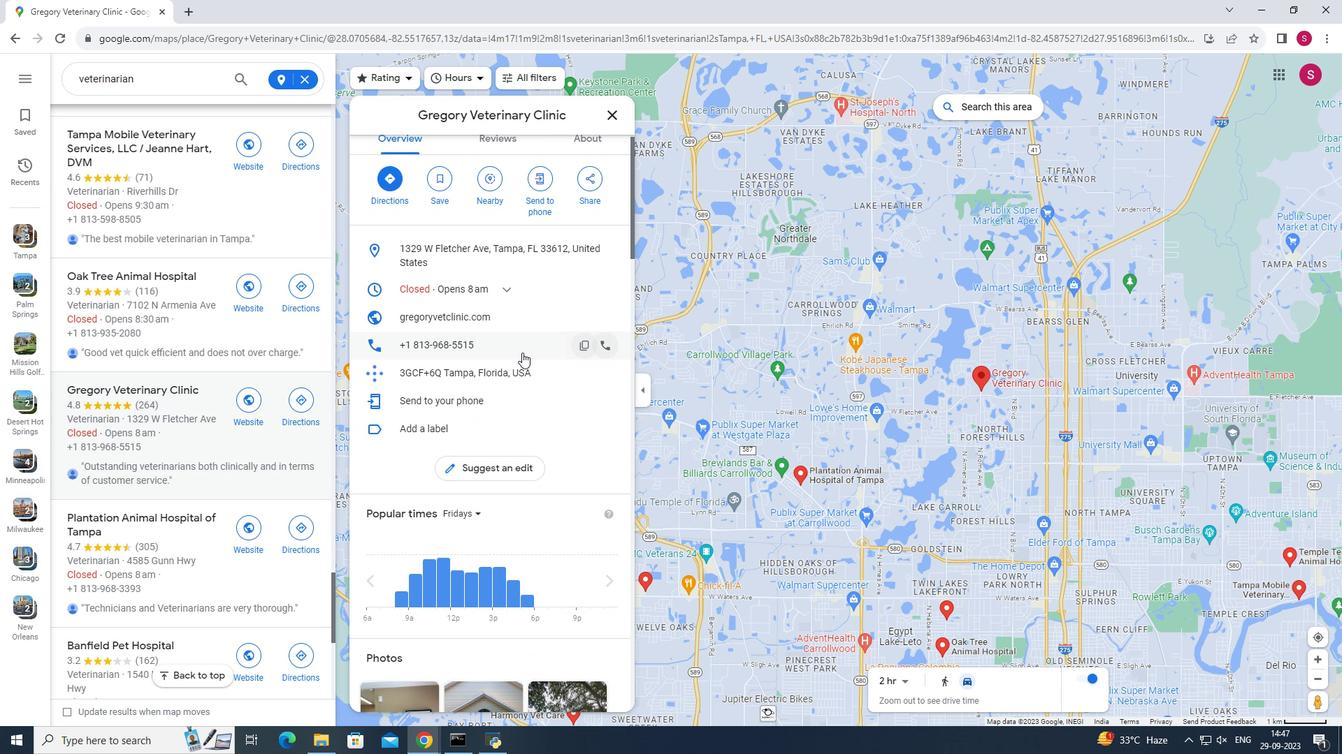 
Action: Mouse scrolled (522, 352) with delta (0, 0)
Screenshot: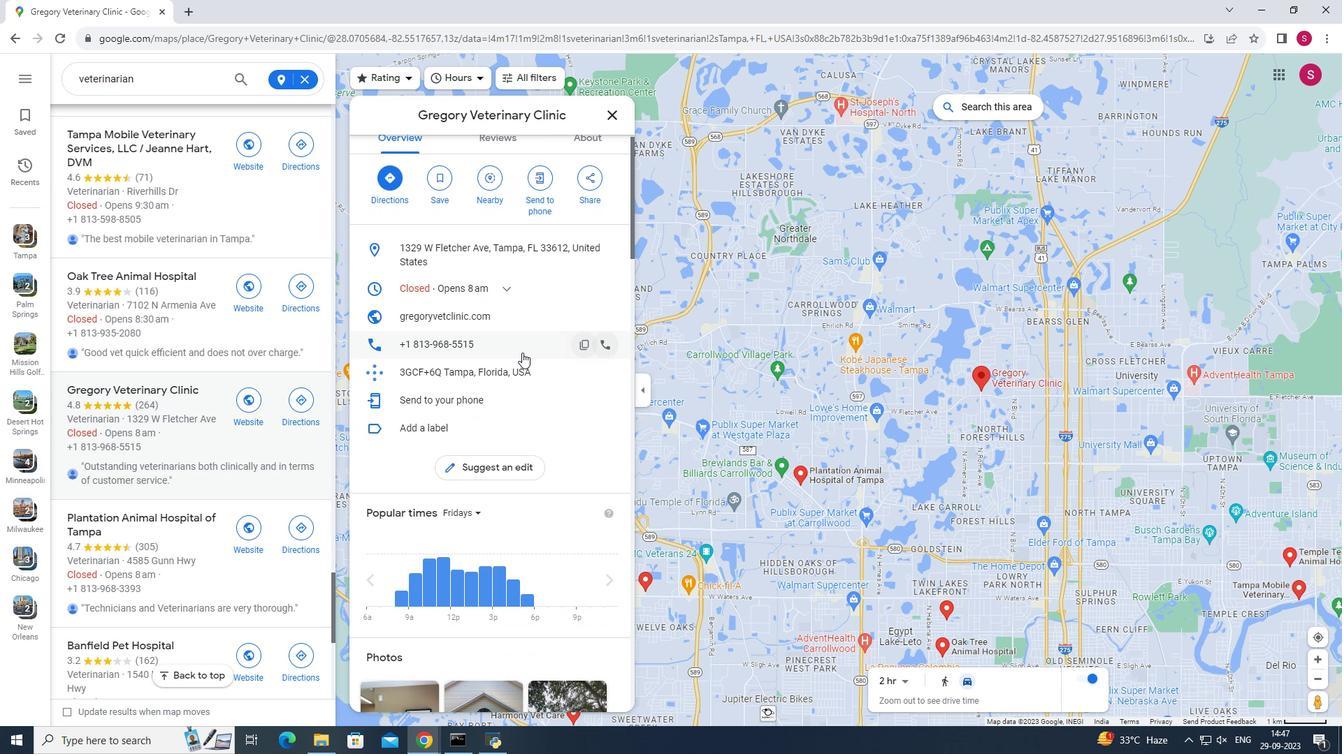 
Action: Mouse scrolled (522, 352) with delta (0, 0)
Screenshot: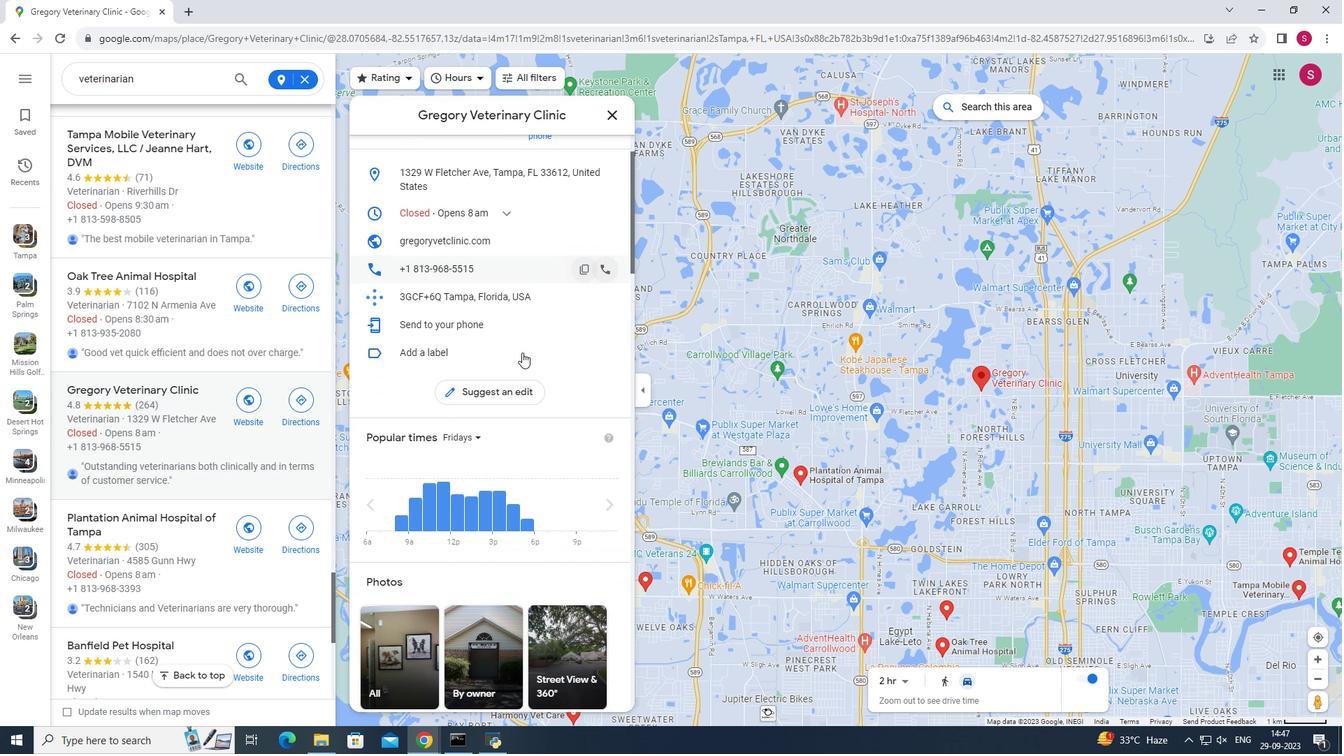 
Action: Mouse scrolled (522, 352) with delta (0, 0)
Screenshot: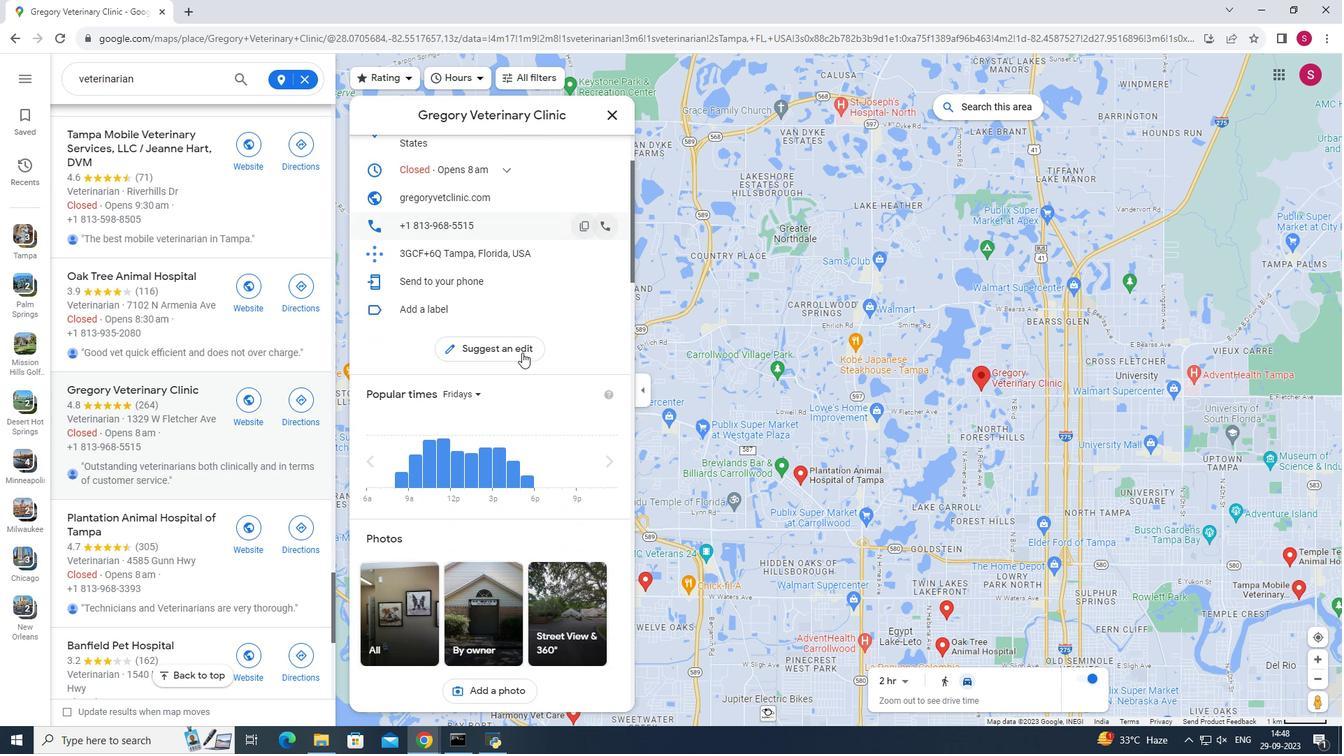
Action: Mouse scrolled (522, 353) with delta (0, 0)
Screenshot: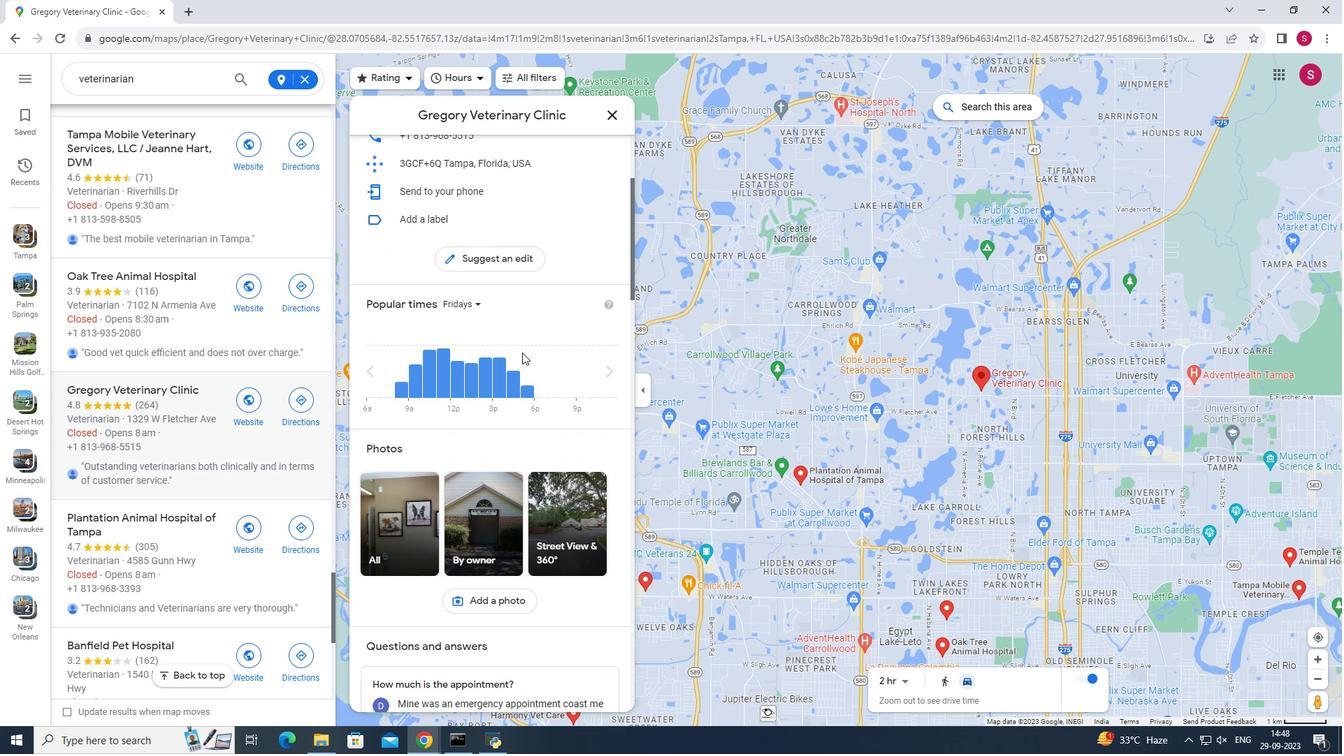 
Action: Mouse scrolled (522, 353) with delta (0, 0)
Screenshot: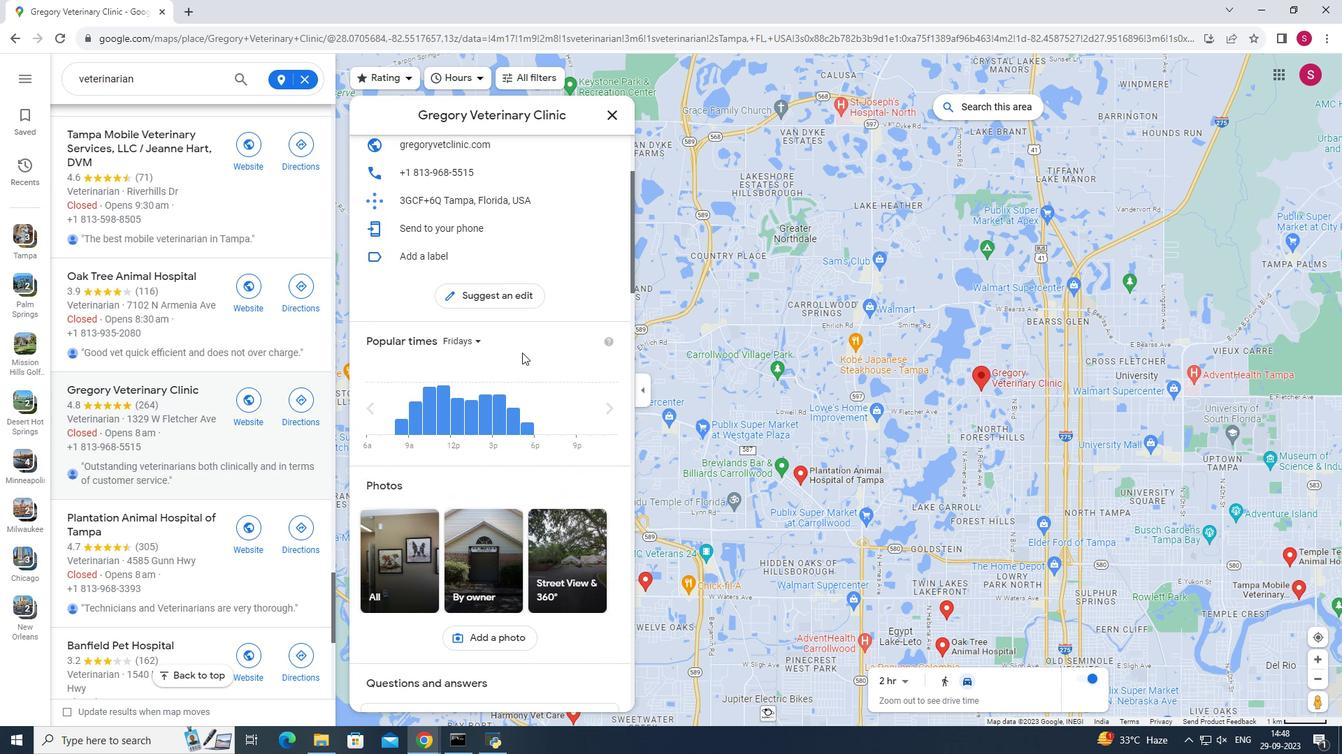 
Action: Mouse scrolled (522, 352) with delta (0, 0)
Screenshot: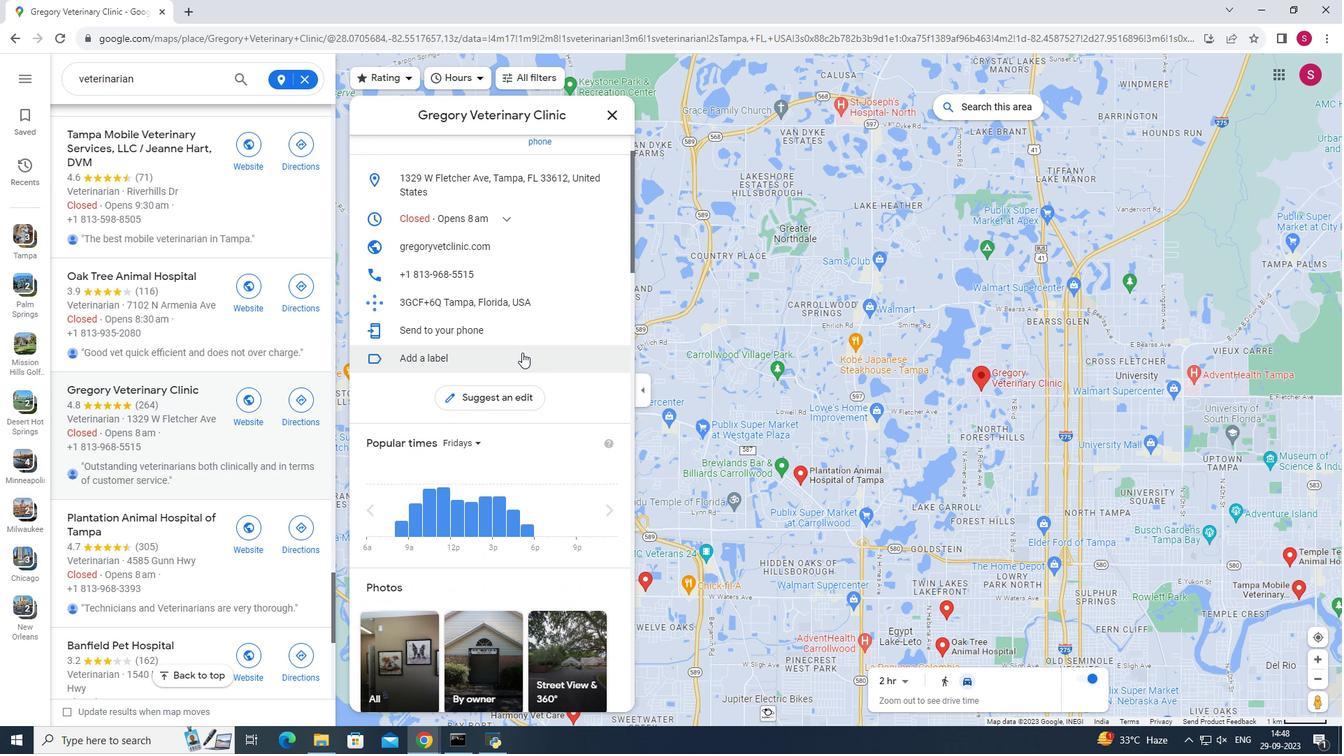 
Action: Mouse scrolled (522, 352) with delta (0, 0)
Screenshot: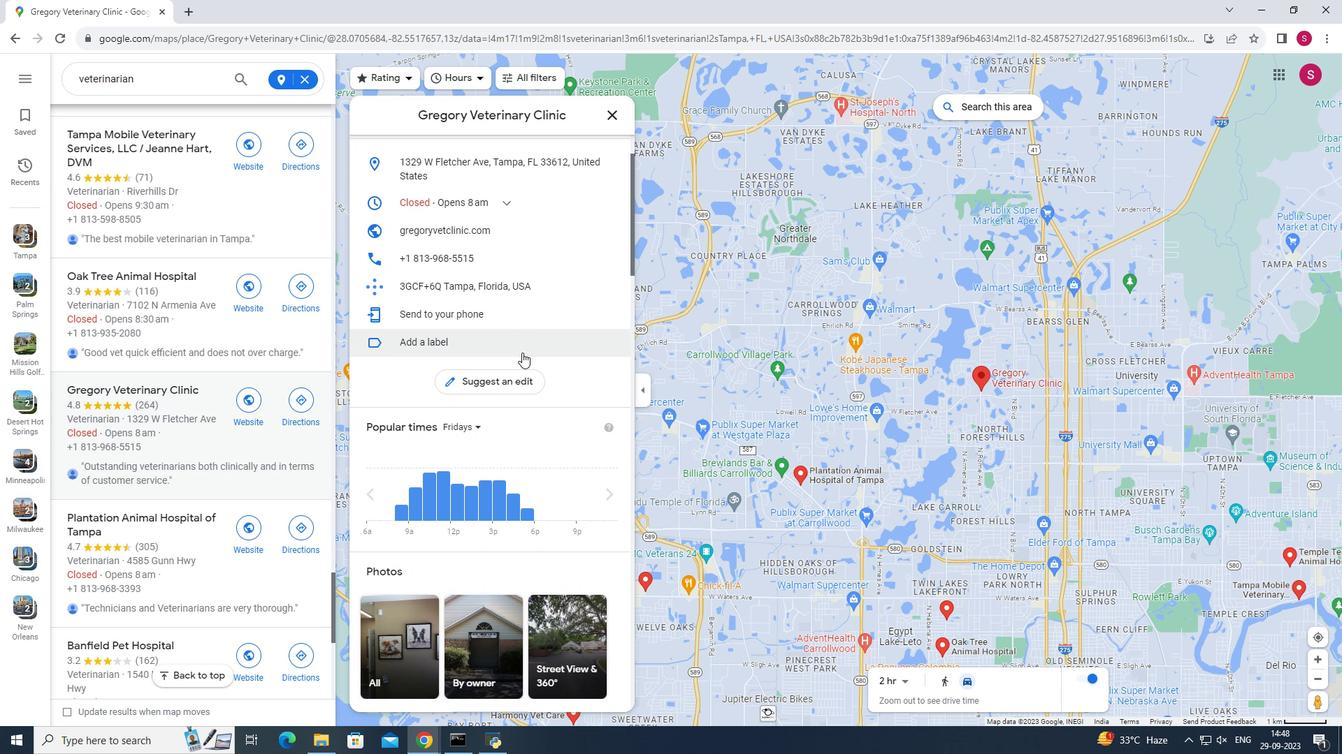 
Action: Mouse scrolled (522, 352) with delta (0, 0)
Screenshot: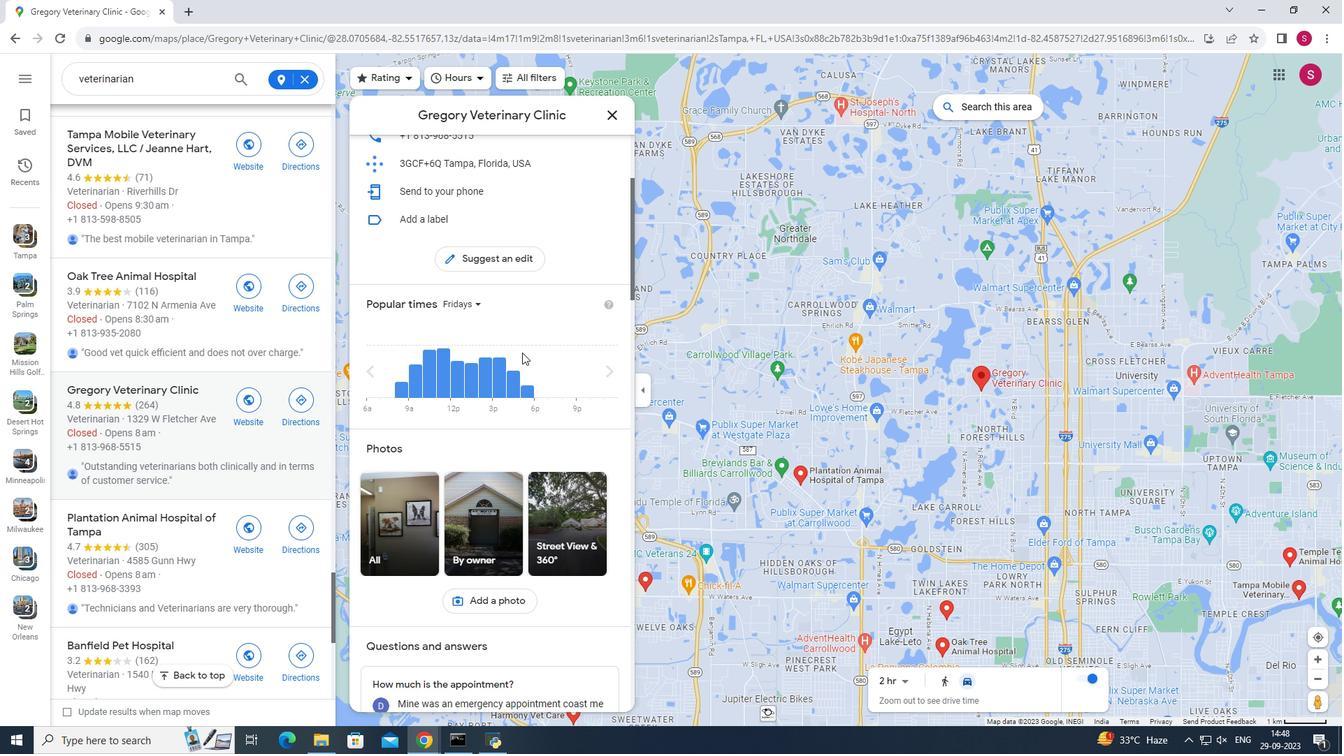 
Action: Mouse scrolled (522, 352) with delta (0, 0)
Screenshot: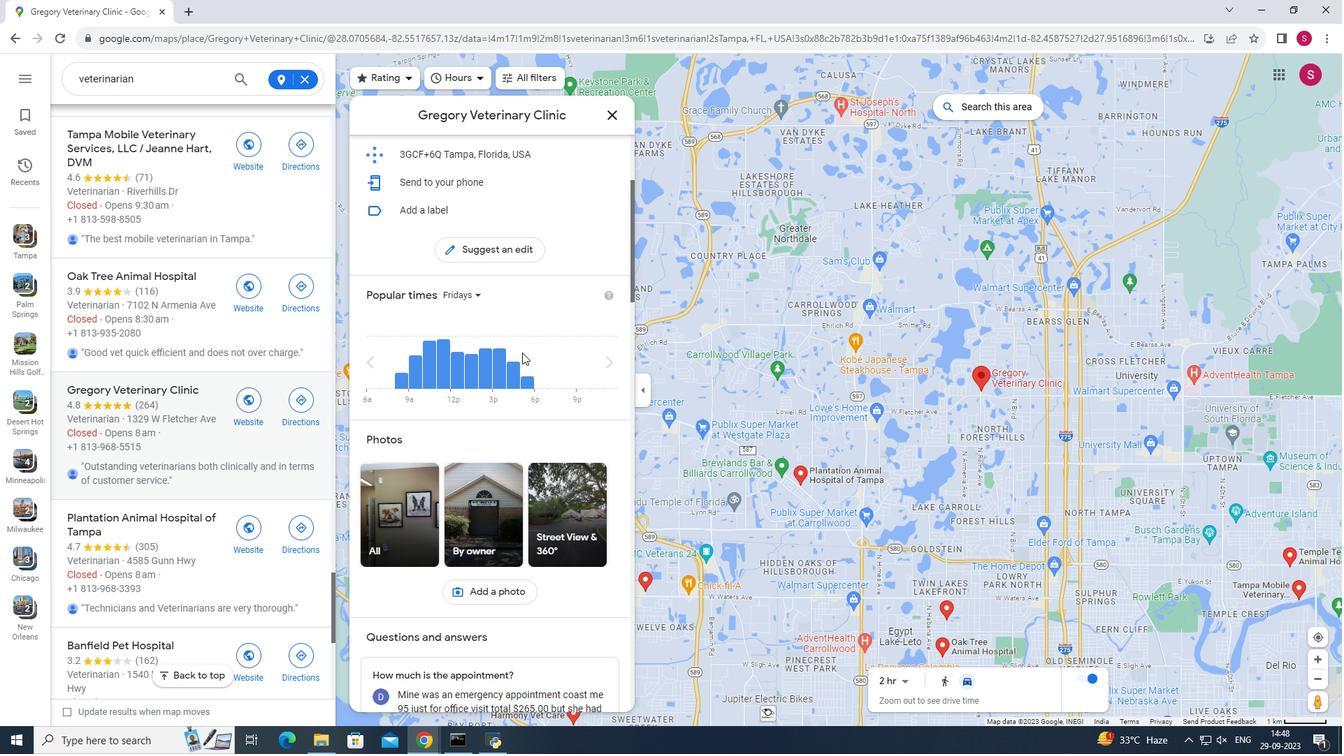 
Action: Mouse scrolled (522, 352) with delta (0, 0)
Screenshot: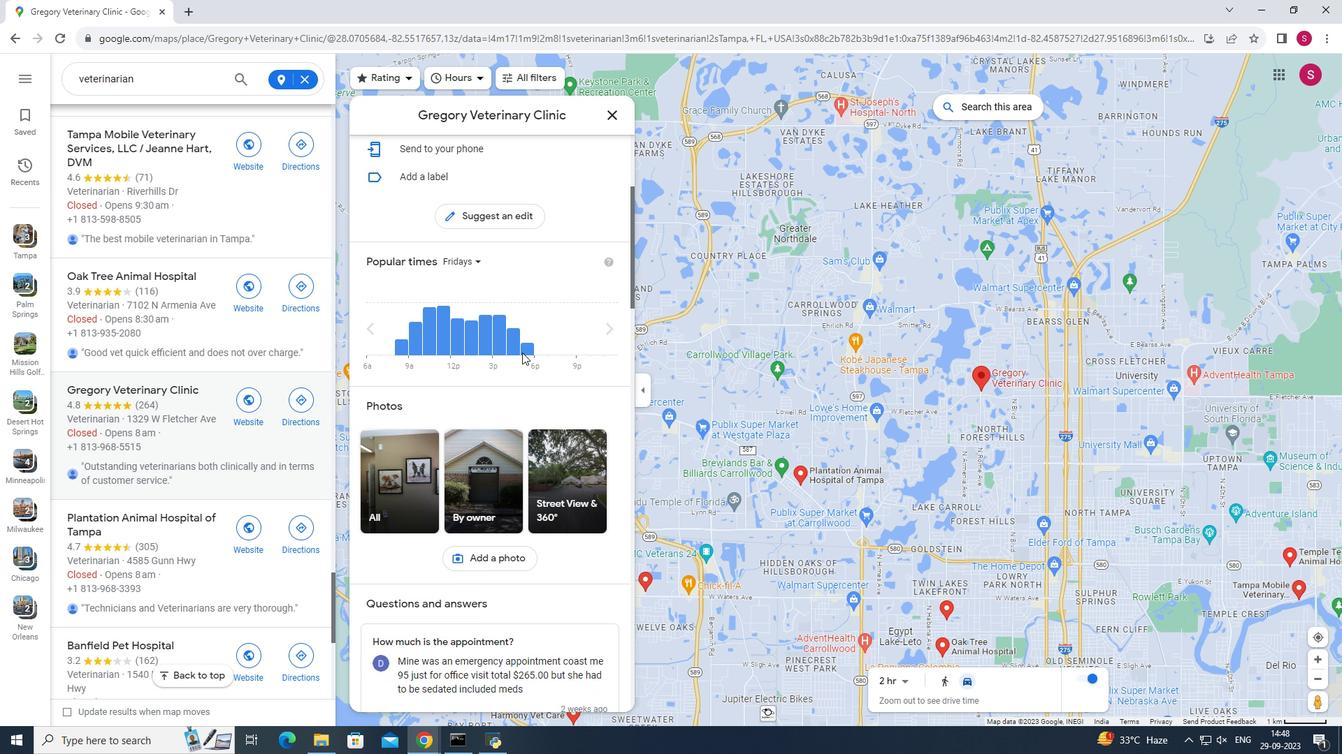 
Action: Mouse scrolled (522, 352) with delta (0, 0)
Screenshot: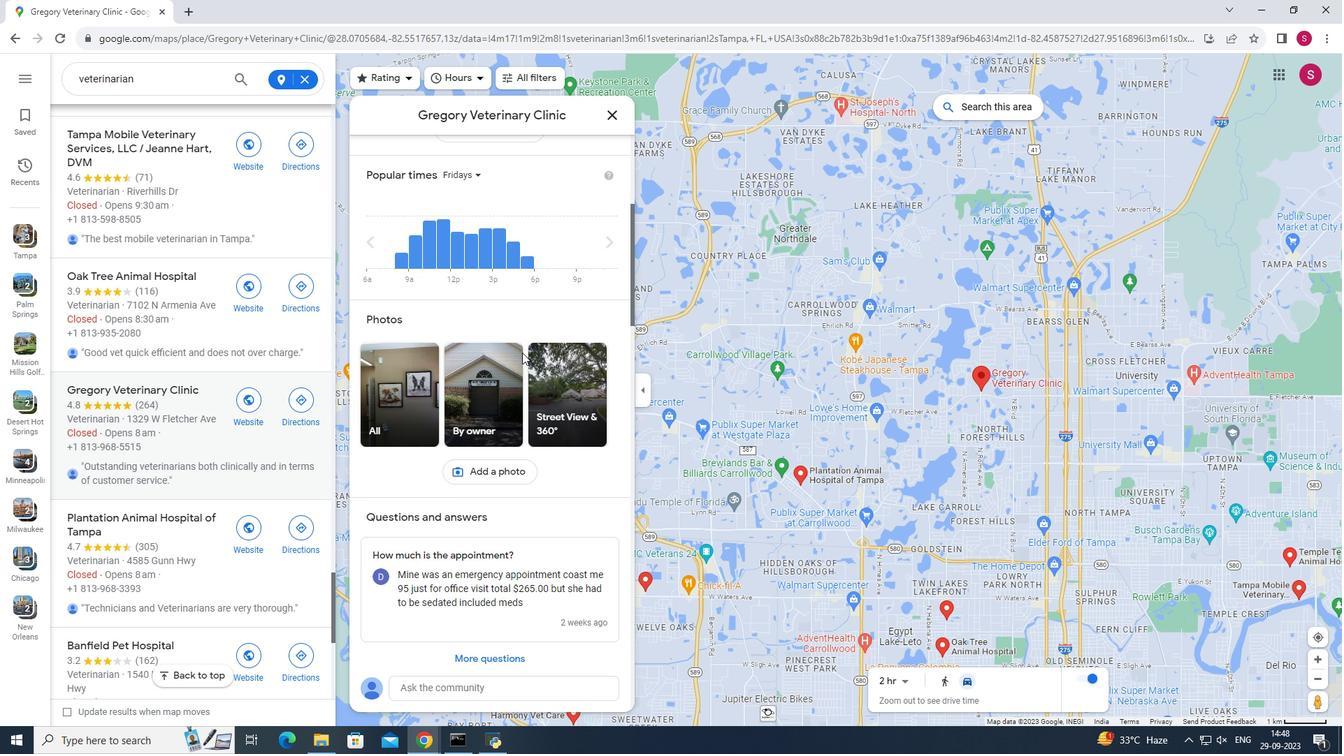 
Action: Mouse scrolled (522, 352) with delta (0, 0)
Screenshot: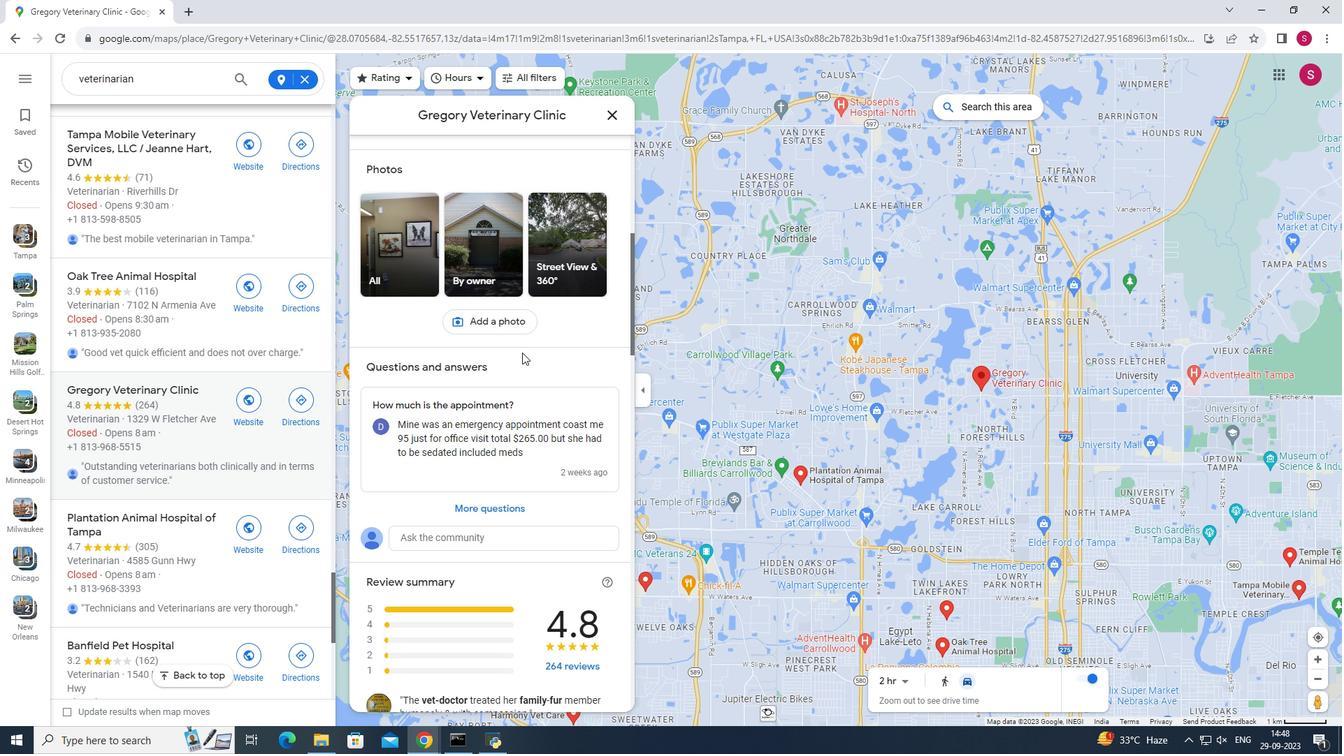 
Action: Mouse scrolled (522, 352) with delta (0, 0)
Screenshot: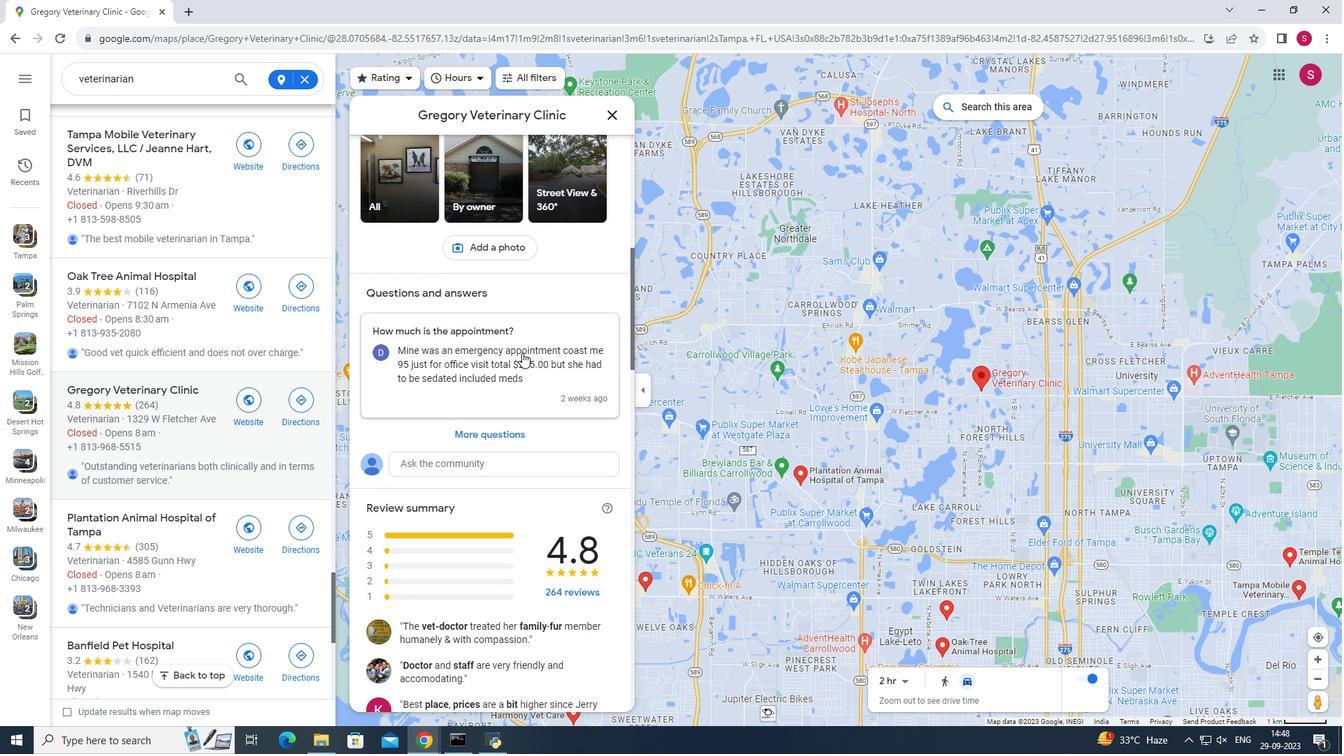 
Action: Mouse scrolled (522, 352) with delta (0, 0)
Screenshot: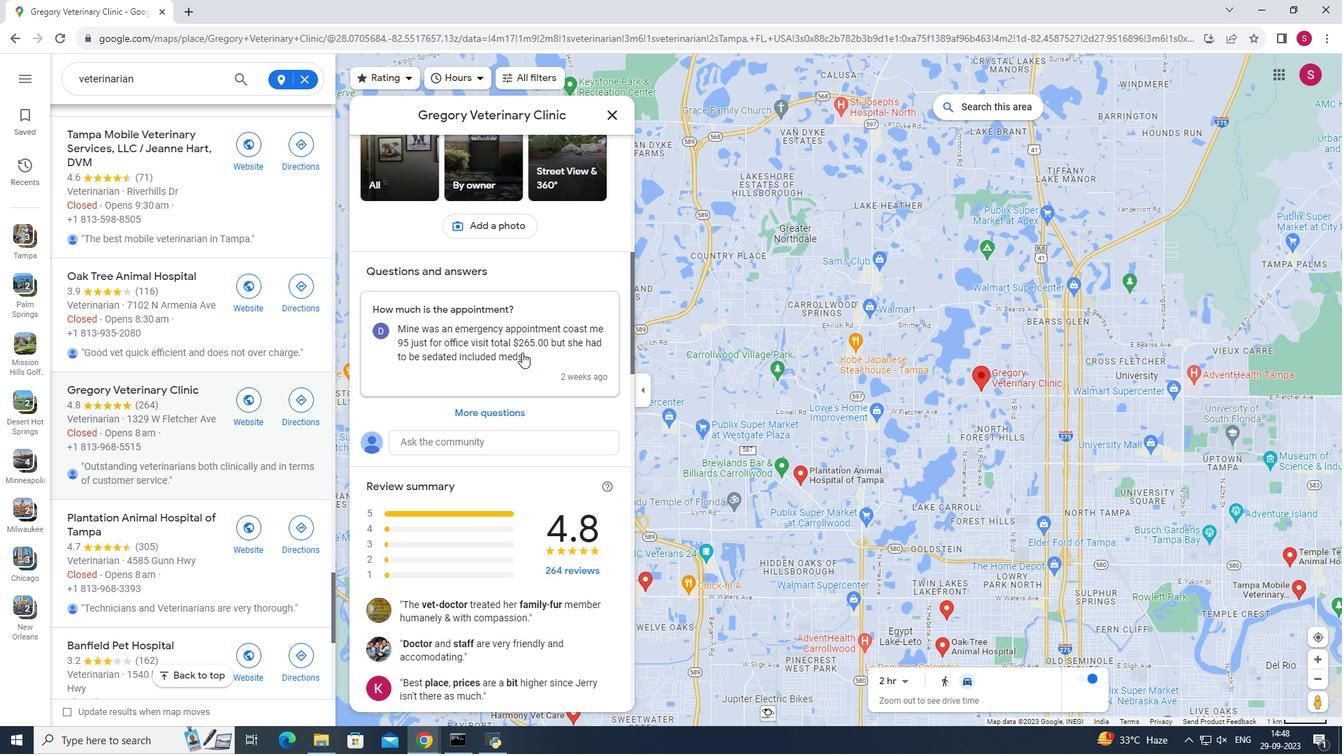 
Action: Mouse moved to (520, 276)
Screenshot: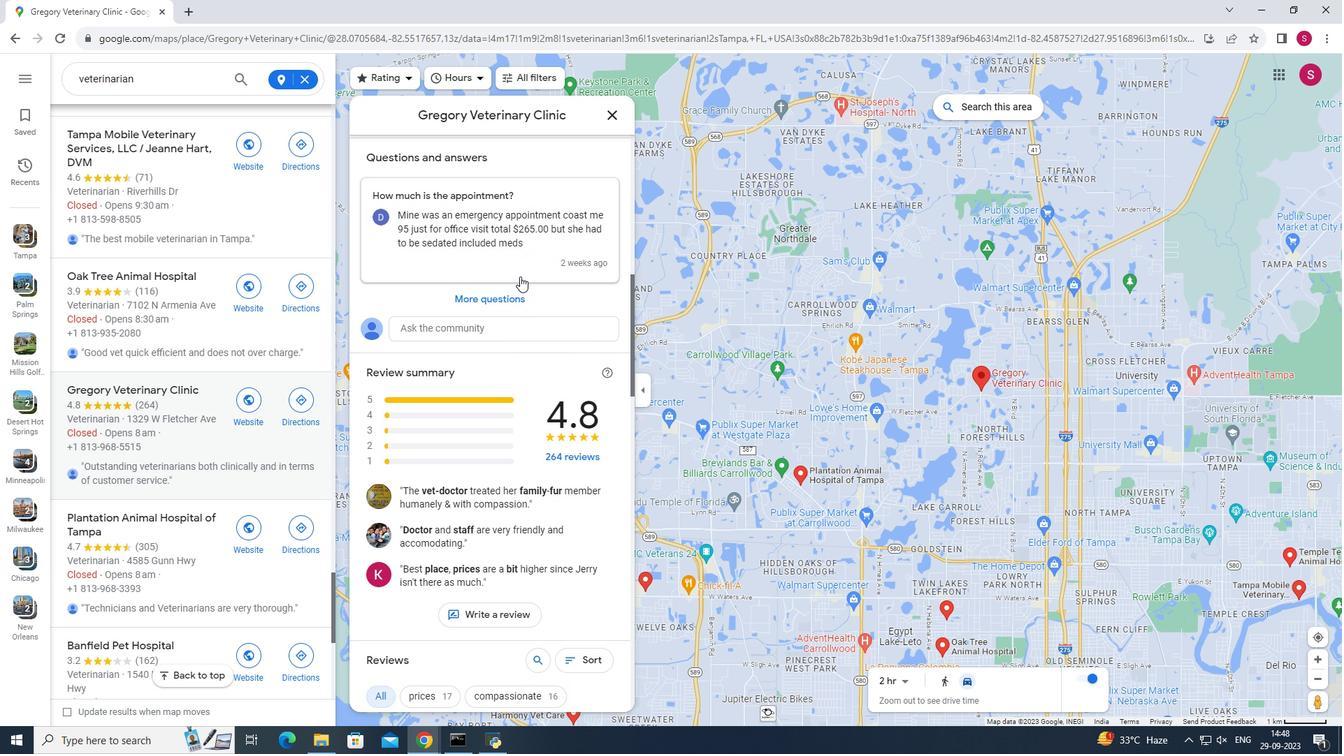 
Action: Mouse scrolled (520, 277) with delta (0, 0)
Screenshot: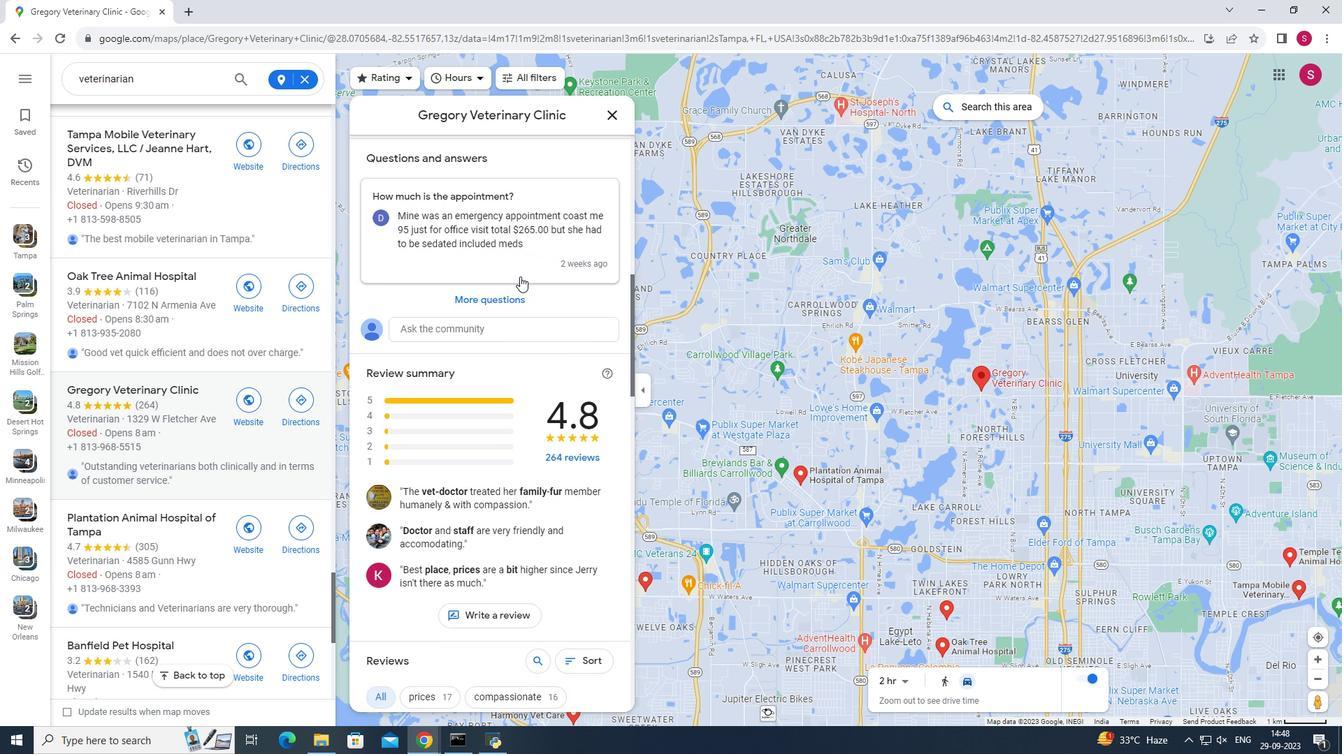 
Action: Mouse scrolled (520, 277) with delta (0, 0)
Screenshot: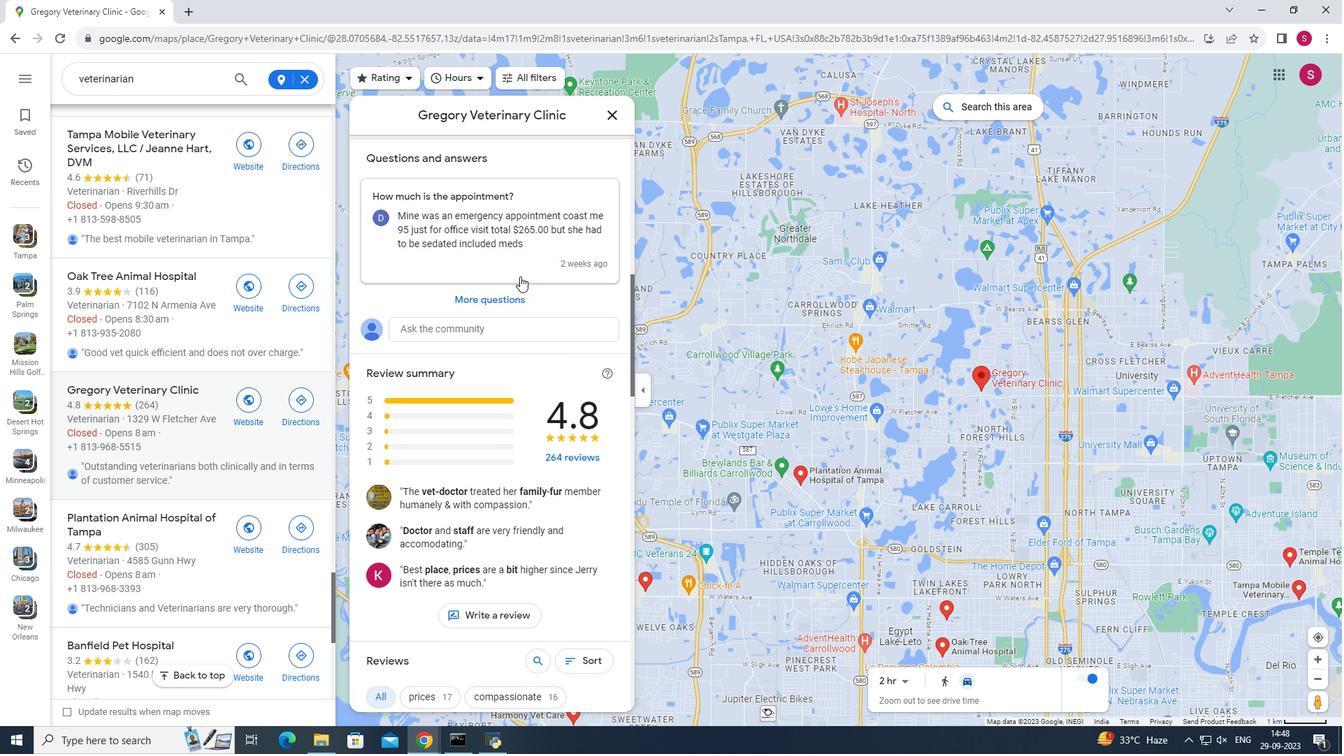 
Action: Mouse scrolled (520, 277) with delta (0, 0)
Screenshot: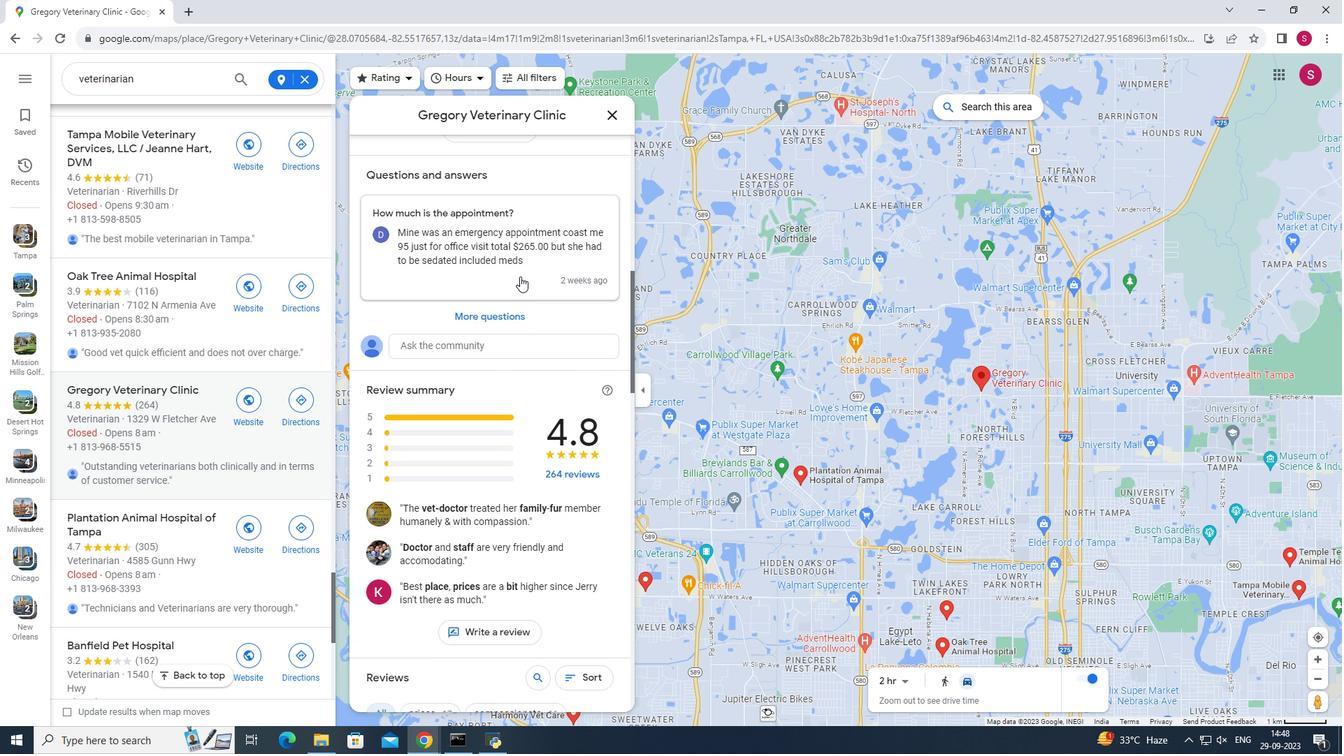 
Action: Mouse scrolled (520, 277) with delta (0, 0)
Screenshot: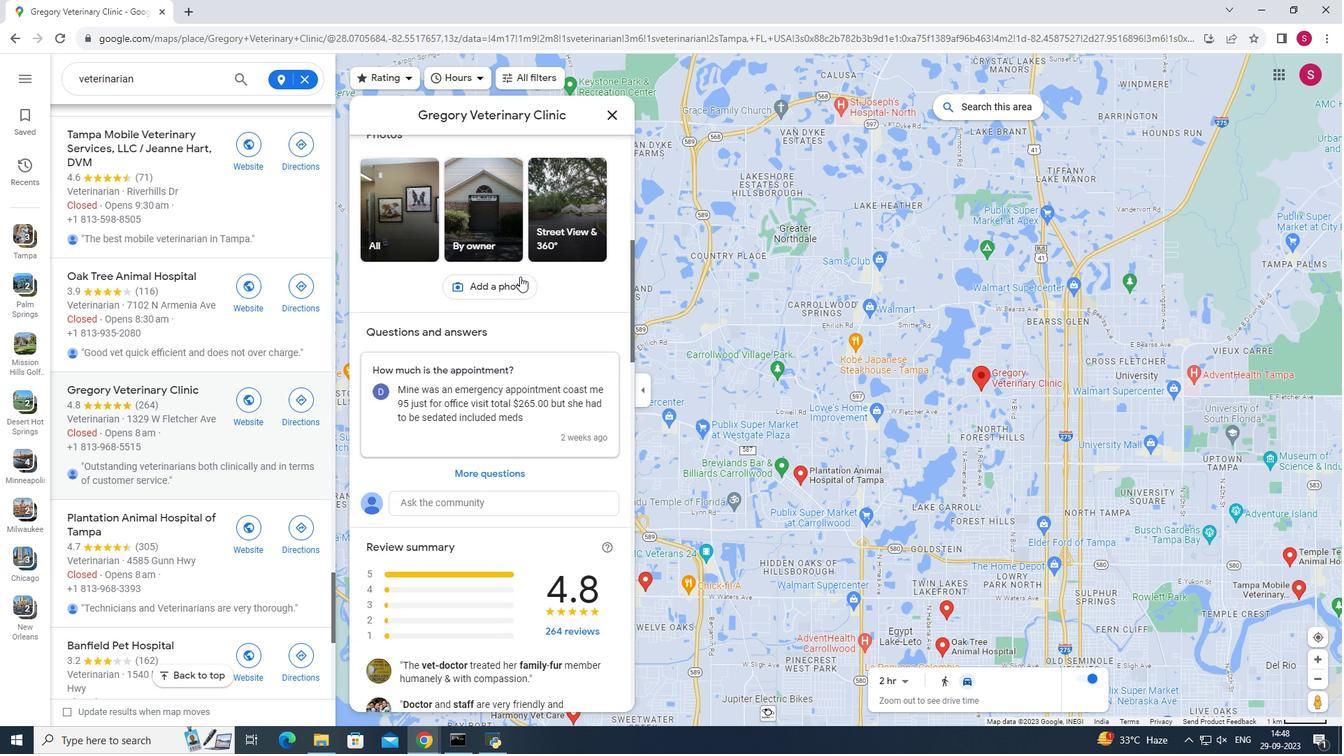 
Action: Mouse scrolled (520, 277) with delta (0, 0)
Screenshot: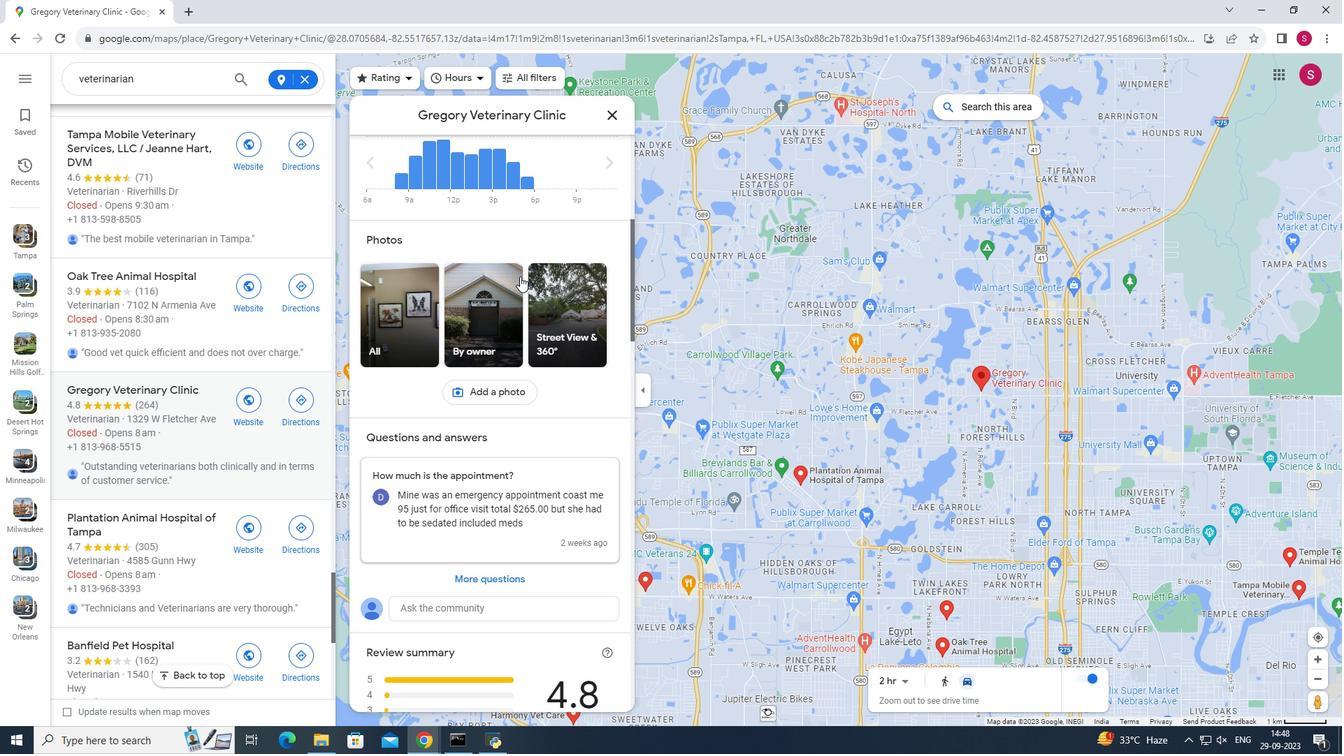
Action: Mouse scrolled (520, 277) with delta (0, 0)
Screenshot: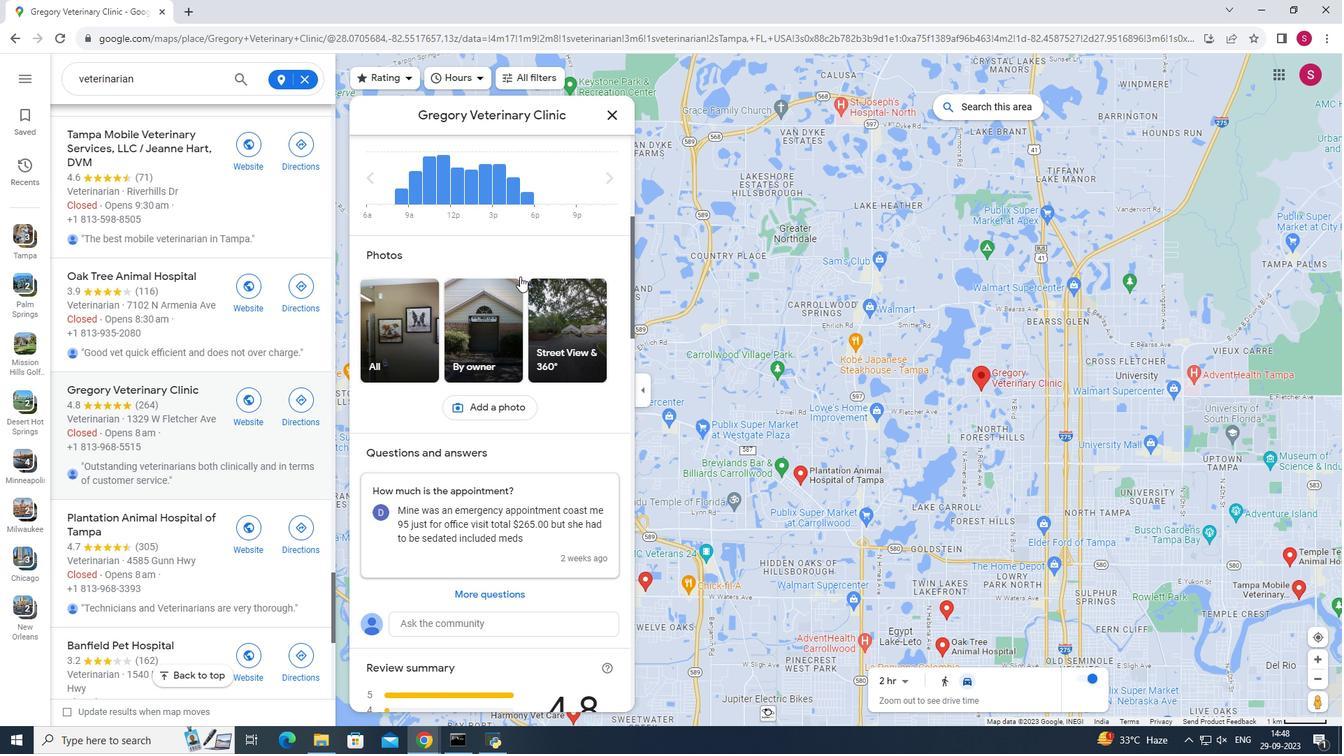 
Action: Mouse scrolled (520, 277) with delta (0, 0)
Screenshot: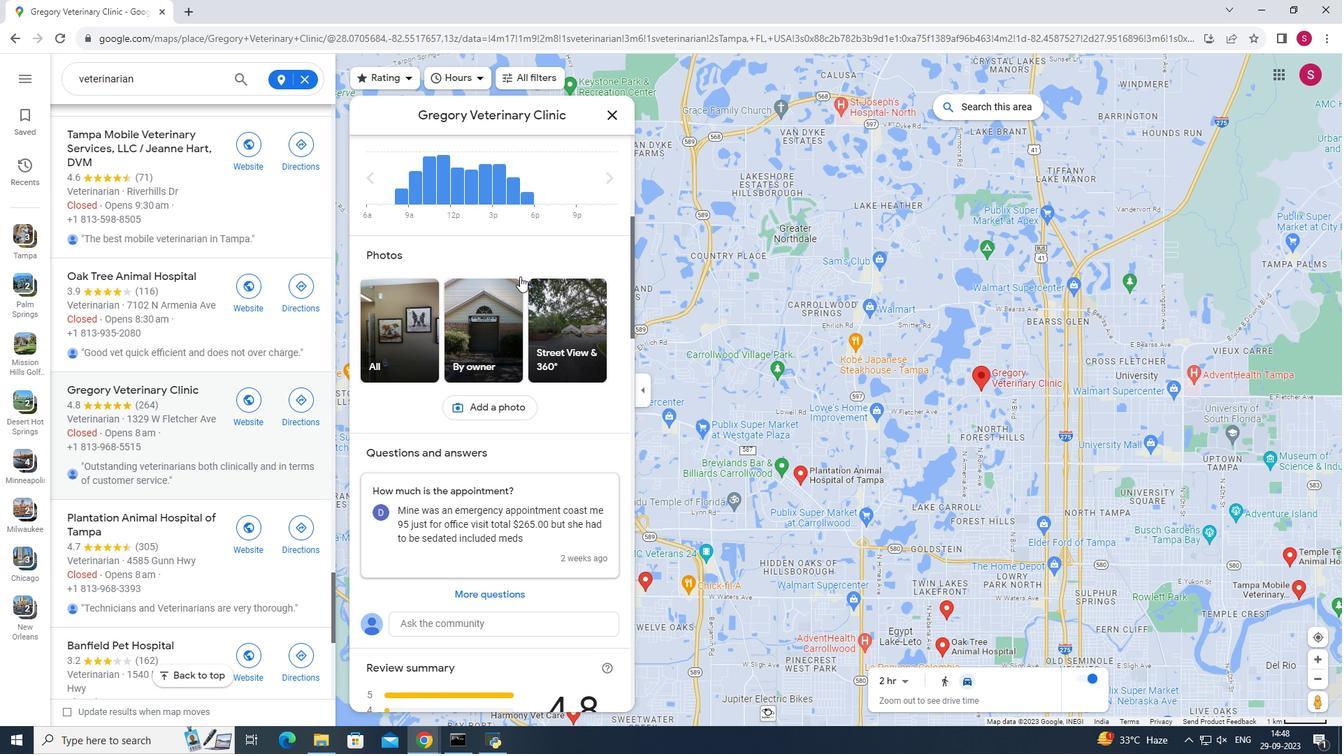 
Action: Mouse scrolled (520, 277) with delta (0, 0)
Screenshot: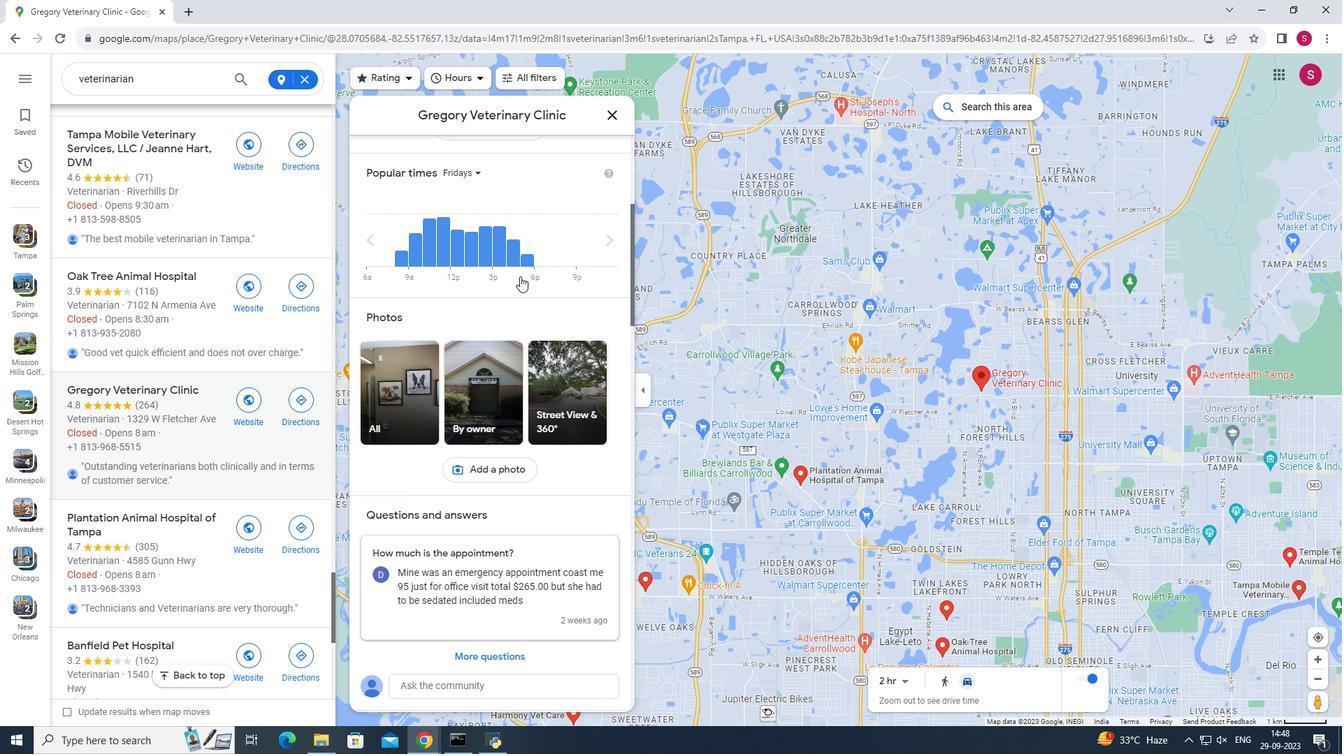 
Action: Mouse scrolled (520, 277) with delta (0, 0)
Screenshot: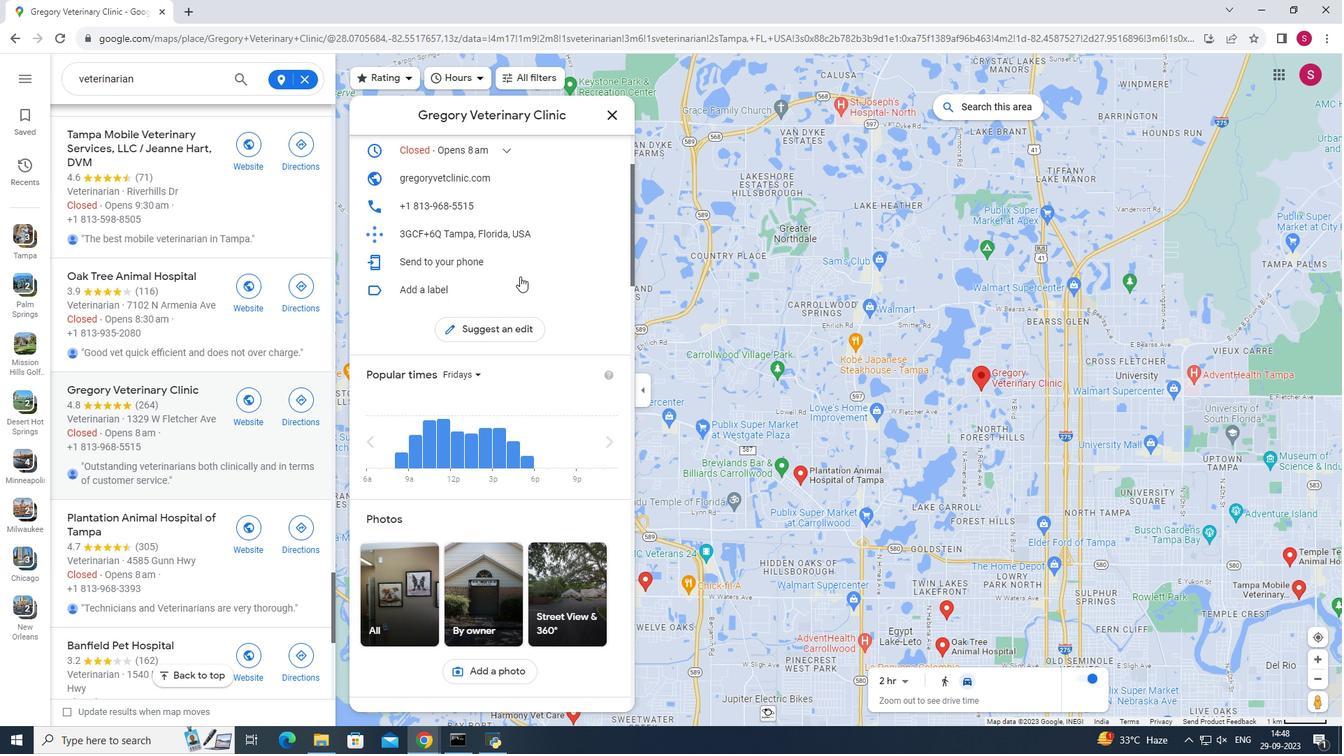
Action: Mouse scrolled (520, 277) with delta (0, 0)
Screenshot: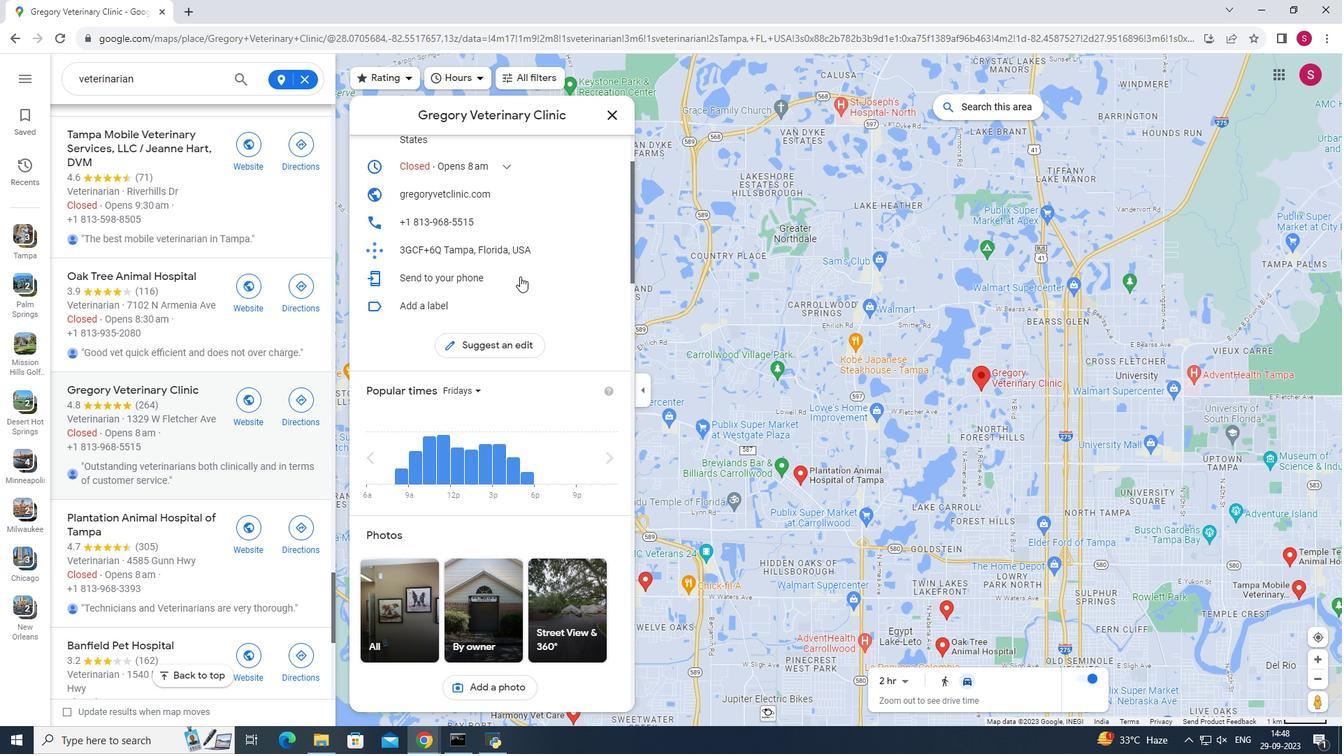 
Action: Mouse scrolled (520, 277) with delta (0, 0)
Screenshot: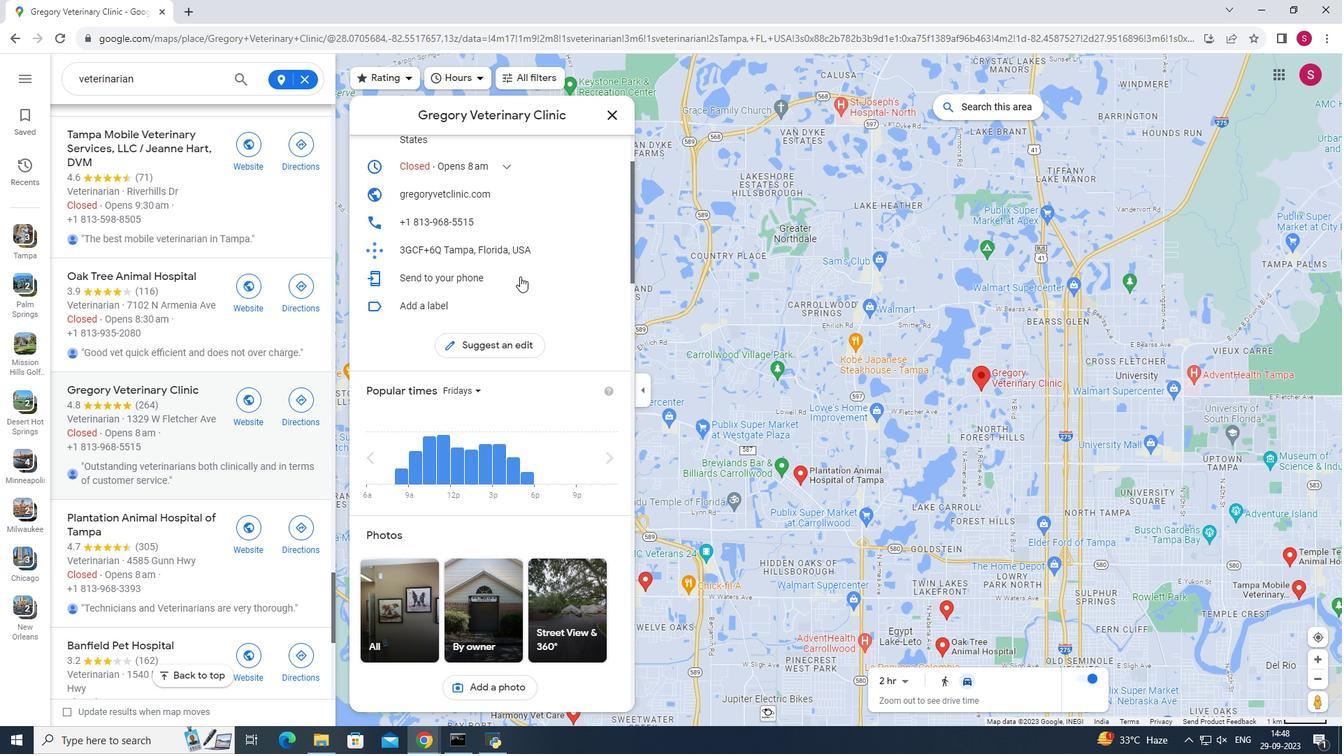 
Action: Mouse scrolled (520, 277) with delta (0, 0)
Screenshot: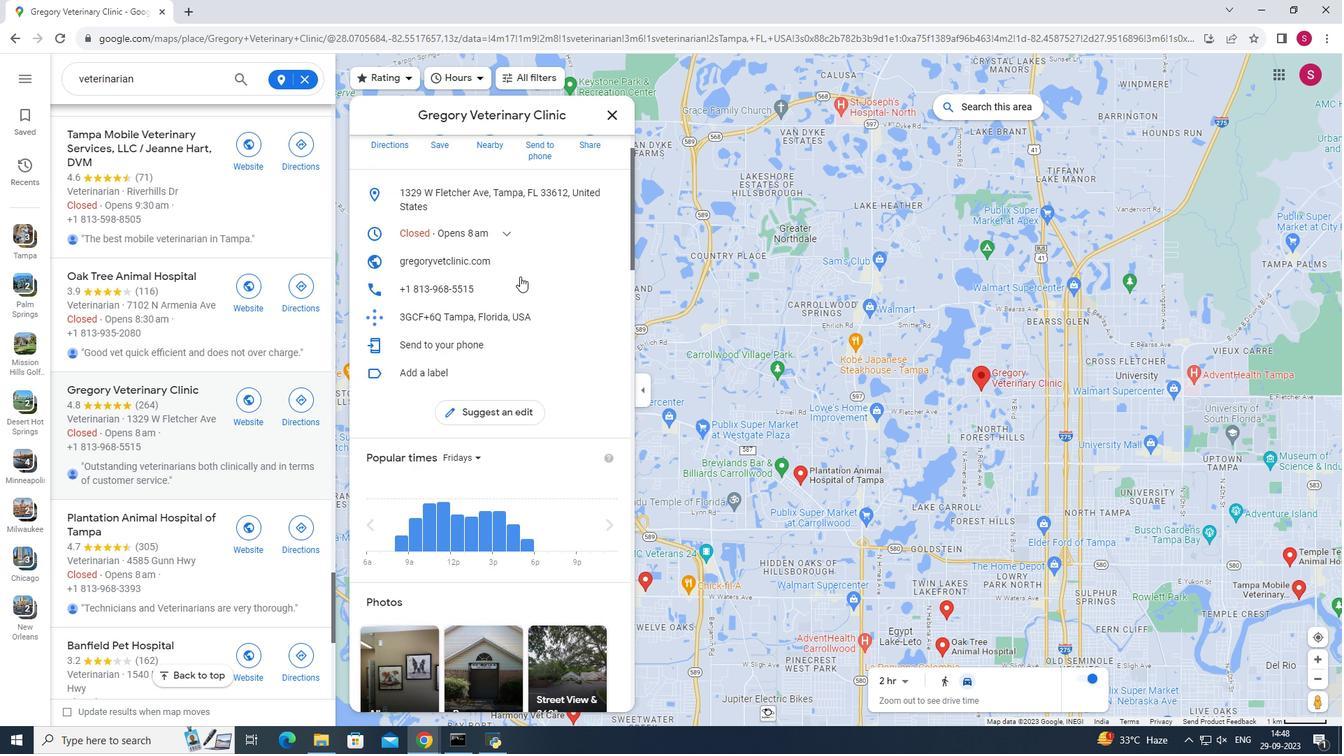 
Action: Mouse moved to (511, 273)
Screenshot: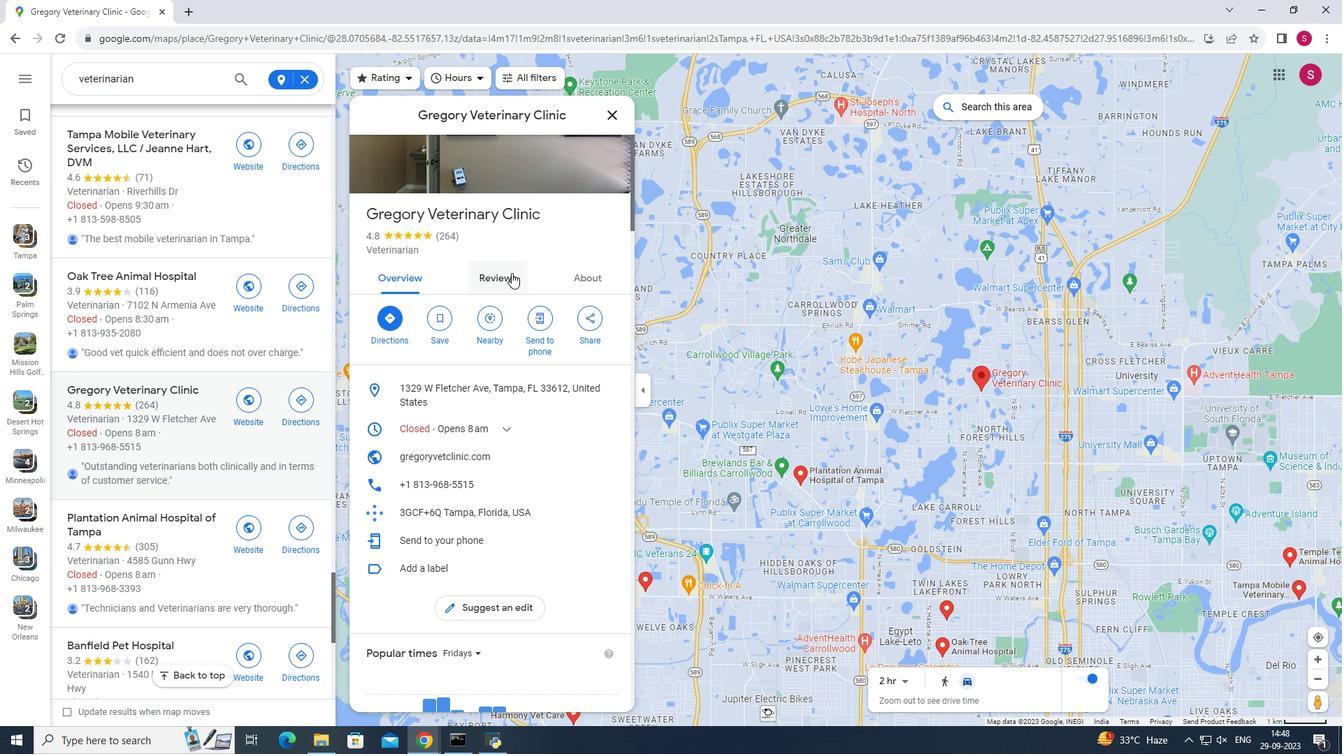 
Action: Mouse pressed left at (511, 273)
Screenshot: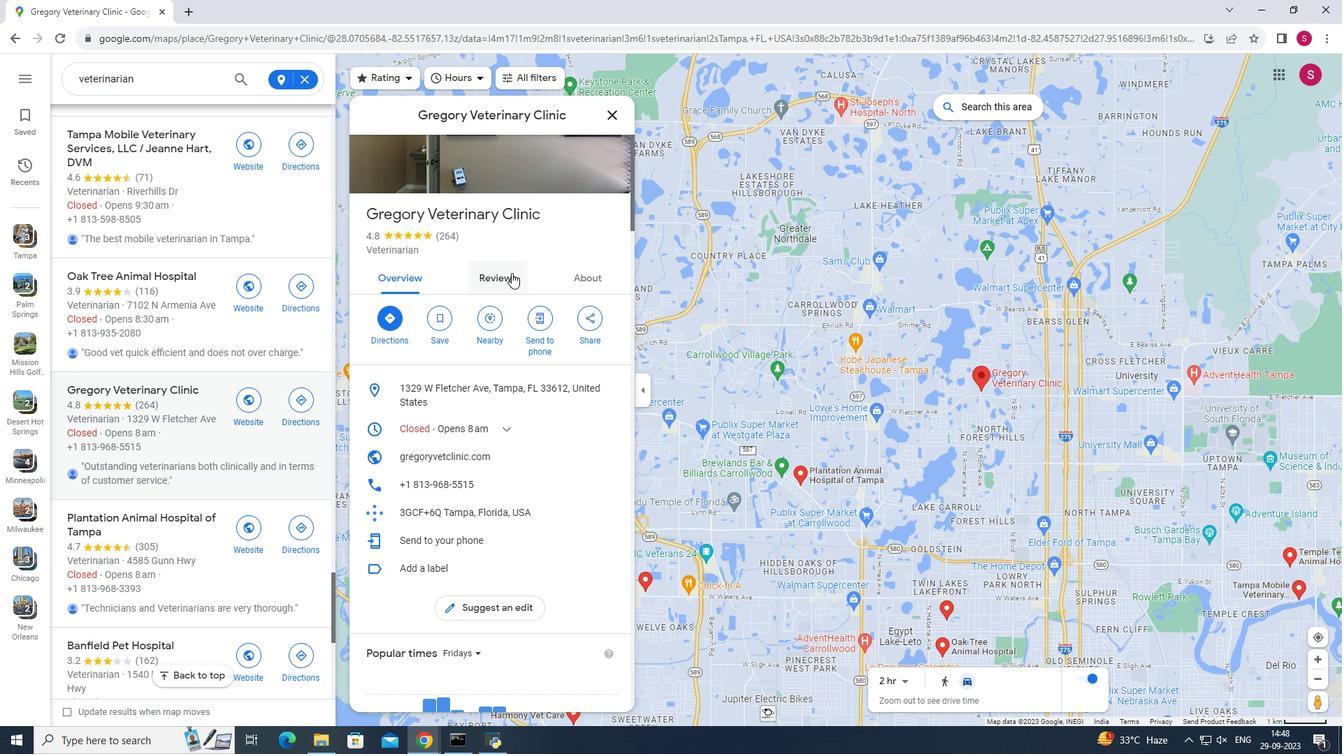 
Action: Mouse moved to (548, 391)
Screenshot: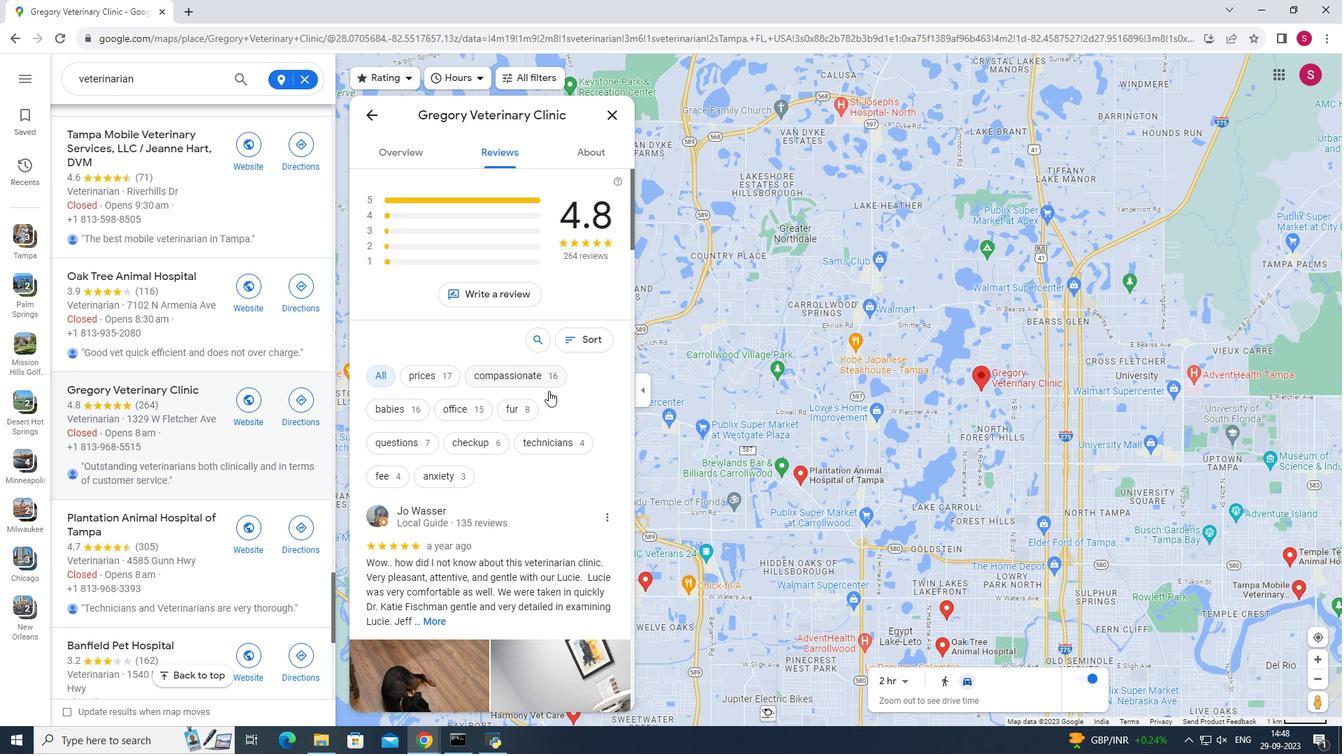 
Action: Mouse scrolled (548, 390) with delta (0, 0)
Screenshot: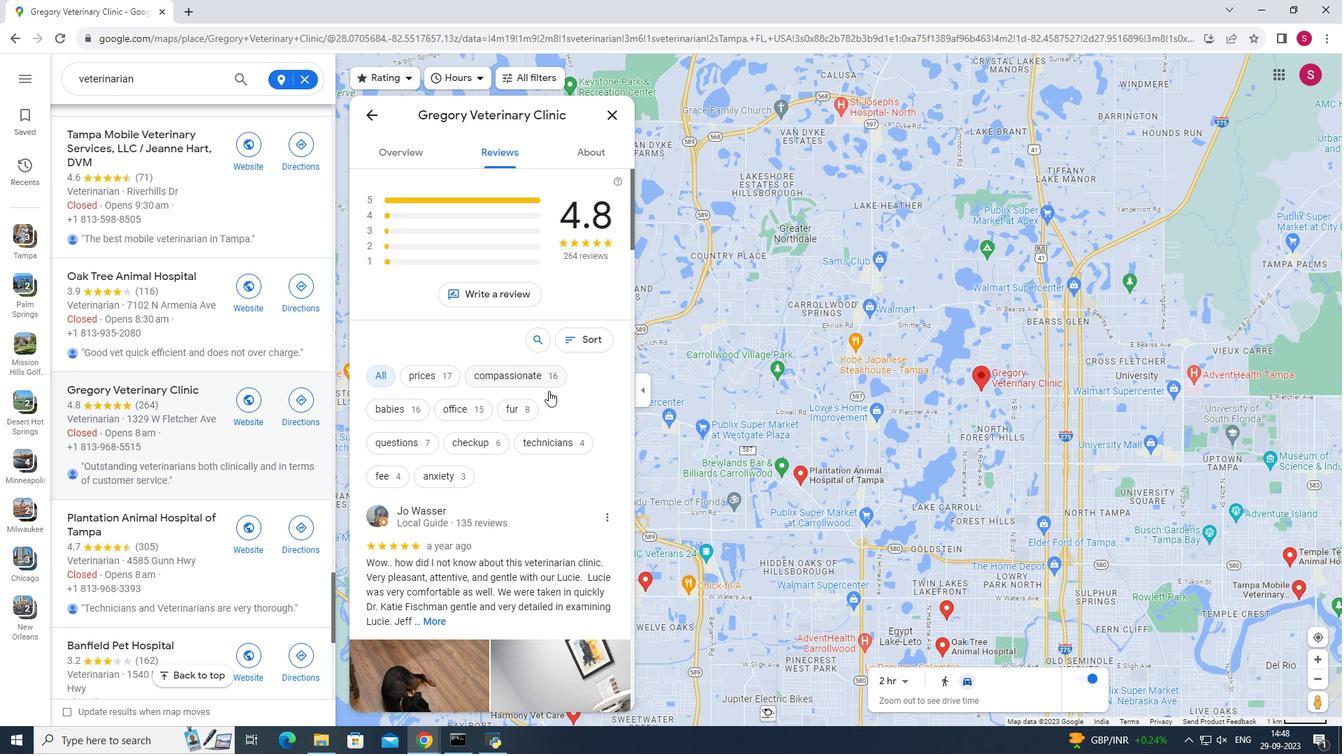 
Action: Mouse scrolled (548, 390) with delta (0, 0)
Screenshot: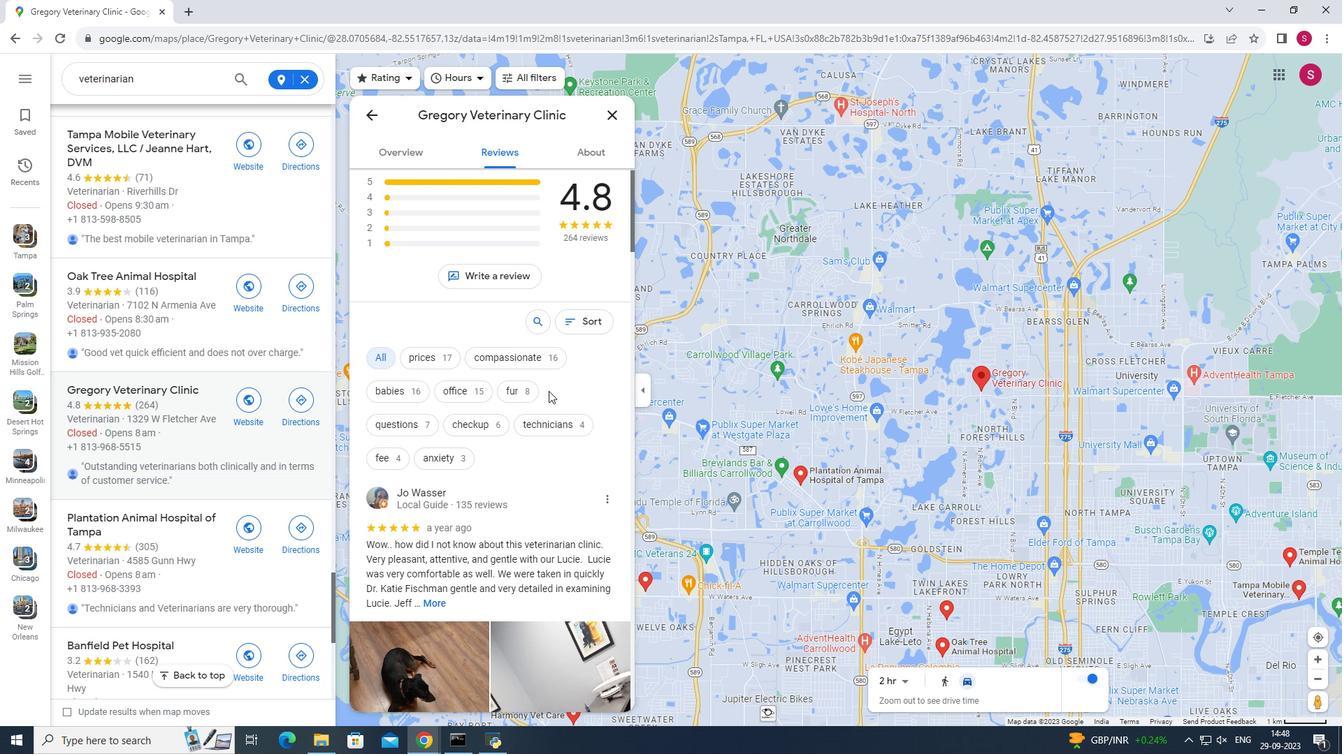 
Action: Mouse scrolled (548, 390) with delta (0, 0)
Screenshot: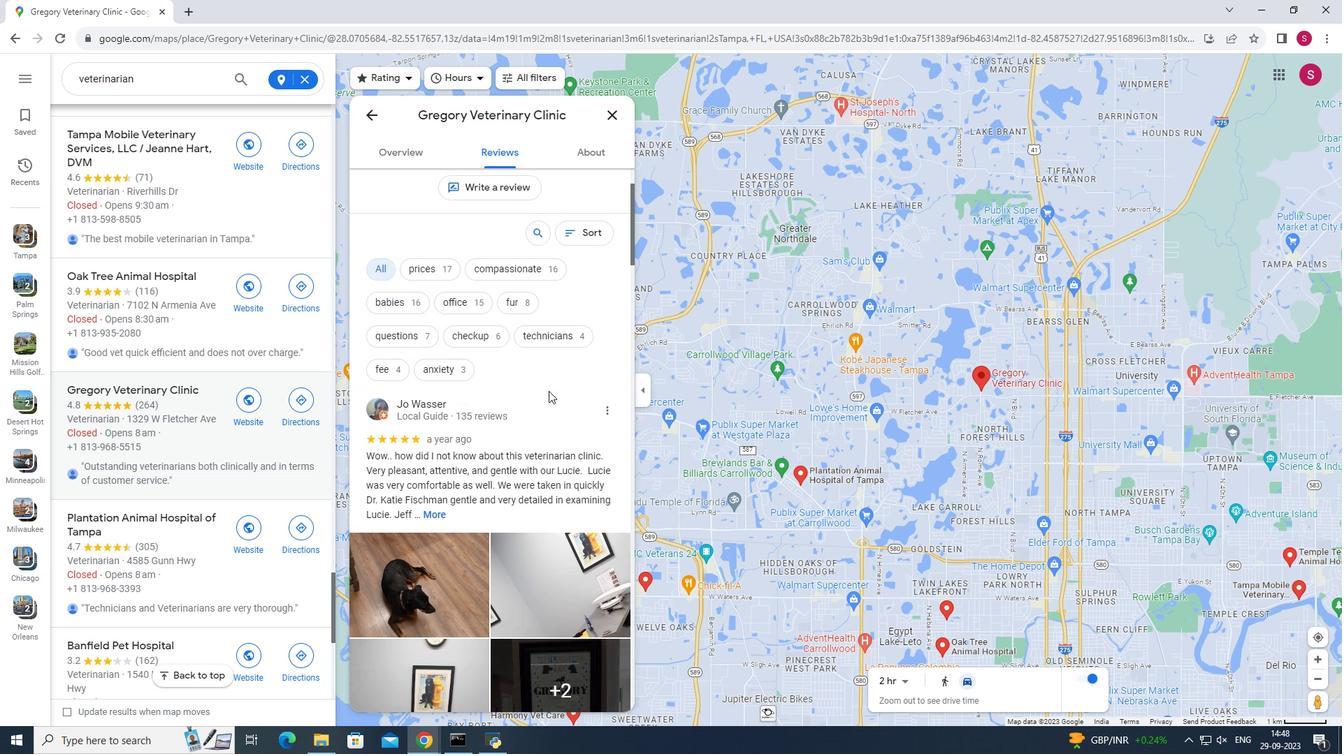 
Action: Mouse scrolled (548, 390) with delta (0, 0)
Screenshot: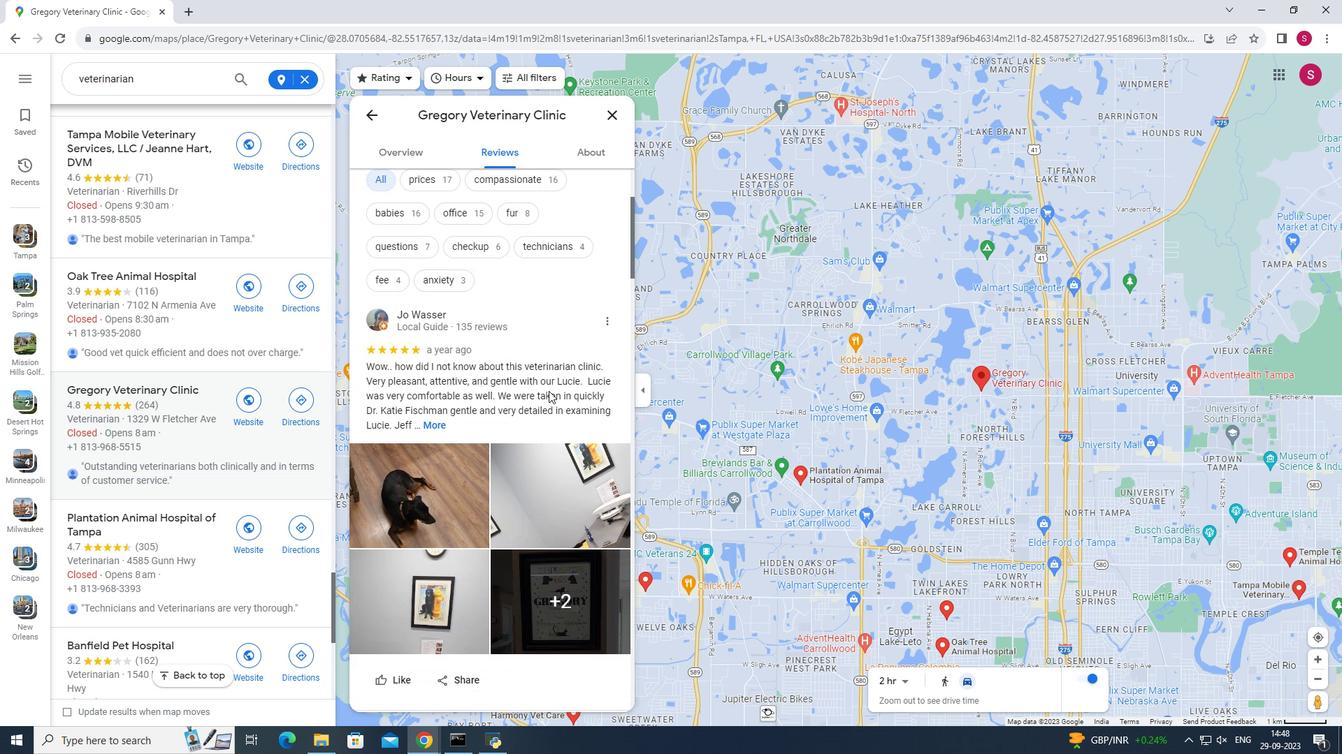 
Action: Mouse scrolled (548, 390) with delta (0, 0)
Screenshot: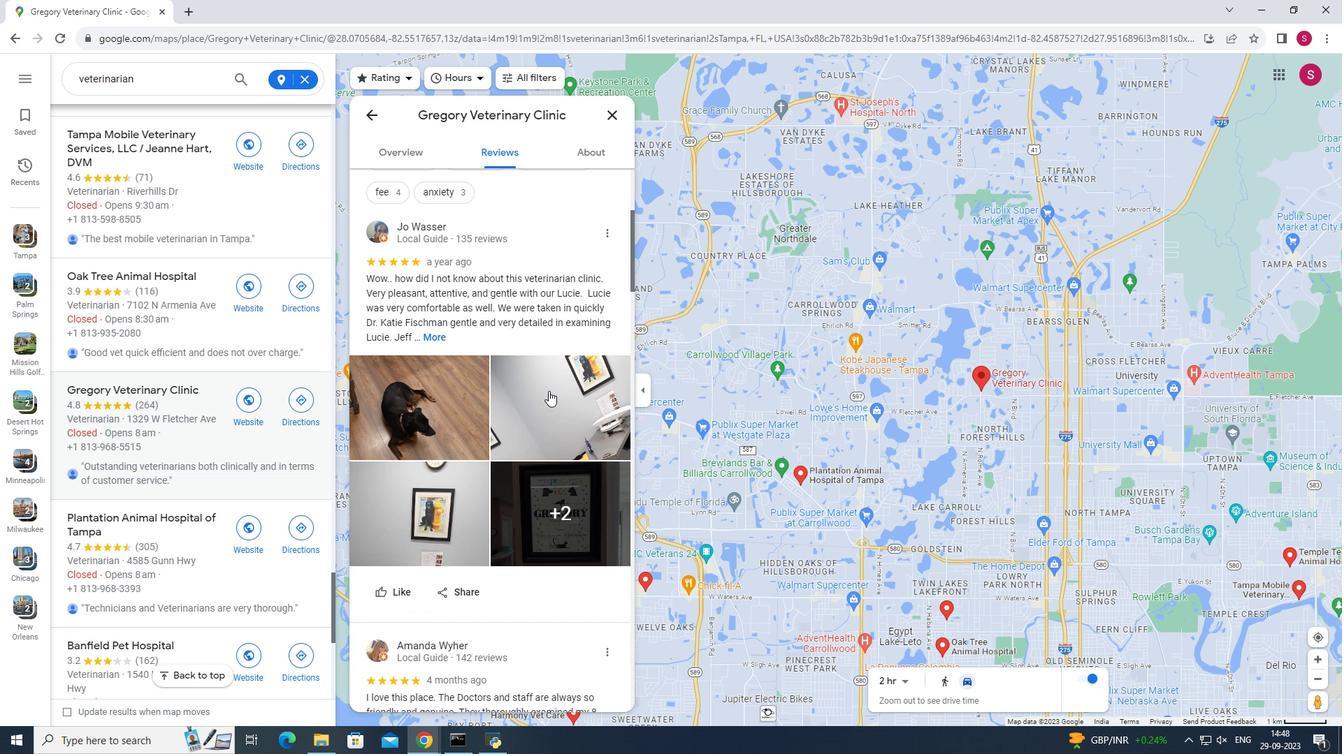 
Action: Mouse scrolled (548, 390) with delta (0, 0)
Screenshot: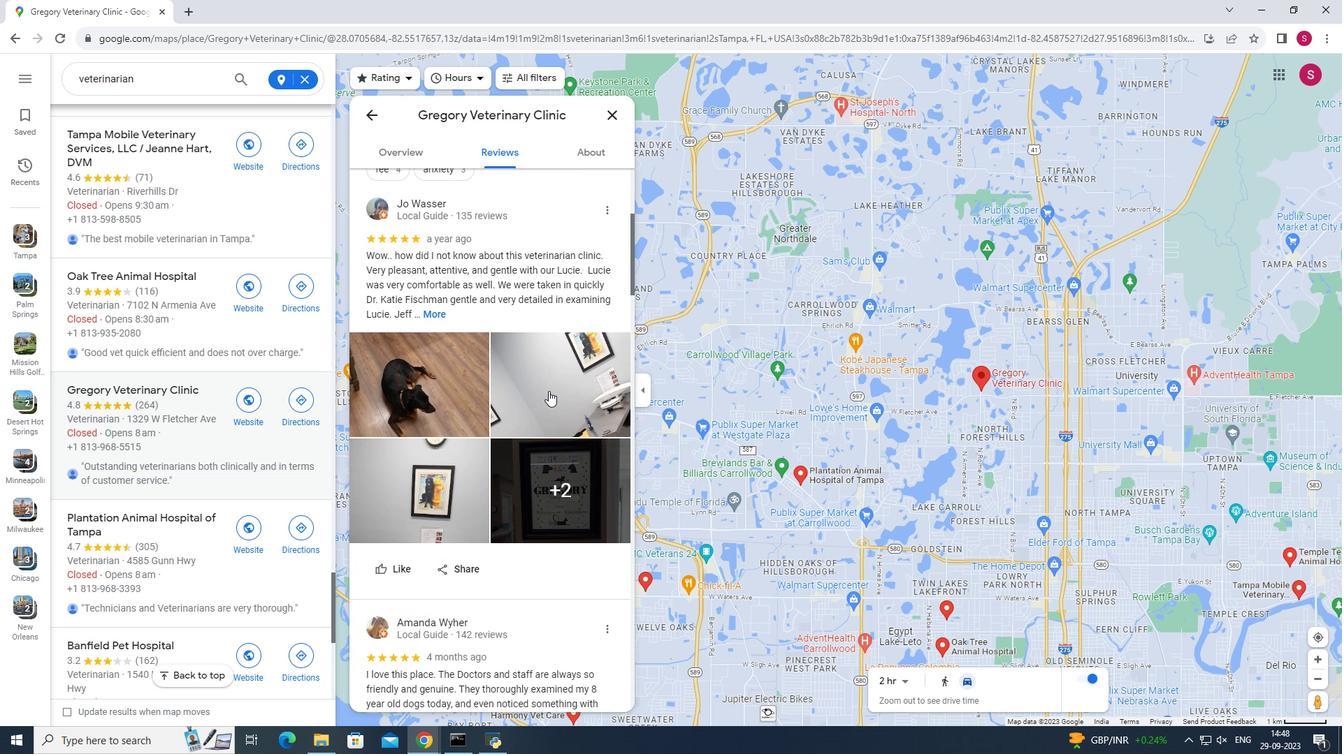 
Action: Mouse scrolled (548, 390) with delta (0, 0)
Screenshot: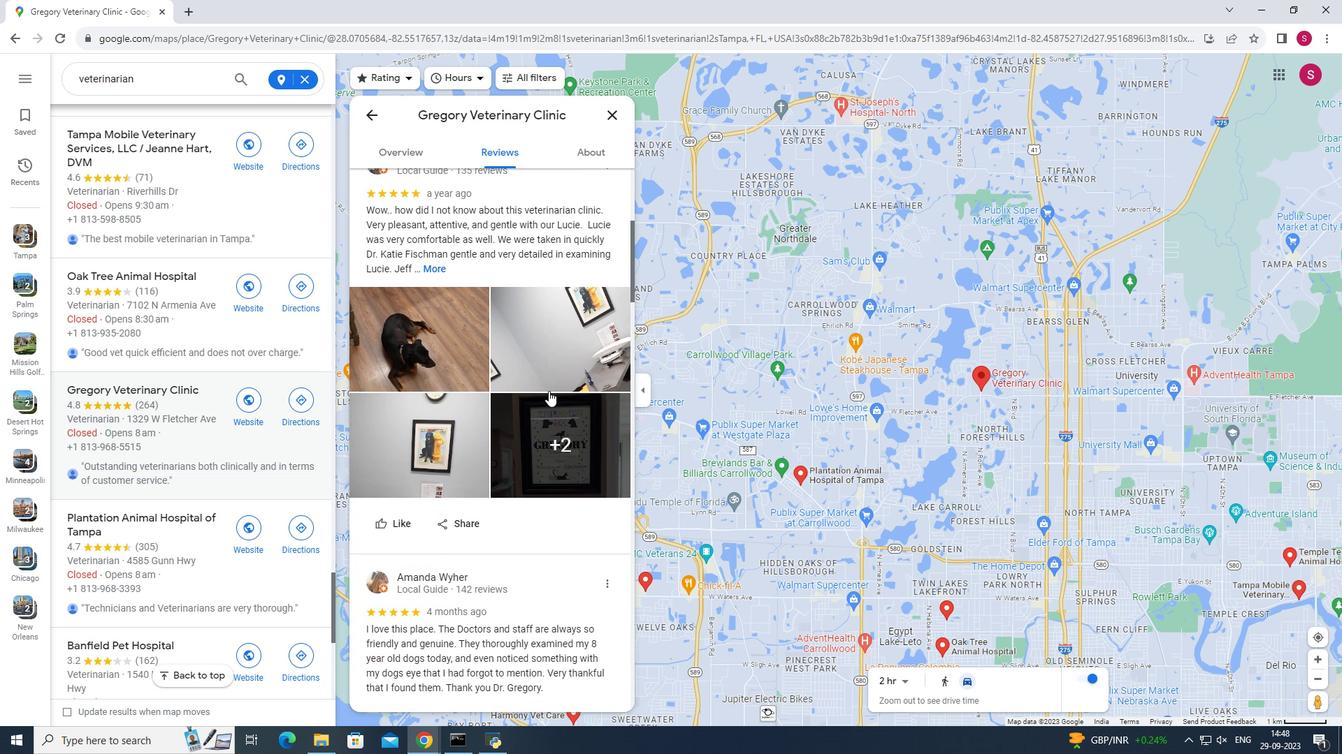 
Action: Mouse scrolled (548, 390) with delta (0, 0)
Screenshot: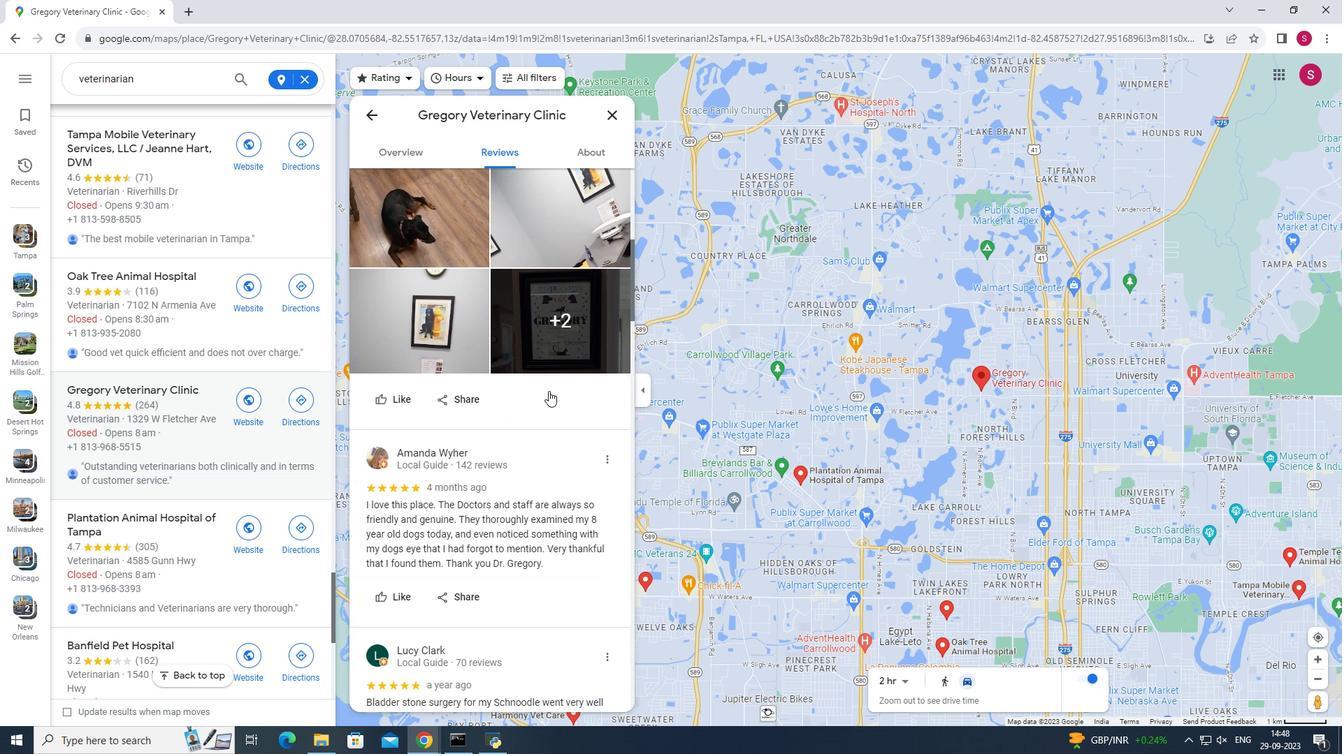 
Action: Mouse moved to (567, 395)
Screenshot: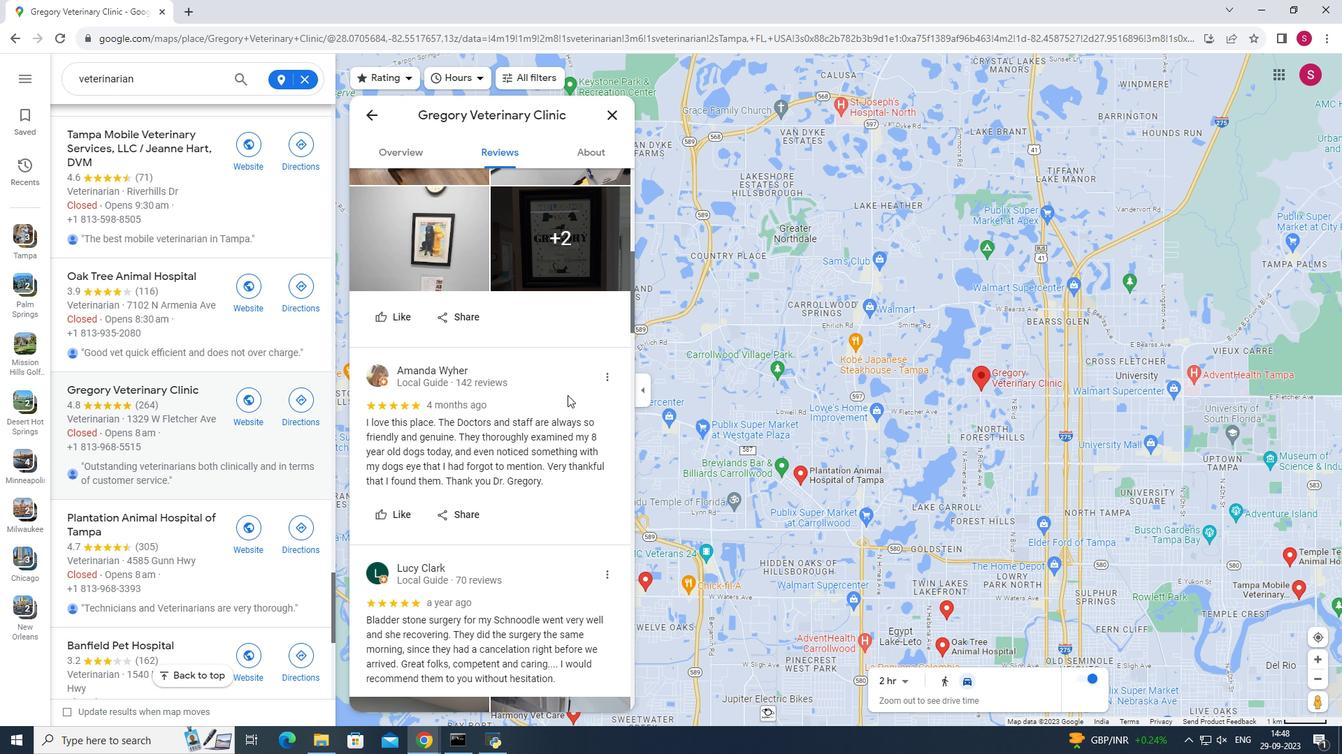 
Action: Mouse scrolled (567, 394) with delta (0, 0)
Screenshot: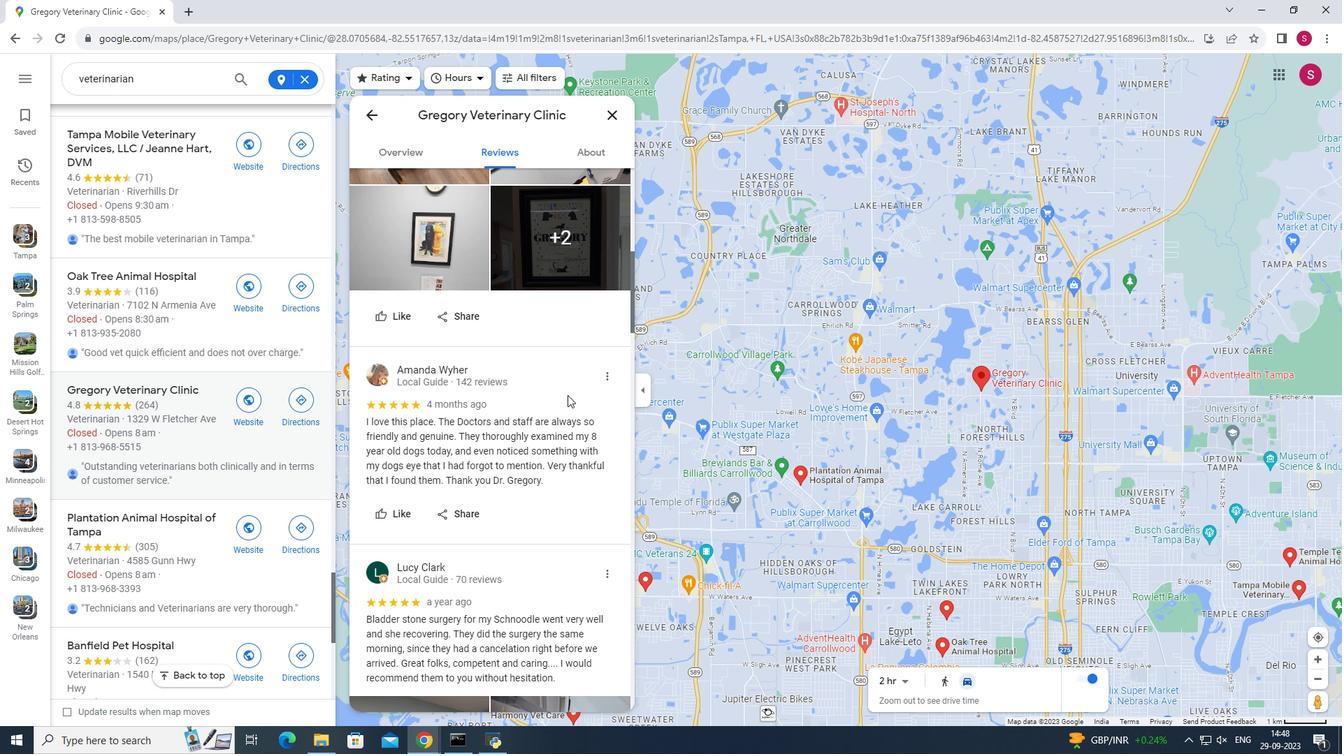 
Action: Mouse moved to (564, 394)
Screenshot: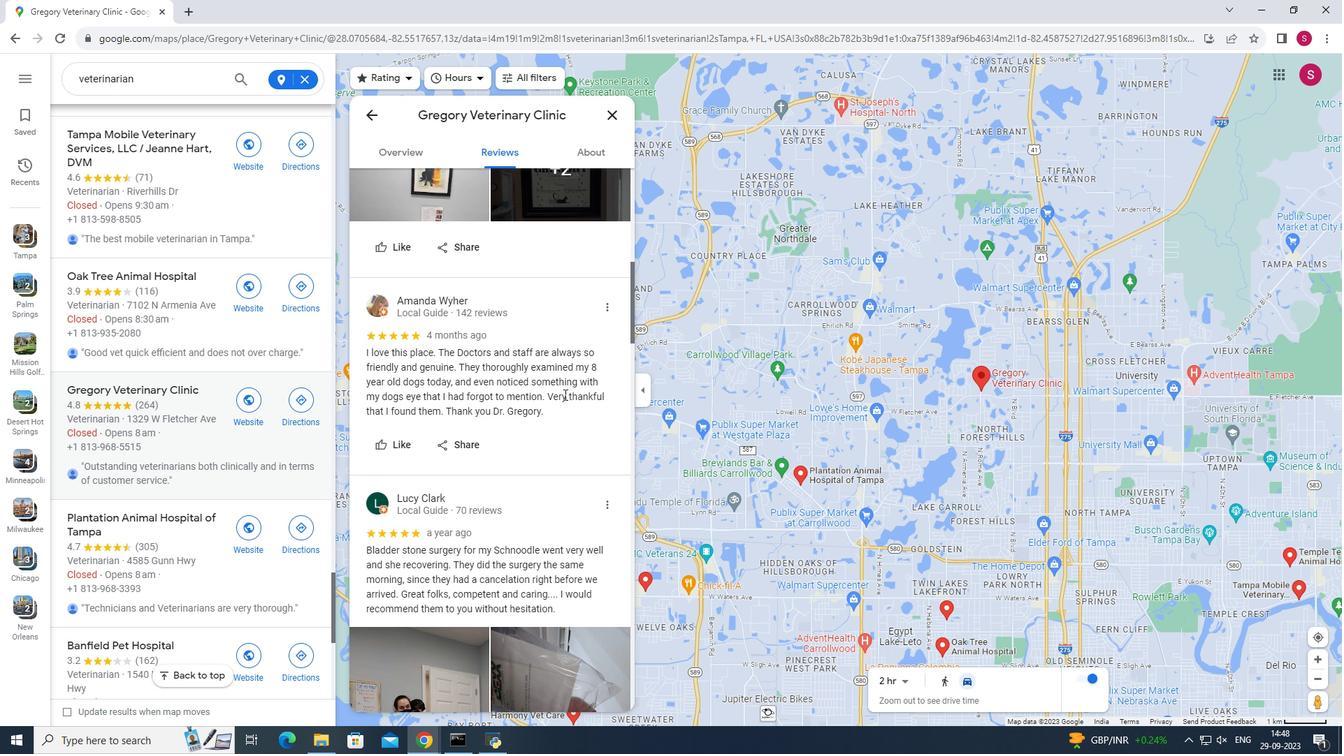 
Action: Mouse scrolled (564, 395) with delta (0, 0)
Screenshot: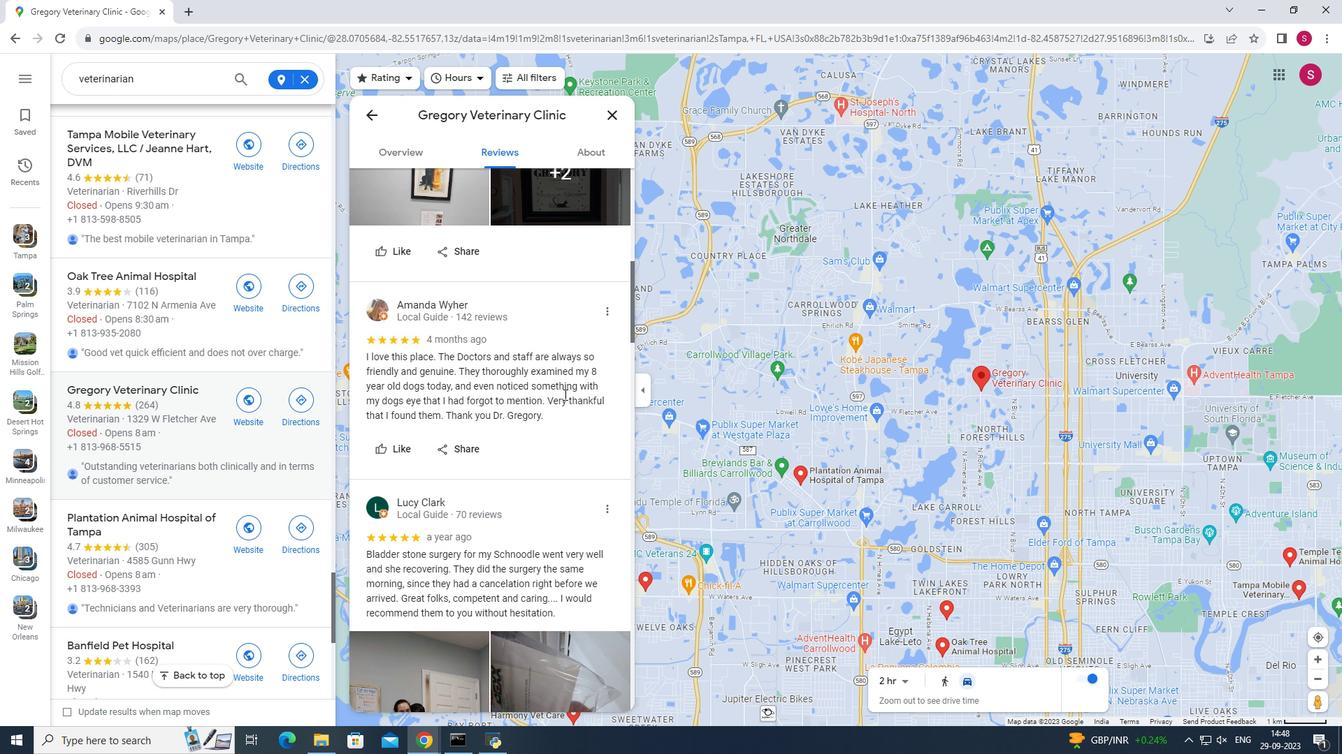 
Action: Mouse moved to (564, 394)
Screenshot: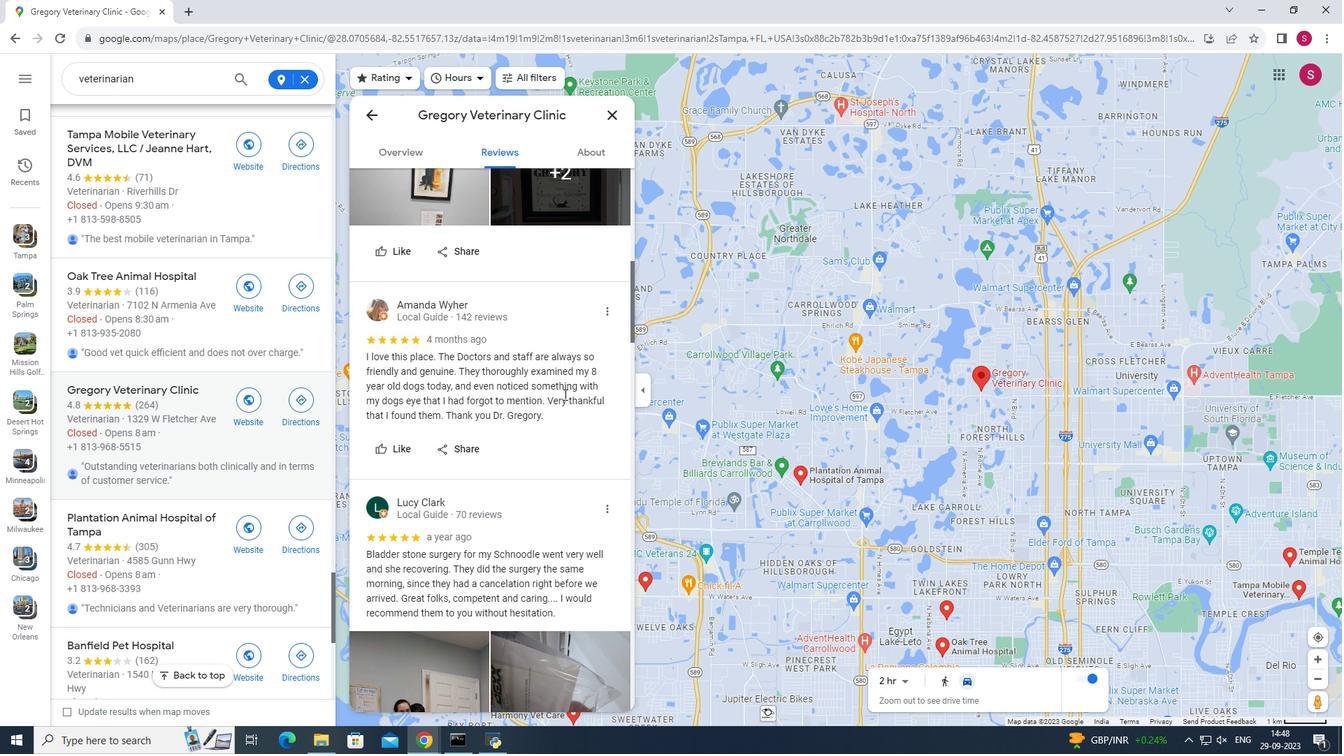 
Action: Mouse scrolled (564, 395) with delta (0, 0)
Screenshot: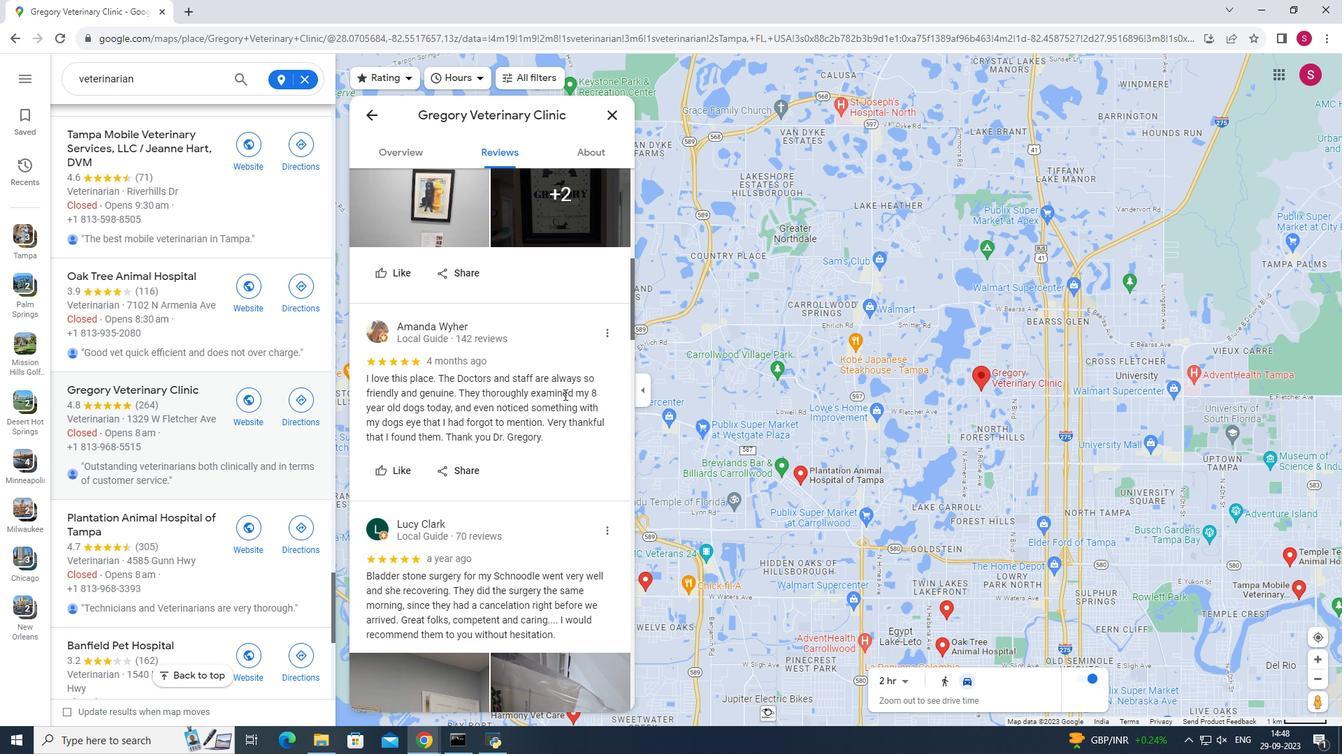 
Action: Mouse scrolled (564, 395) with delta (0, 0)
Screenshot: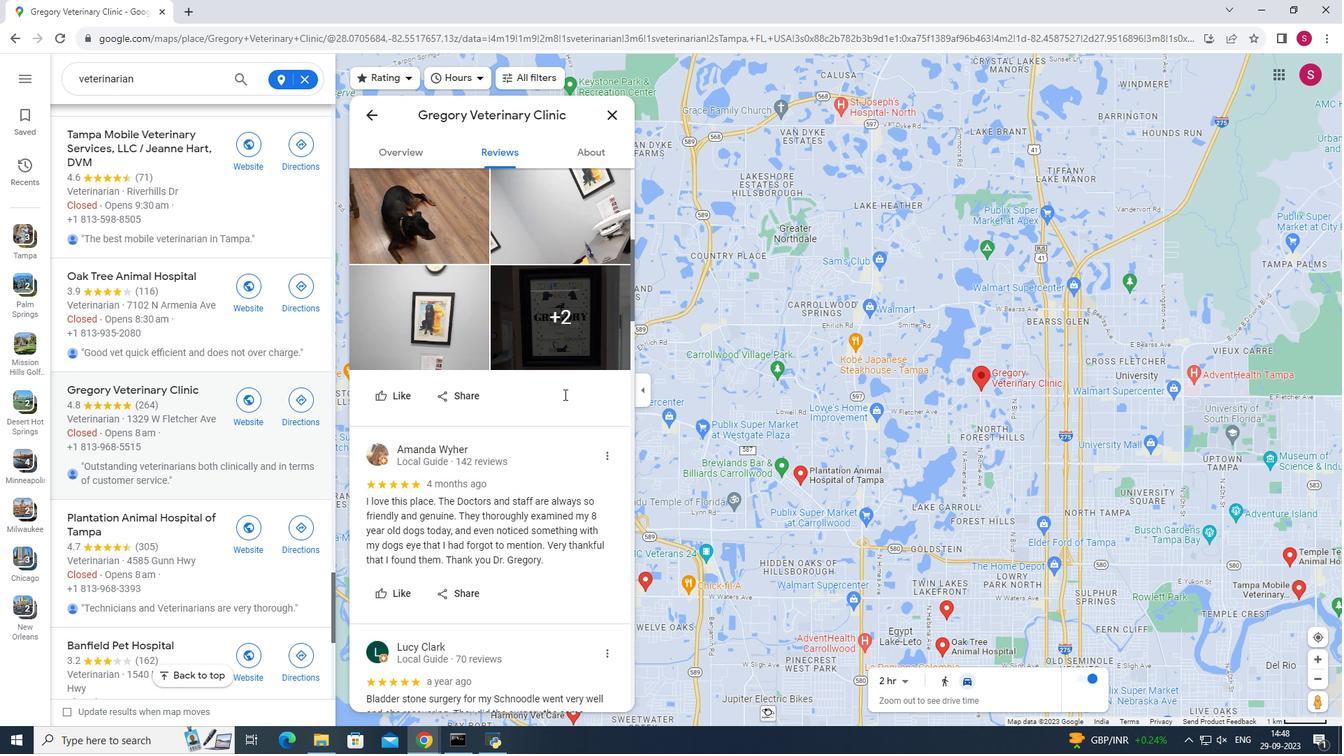 
Action: Mouse scrolled (564, 395) with delta (0, 0)
Screenshot: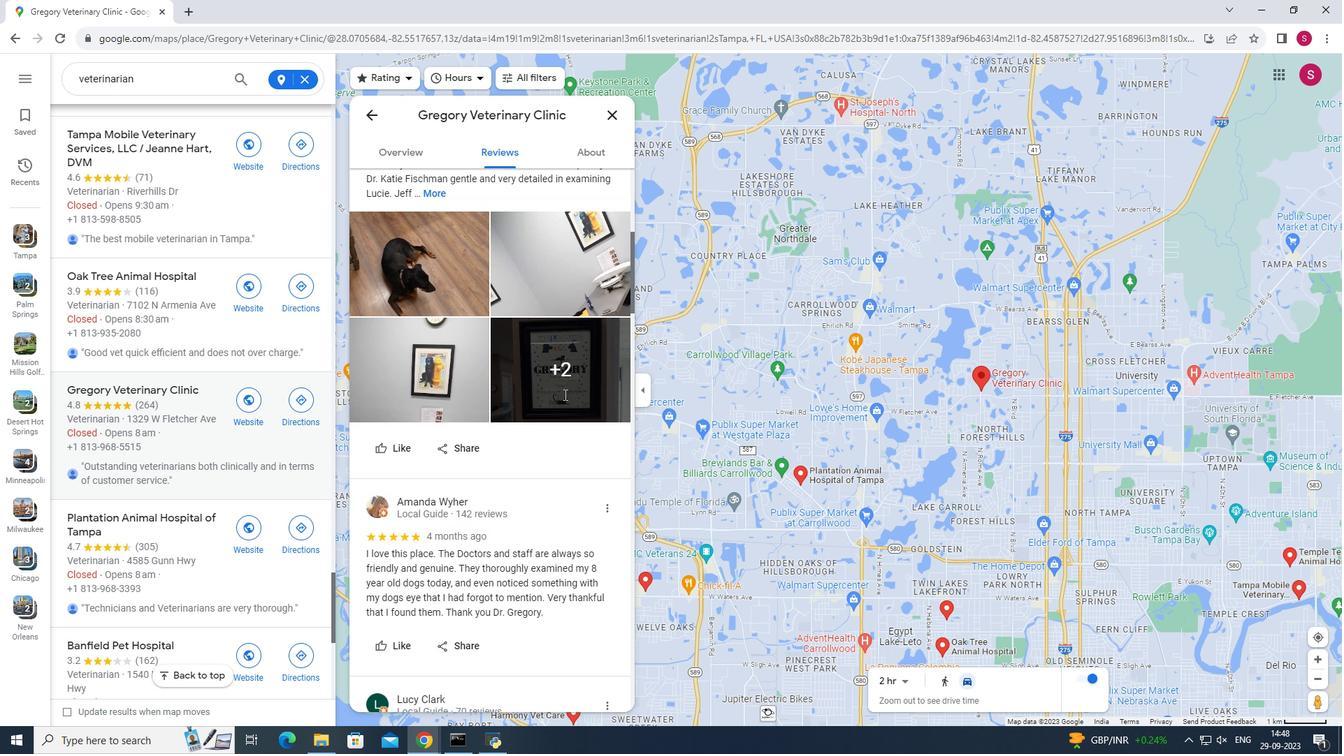 
Action: Mouse moved to (557, 392)
Screenshot: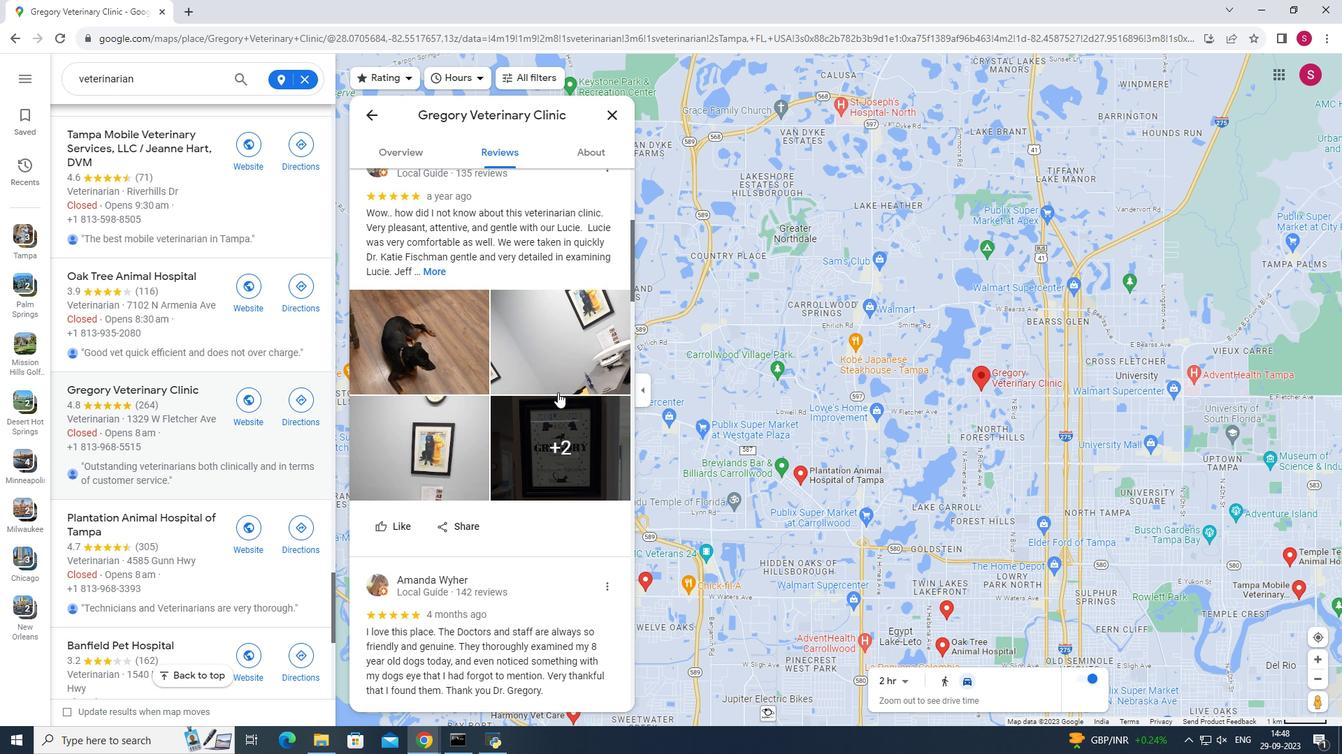
Action: Mouse scrolled (557, 393) with delta (0, 0)
Screenshot: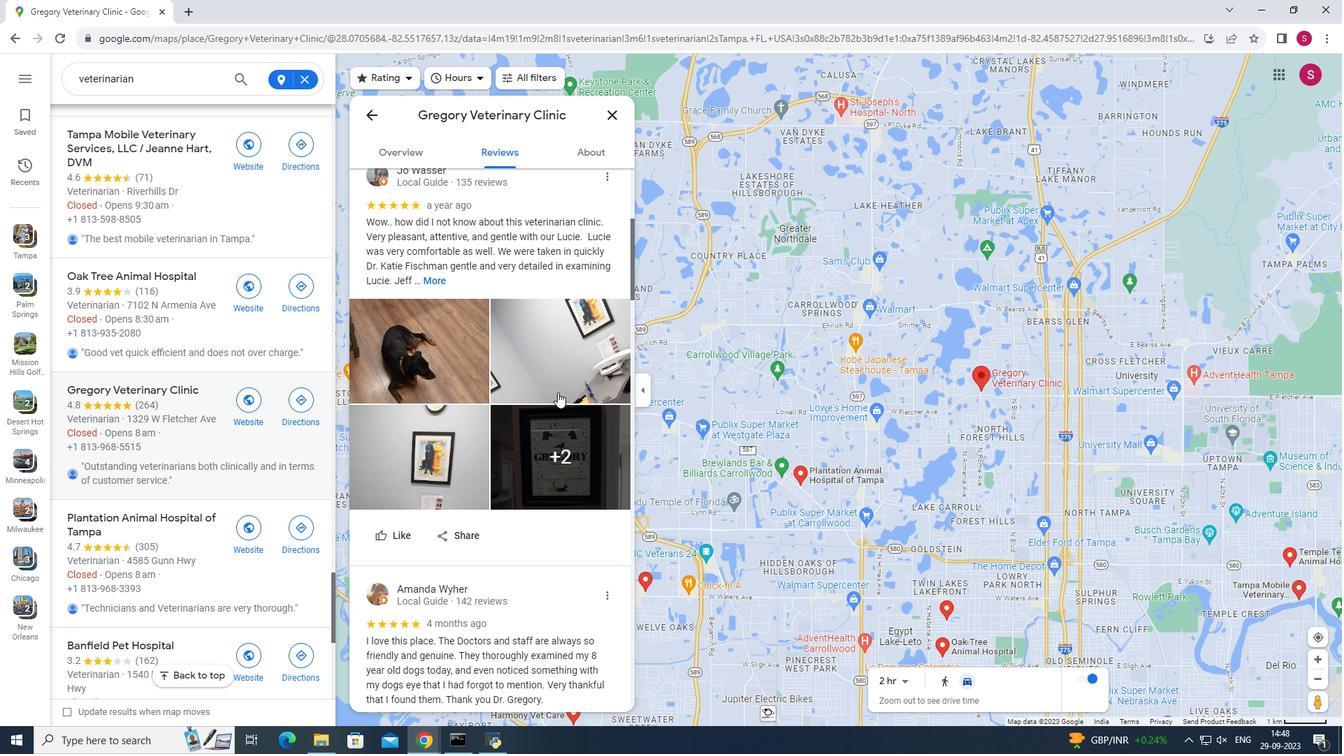 
Action: Mouse scrolled (557, 393) with delta (0, 0)
Screenshot: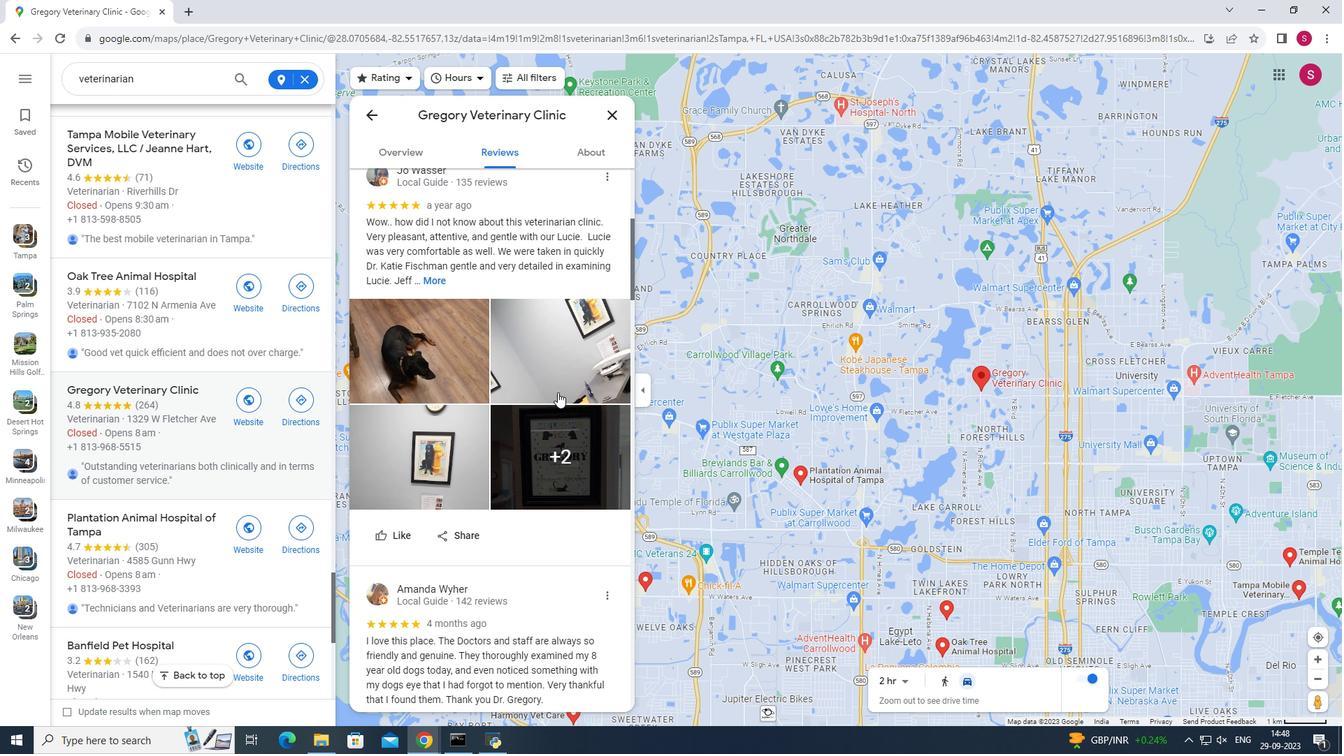 
Action: Mouse scrolled (557, 393) with delta (0, 0)
Screenshot: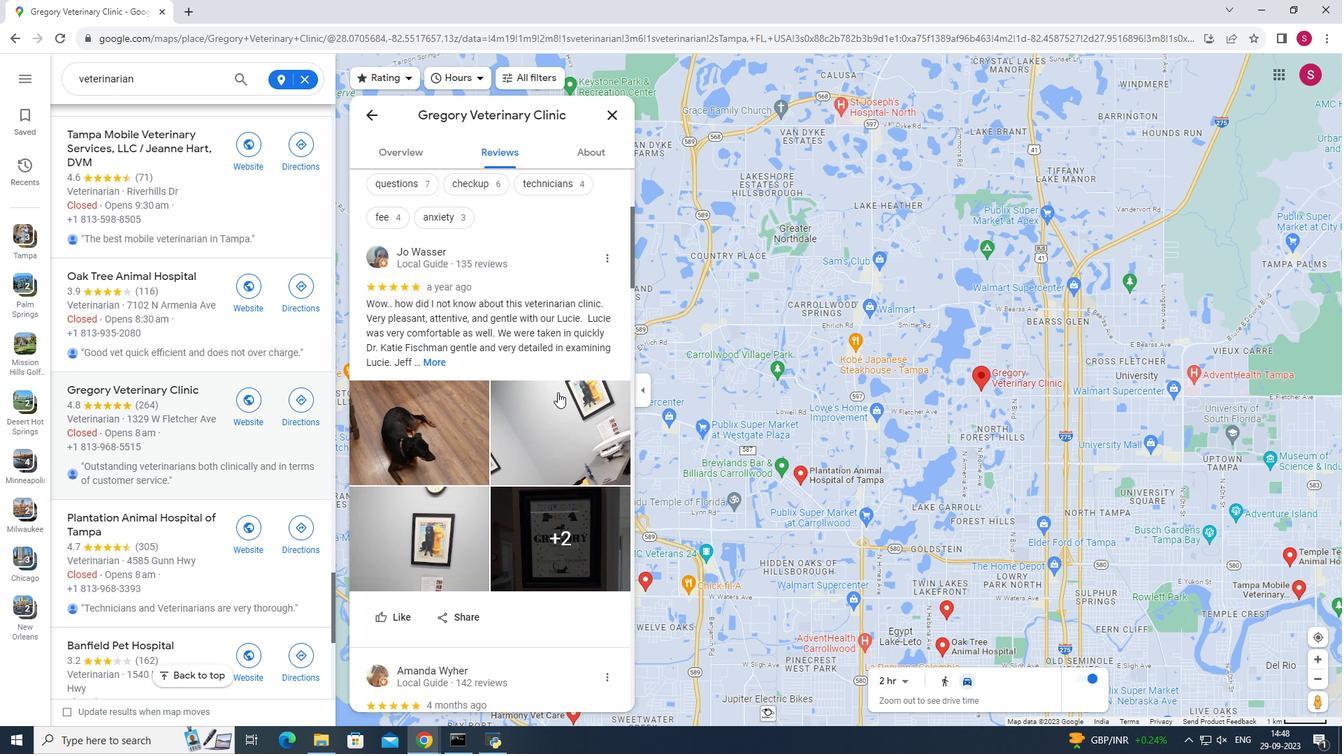 
Action: Mouse scrolled (557, 393) with delta (0, 0)
Screenshot: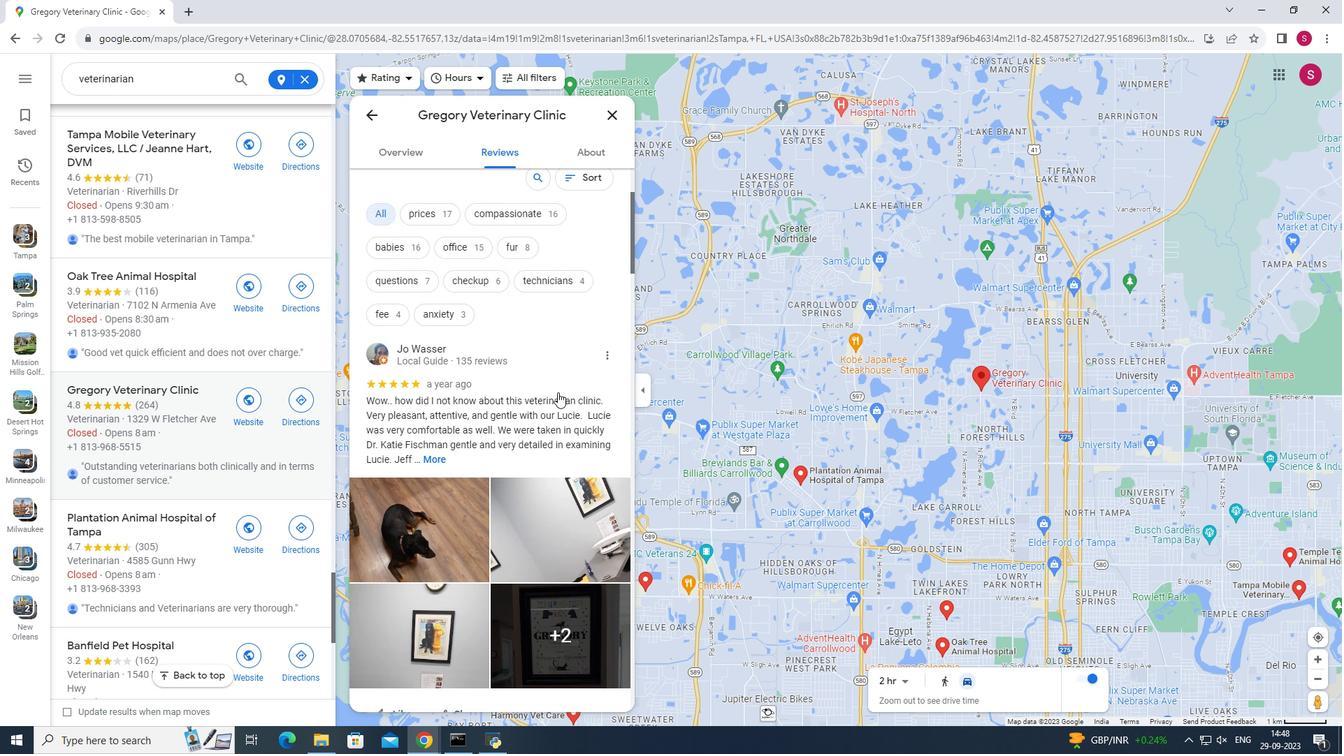 
Action: Mouse moved to (557, 392)
Screenshot: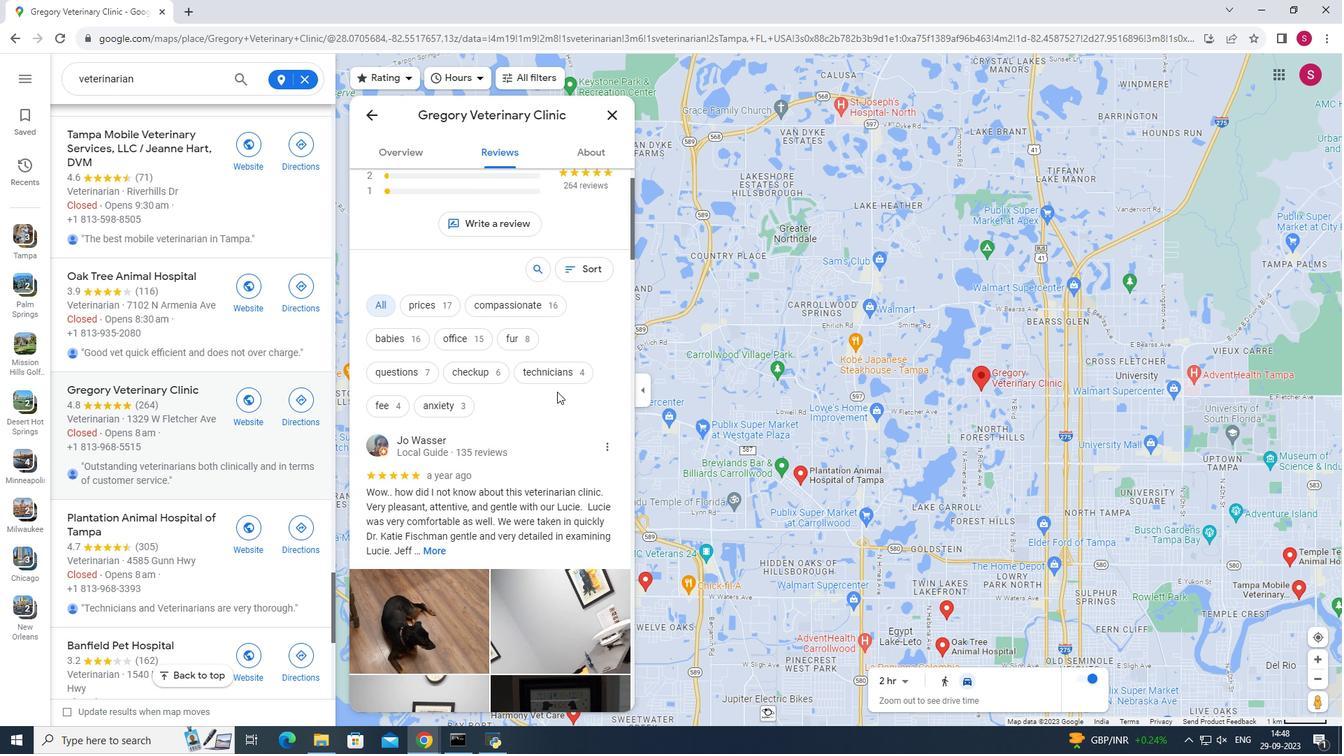 
Action: Mouse scrolled (557, 392) with delta (0, 0)
Screenshot: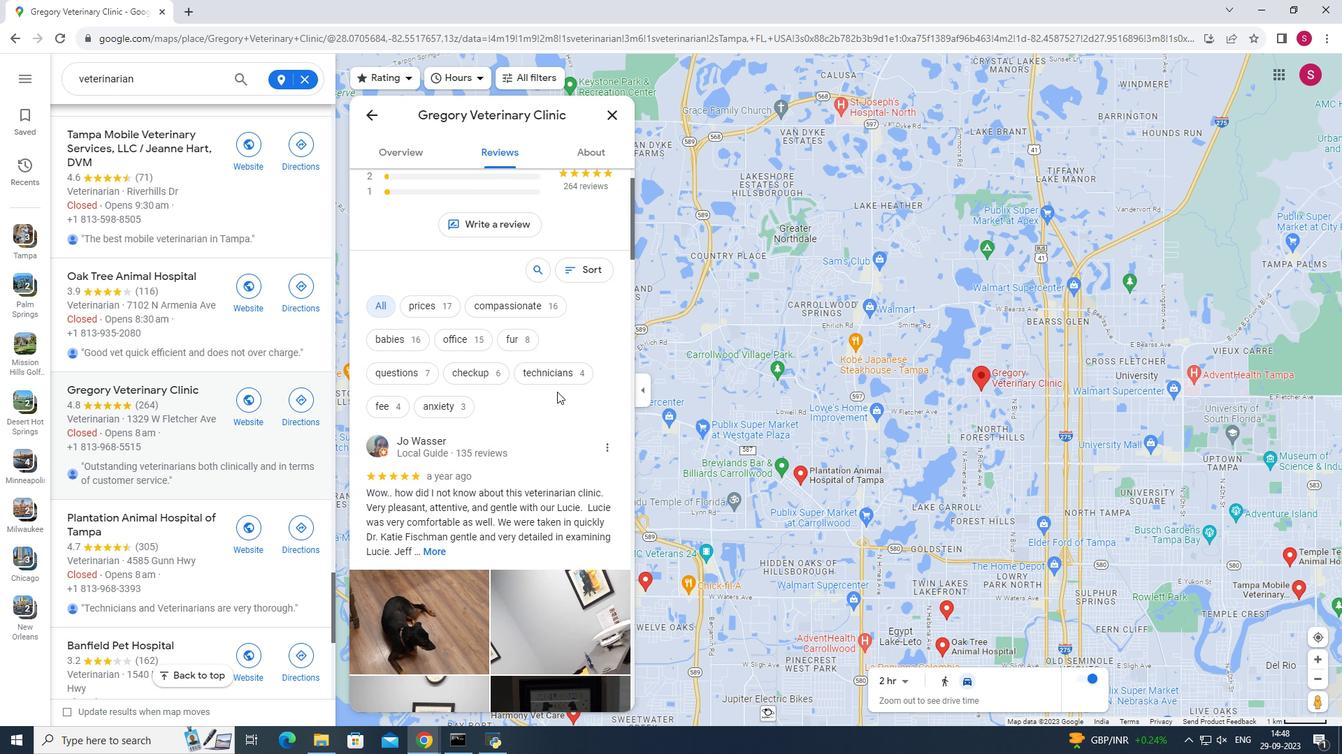 
Action: Mouse scrolled (557, 392) with delta (0, 0)
Screenshot: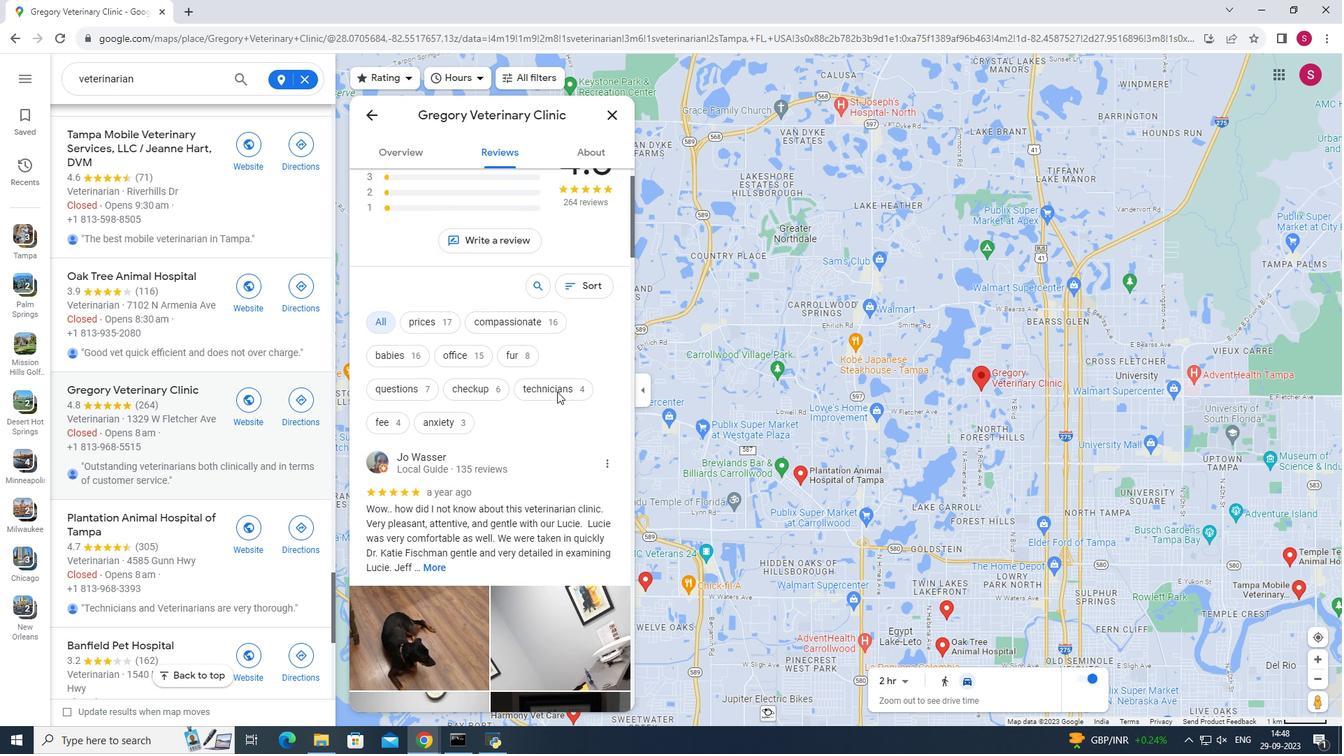 
Action: Mouse scrolled (557, 392) with delta (0, 0)
Screenshot: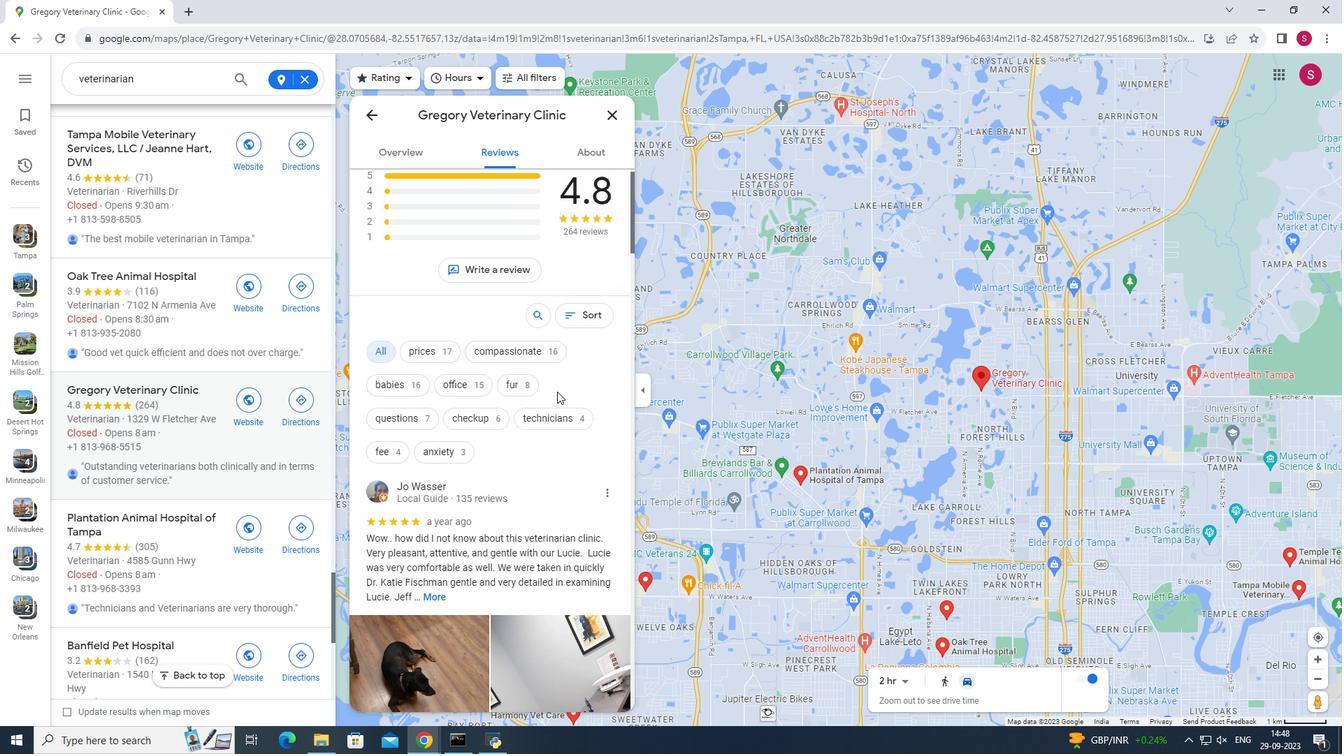 
Action: Mouse moved to (586, 154)
Screenshot: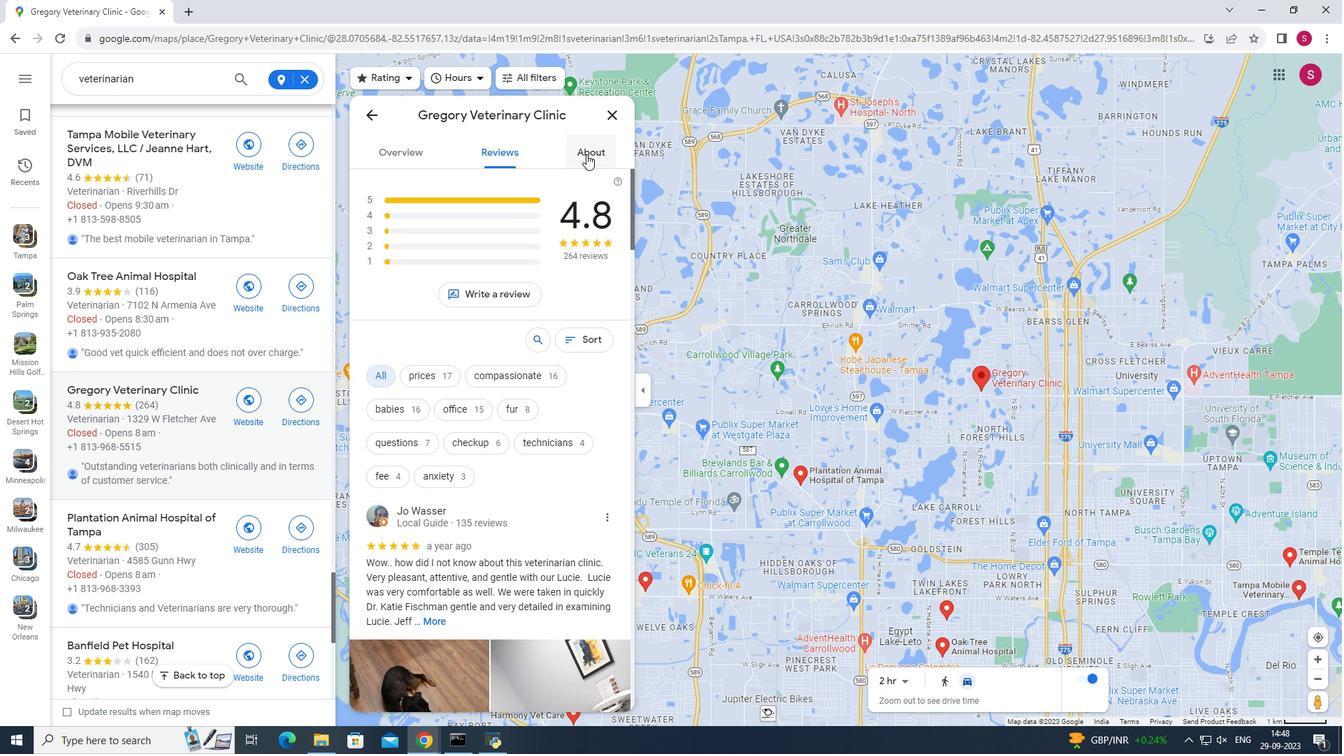 
Action: Mouse pressed left at (586, 154)
Screenshot: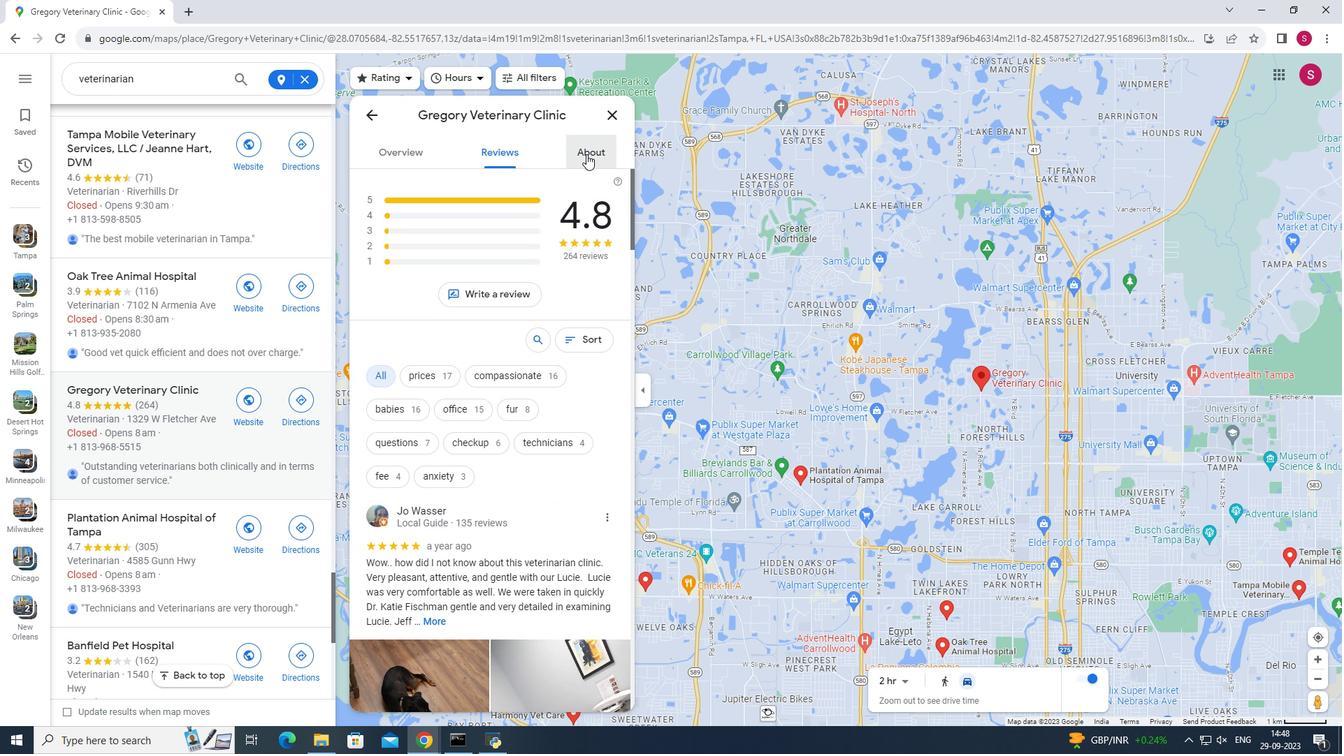 
Action: Mouse moved to (611, 113)
Screenshot: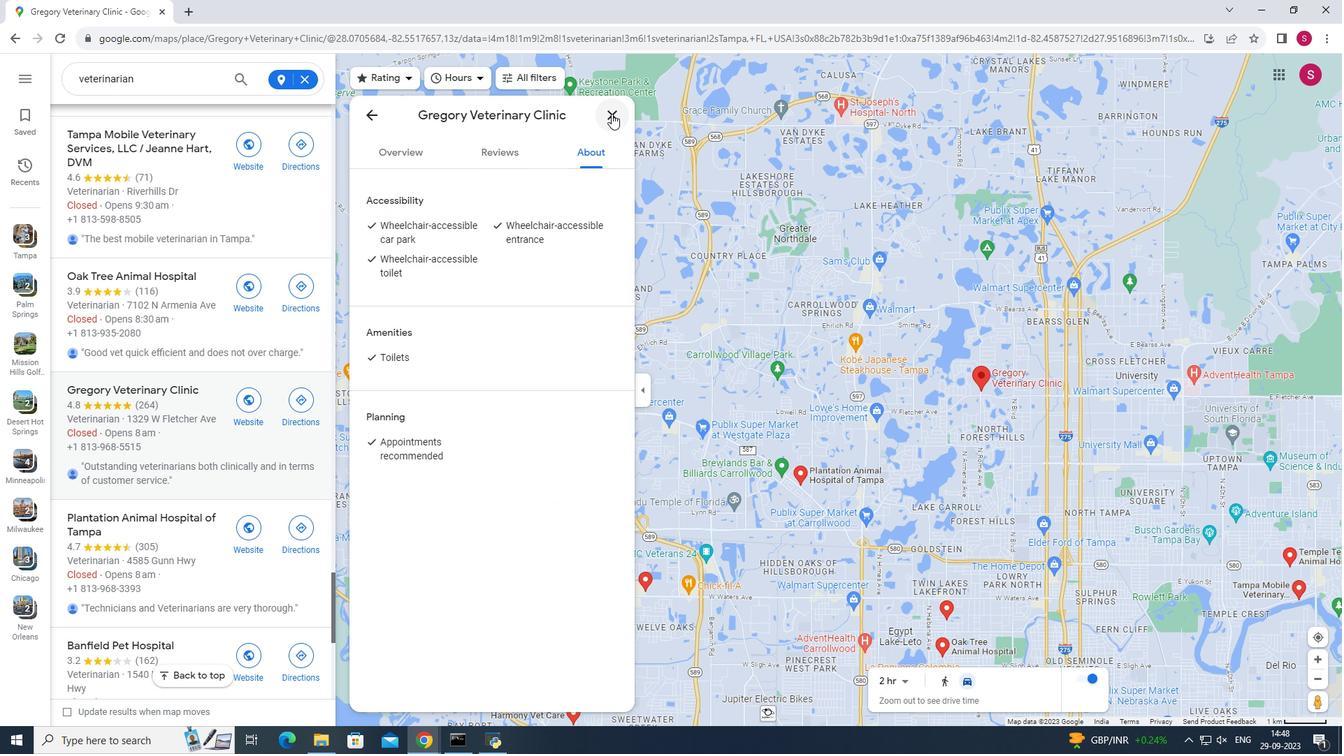 
Action: Mouse pressed left at (611, 113)
Screenshot: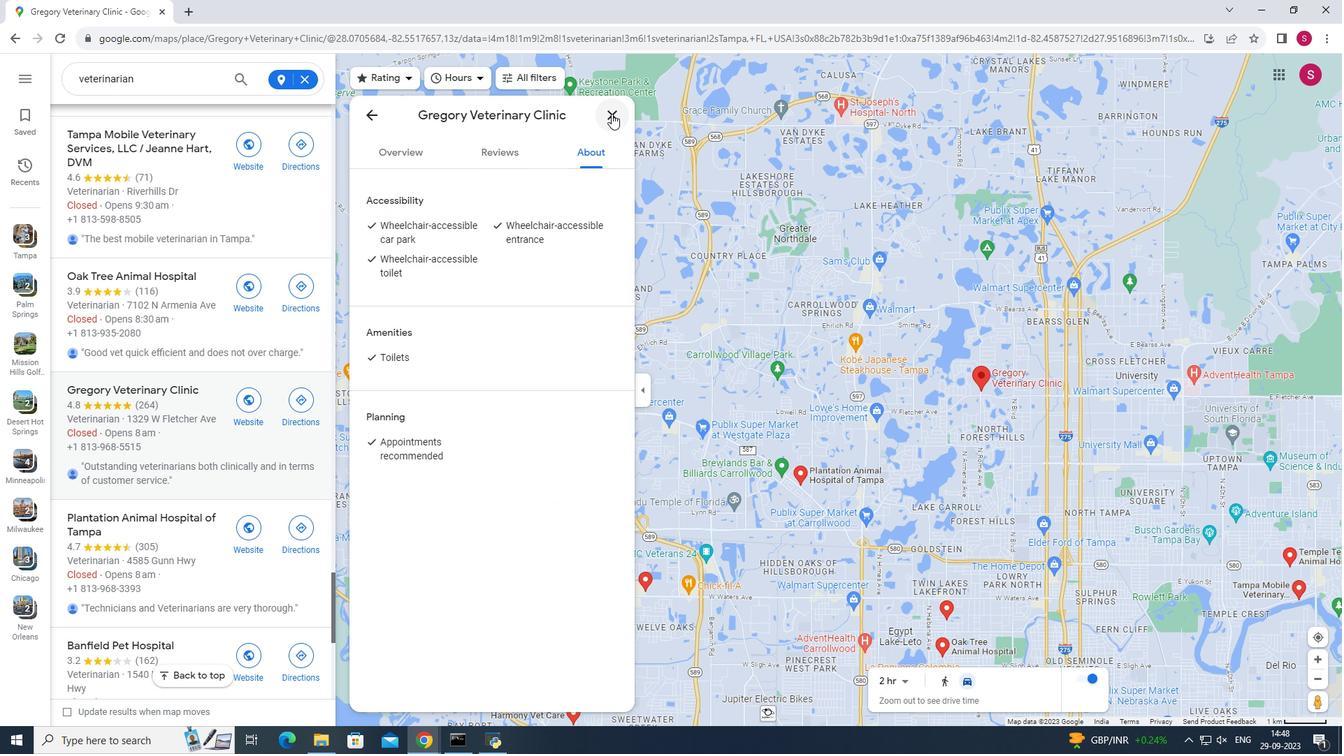 
Action: Mouse moved to (231, 438)
Screenshot: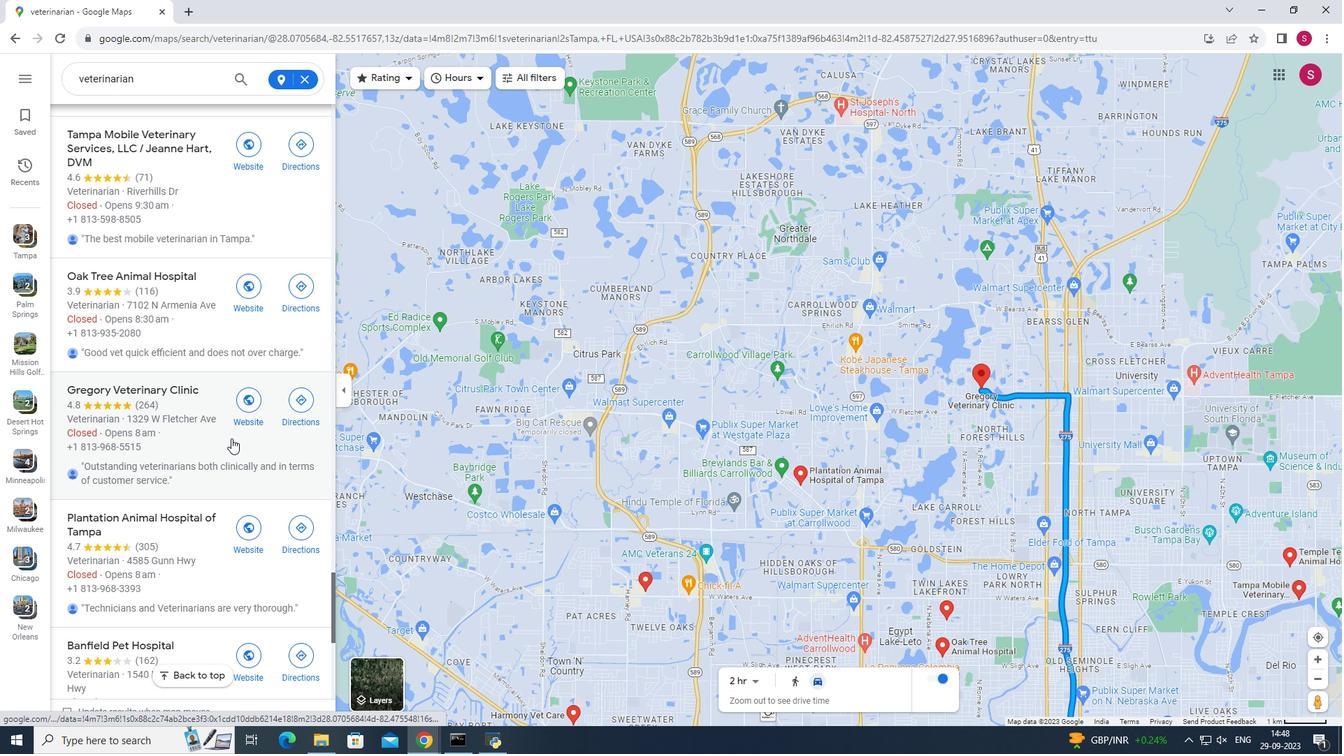 
Action: Mouse scrolled (231, 438) with delta (0, 0)
Screenshot: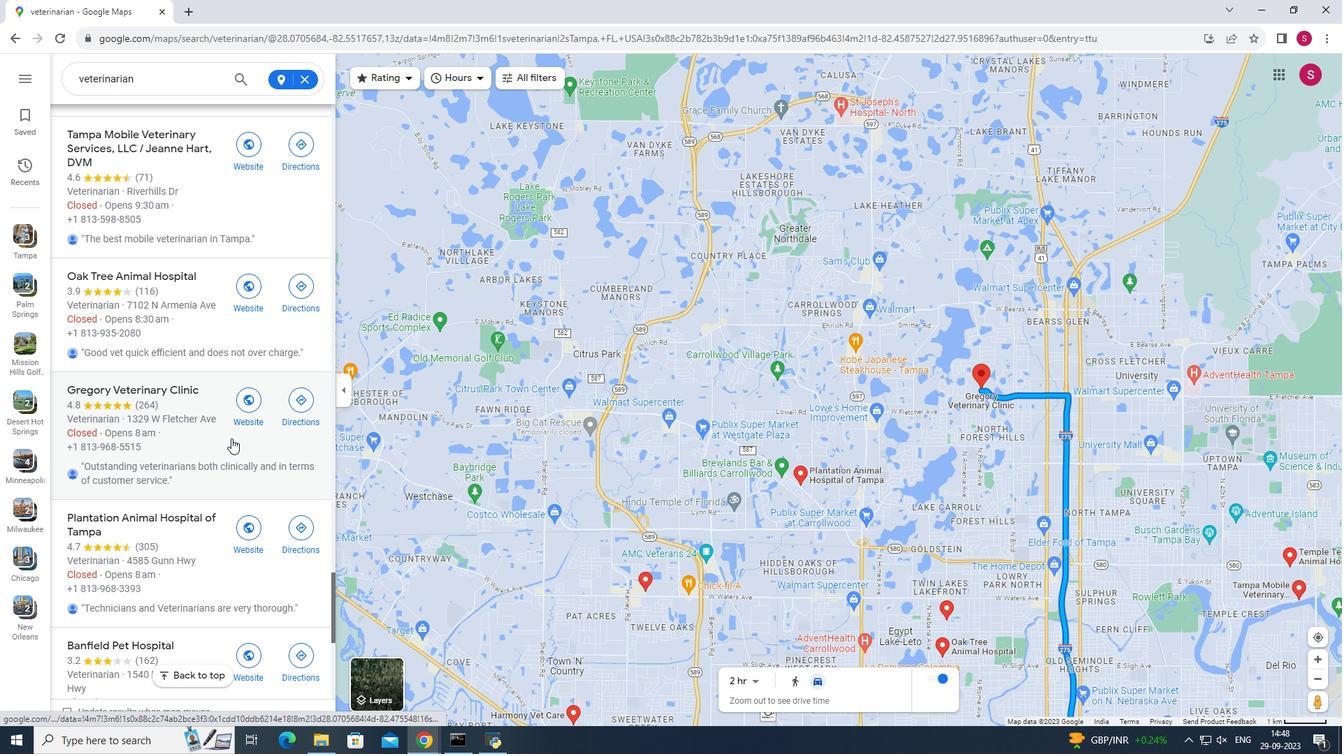 
Action: Mouse scrolled (231, 438) with delta (0, 0)
Screenshot: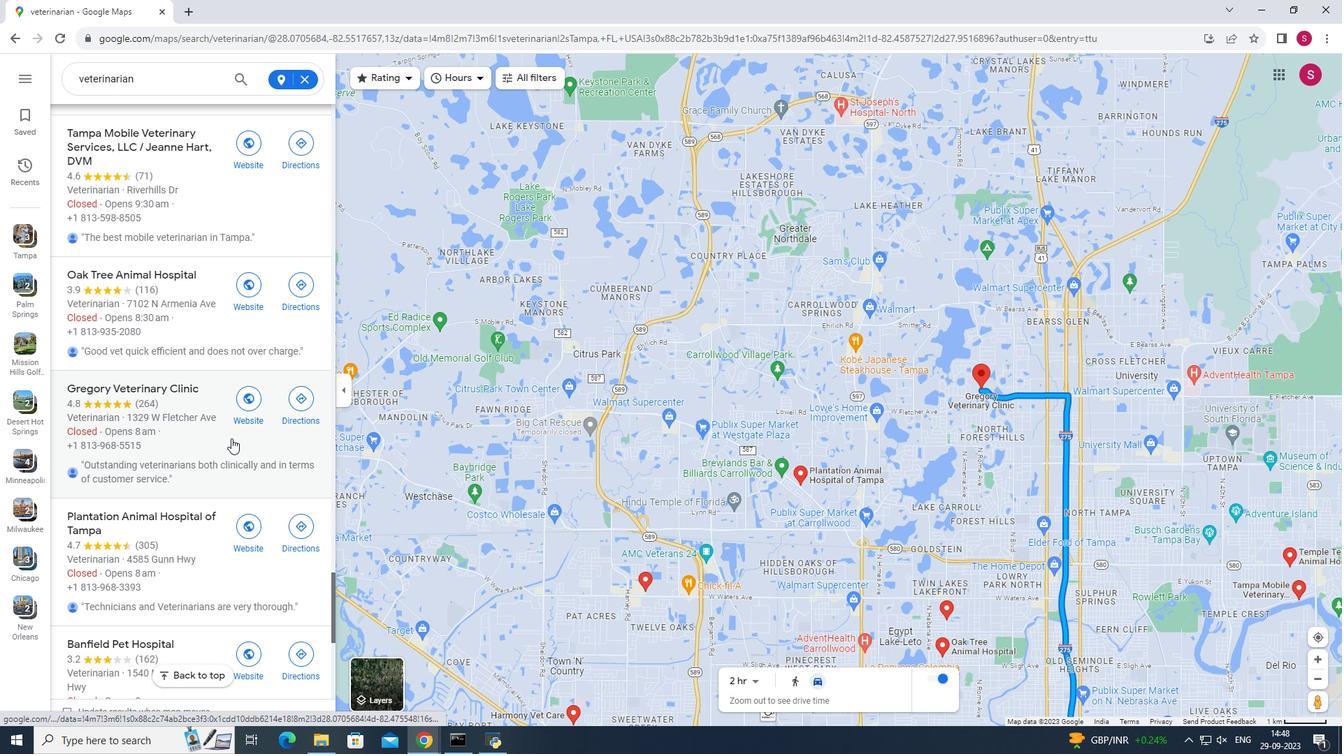 
Action: Mouse scrolled (231, 438) with delta (0, 0)
Screenshot: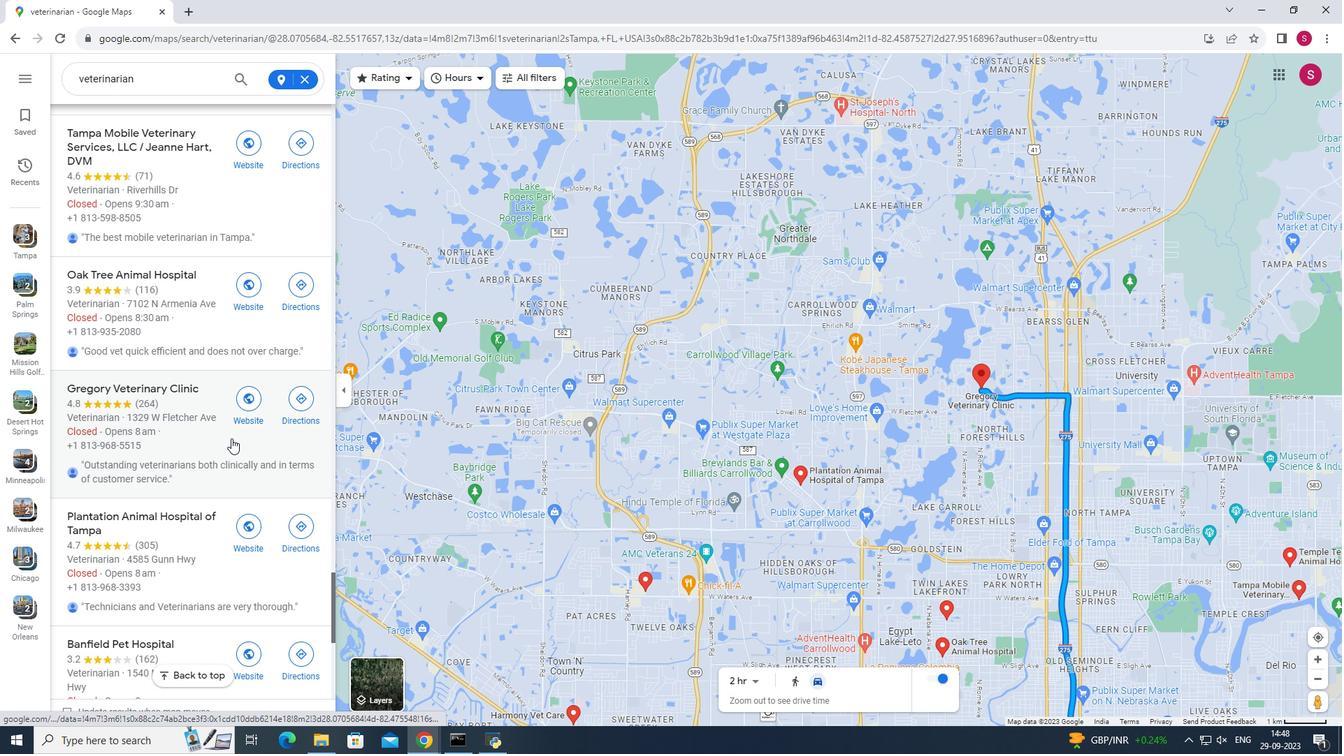 
Action: Mouse scrolled (231, 438) with delta (0, 0)
Screenshot: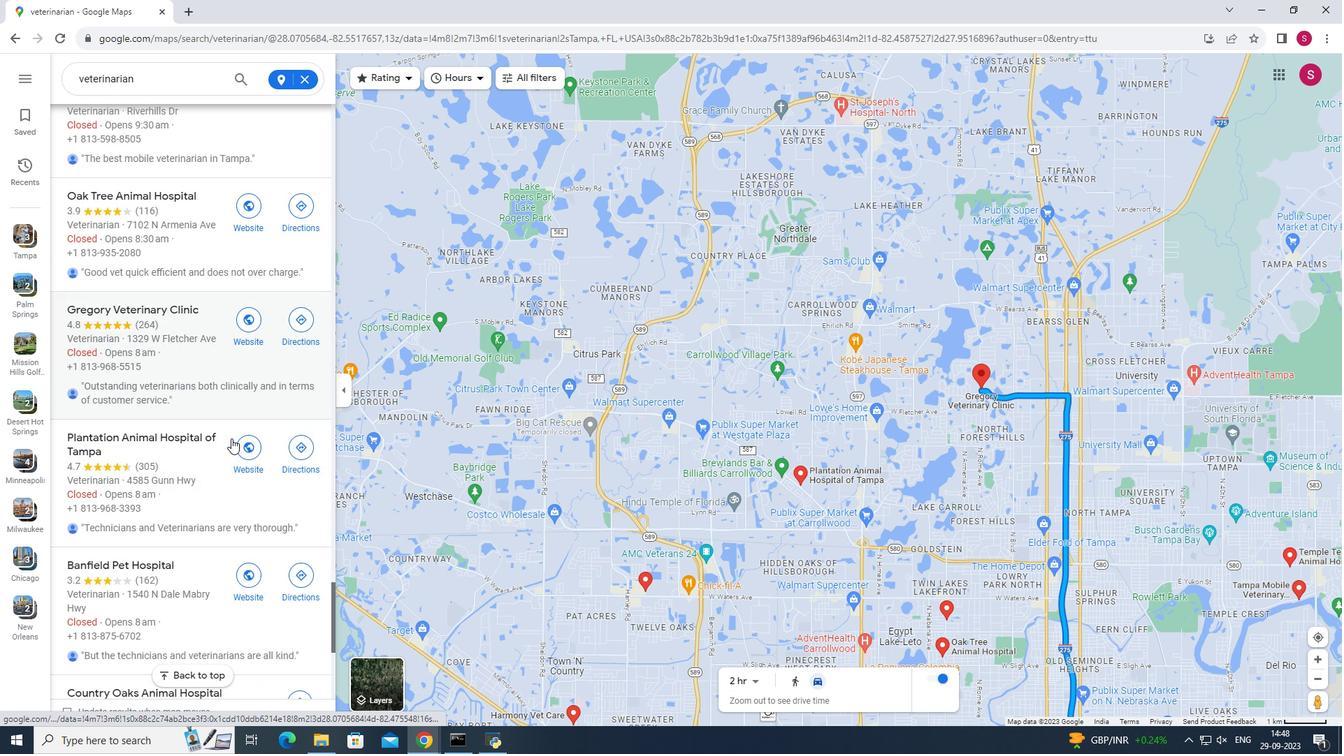 
Action: Mouse moved to (234, 441)
Screenshot: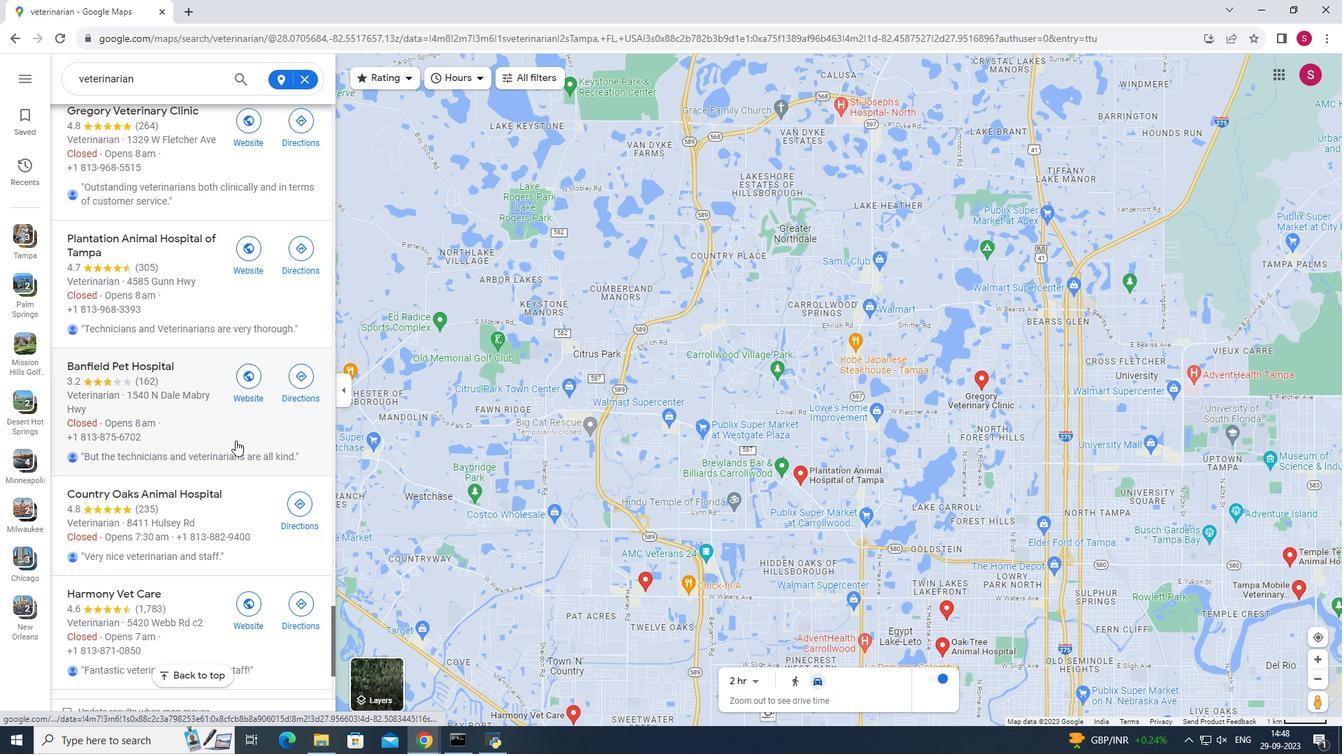 
Action: Mouse scrolled (234, 440) with delta (0, 0)
Screenshot: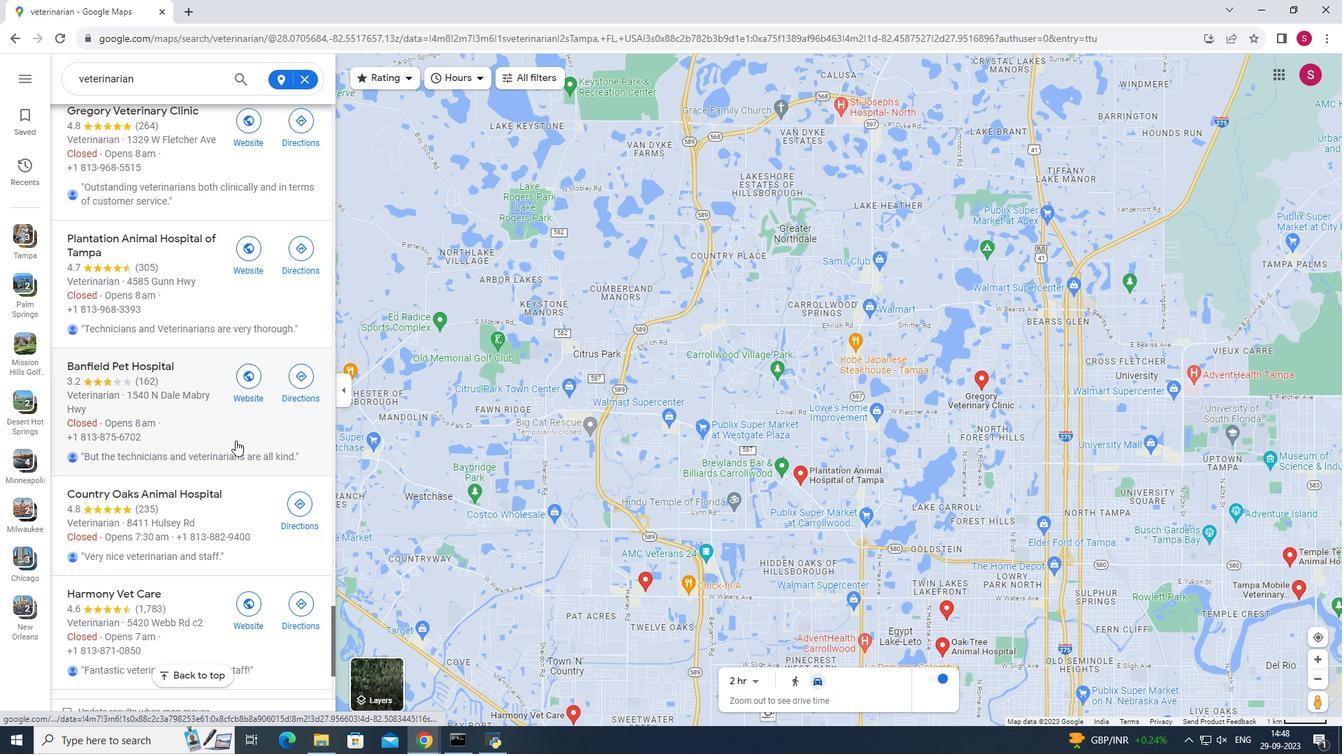 
Action: Mouse moved to (235, 441)
Screenshot: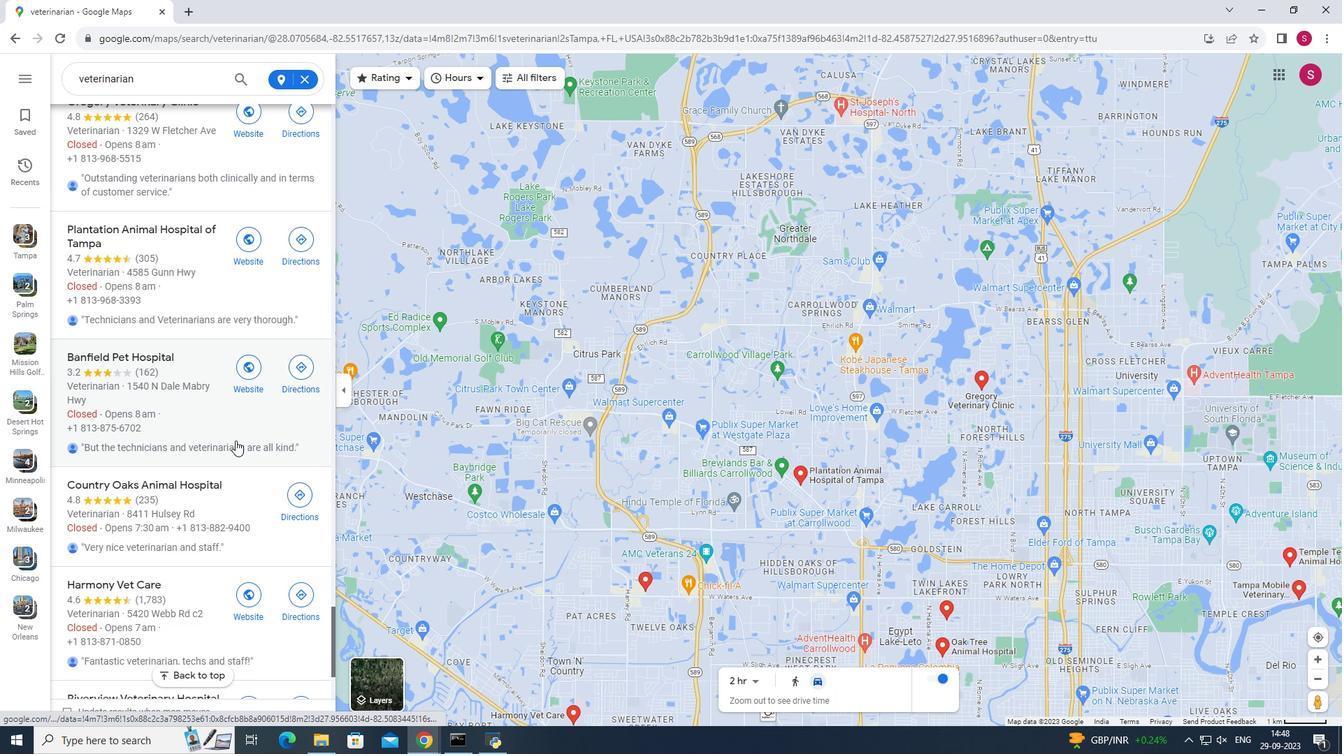 
Action: Mouse scrolled (235, 440) with delta (0, 0)
Screenshot: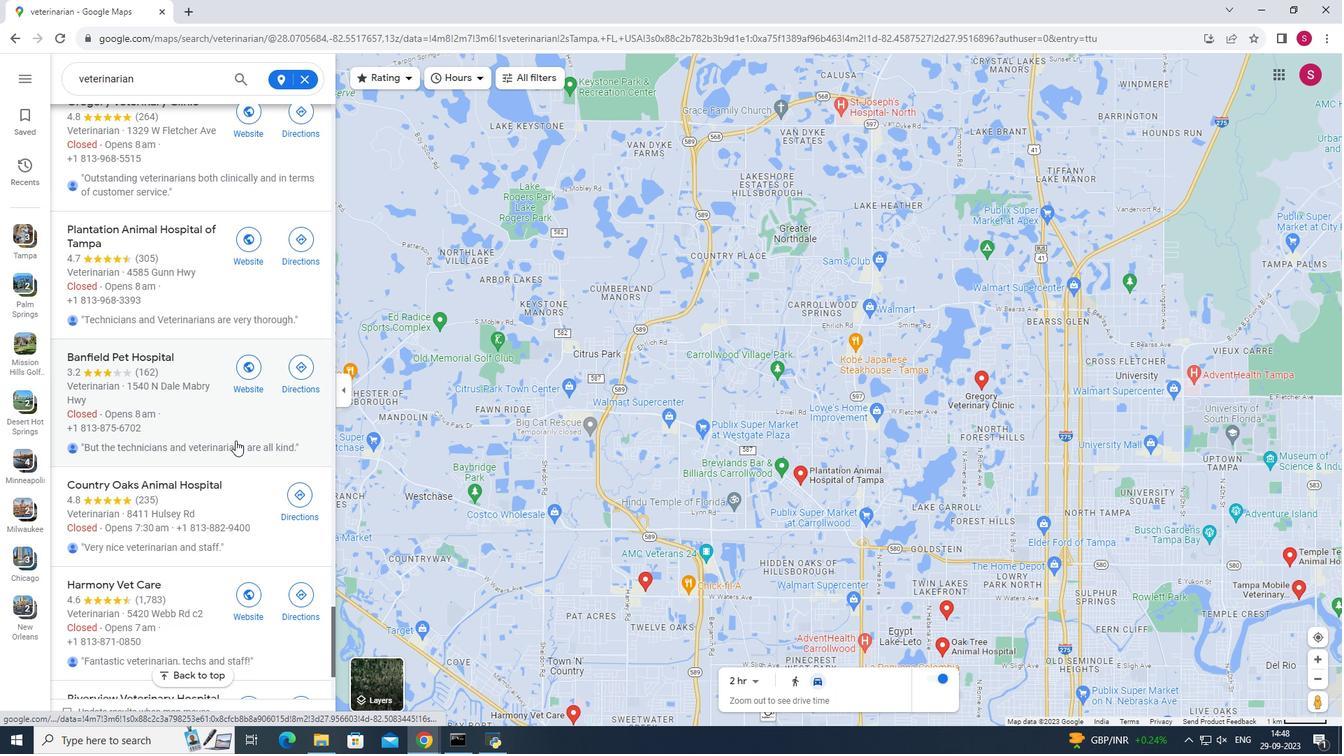 
Action: Mouse scrolled (235, 440) with delta (0, 0)
Screenshot: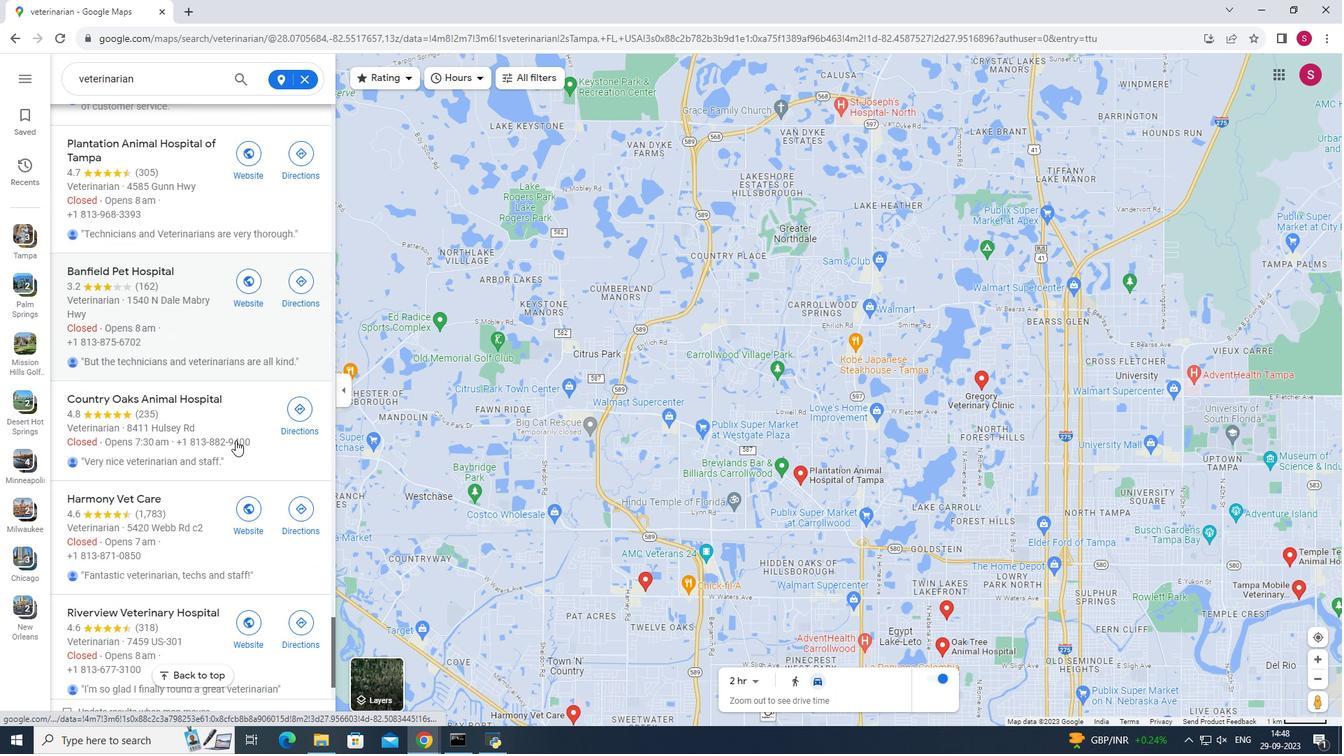 
Action: Mouse moved to (235, 441)
Screenshot: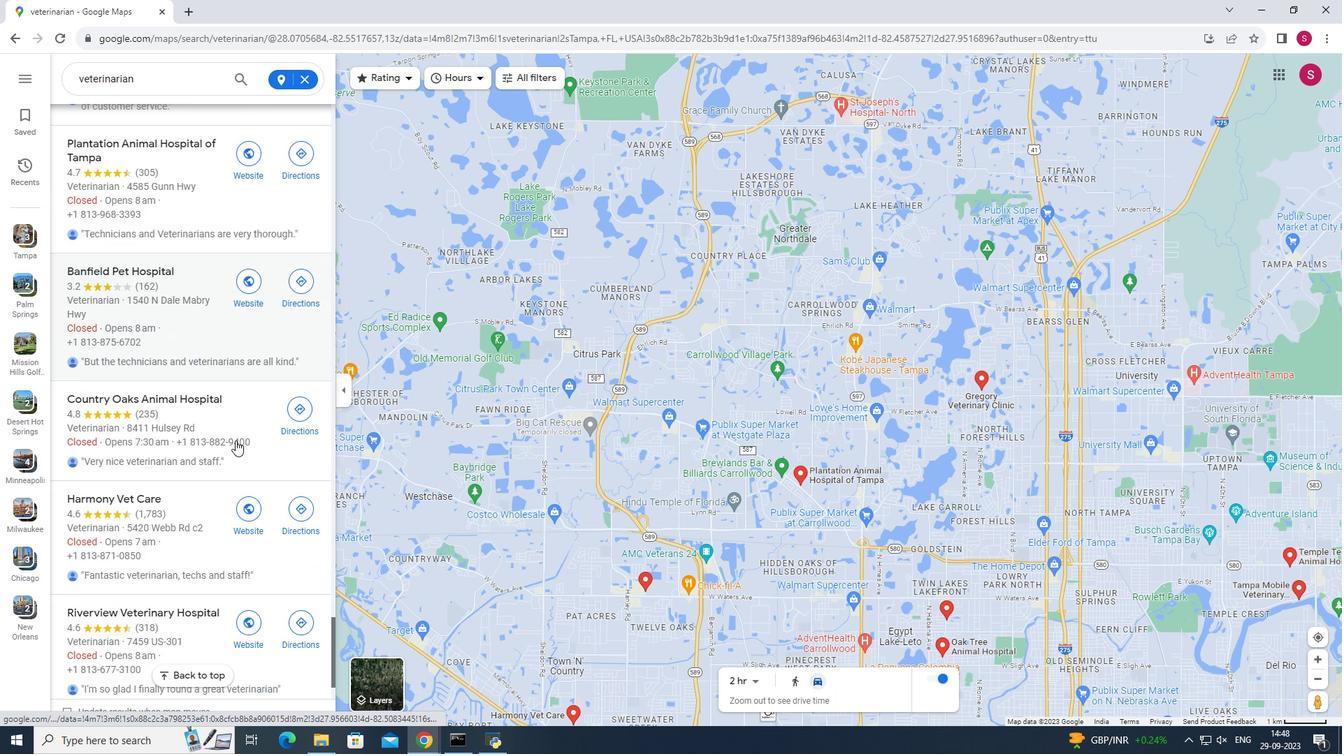 
Action: Mouse scrolled (235, 440) with delta (0, 0)
Screenshot: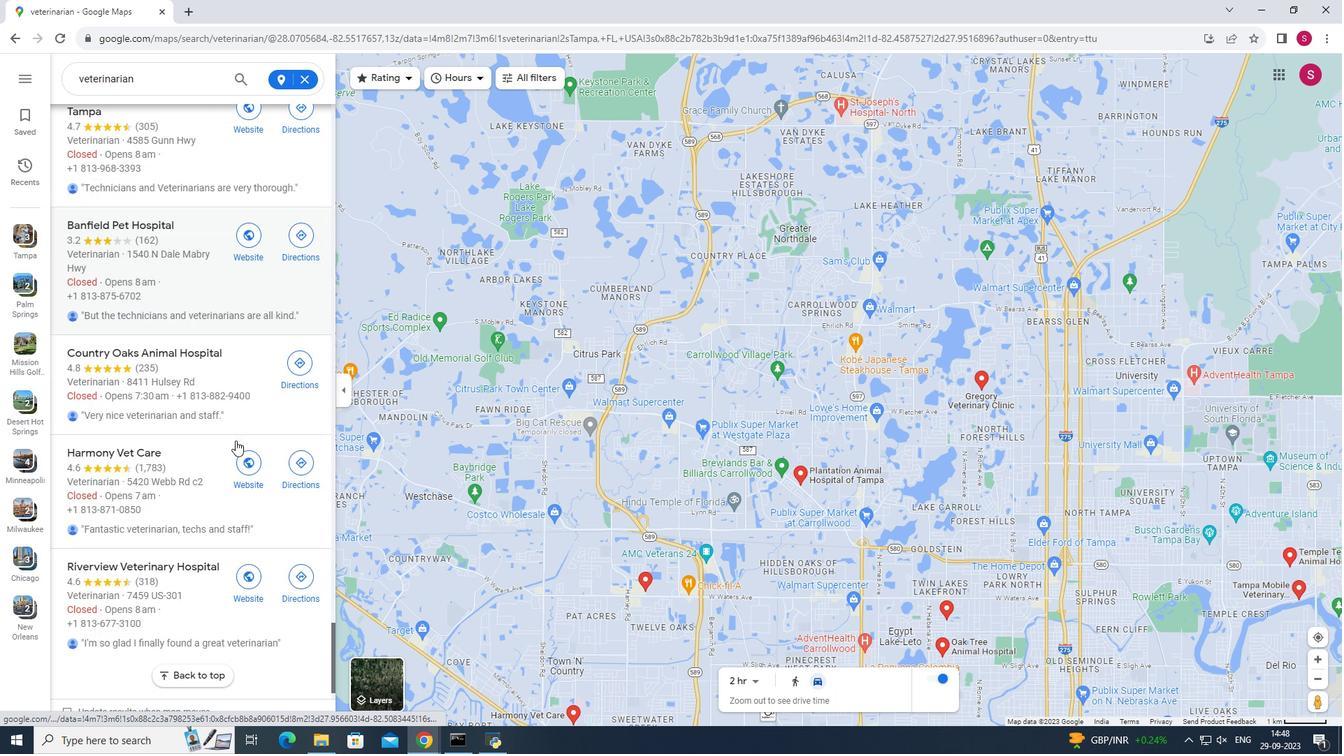 
Action: Mouse moved to (236, 440)
Screenshot: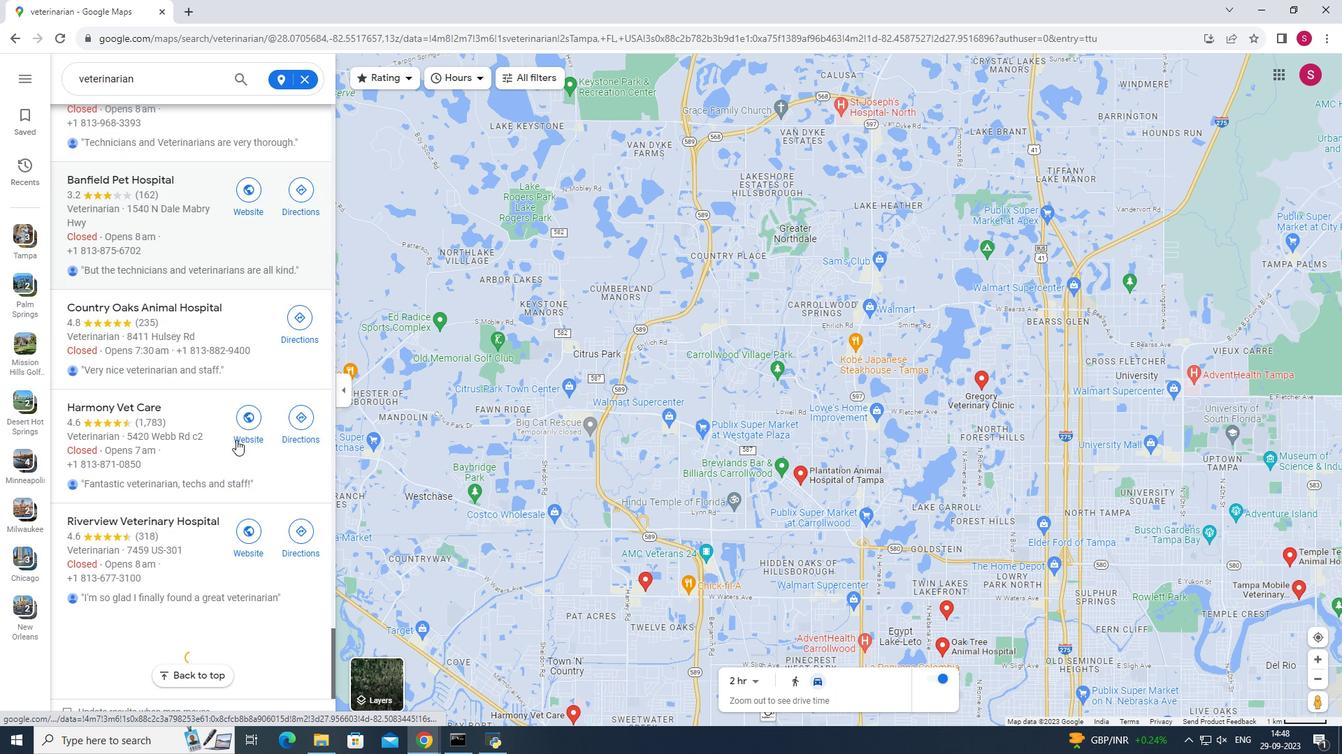 
Action: Mouse scrolled (236, 439) with delta (0, 0)
Screenshot: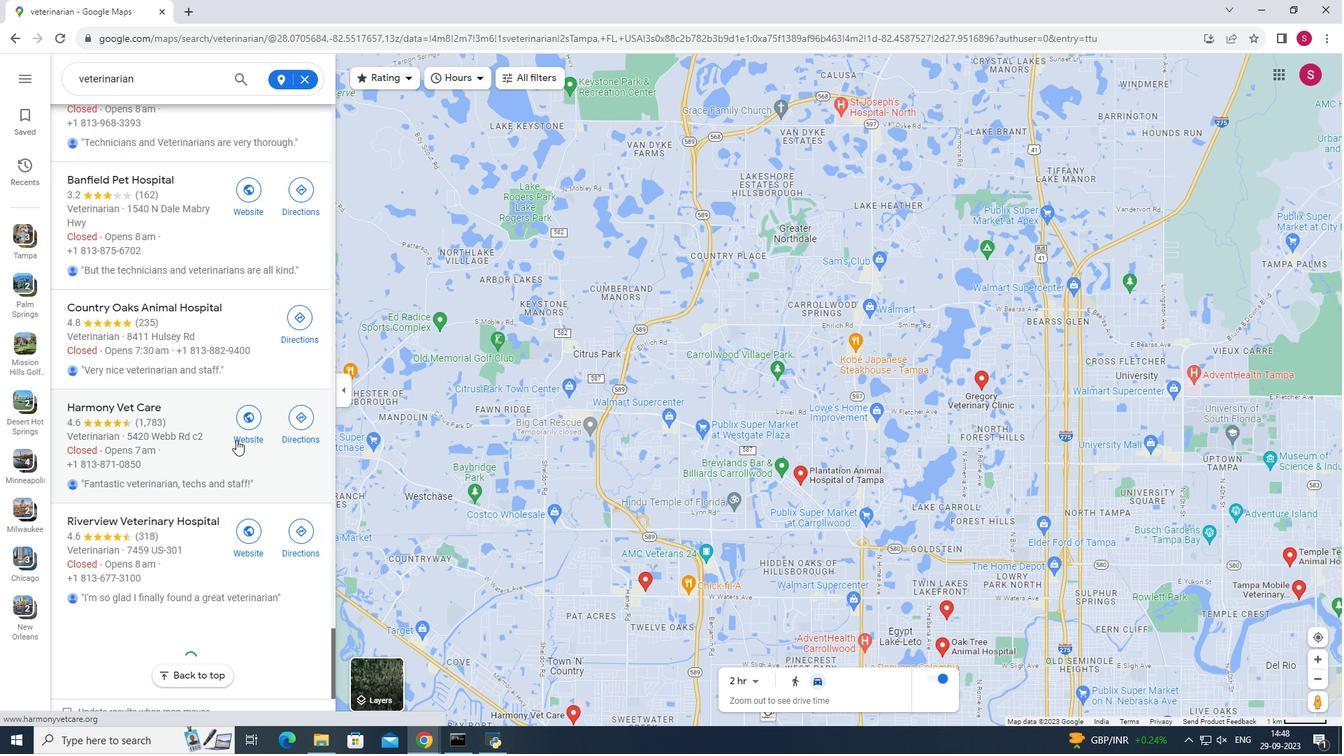 
Action: Mouse scrolled (236, 439) with delta (0, 0)
Screenshot: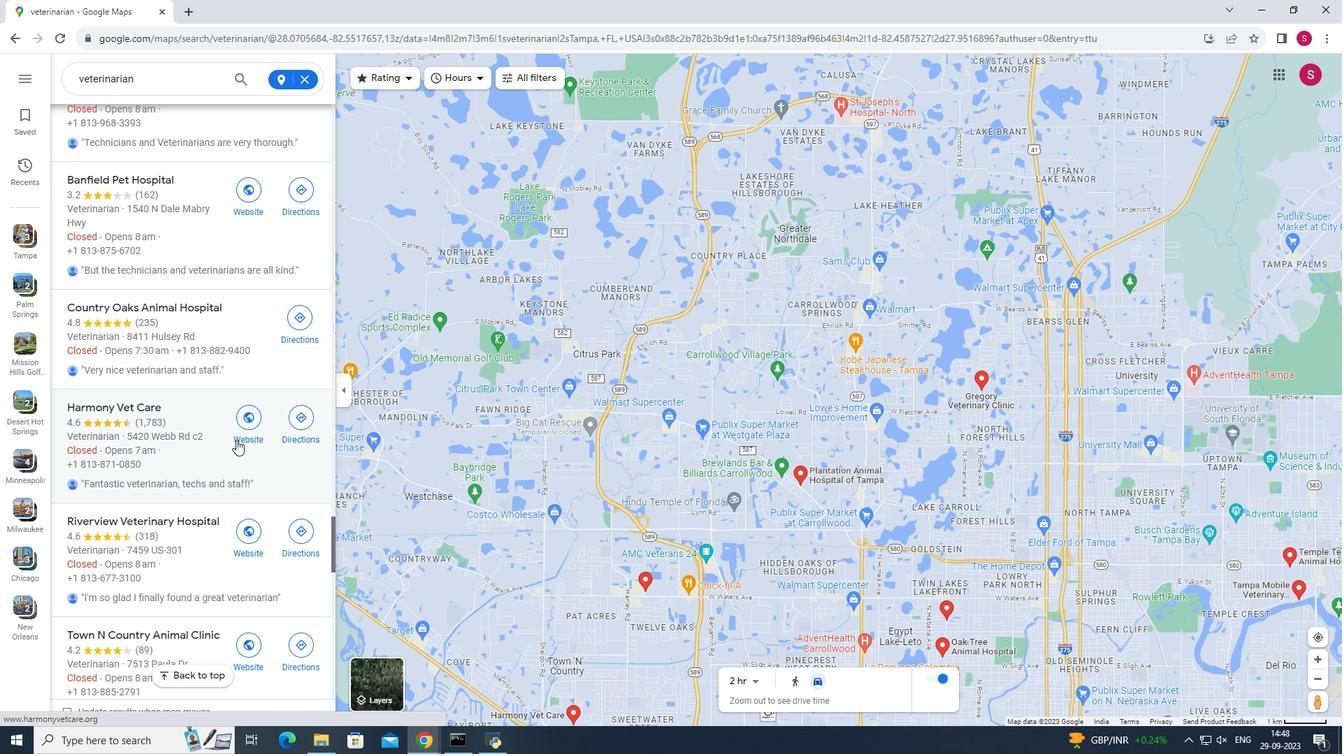 
Action: Mouse scrolled (236, 439) with delta (0, 0)
Screenshot: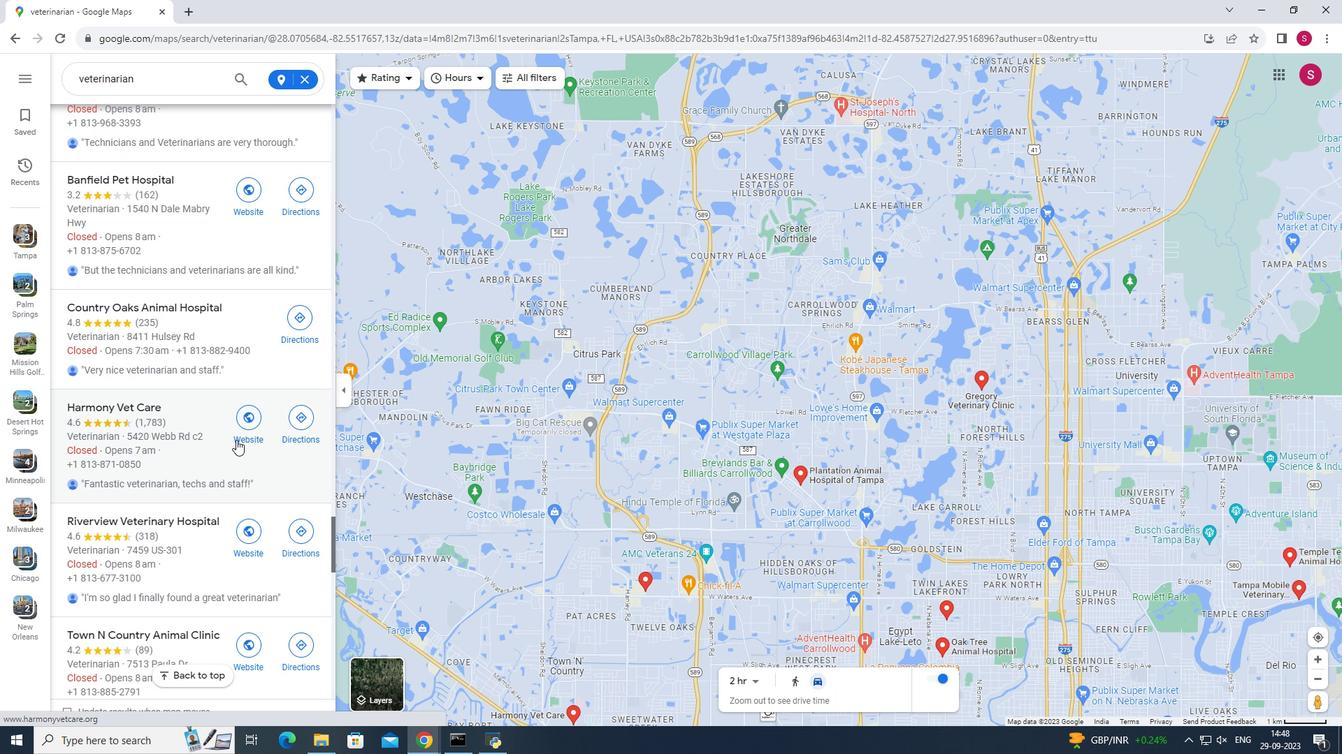 
Action: Mouse scrolled (236, 439) with delta (0, 0)
Screenshot: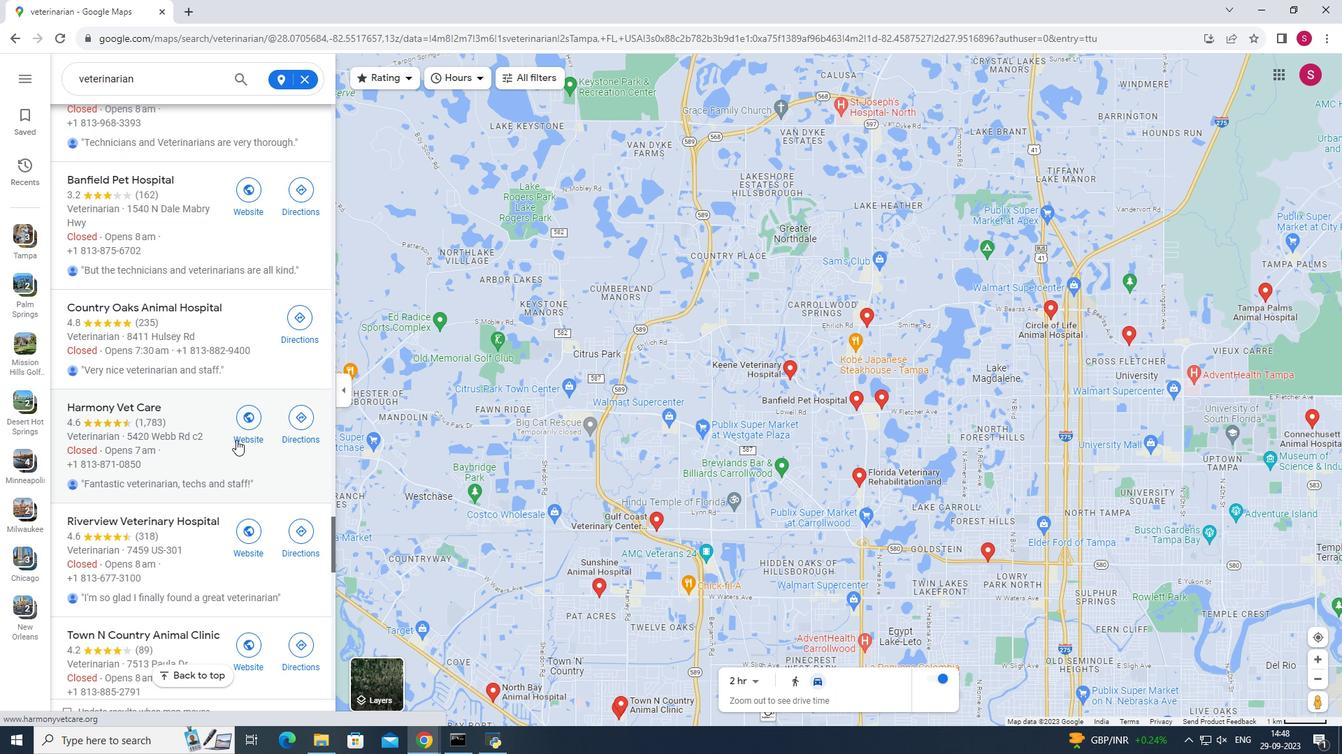 
Action: Mouse scrolled (236, 439) with delta (0, 0)
Screenshot: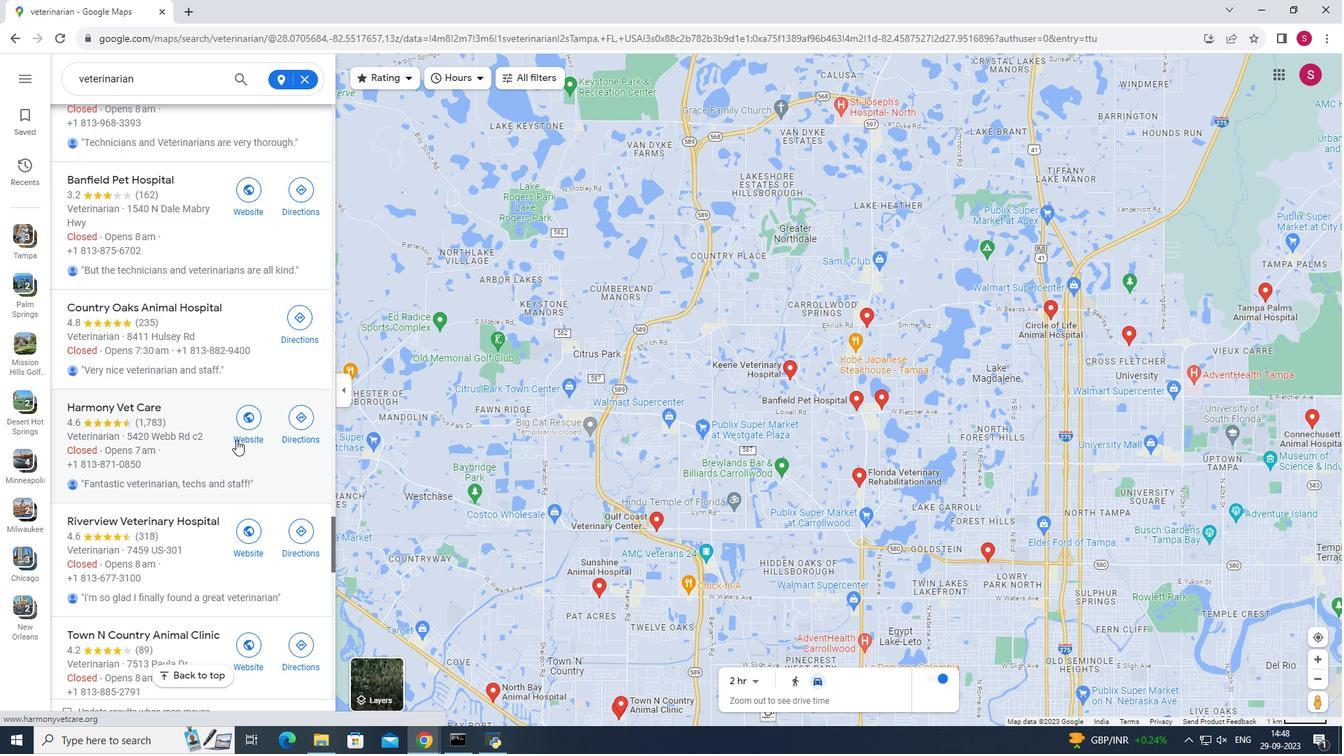 
Action: Mouse scrolled (236, 439) with delta (0, 0)
Screenshot: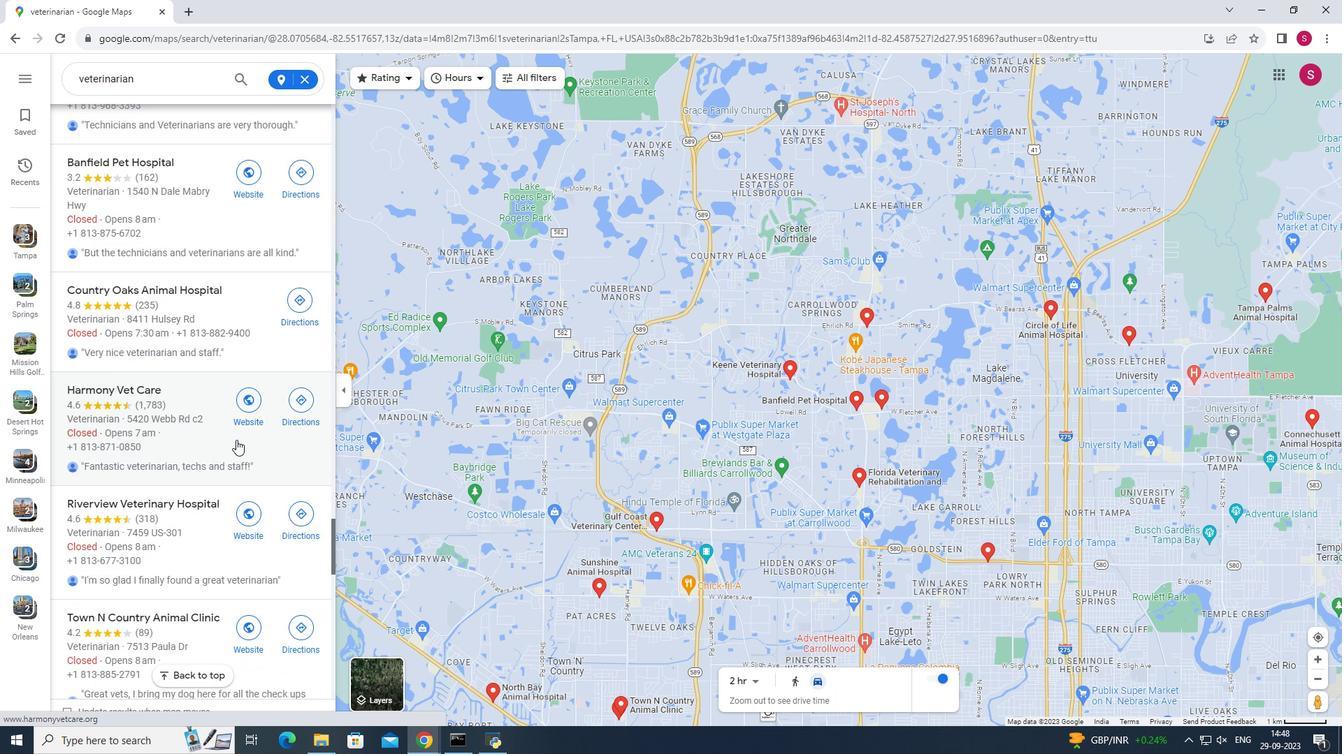 
Action: Mouse scrolled (236, 439) with delta (0, 0)
Screenshot: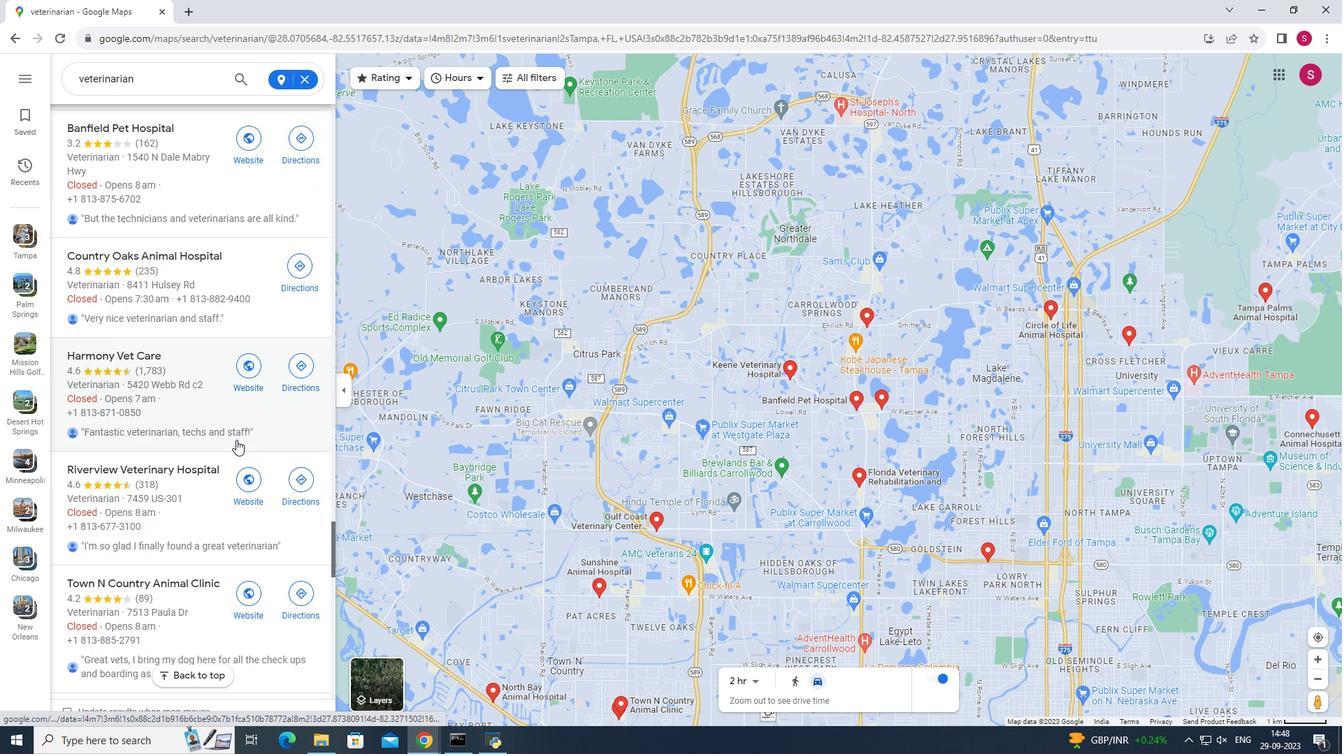 
Action: Mouse scrolled (236, 439) with delta (0, 0)
Screenshot: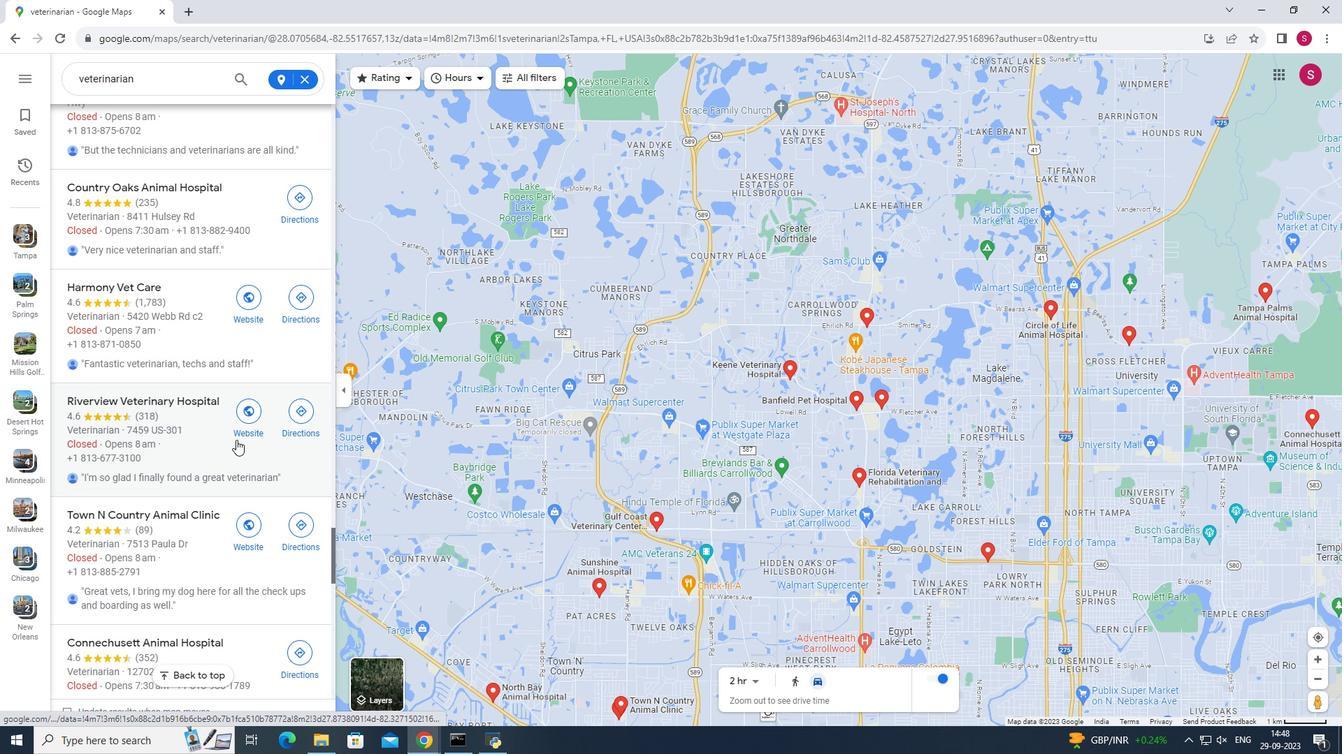 
Action: Mouse scrolled (236, 439) with delta (0, 0)
Screenshot: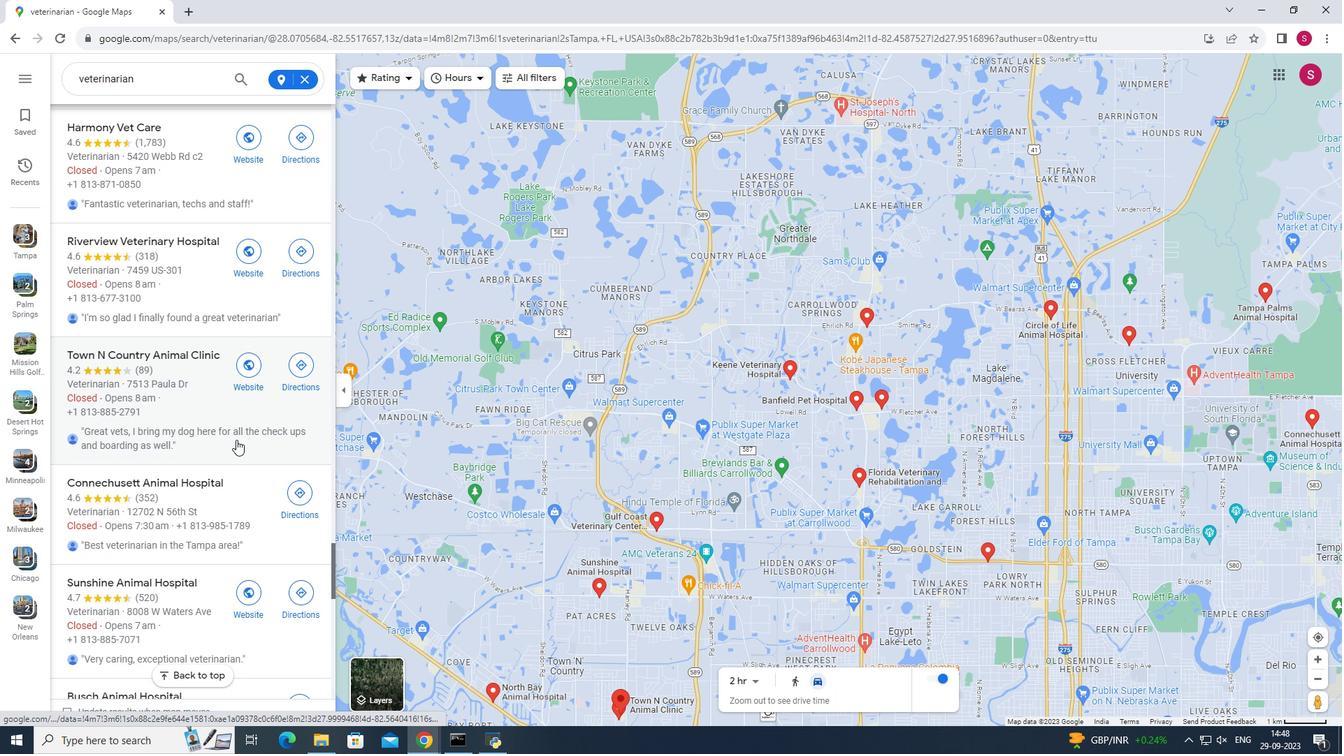 
Action: Mouse scrolled (236, 439) with delta (0, 0)
Screenshot: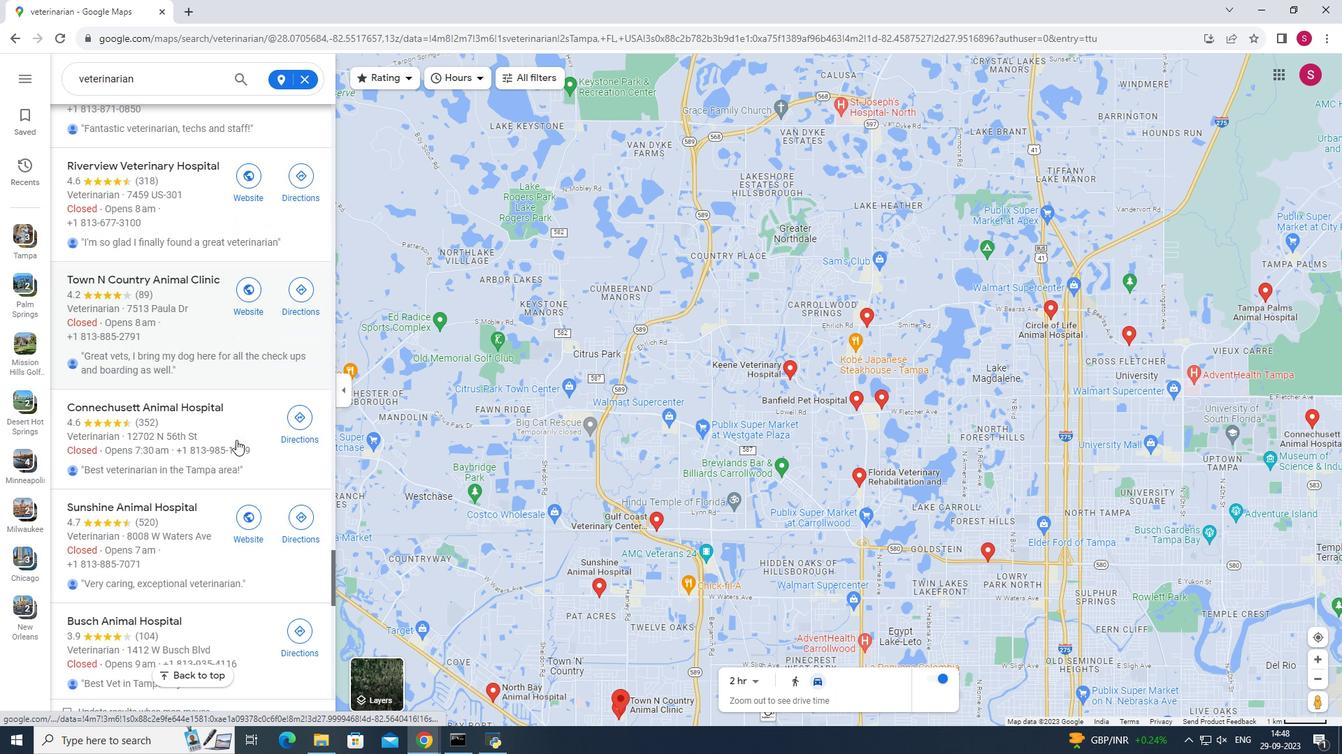 
Action: Mouse scrolled (236, 439) with delta (0, 0)
Screenshot: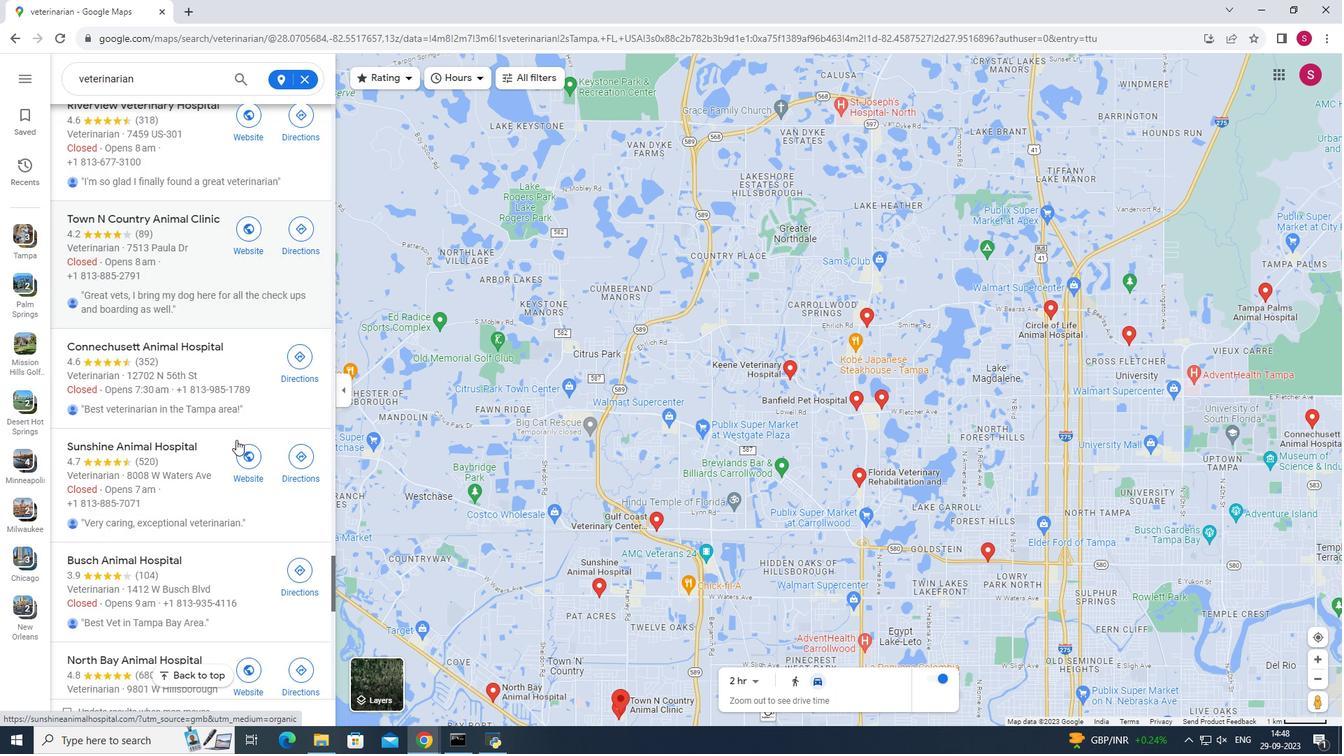 
Action: Mouse scrolled (236, 439) with delta (0, 0)
Screenshot: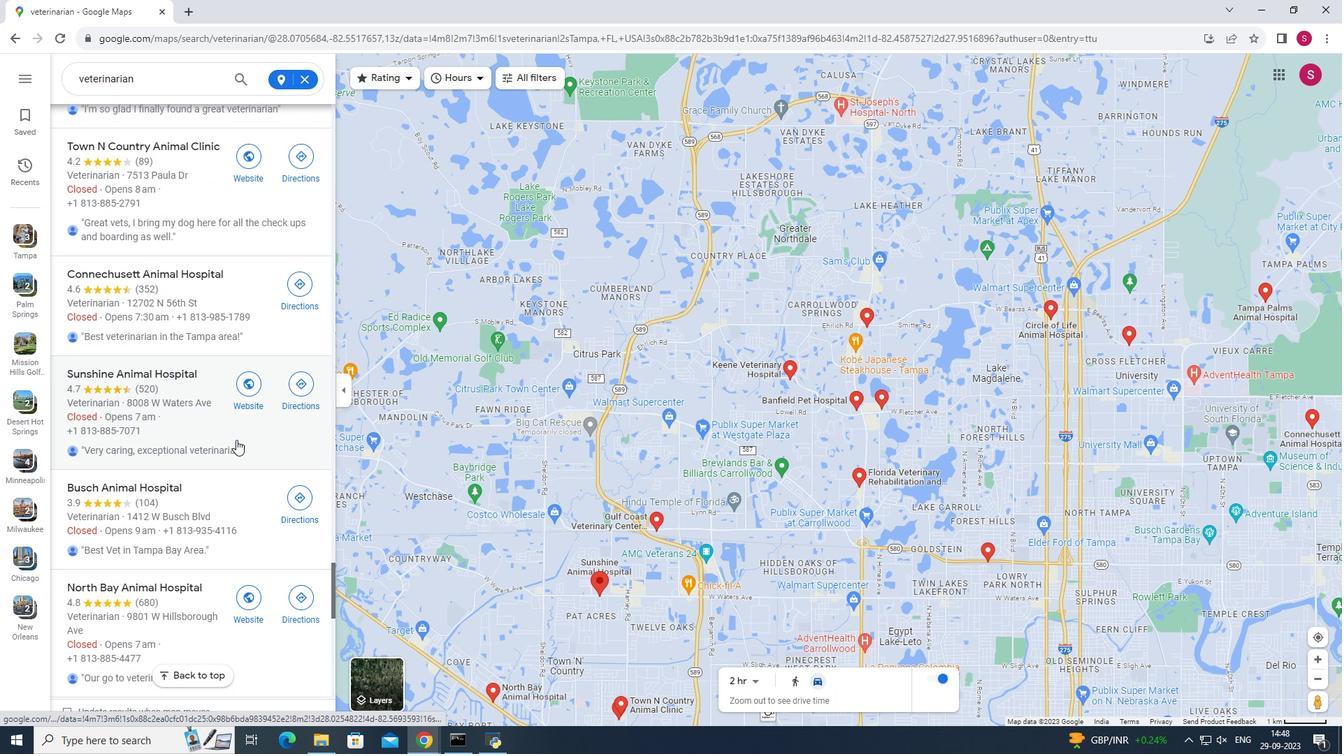 
Action: Mouse scrolled (236, 439) with delta (0, 0)
Screenshot: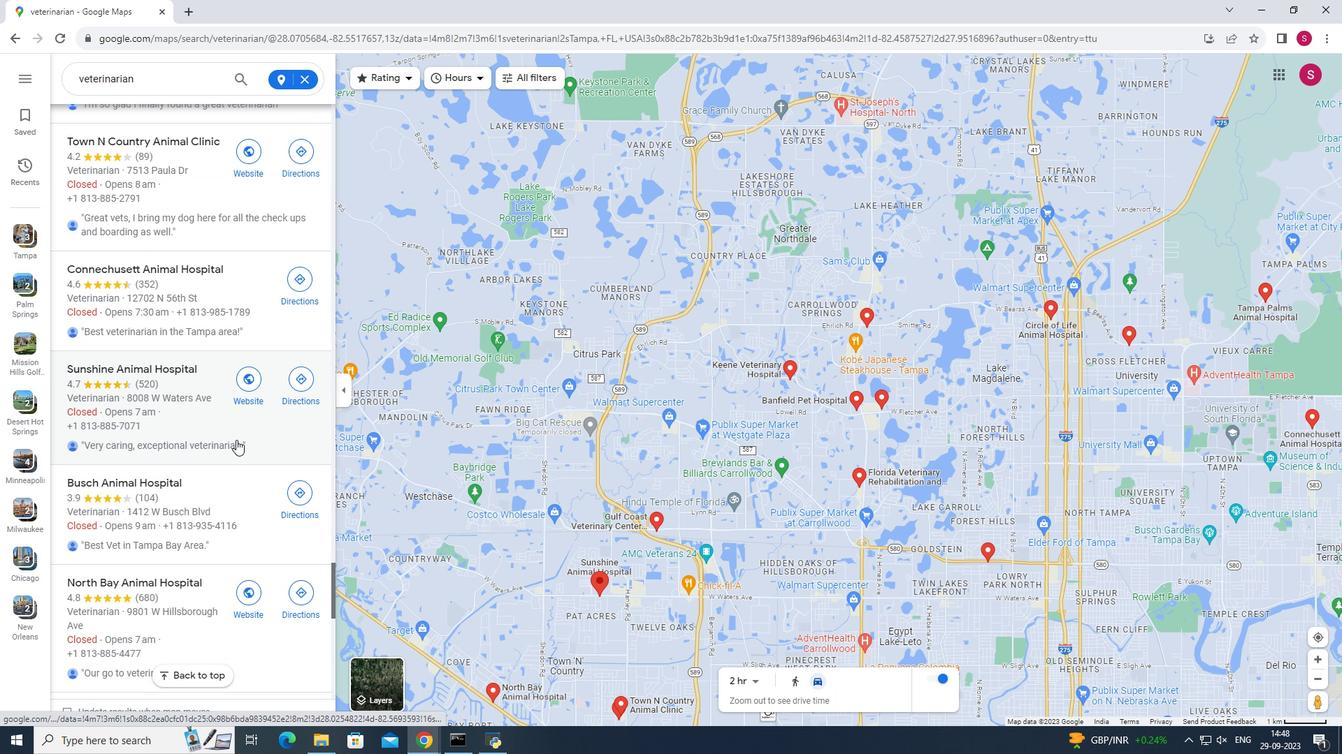 
Action: Mouse scrolled (236, 439) with delta (0, 0)
Screenshot: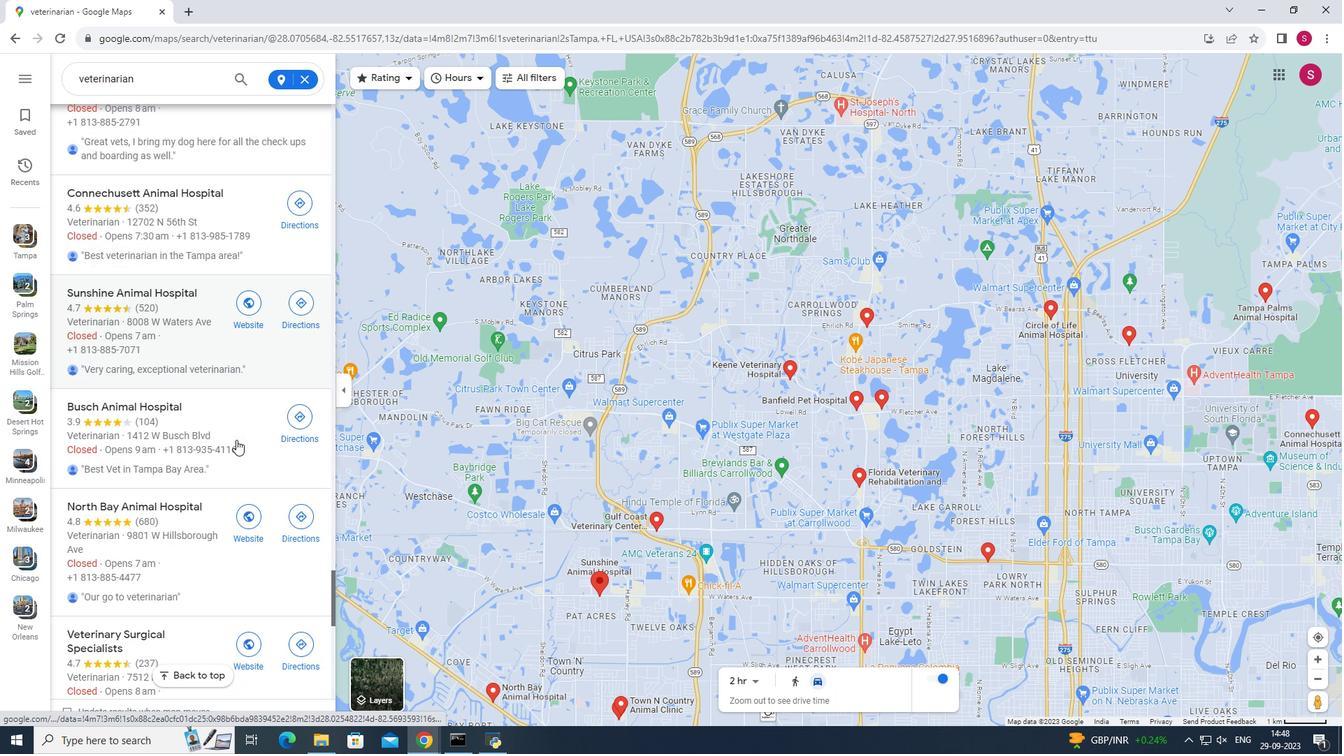 
Action: Mouse scrolled (236, 439) with delta (0, 0)
Screenshot: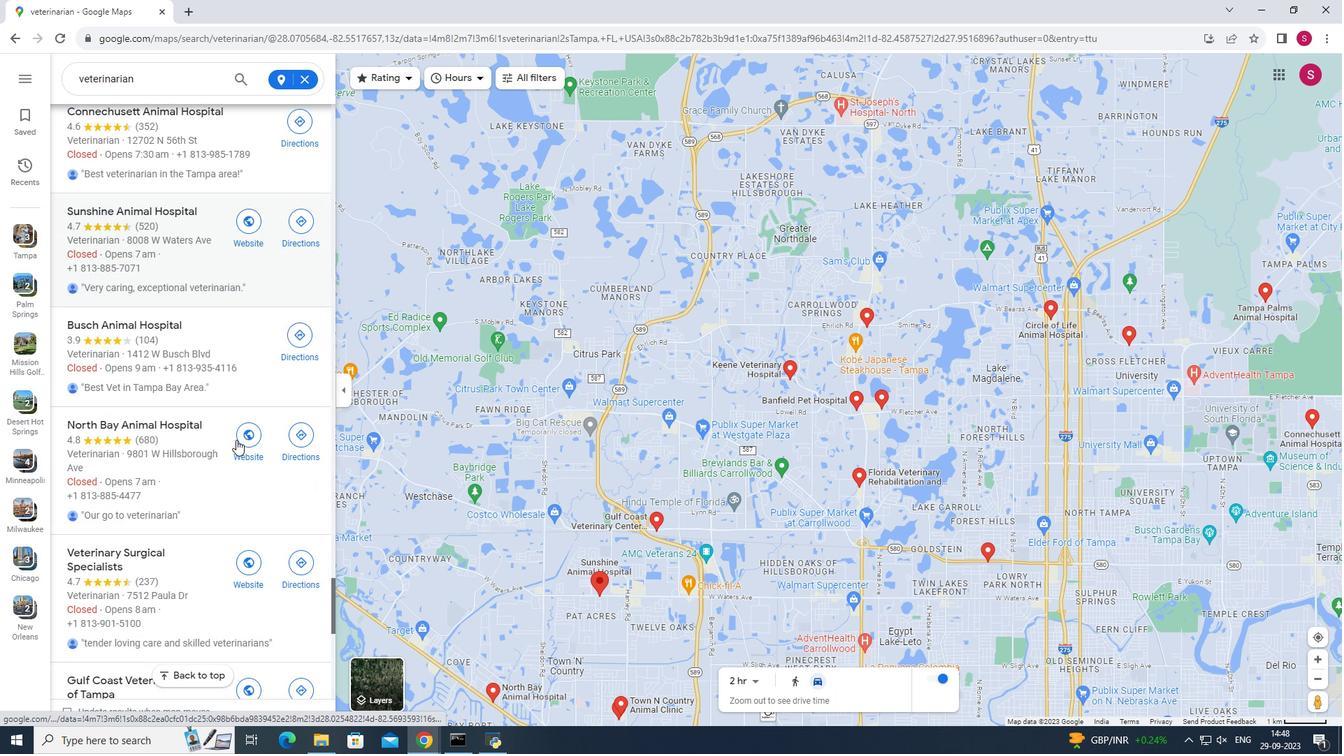 
Action: Mouse scrolled (236, 439) with delta (0, 0)
Screenshot: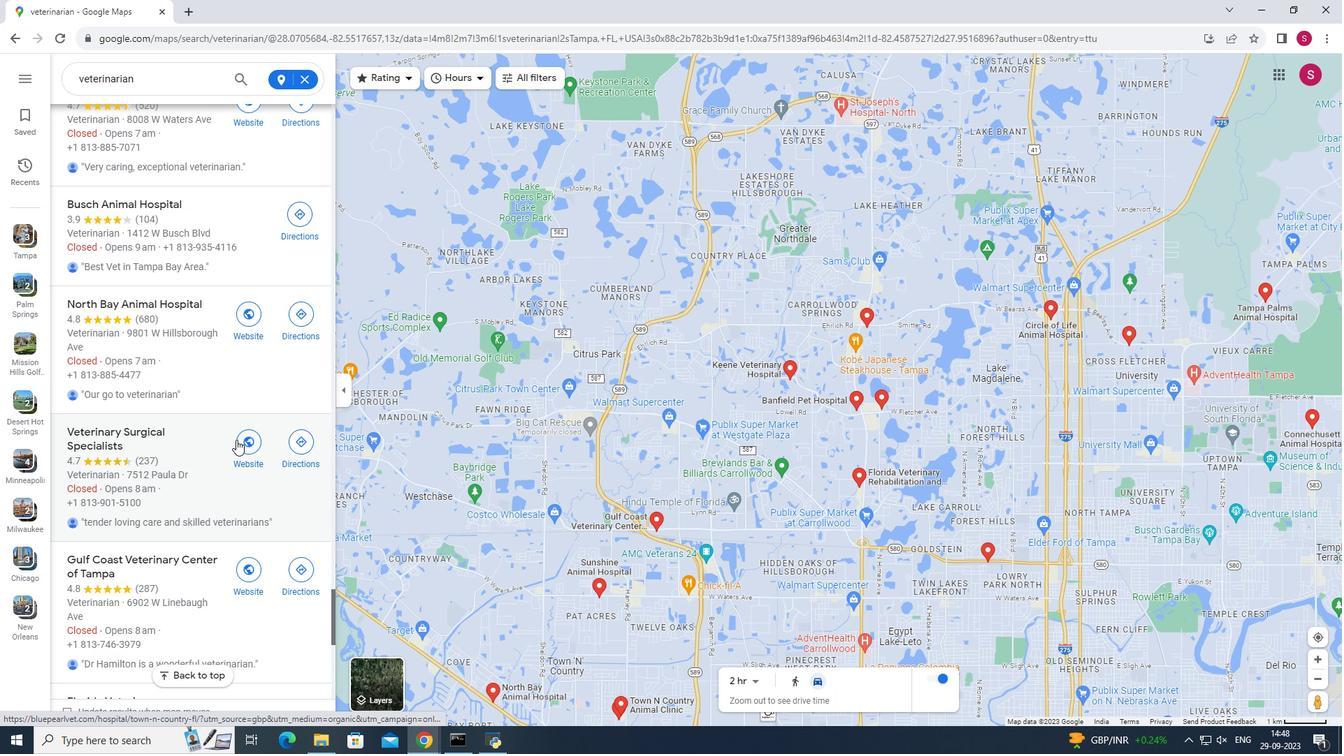 
Action: Mouse scrolled (236, 439) with delta (0, 0)
Screenshot: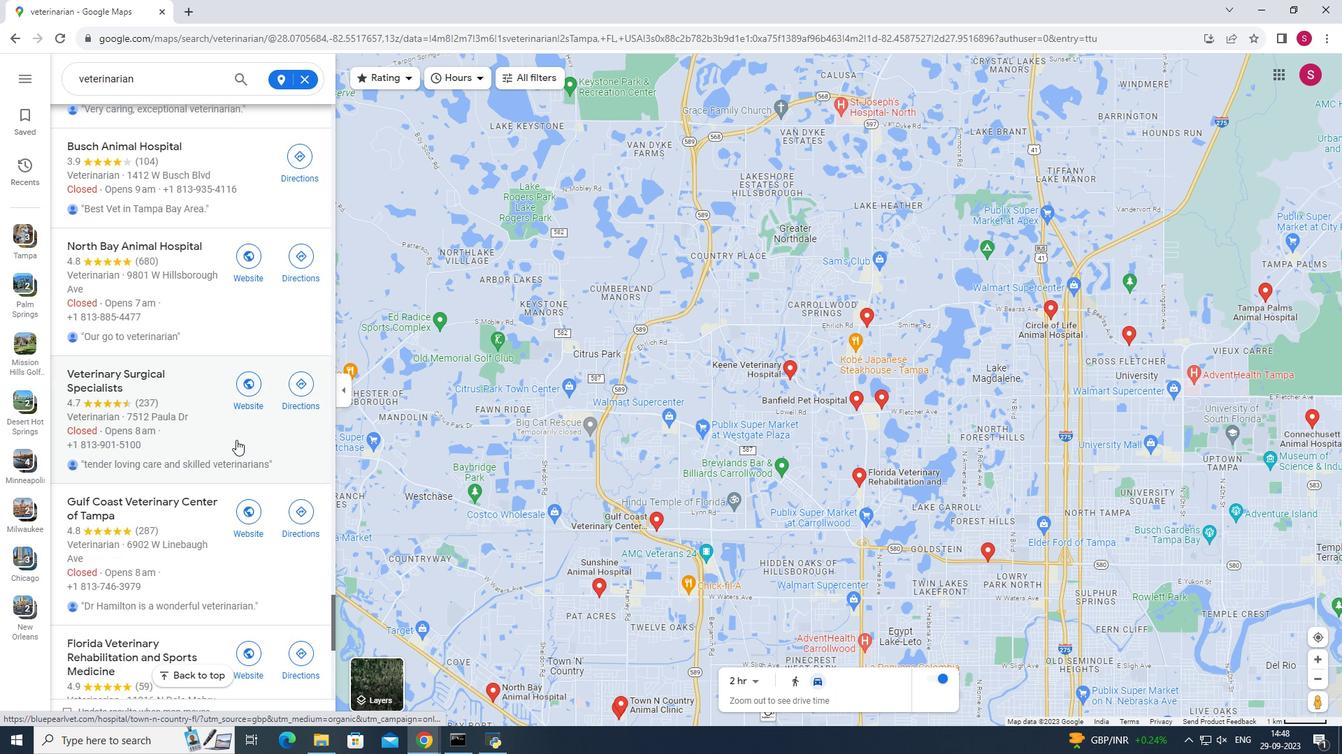 
Action: Mouse scrolled (236, 439) with delta (0, 0)
Screenshot: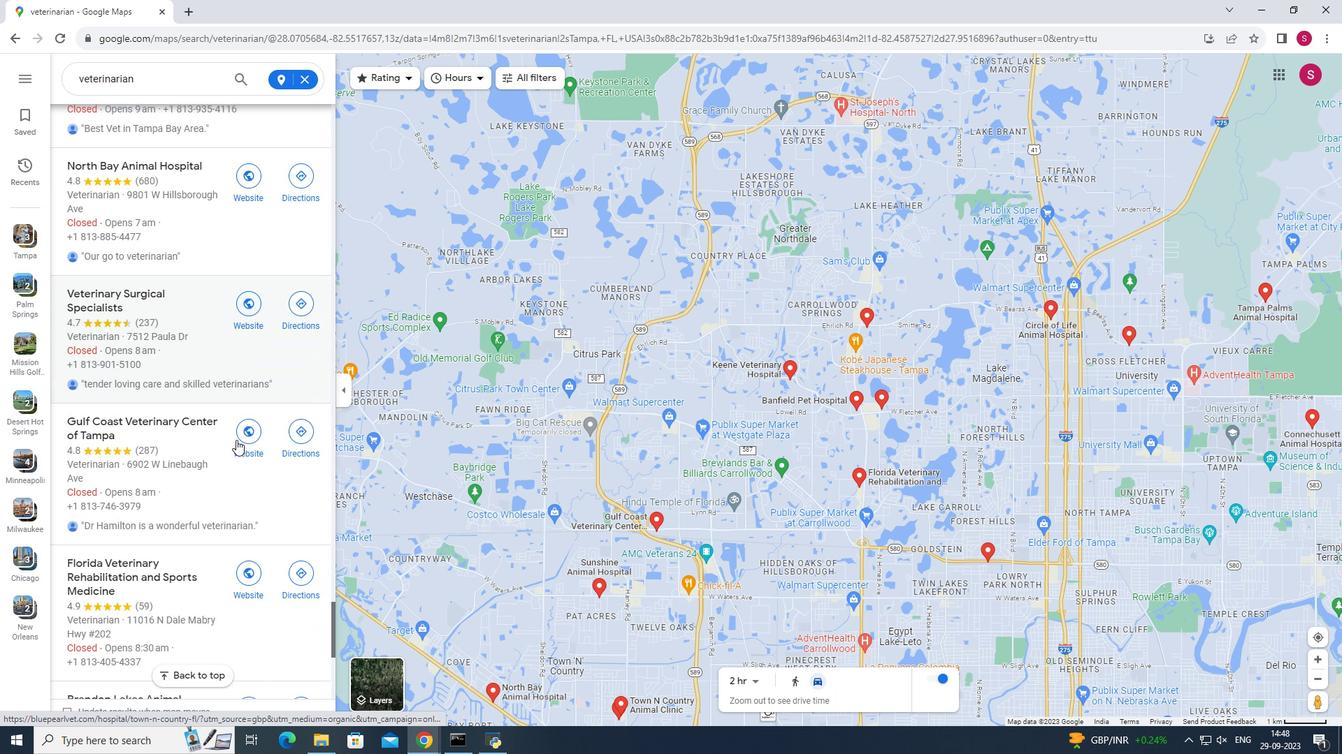 
Action: Mouse scrolled (236, 439) with delta (0, 0)
Screenshot: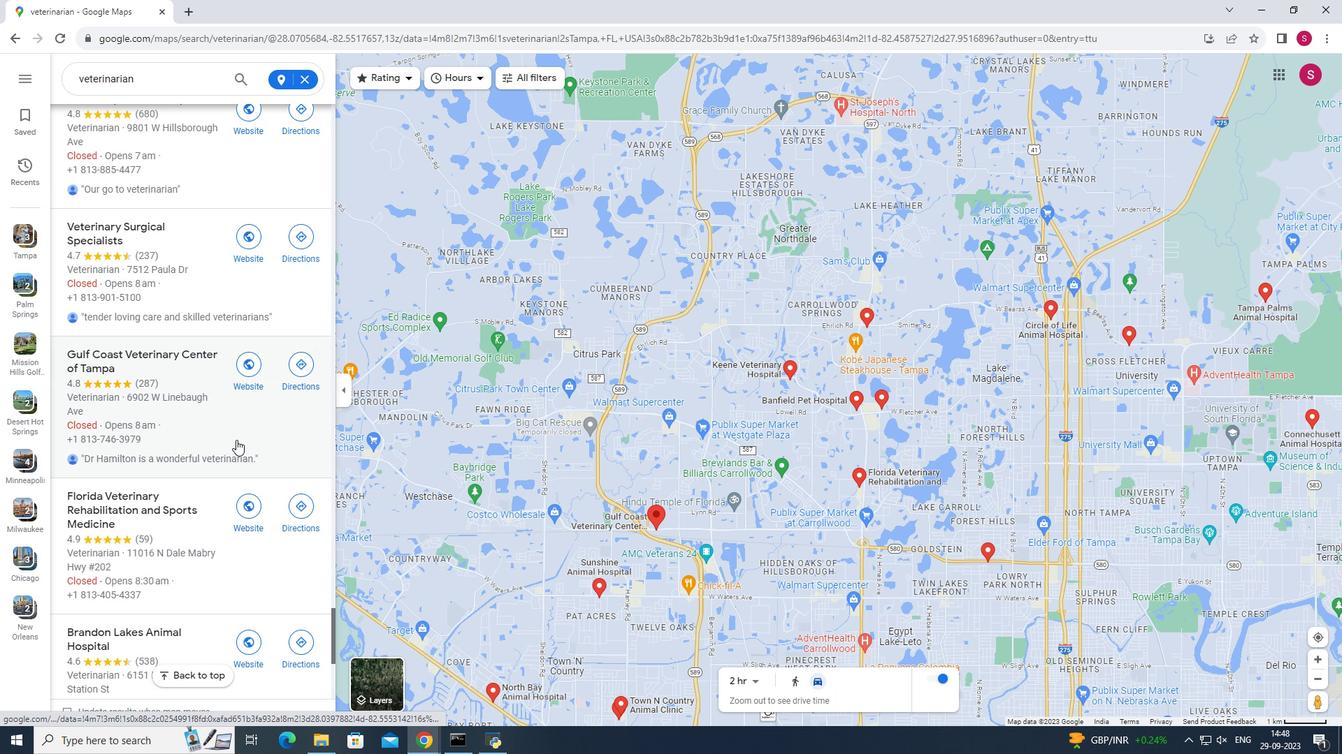 
Action: Mouse scrolled (236, 439) with delta (0, 0)
Screenshot: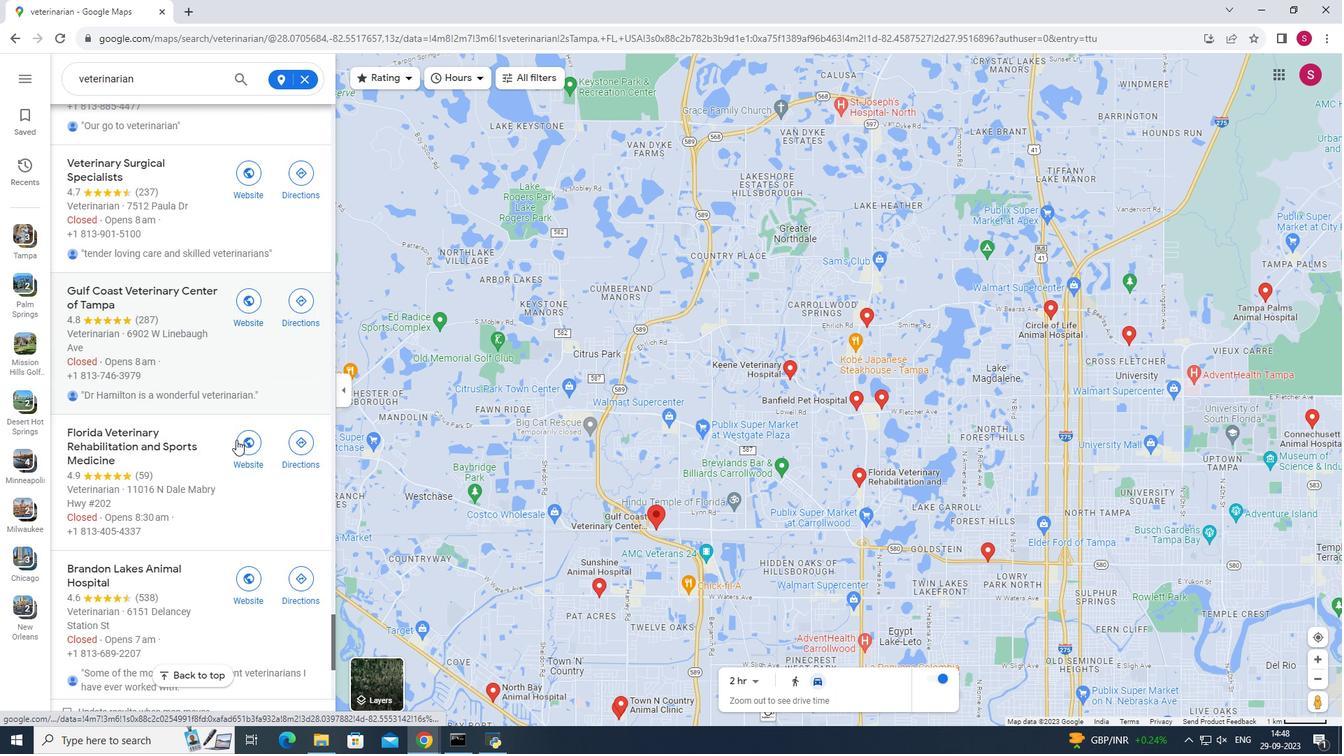 
Action: Mouse scrolled (236, 439) with delta (0, 0)
